 Task: Explore the Amazon website and browse through different categories and products.
Action: Mouse moved to (393, 651)
Screenshot: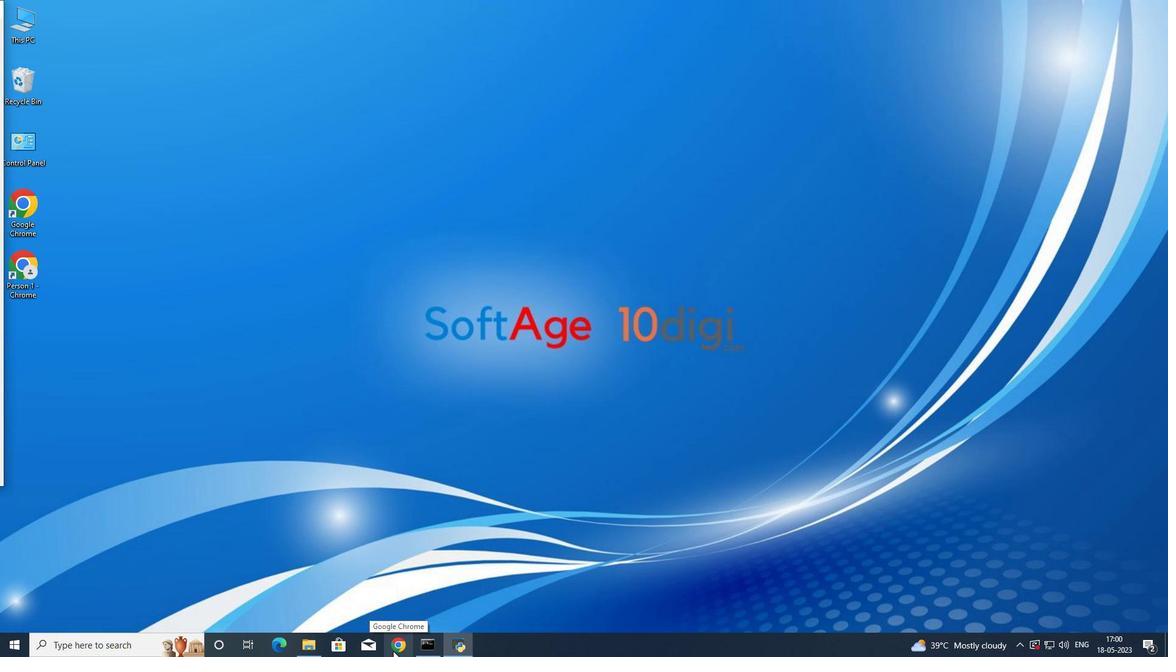 
Action: Mouse pressed left at (393, 651)
Screenshot: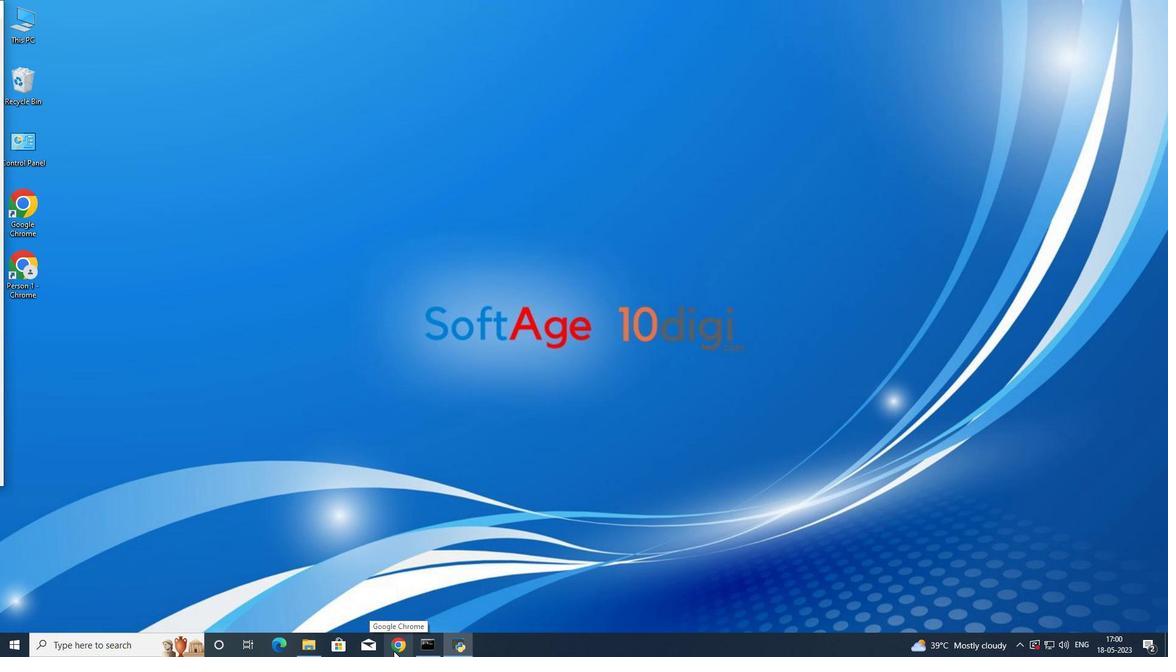 
Action: Mouse moved to (589, 373)
Screenshot: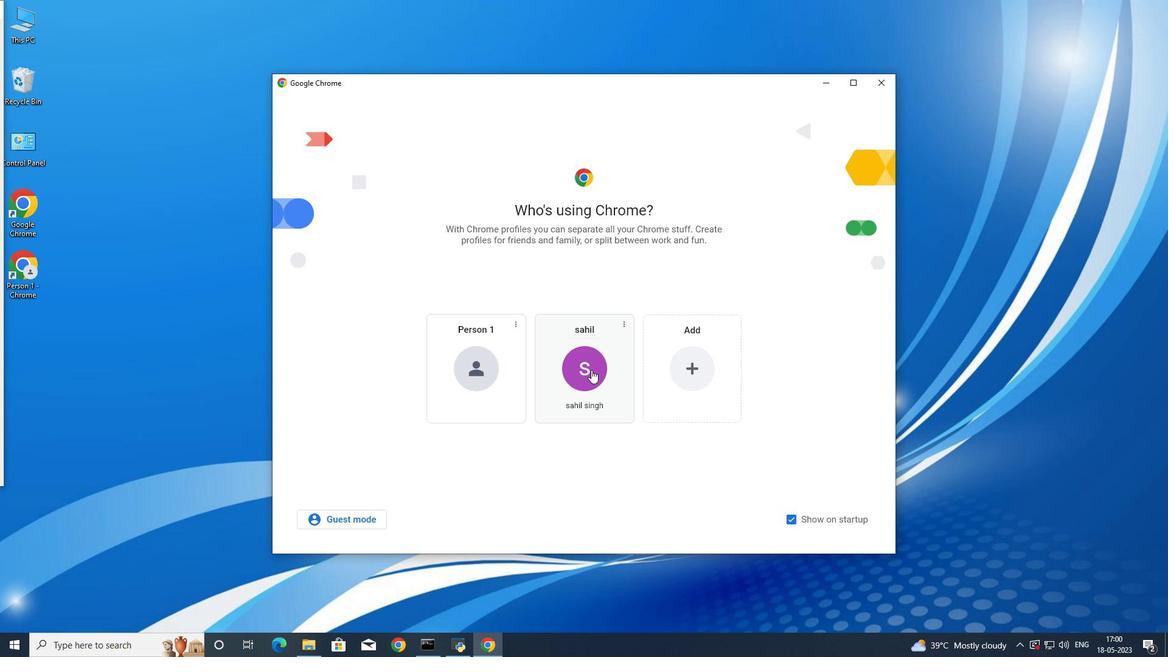 
Action: Mouse pressed left at (589, 373)
Screenshot: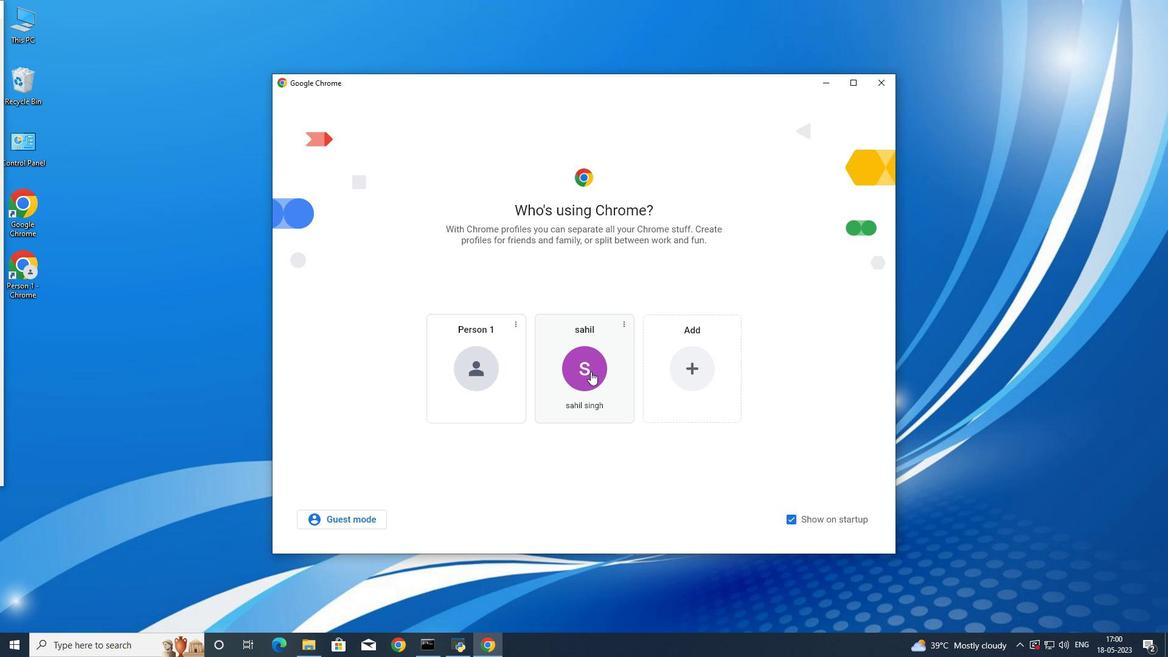 
Action: Mouse moved to (515, 233)
Screenshot: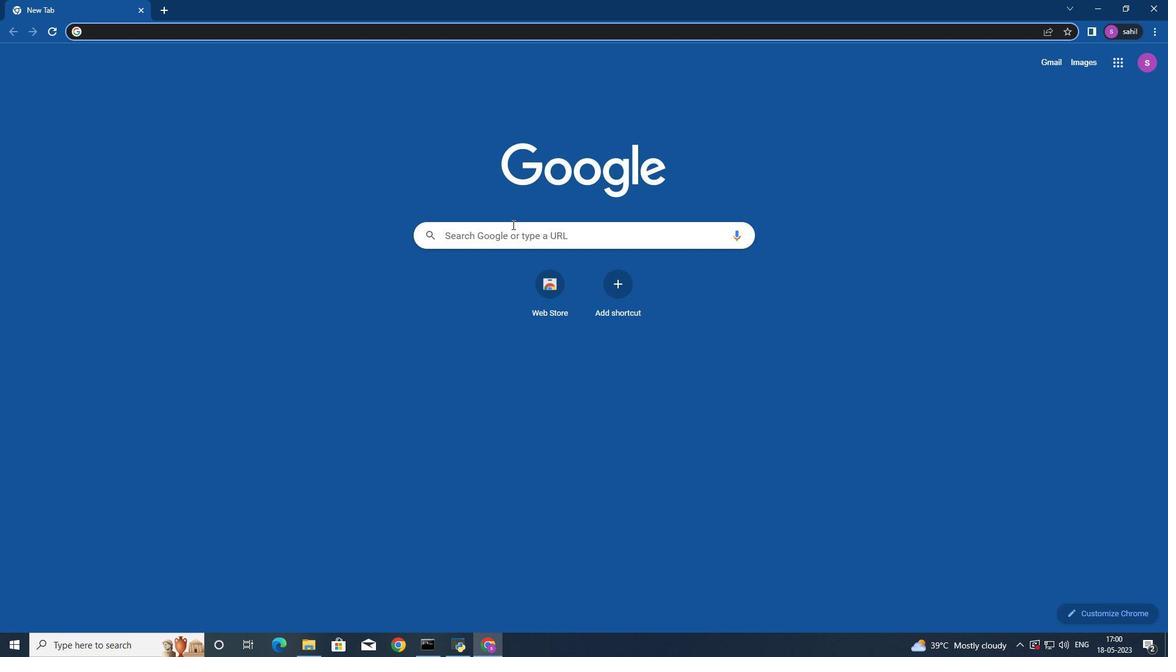 
Action: Mouse pressed left at (515, 233)
Screenshot: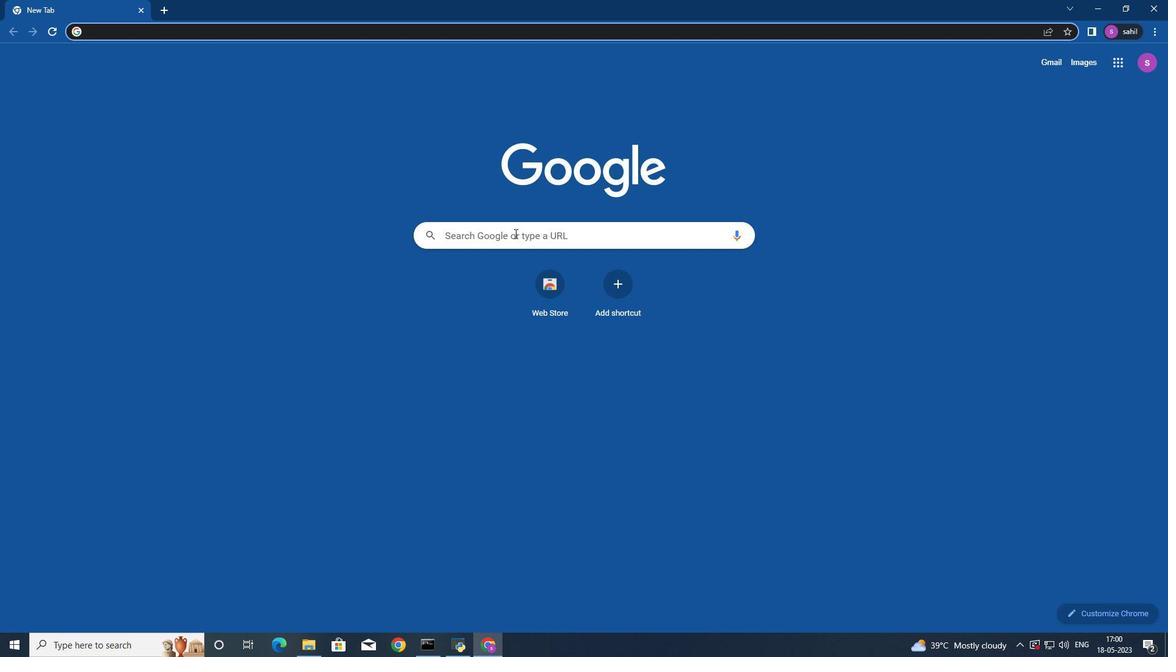 
Action: Mouse moved to (508, 259)
Screenshot: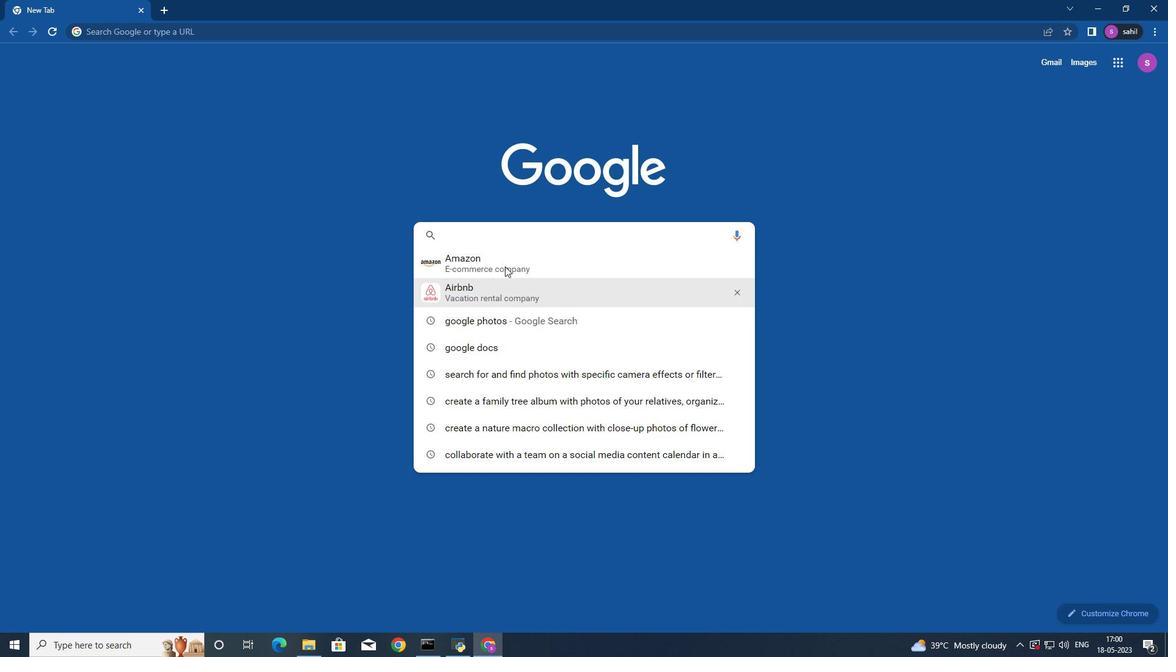 
Action: Mouse pressed left at (508, 259)
Screenshot: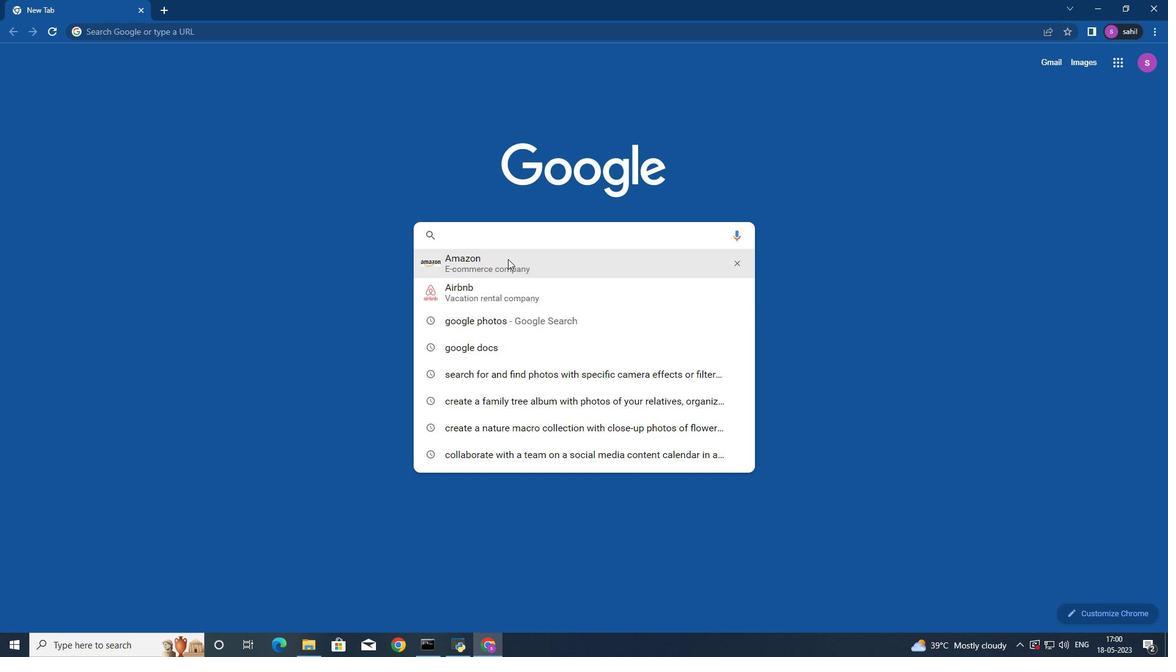 
Action: Mouse moved to (184, 195)
Screenshot: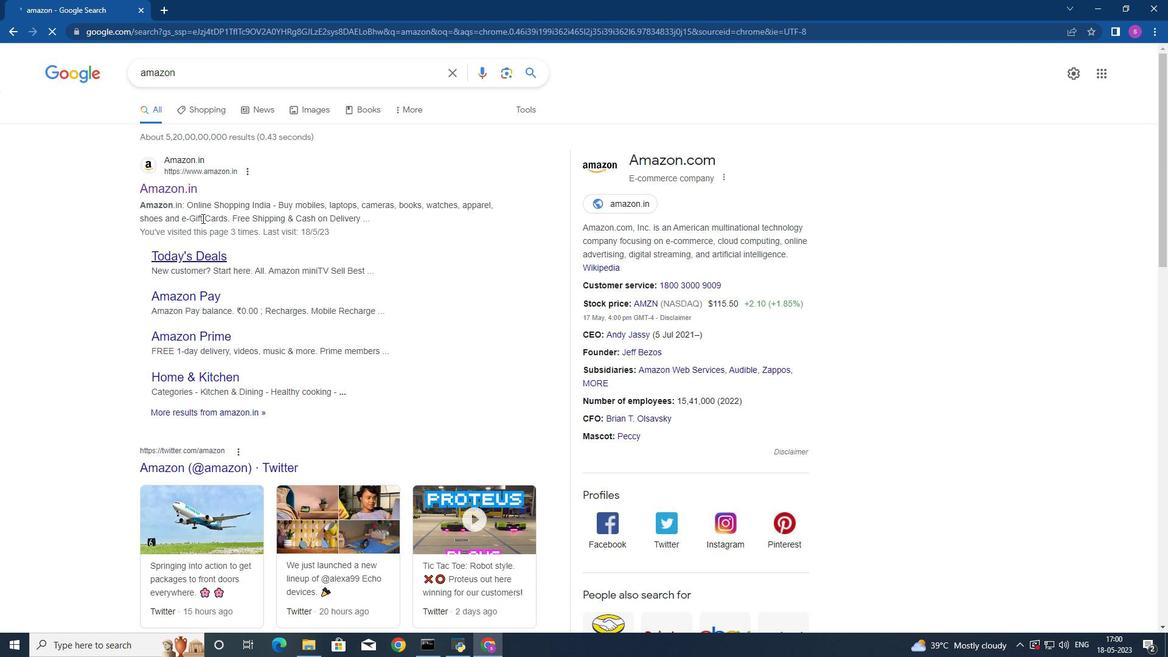 
Action: Mouse pressed left at (184, 195)
Screenshot: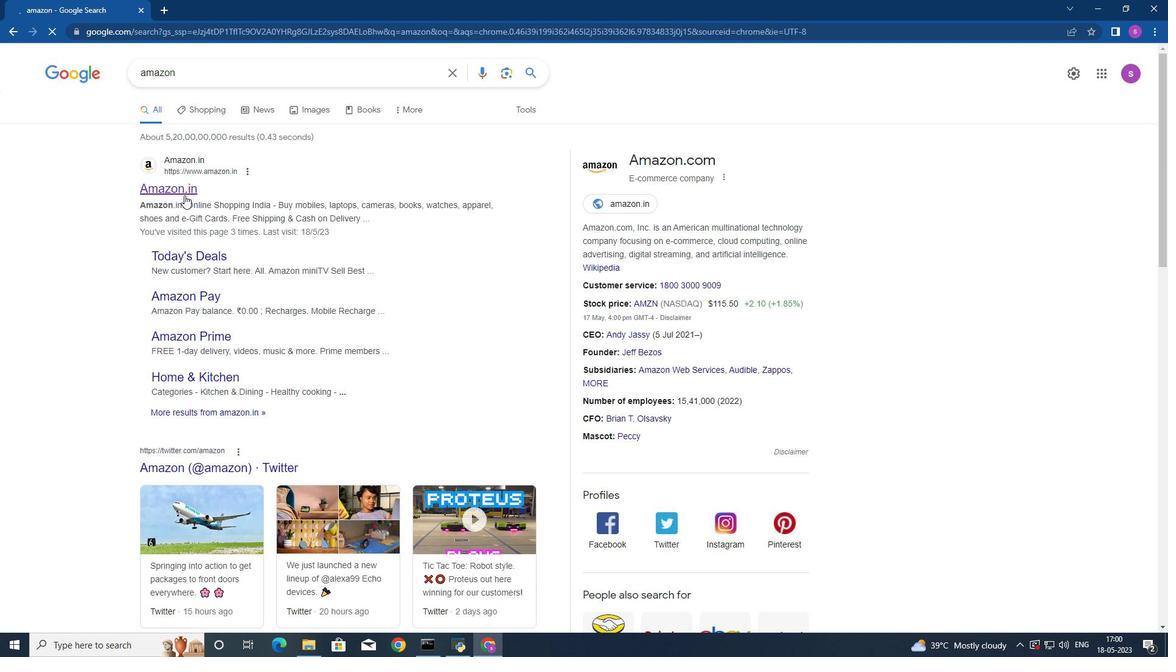 
Action: Mouse moved to (592, 413)
Screenshot: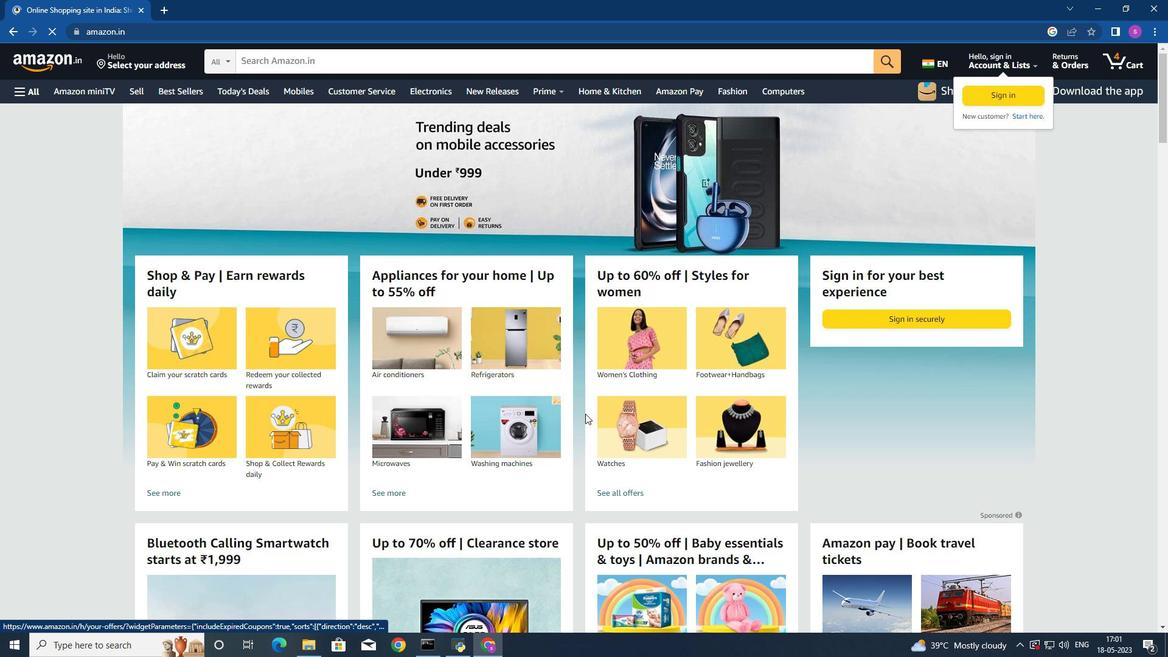 
Action: Mouse scrolled (592, 413) with delta (0, 0)
Screenshot: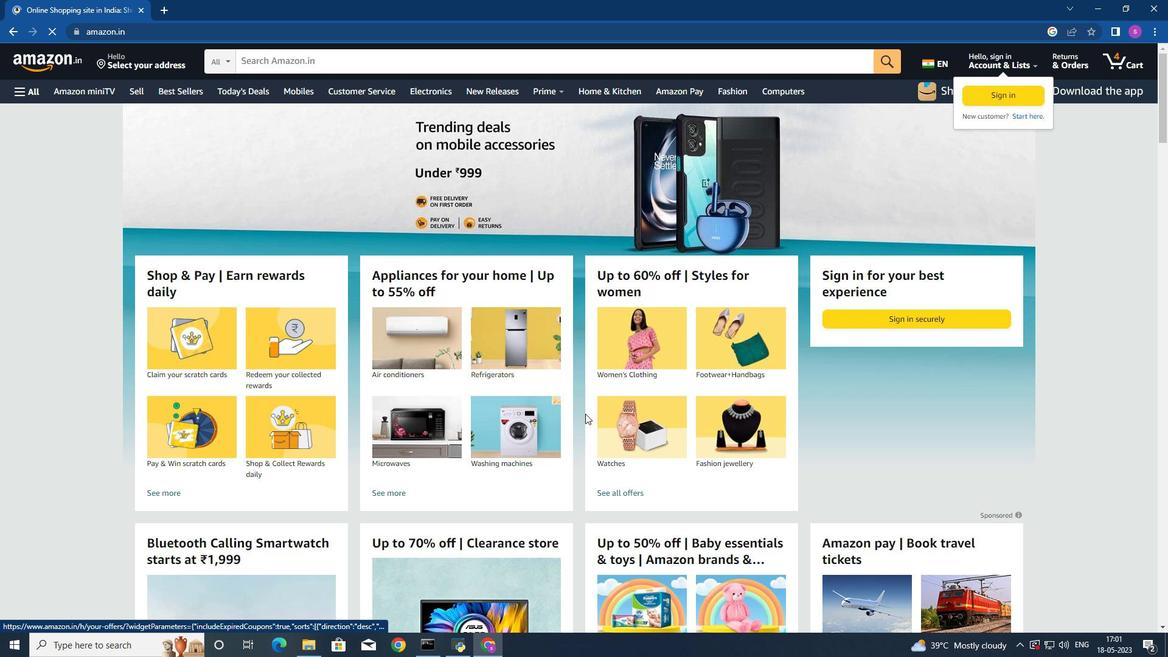 
Action: Mouse moved to (594, 413)
Screenshot: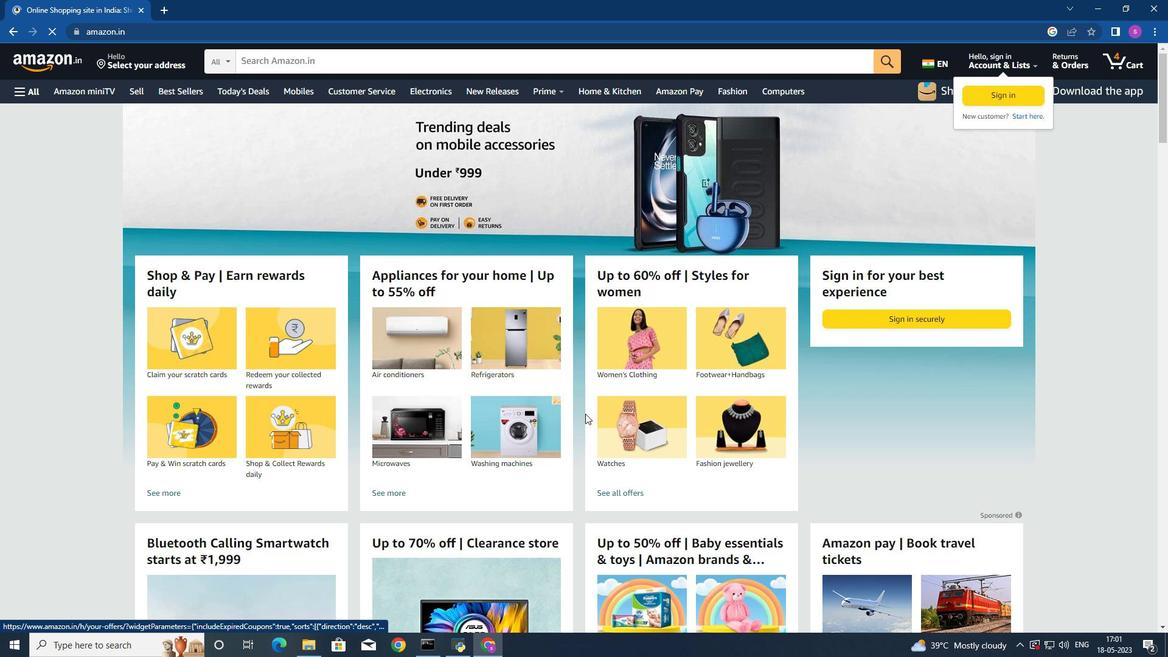 
Action: Mouse scrolled (594, 412) with delta (0, 0)
Screenshot: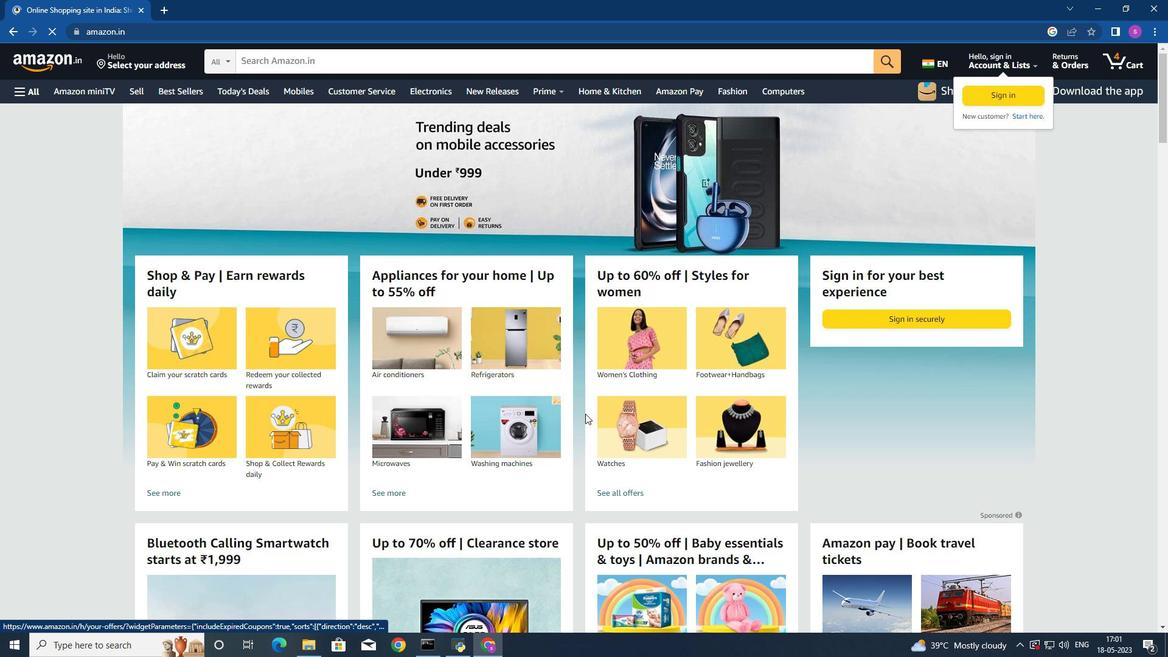 
Action: Mouse moved to (594, 412)
Screenshot: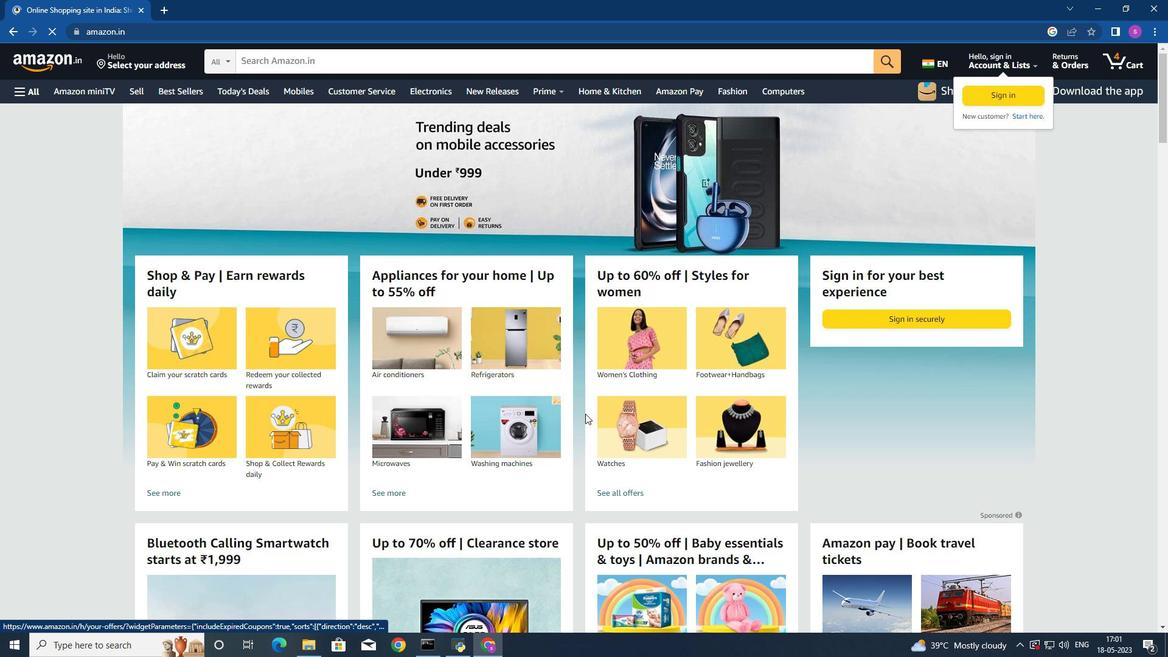 
Action: Mouse scrolled (594, 412) with delta (0, 0)
Screenshot: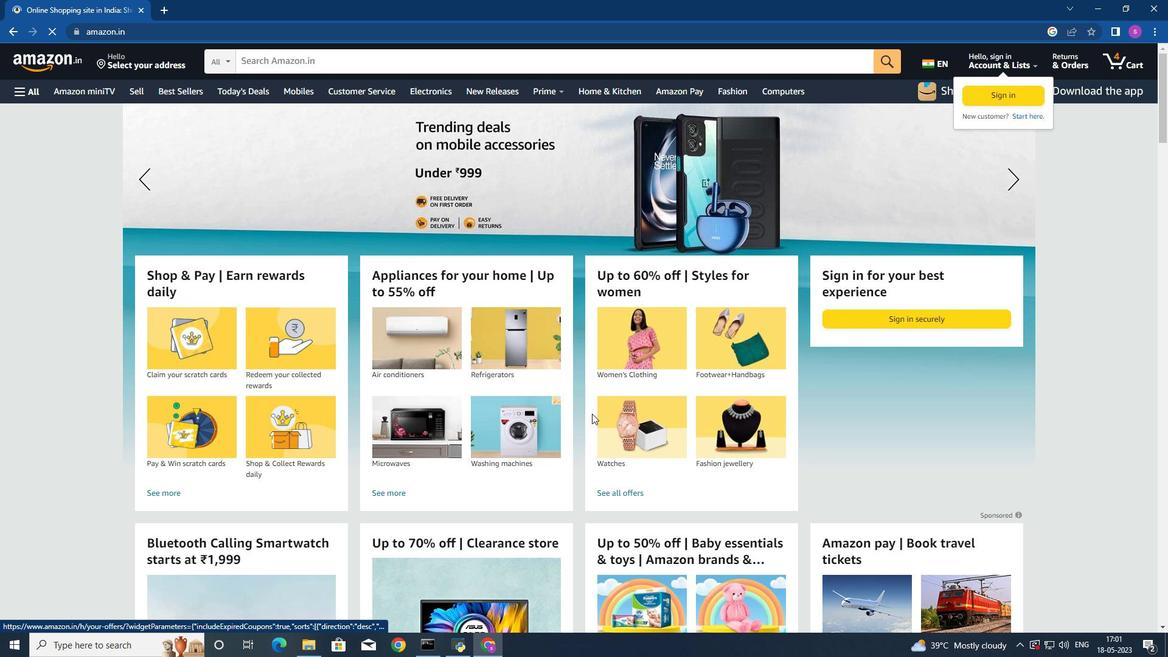 
Action: Mouse moved to (592, 406)
Screenshot: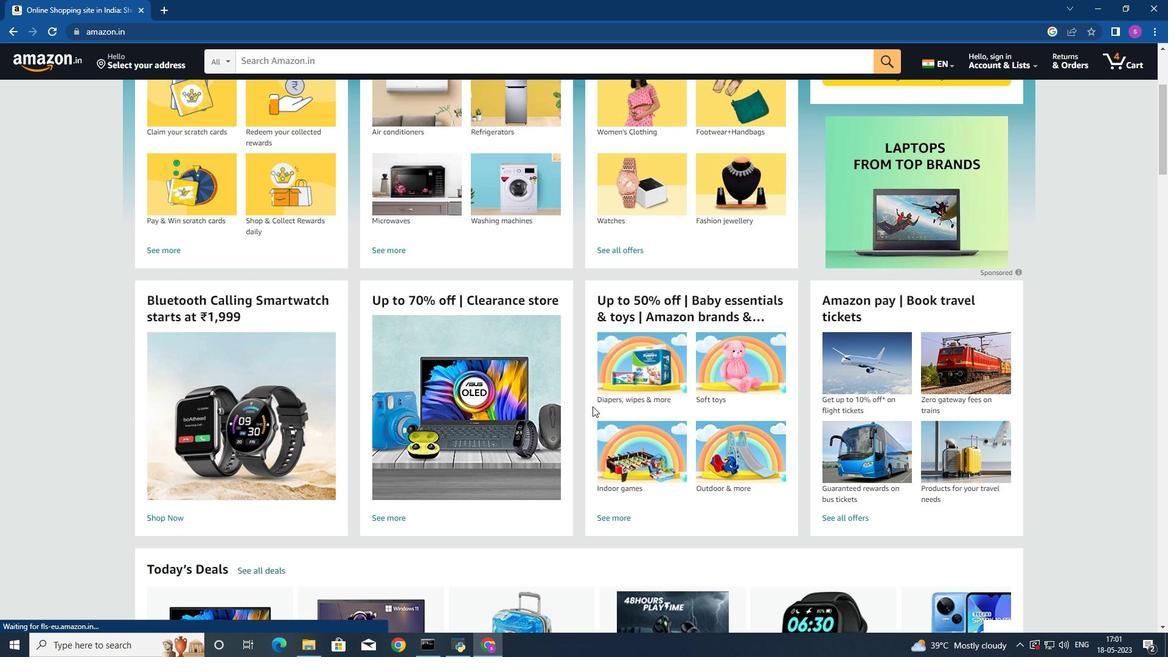
Action: Mouse scrolled (592, 406) with delta (0, 0)
Screenshot: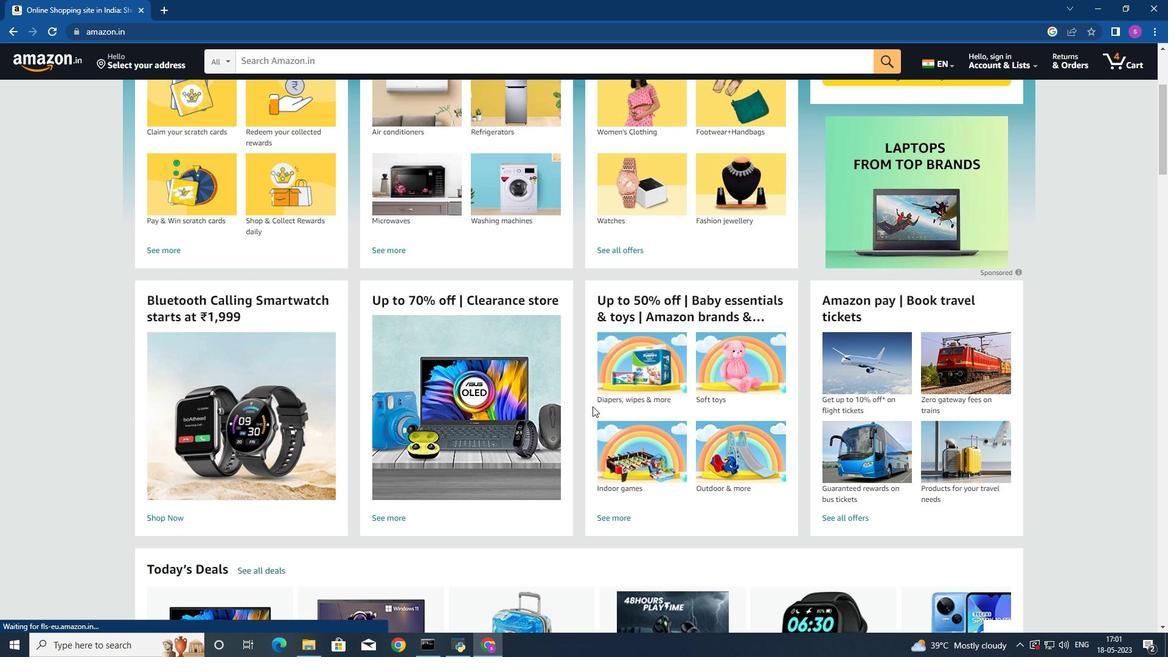 
Action: Mouse scrolled (592, 406) with delta (0, 0)
Screenshot: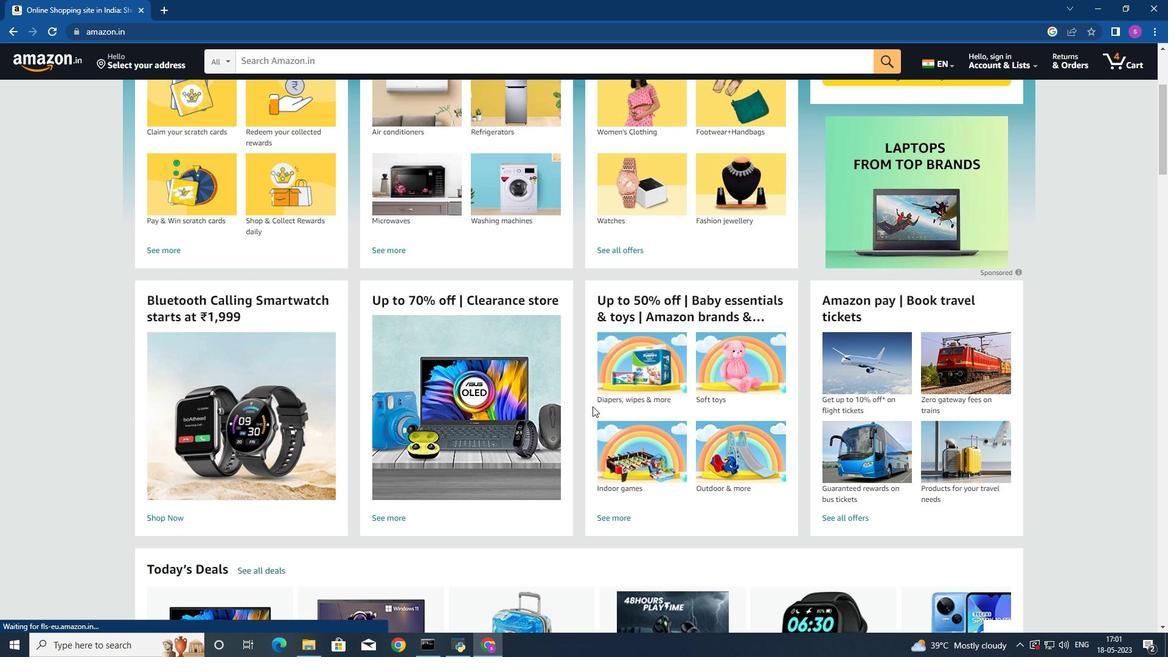 
Action: Mouse scrolled (592, 406) with delta (0, 0)
Screenshot: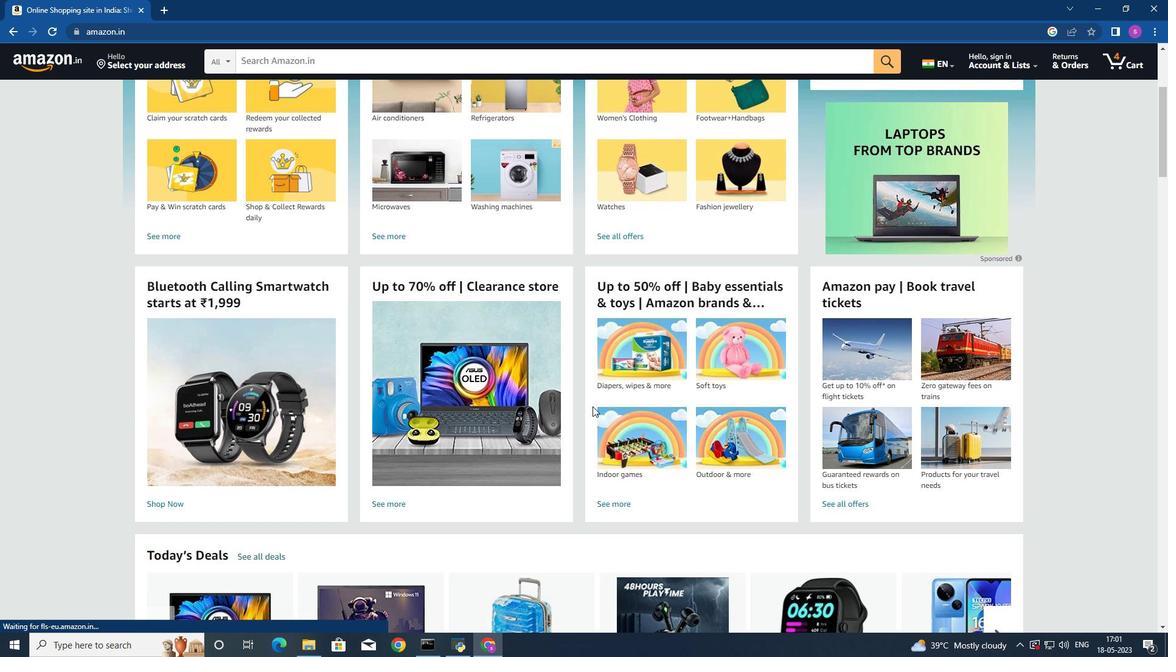 
Action: Mouse moved to (538, 381)
Screenshot: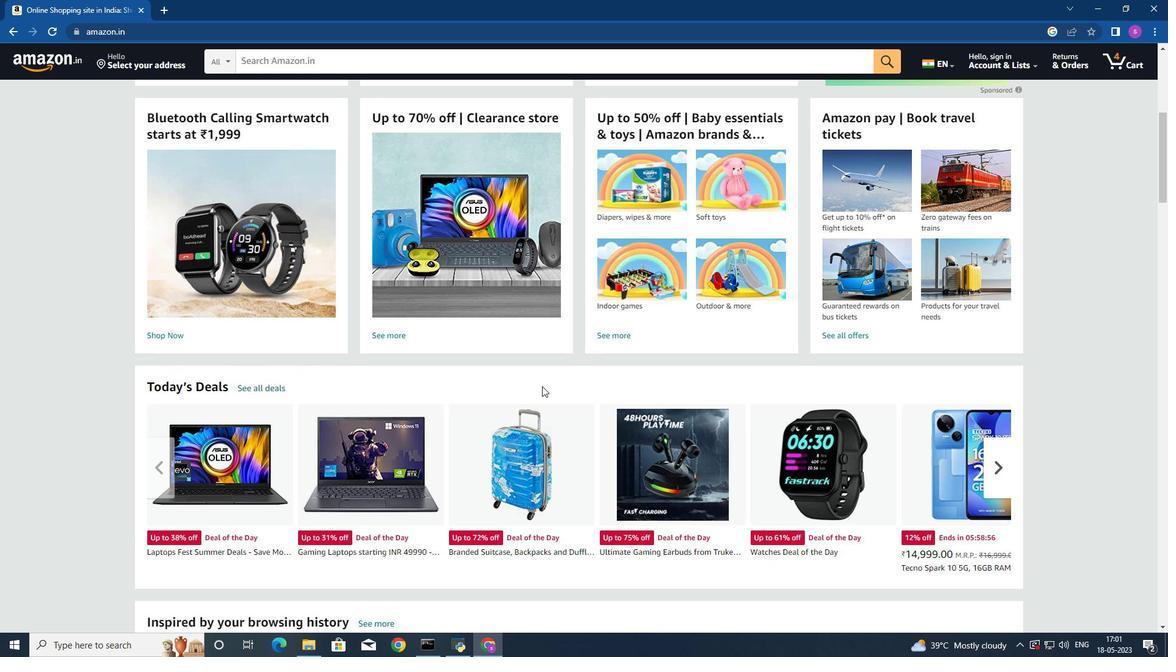 
Action: Mouse scrolled (538, 382) with delta (0, 0)
Screenshot: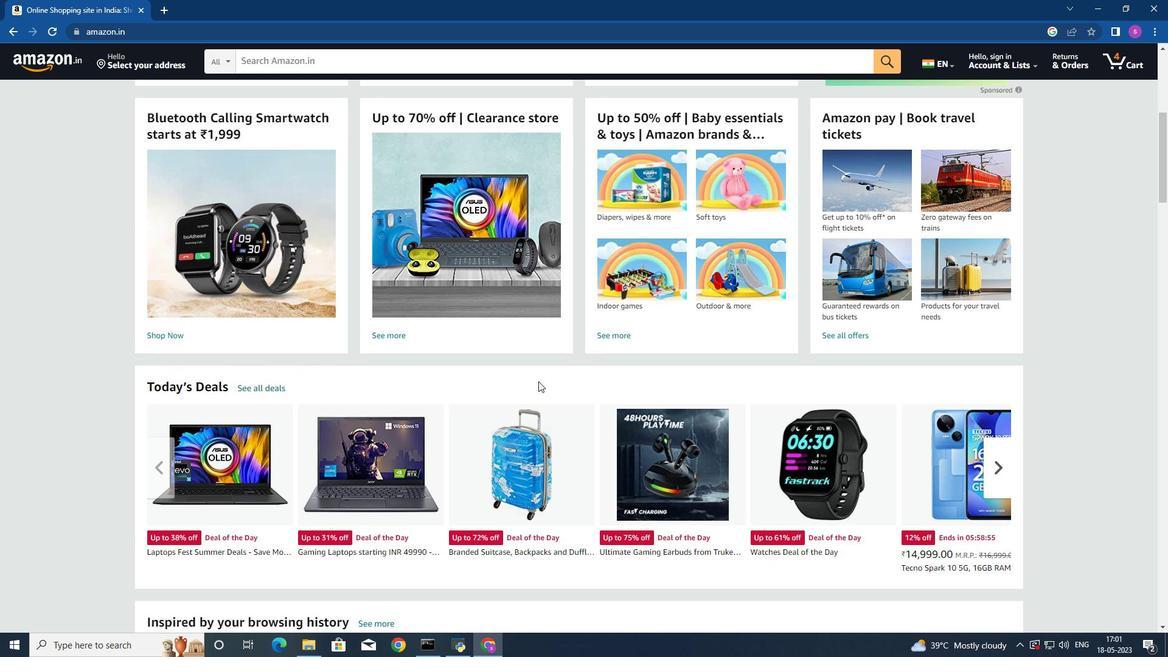 
Action: Mouse moved to (538, 379)
Screenshot: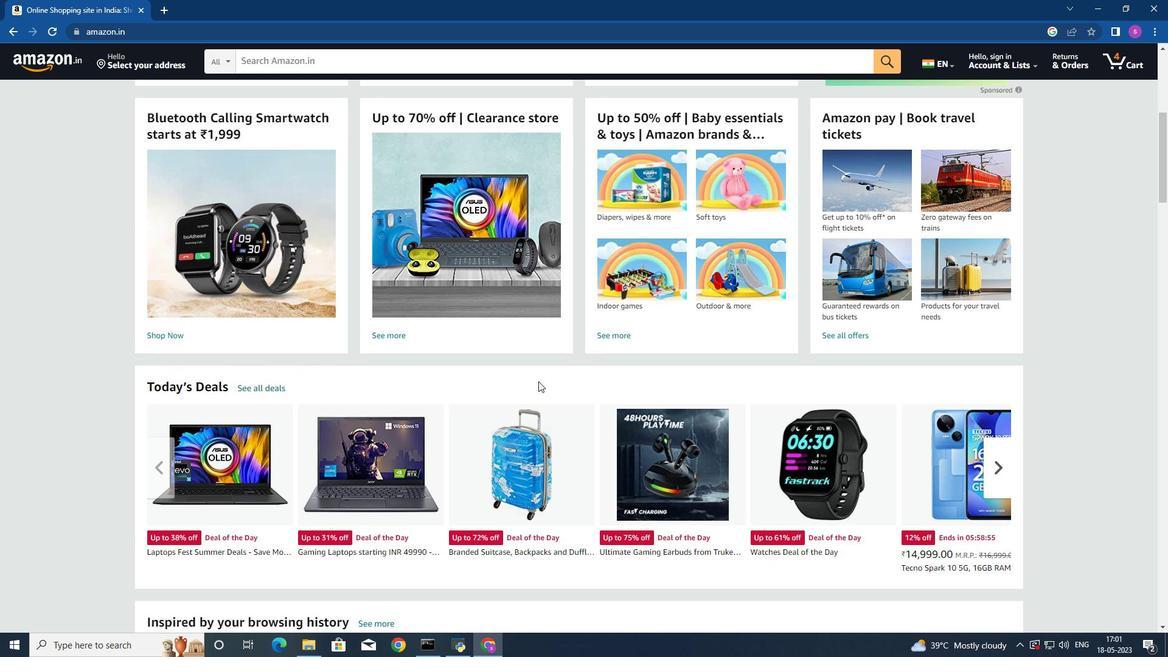 
Action: Mouse scrolled (538, 380) with delta (0, 0)
Screenshot: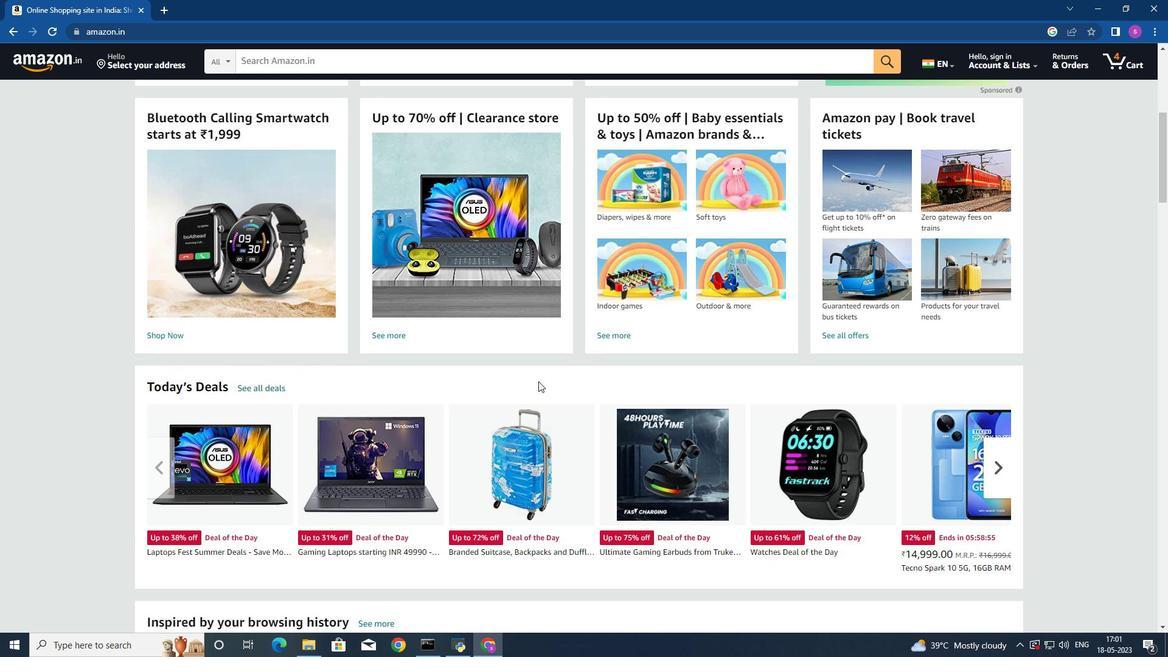 
Action: Mouse moved to (508, 354)
Screenshot: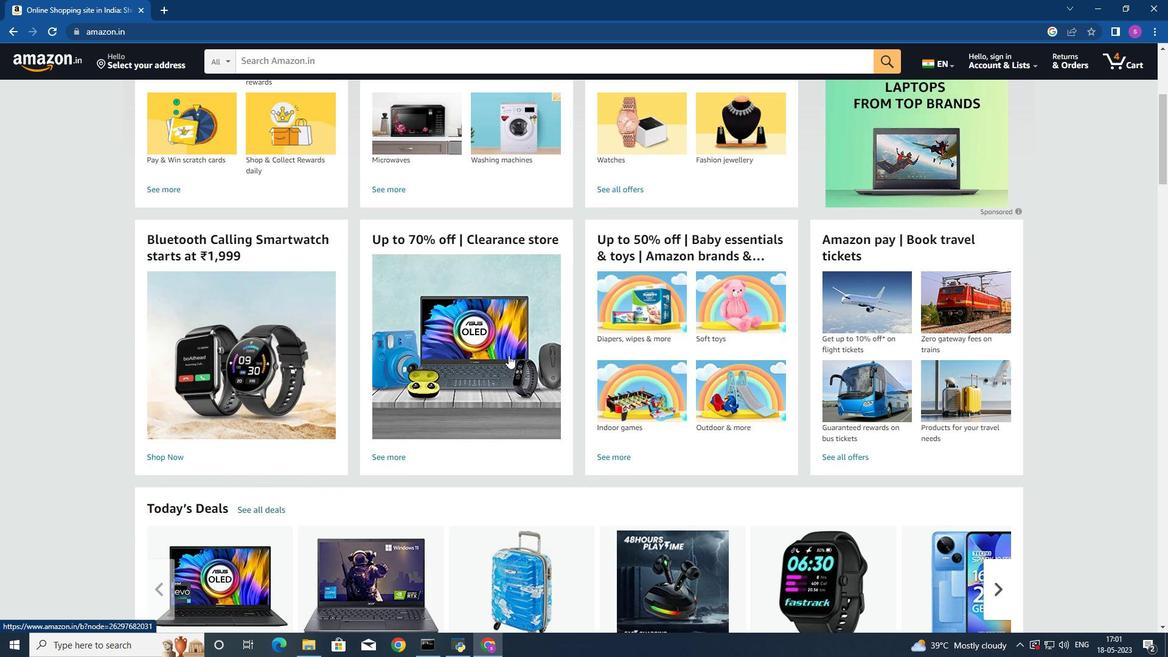 
Action: Mouse pressed left at (508, 354)
Screenshot: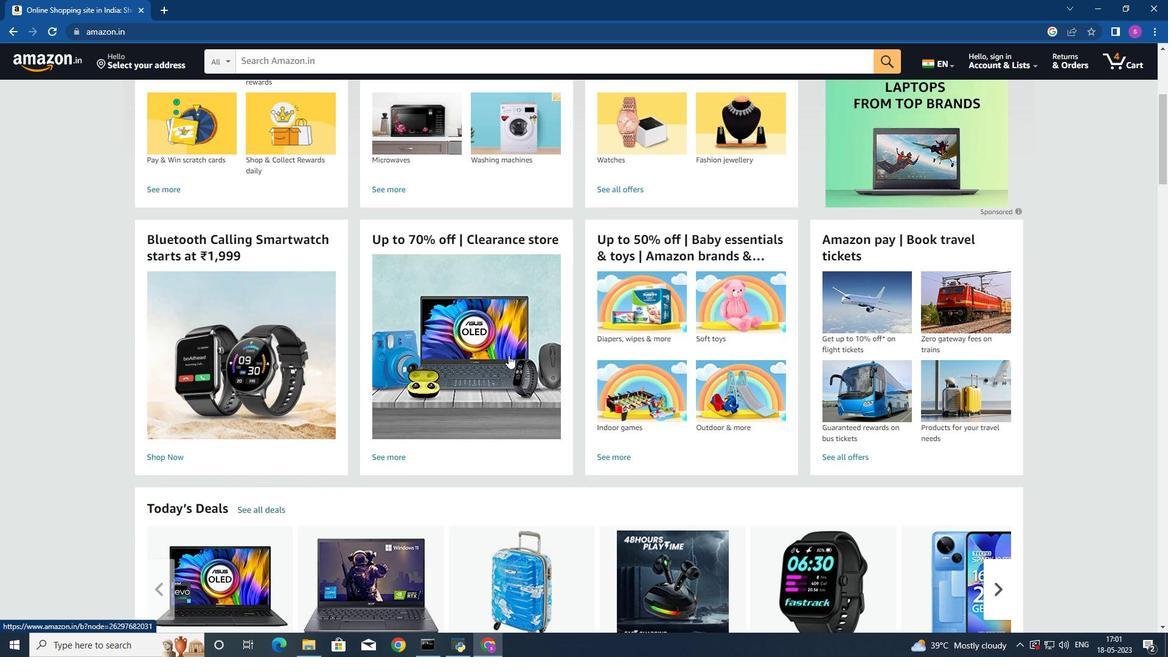 
Action: Mouse moved to (653, 446)
Screenshot: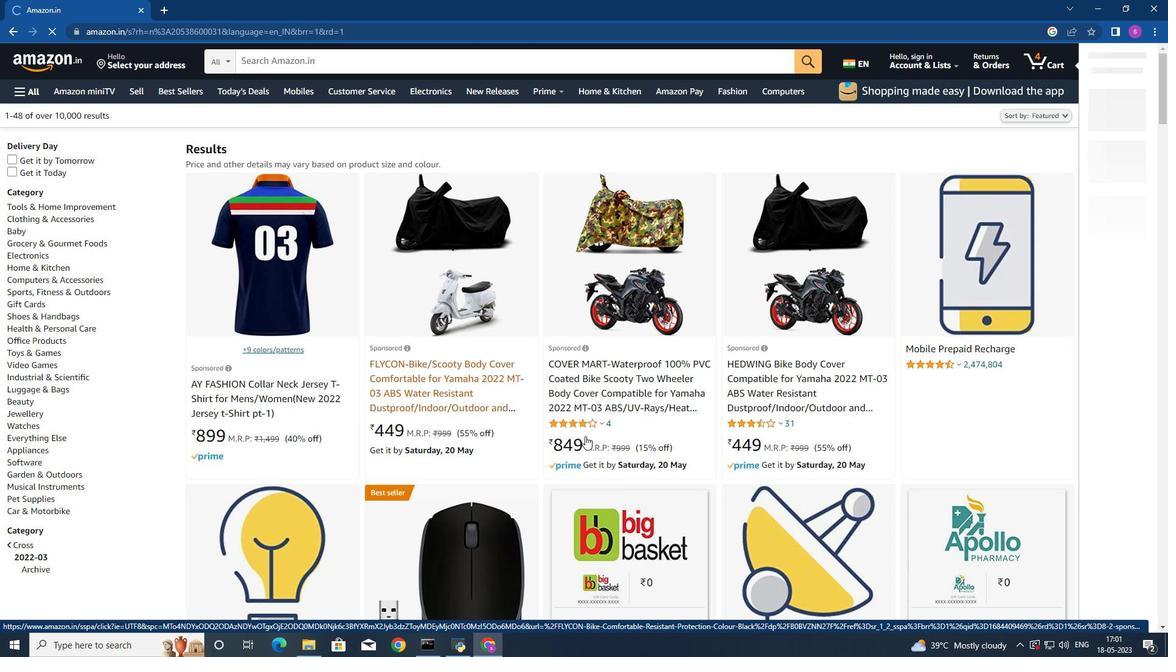 
Action: Mouse scrolled (653, 446) with delta (0, 0)
Screenshot: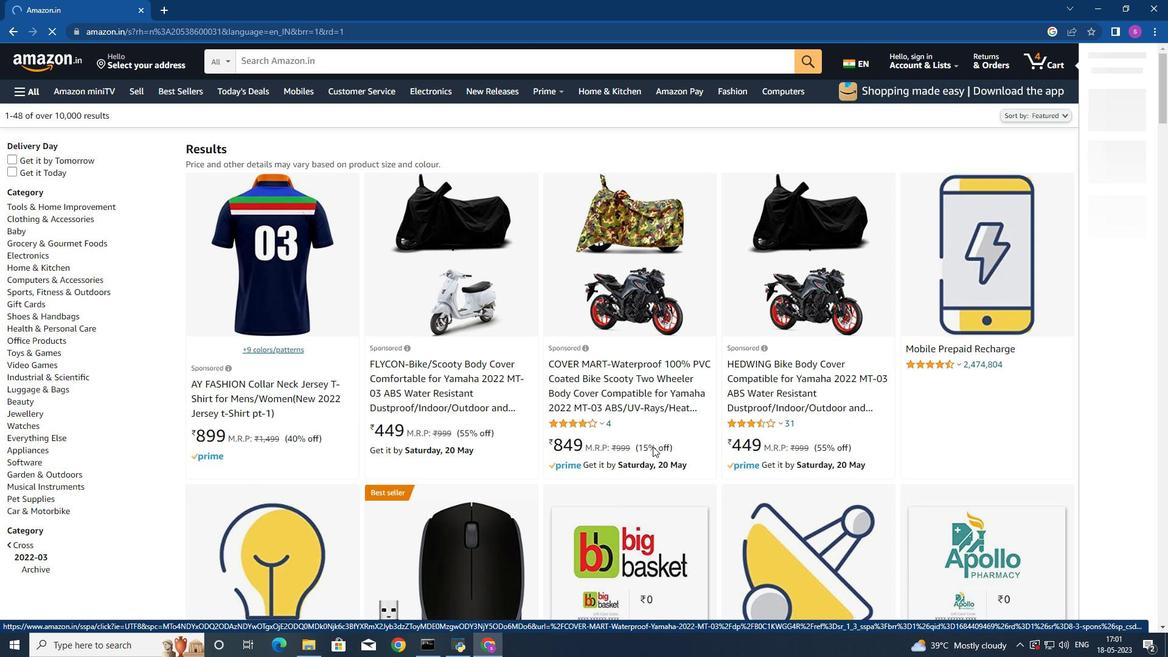 
Action: Mouse scrolled (653, 446) with delta (0, 0)
Screenshot: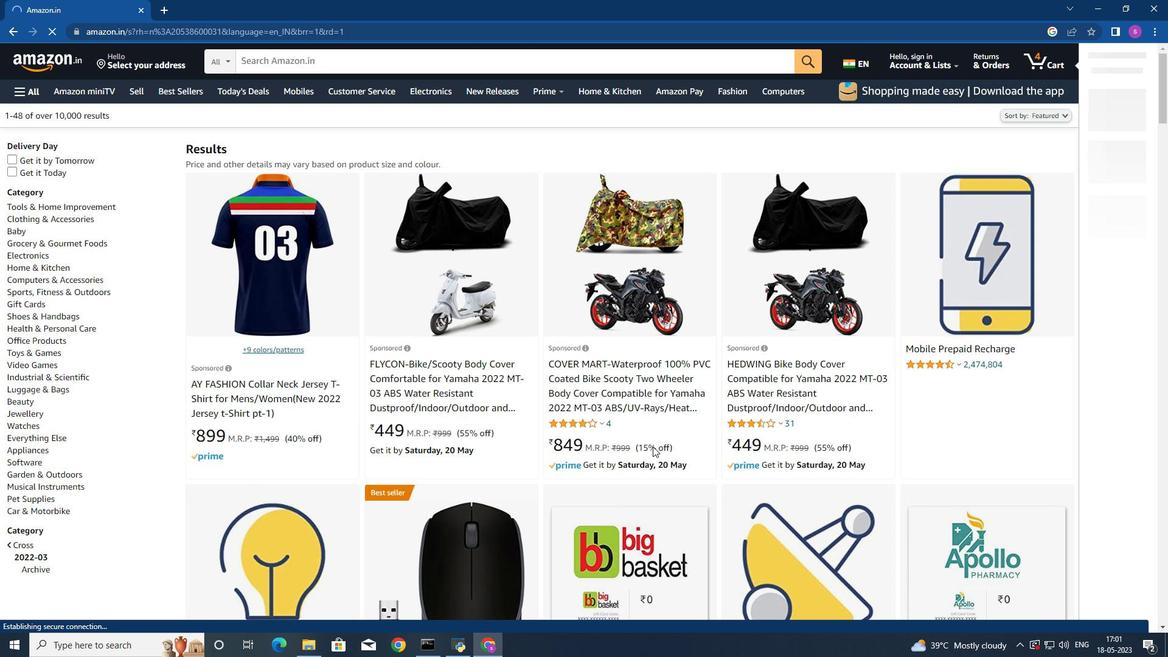 
Action: Mouse scrolled (653, 446) with delta (0, 0)
Screenshot: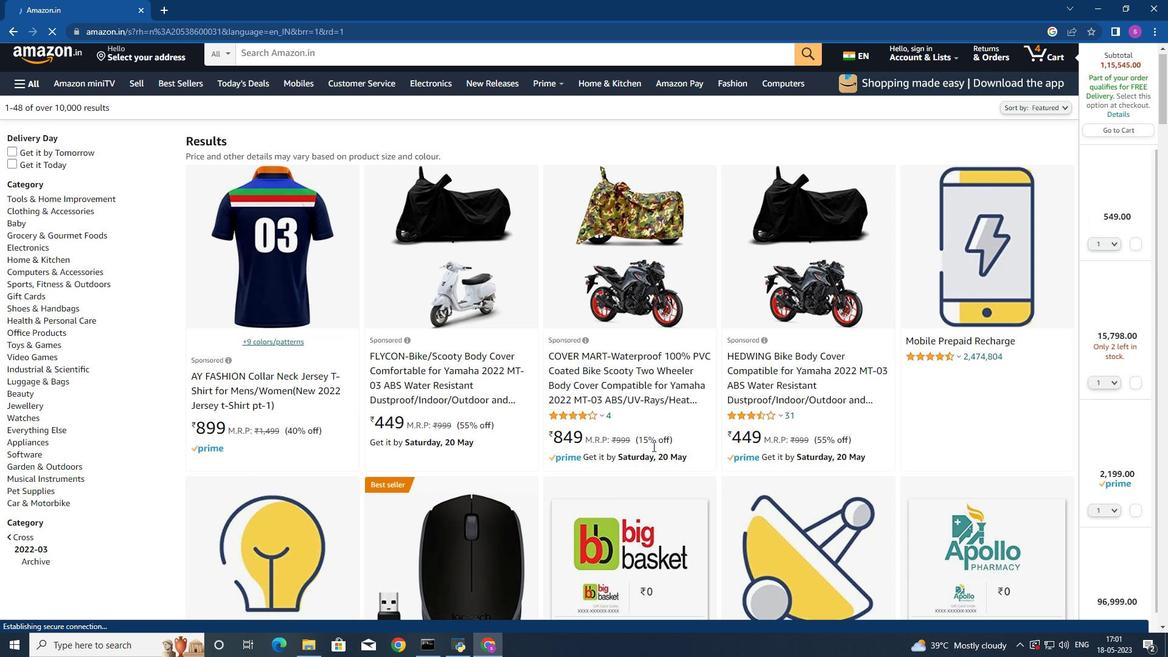 
Action: Mouse scrolled (653, 446) with delta (0, 0)
Screenshot: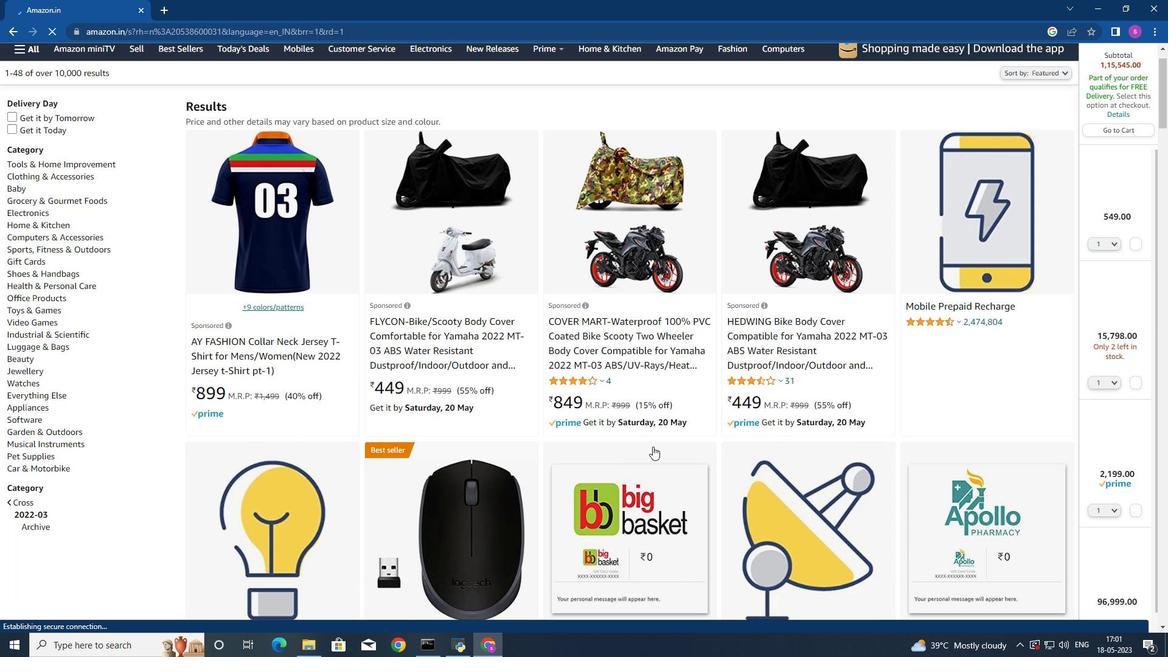 
Action: Mouse moved to (653, 446)
Screenshot: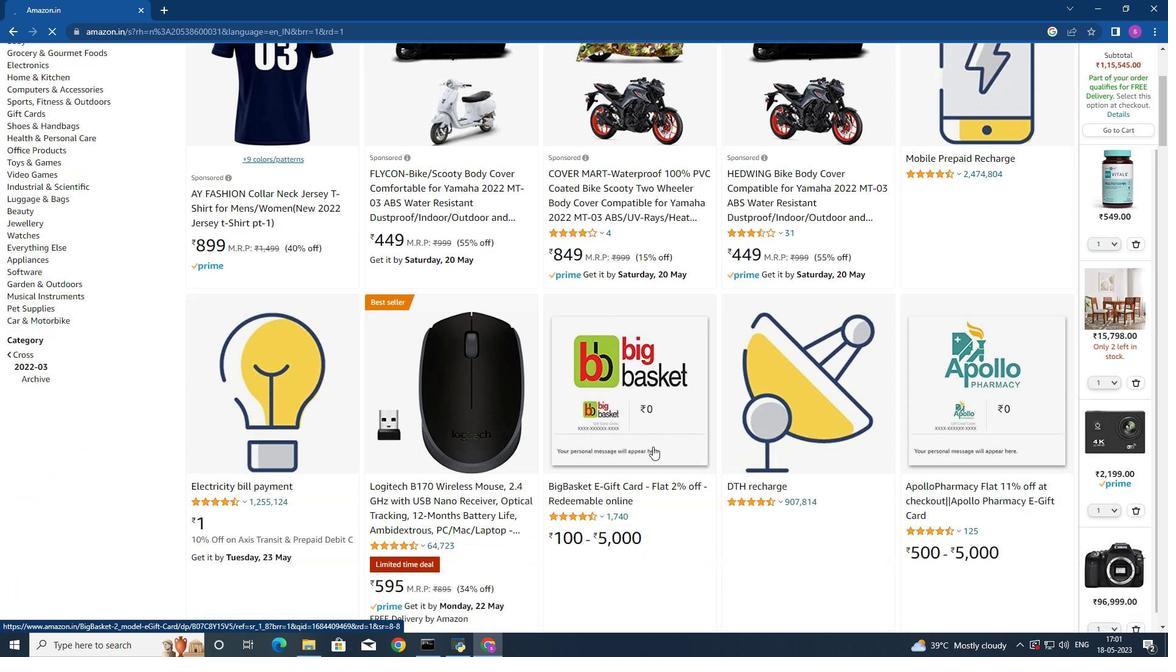 
Action: Mouse scrolled (653, 445) with delta (0, 0)
Screenshot: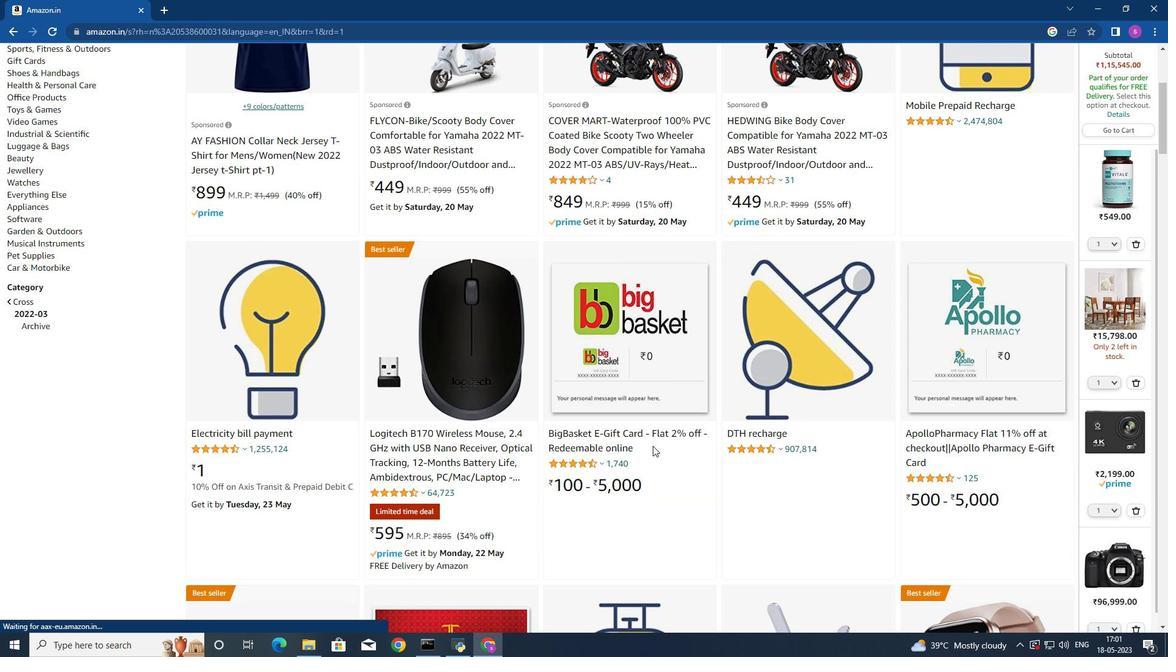 
Action: Mouse scrolled (653, 445) with delta (0, 0)
Screenshot: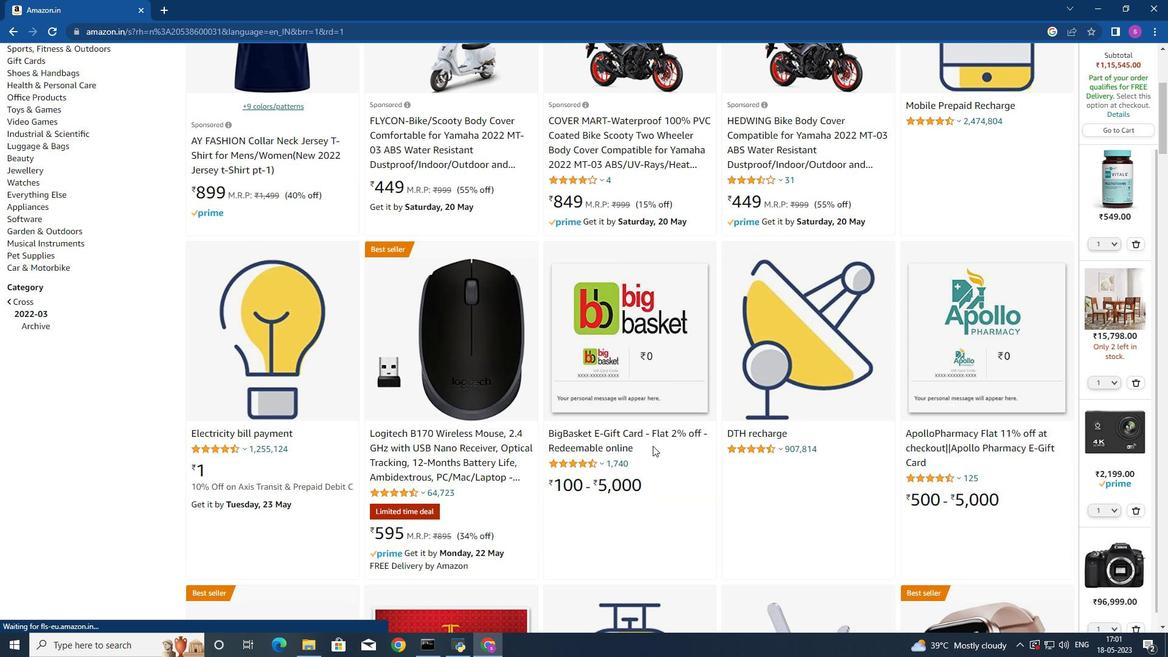 
Action: Mouse scrolled (653, 445) with delta (0, 0)
Screenshot: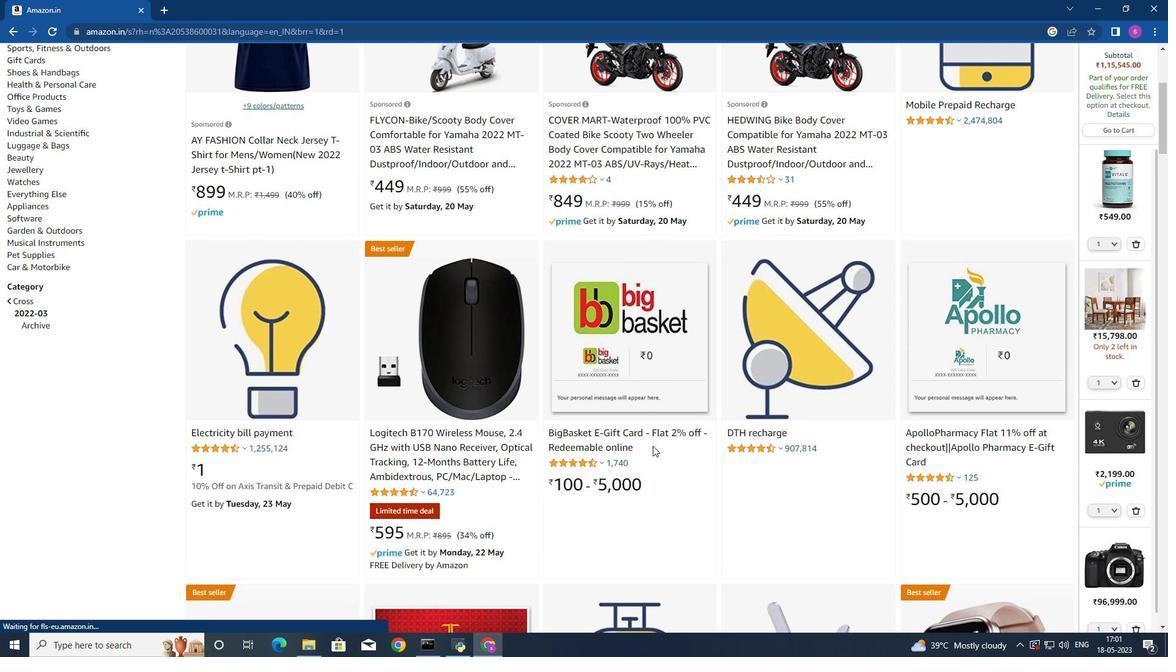 
Action: Mouse moved to (654, 446)
Screenshot: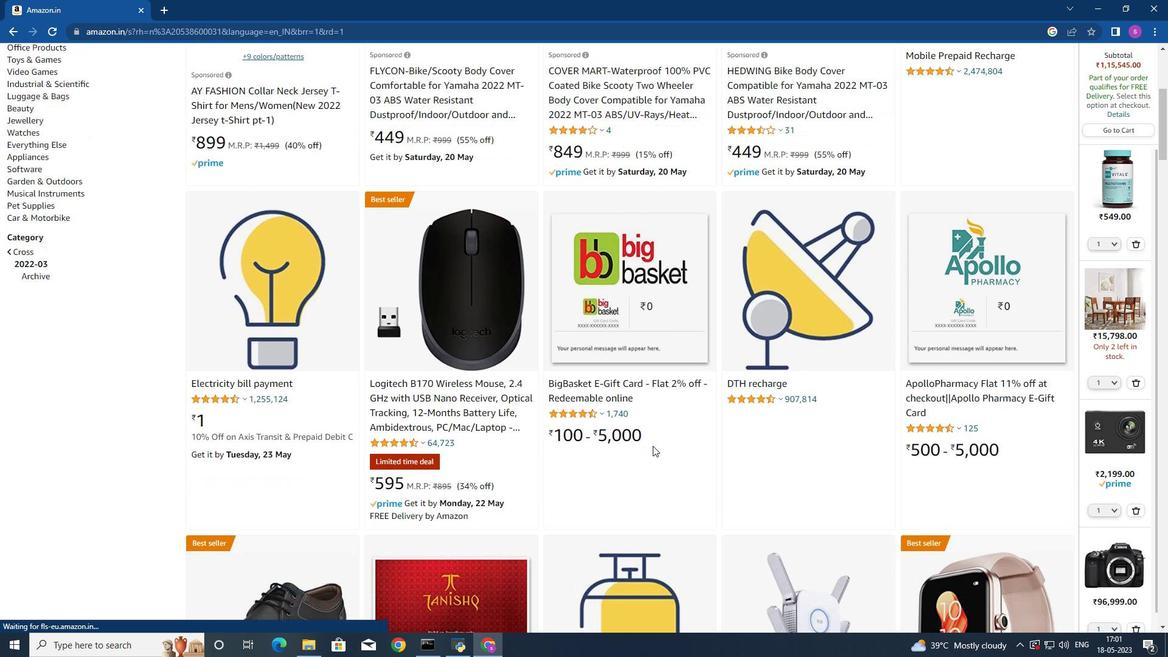 
Action: Mouse scrolled (654, 445) with delta (0, 0)
Screenshot: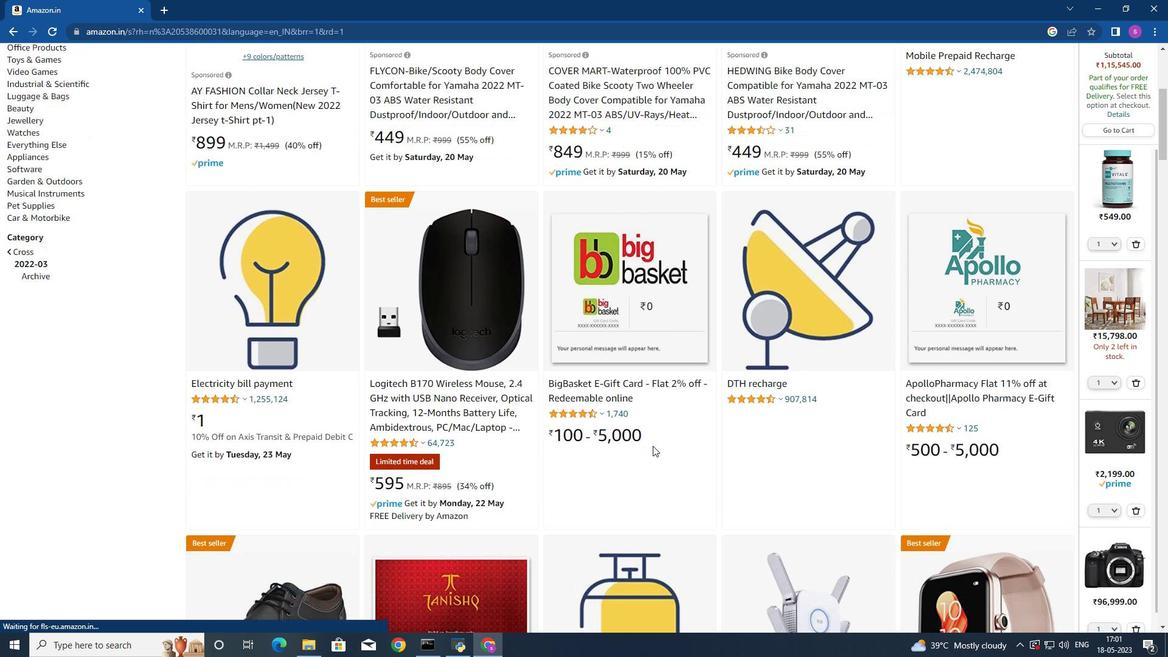 
Action: Mouse moved to (656, 445)
Screenshot: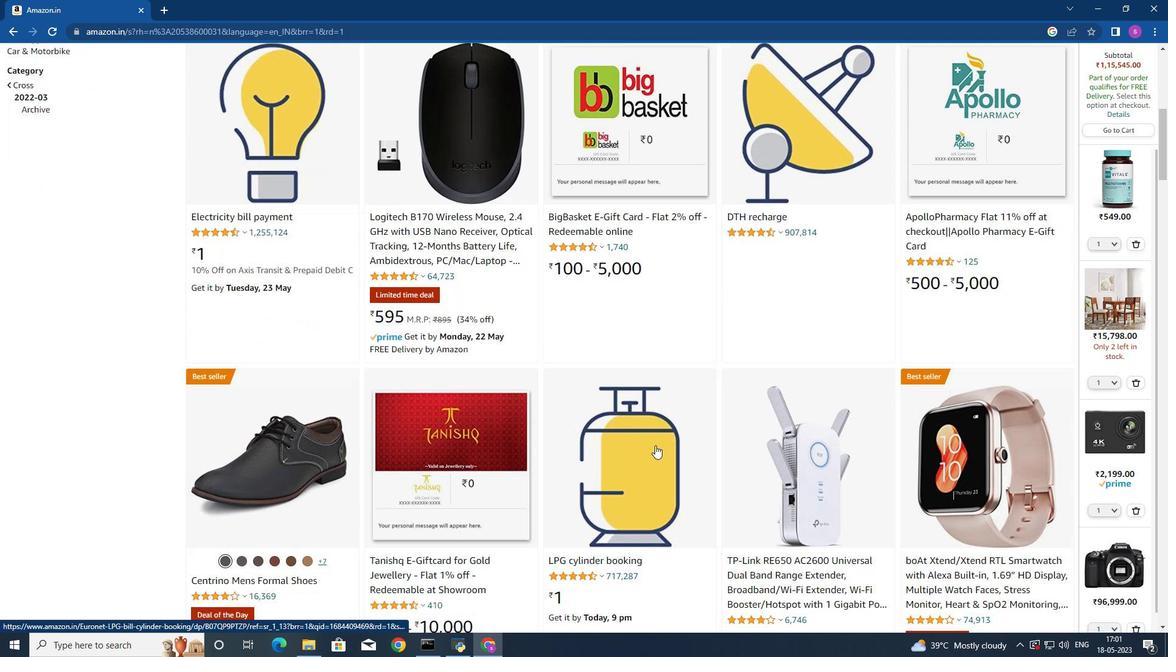 
Action: Mouse scrolled (656, 445) with delta (0, 0)
Screenshot: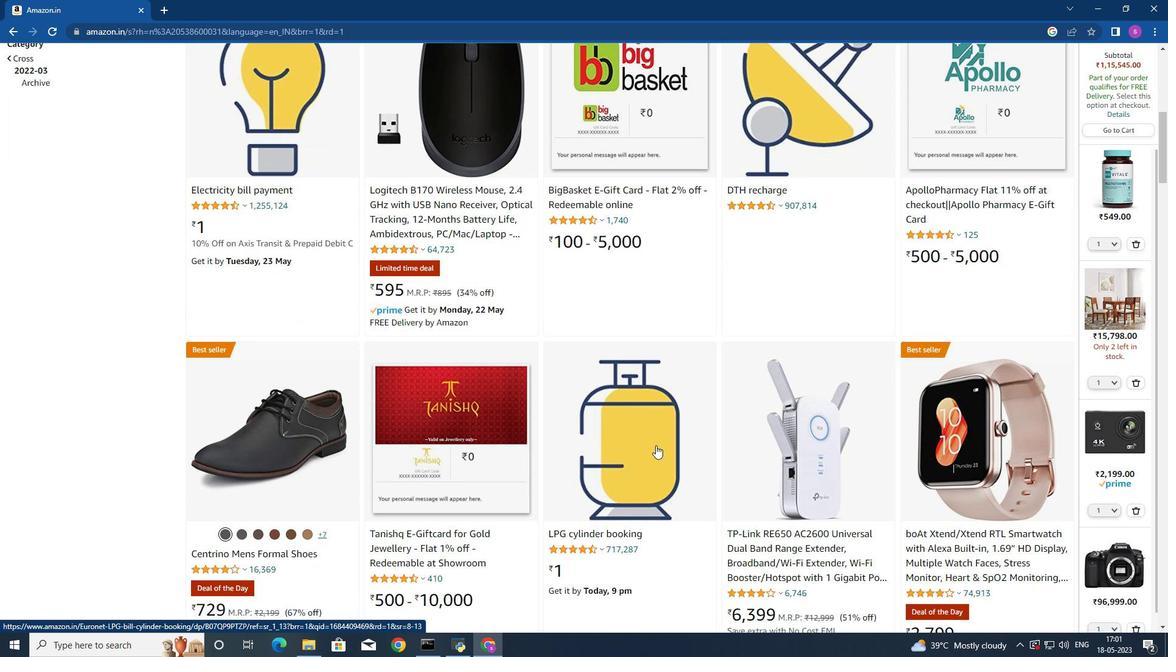 
Action: Mouse scrolled (656, 445) with delta (0, 0)
Screenshot: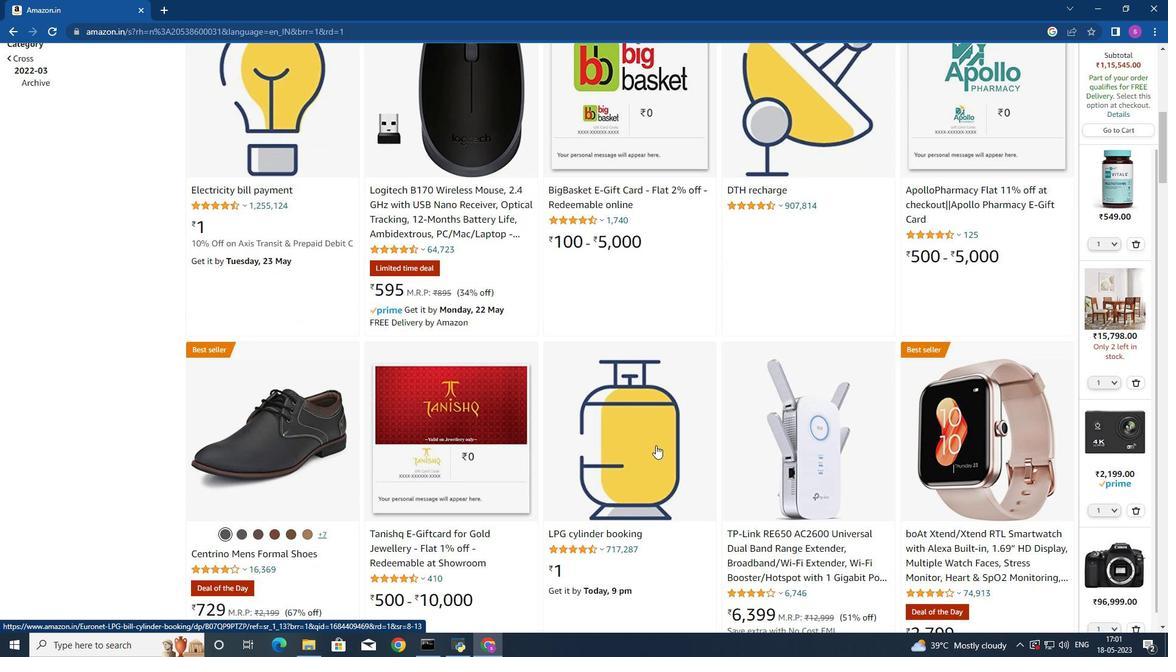 
Action: Mouse scrolled (656, 445) with delta (0, 0)
Screenshot: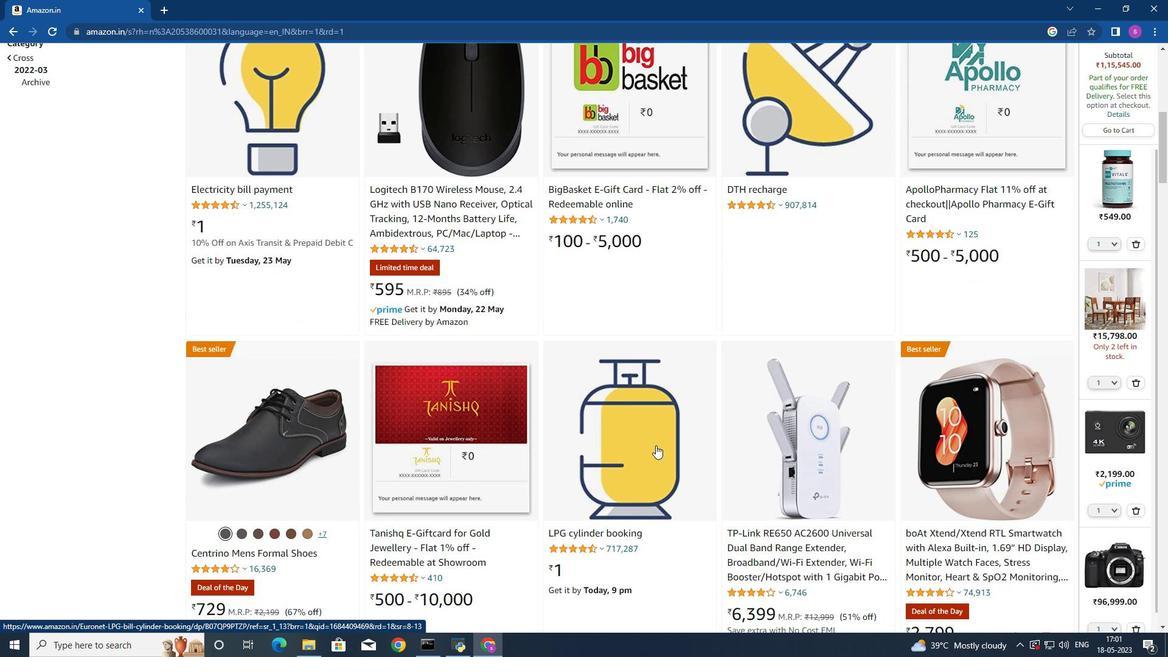 
Action: Mouse scrolled (656, 445) with delta (0, 0)
Screenshot: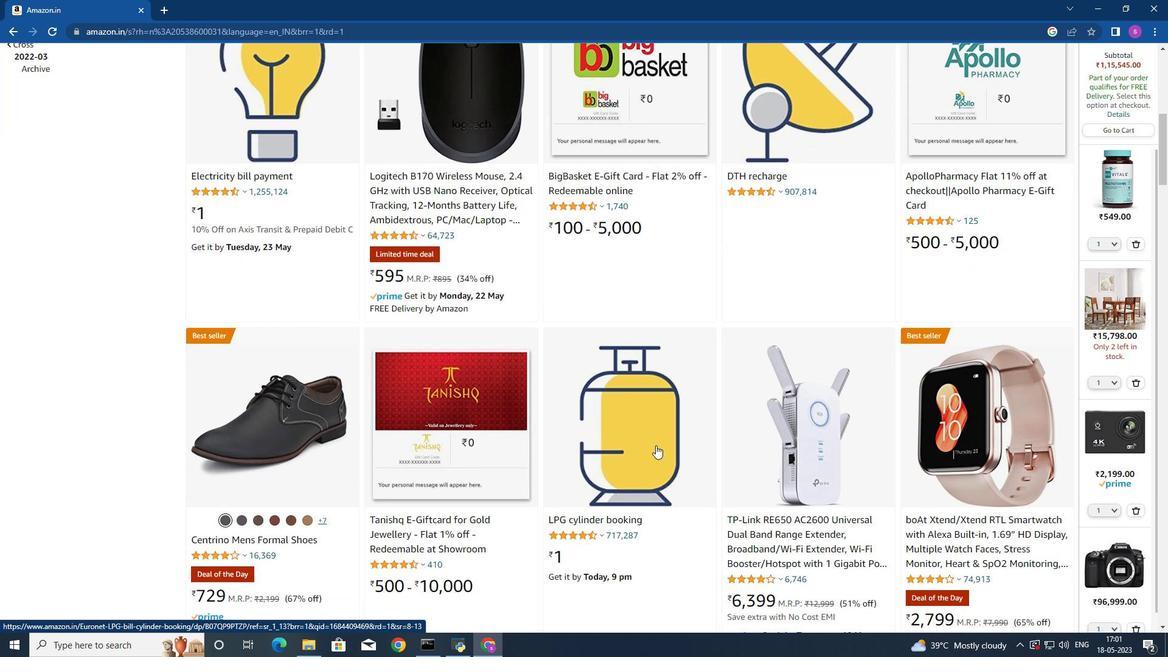 
Action: Mouse scrolled (656, 445) with delta (0, 0)
Screenshot: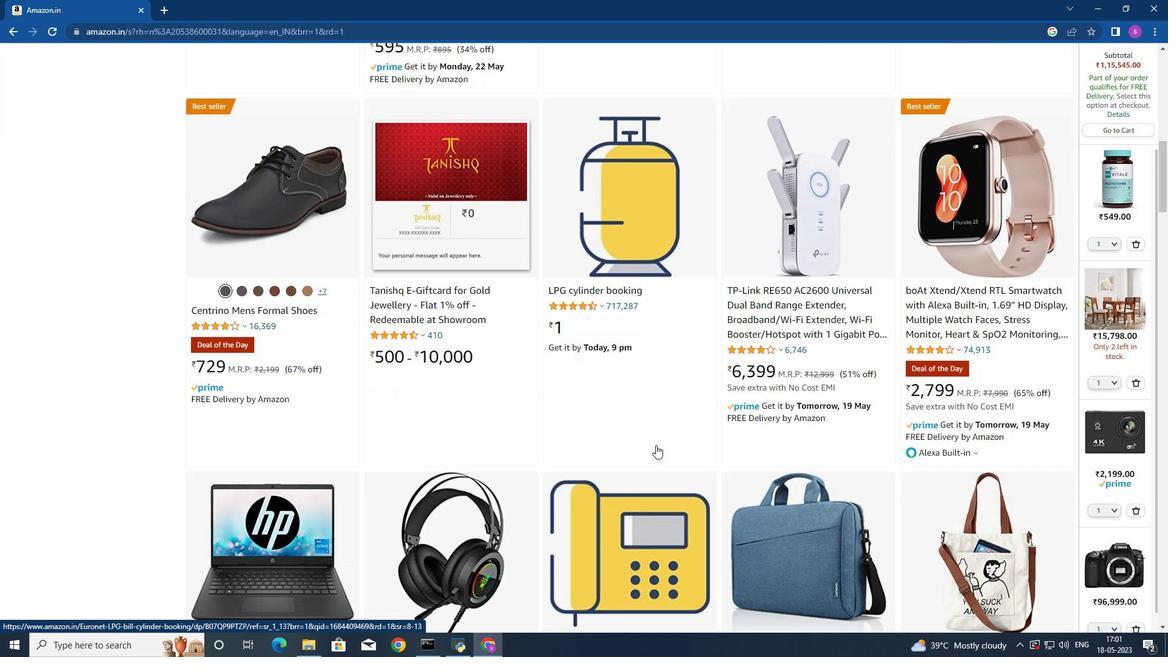 
Action: Mouse scrolled (656, 445) with delta (0, 0)
Screenshot: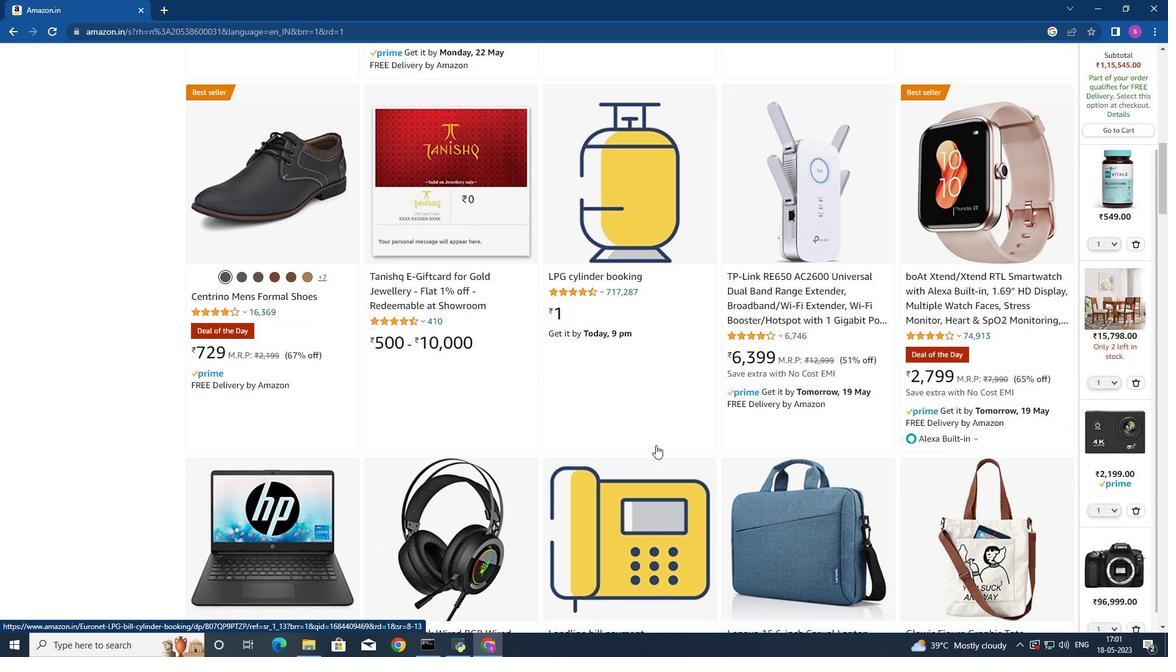 
Action: Mouse scrolled (656, 445) with delta (0, 0)
Screenshot: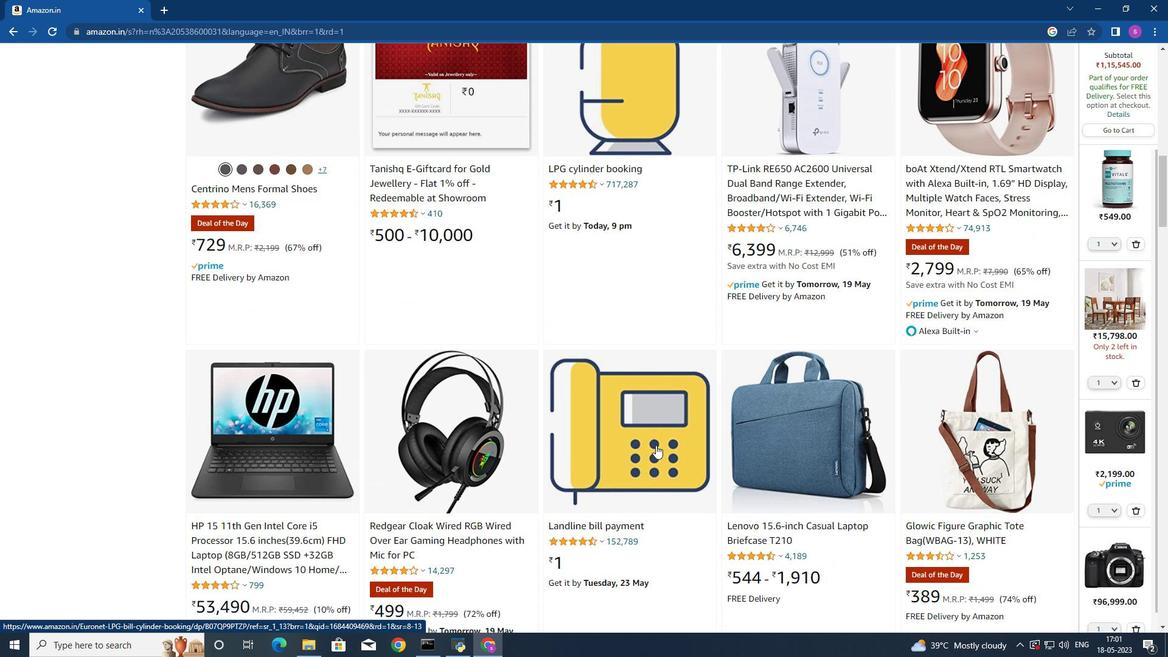 
Action: Mouse scrolled (656, 445) with delta (0, 0)
Screenshot: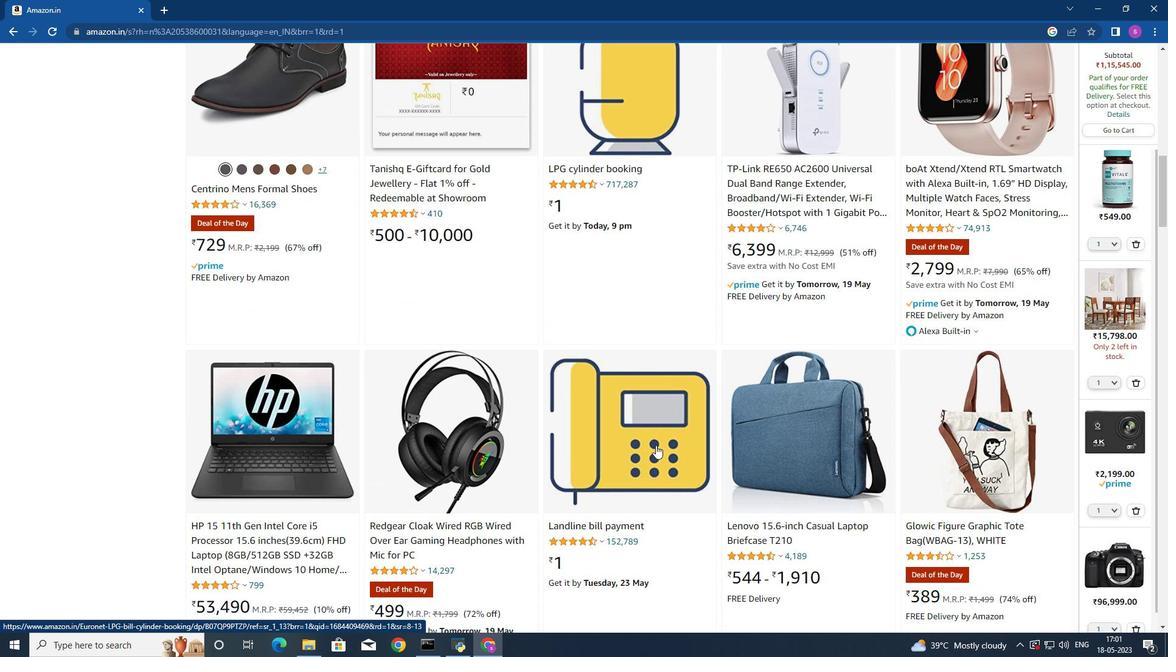 
Action: Mouse scrolled (656, 445) with delta (0, 0)
Screenshot: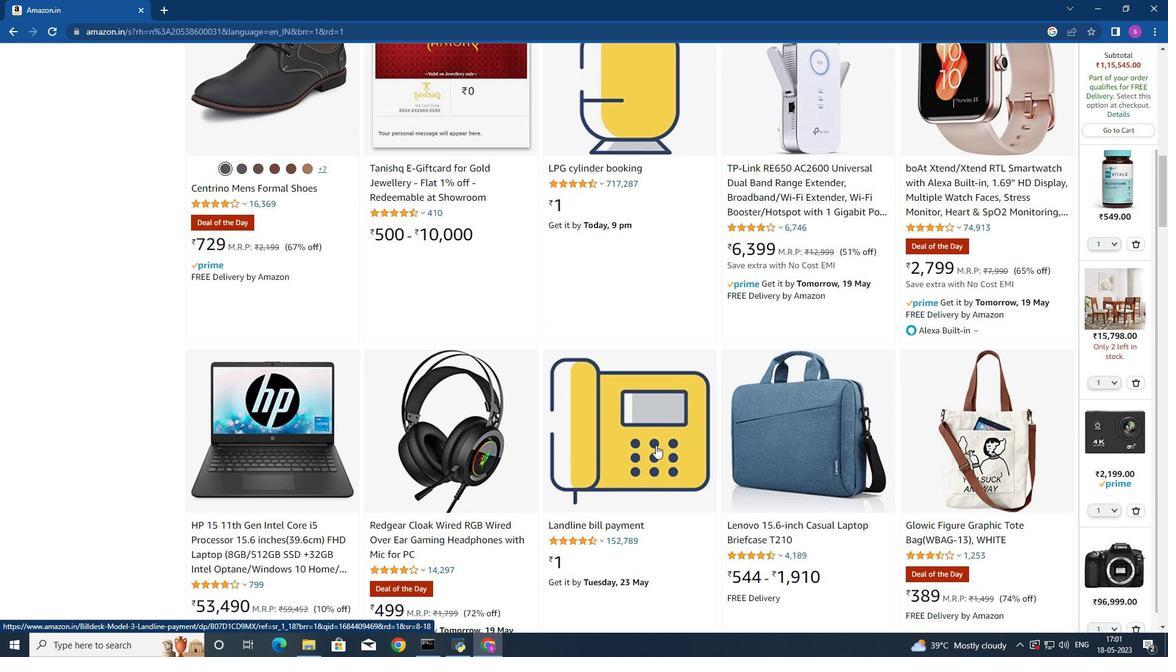 
Action: Mouse scrolled (656, 445) with delta (0, 0)
Screenshot: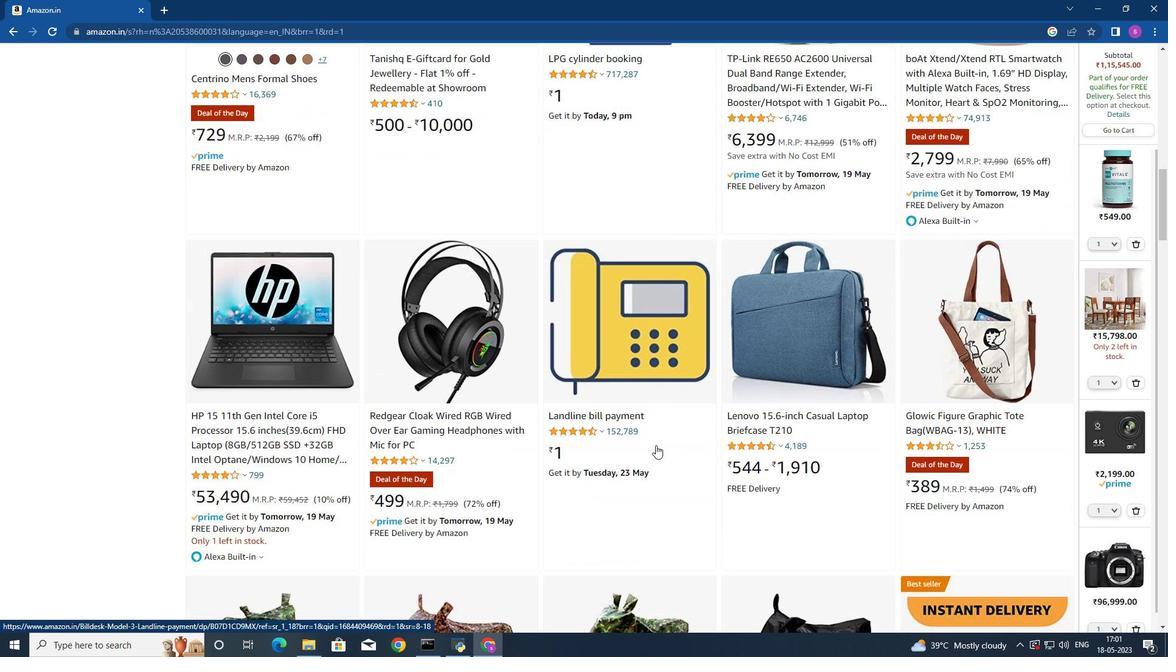 
Action: Mouse scrolled (656, 445) with delta (0, 0)
Screenshot: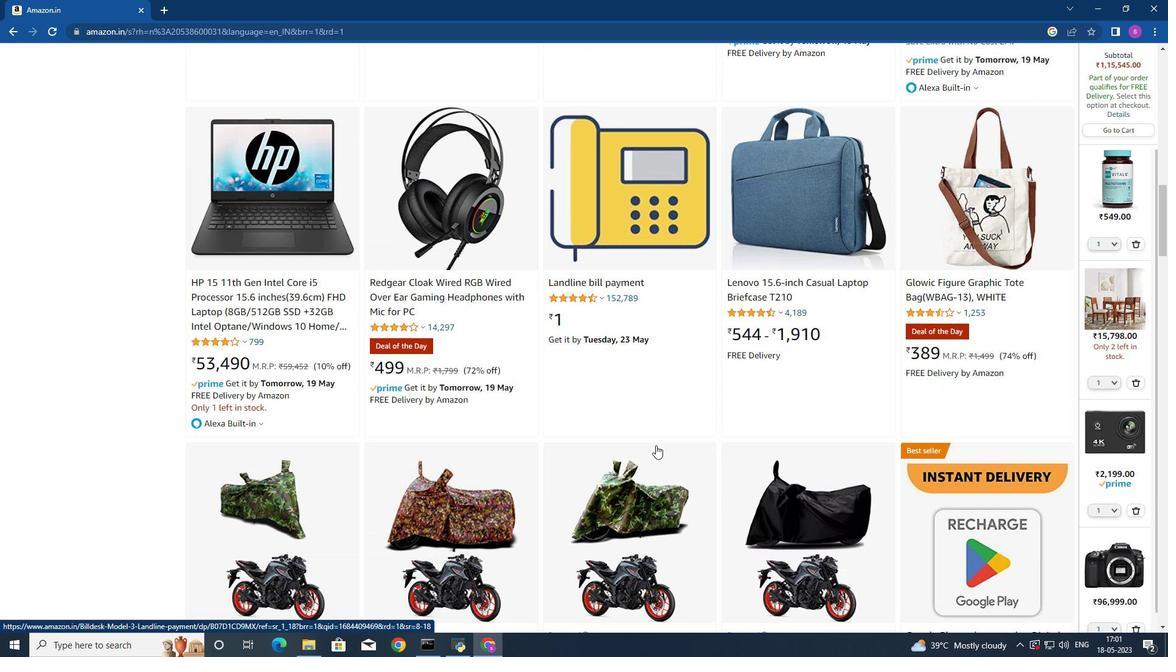 
Action: Mouse moved to (657, 447)
Screenshot: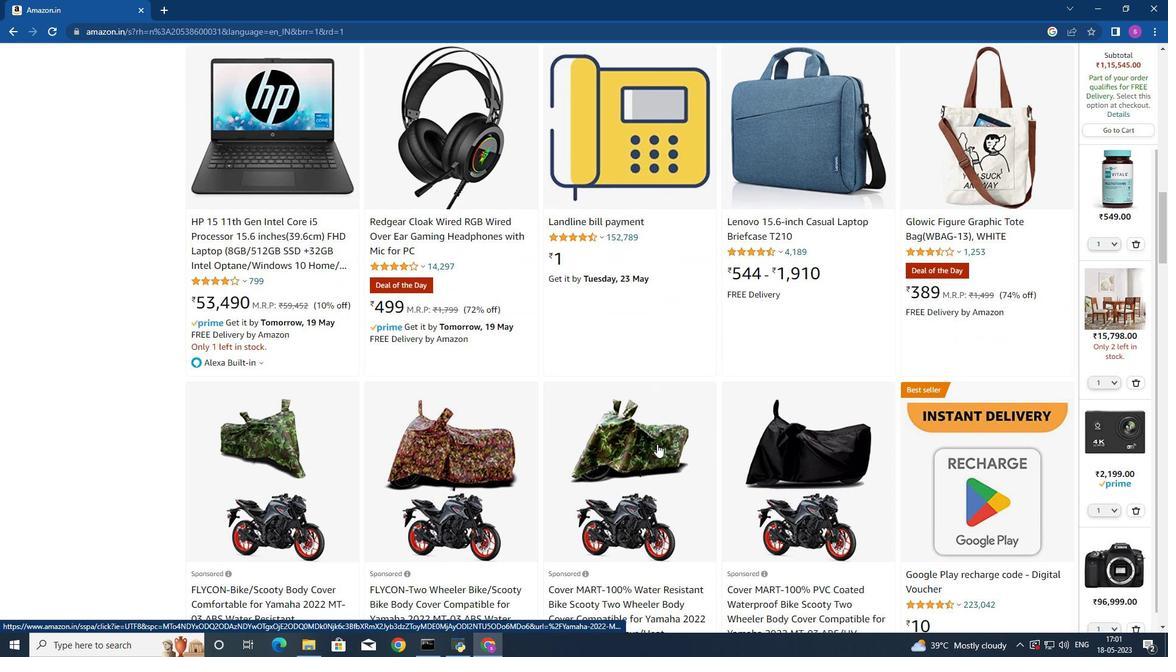 
Action: Mouse scrolled (657, 446) with delta (0, 0)
Screenshot: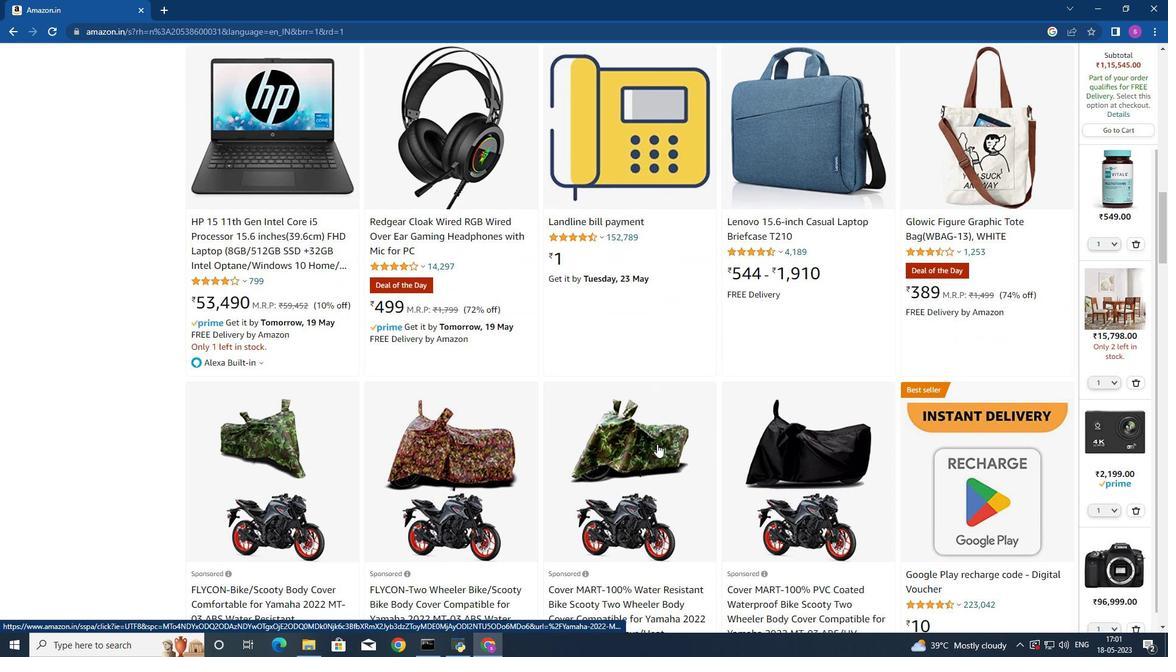 
Action: Mouse moved to (657, 449)
Screenshot: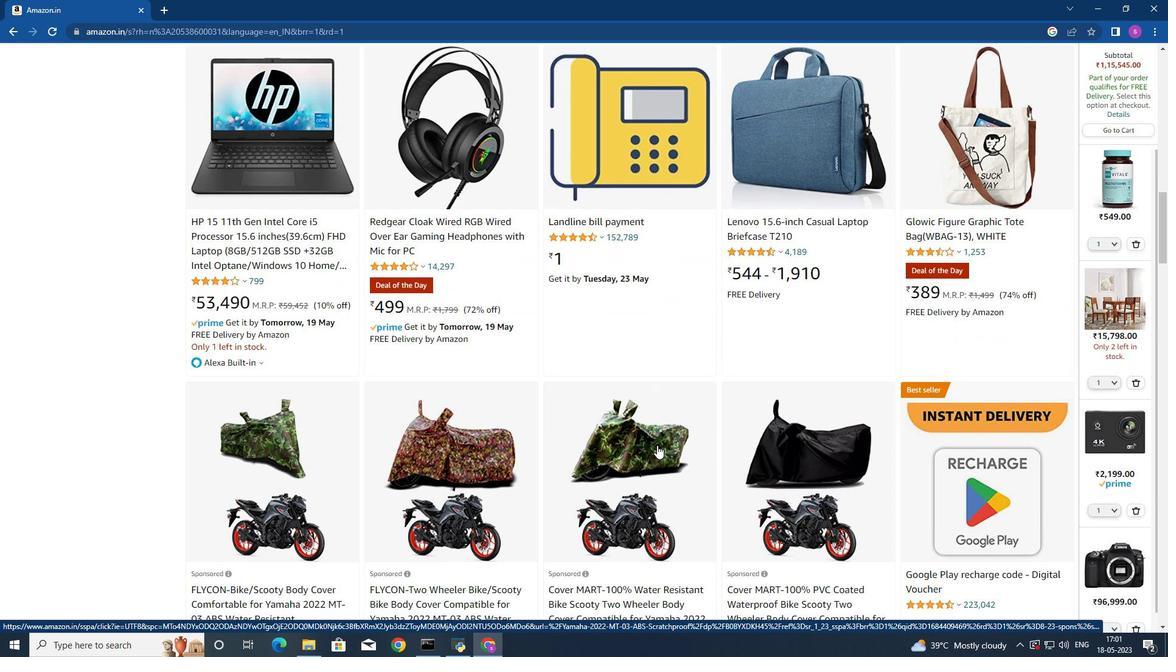 
Action: Mouse scrolled (657, 448) with delta (0, 0)
Screenshot: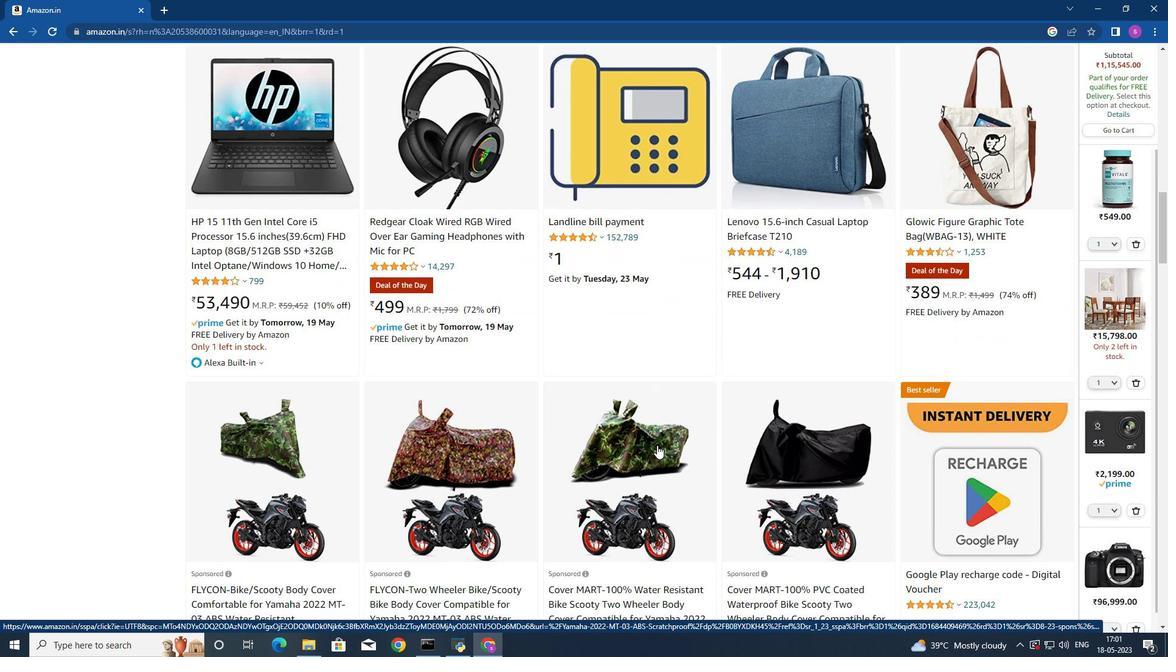 
Action: Mouse moved to (657, 449)
Screenshot: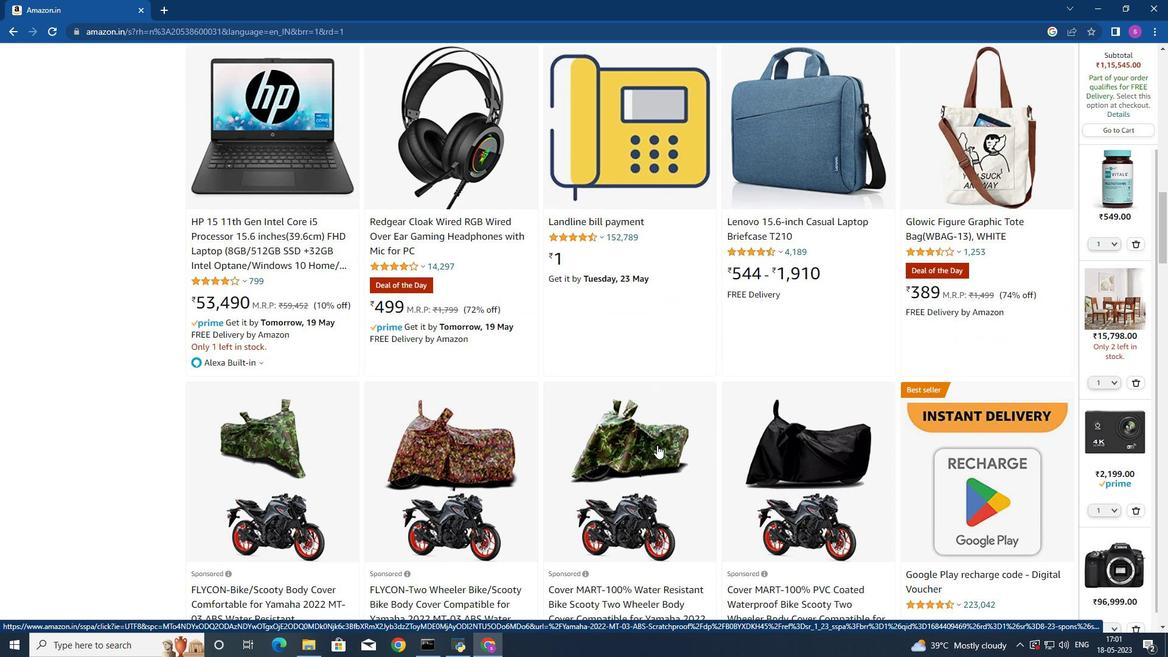 
Action: Mouse scrolled (657, 448) with delta (0, 0)
Screenshot: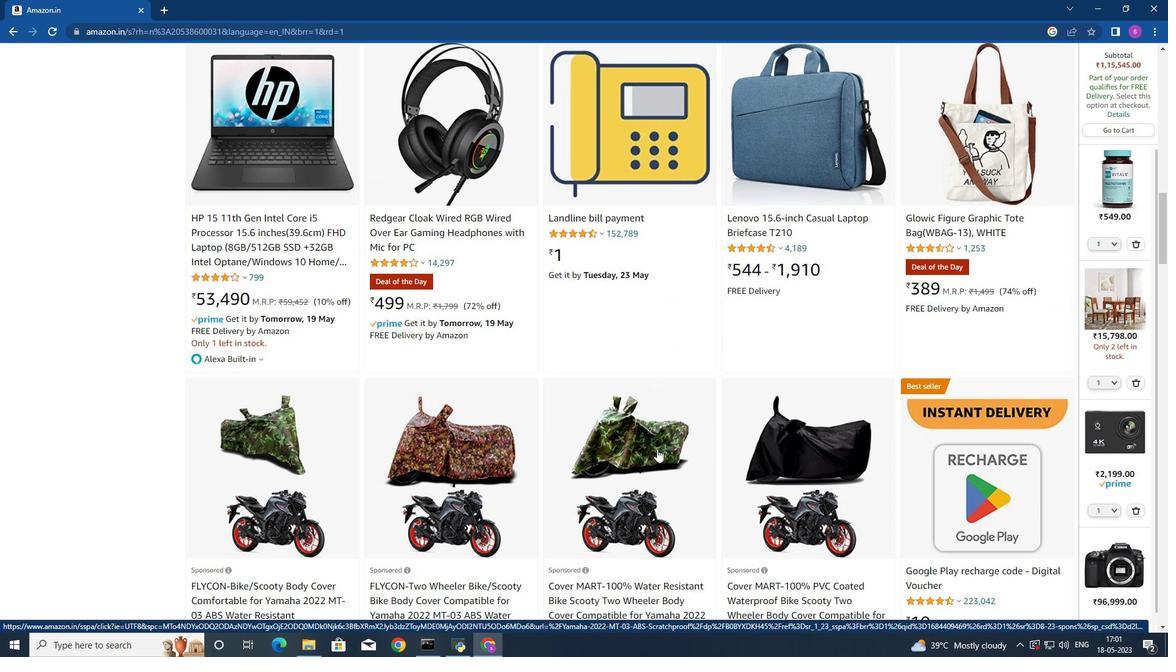 
Action: Mouse scrolled (657, 448) with delta (0, 0)
Screenshot: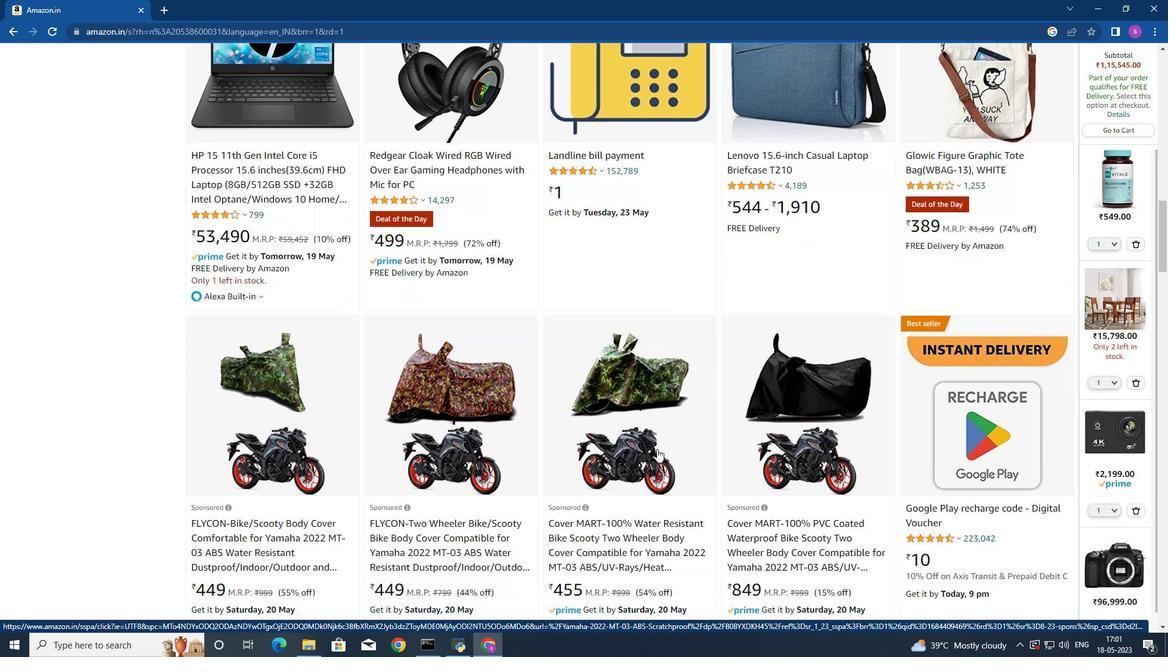
Action: Mouse scrolled (657, 448) with delta (0, 0)
Screenshot: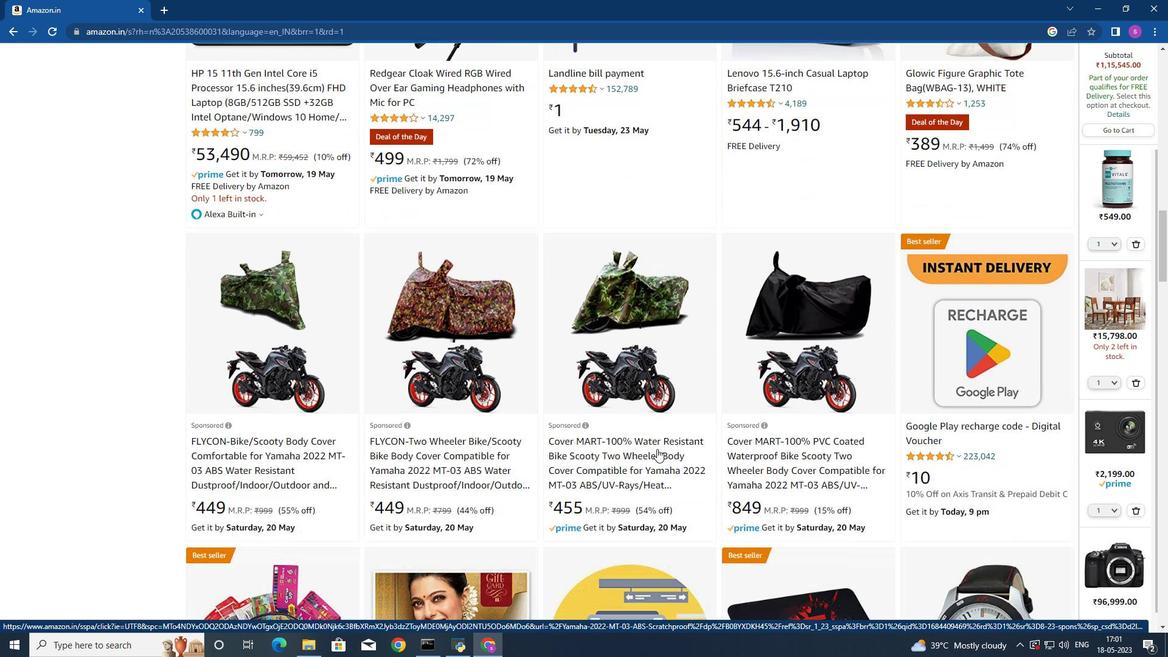 
Action: Mouse moved to (657, 449)
Screenshot: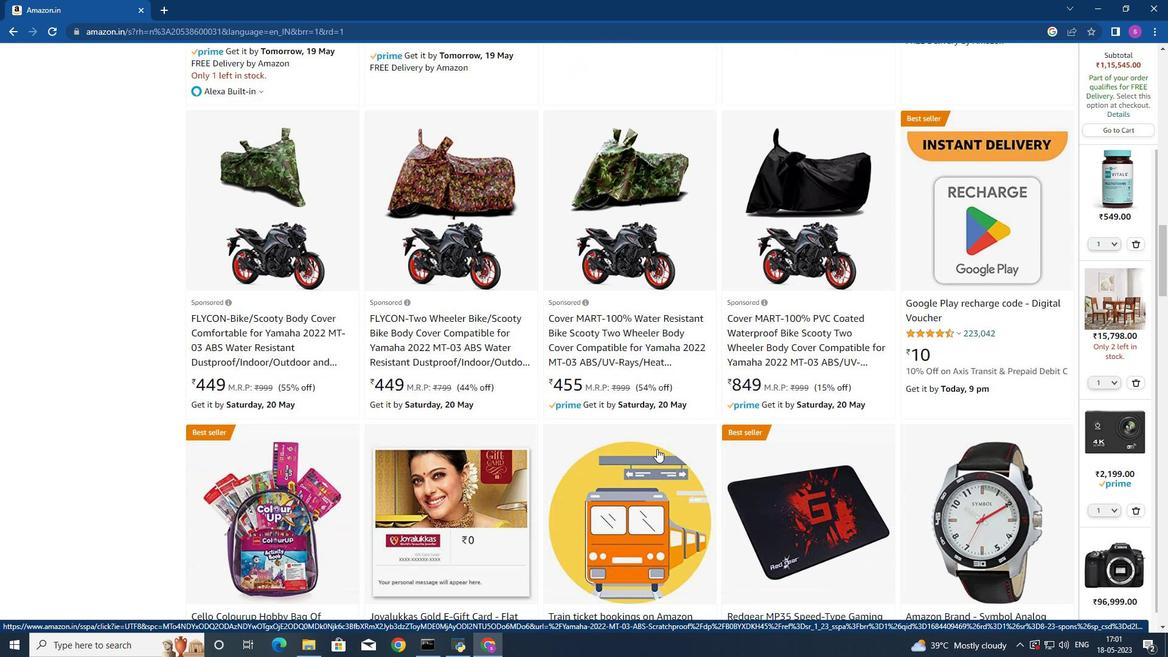 
Action: Mouse scrolled (657, 448) with delta (0, 0)
Screenshot: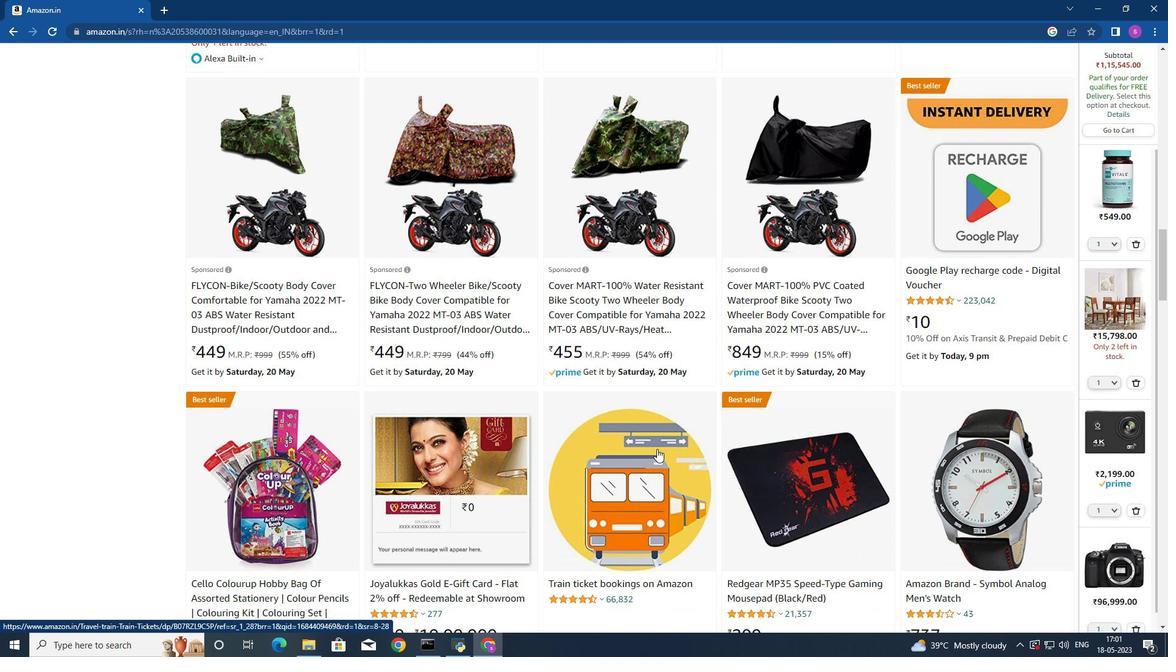 
Action: Mouse scrolled (657, 448) with delta (0, 0)
Screenshot: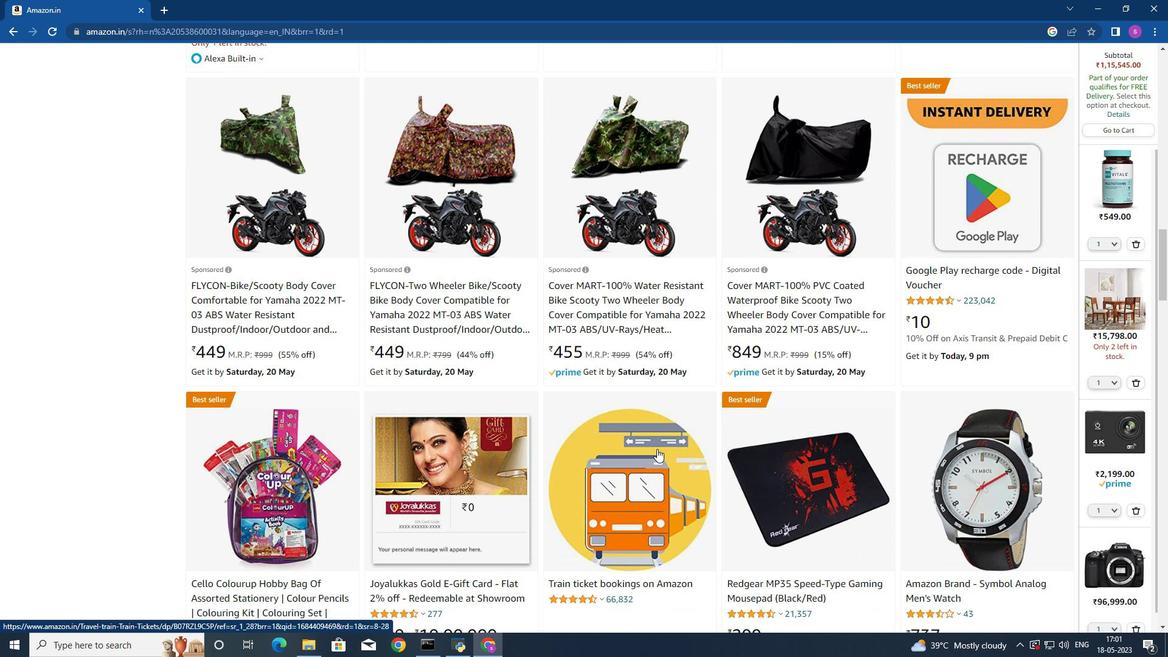 
Action: Mouse scrolled (657, 448) with delta (0, 0)
Screenshot: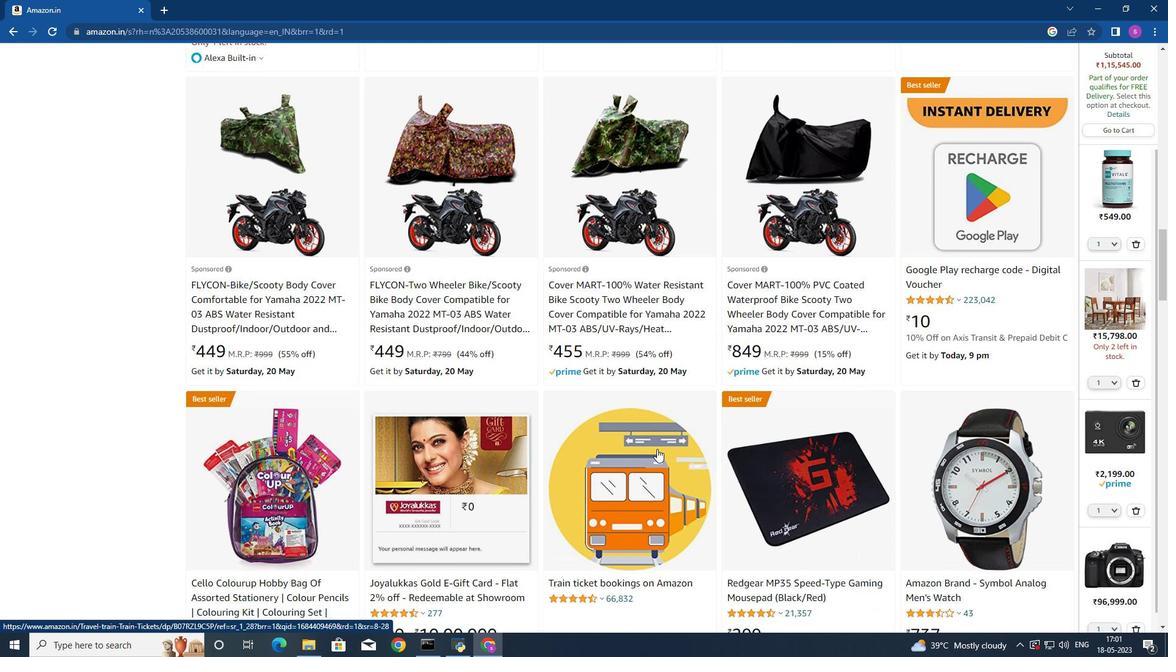 
Action: Mouse scrolled (657, 448) with delta (0, 0)
Screenshot: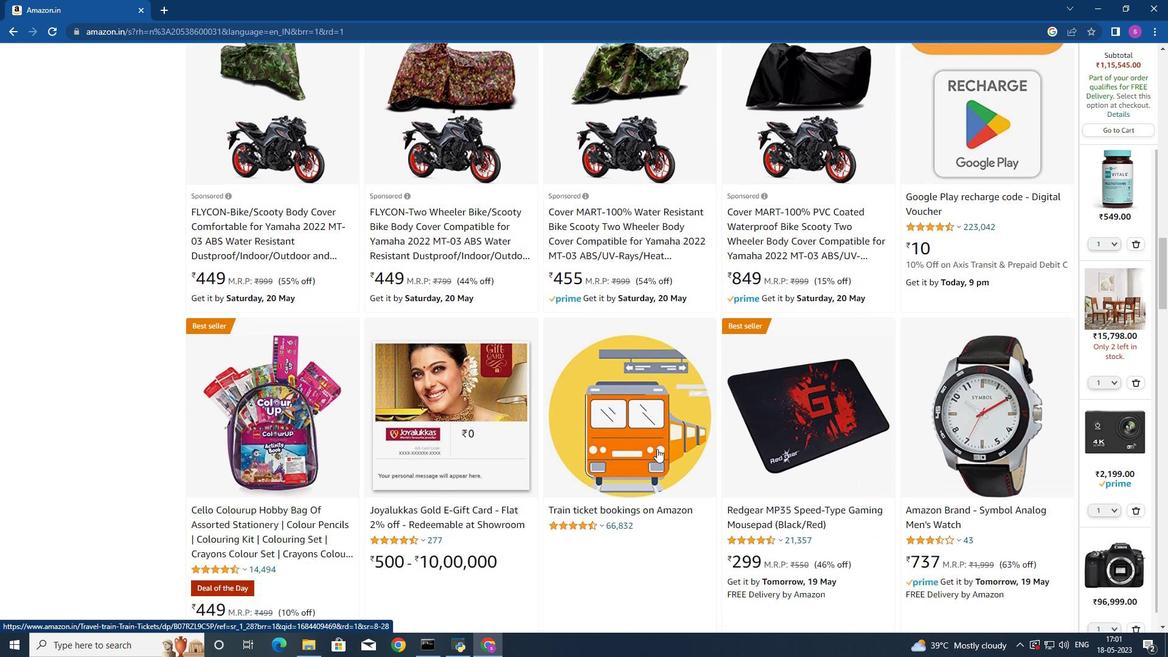 
Action: Mouse scrolled (657, 448) with delta (0, 0)
Screenshot: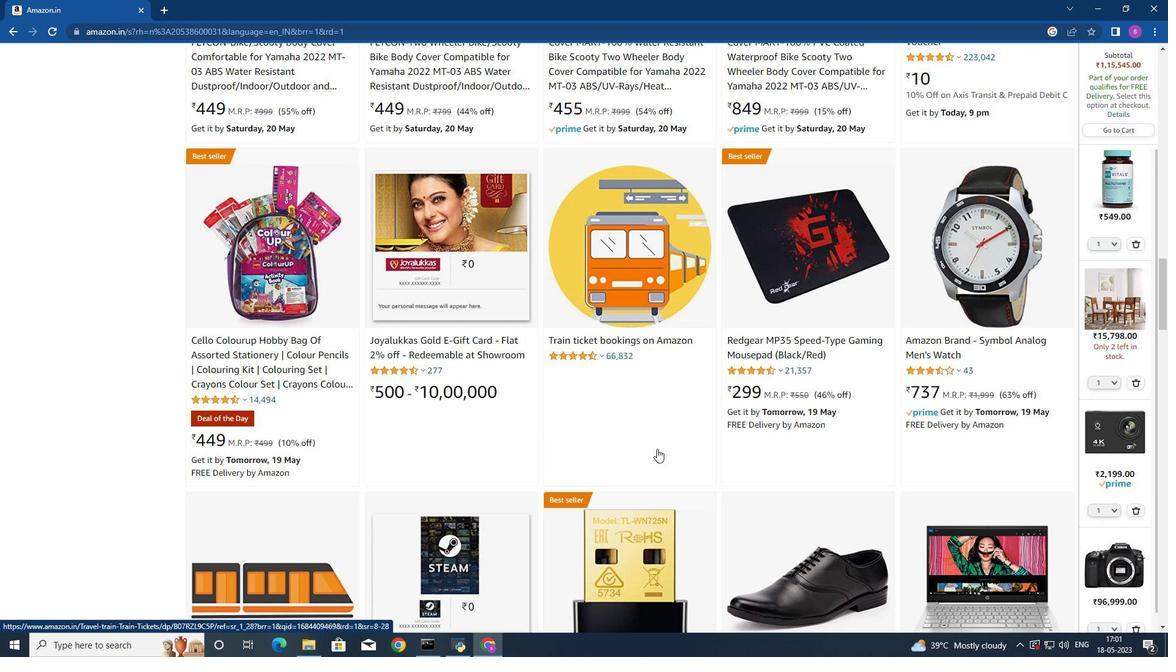 
Action: Mouse scrolled (657, 448) with delta (0, 0)
Screenshot: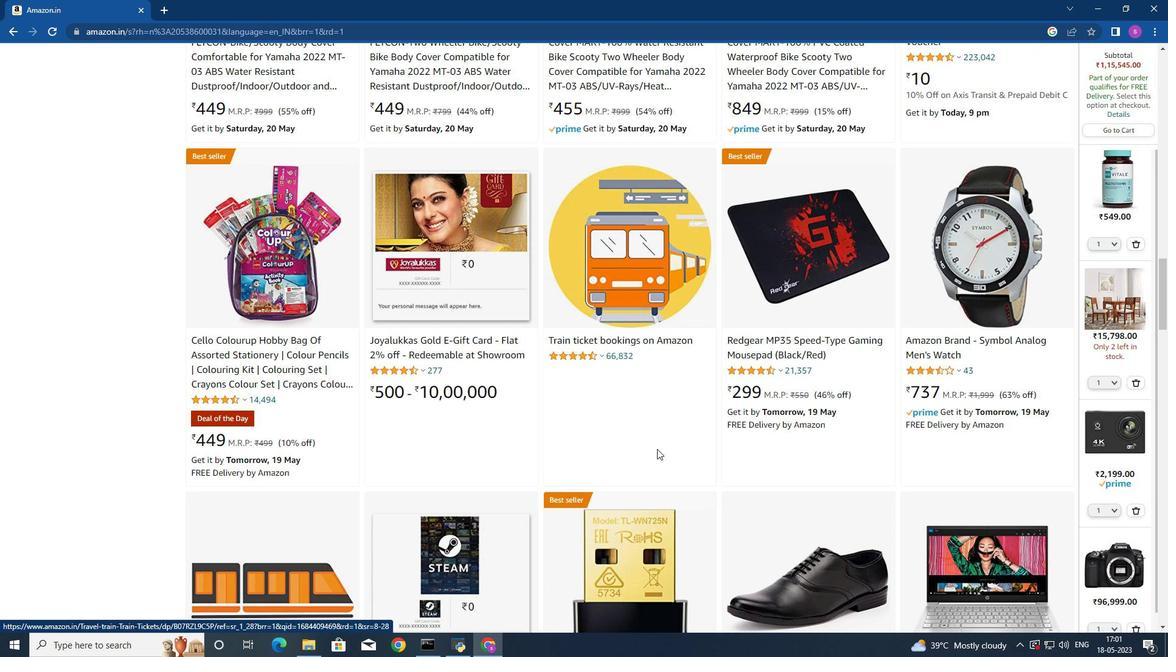 
Action: Mouse scrolled (657, 448) with delta (0, 0)
Screenshot: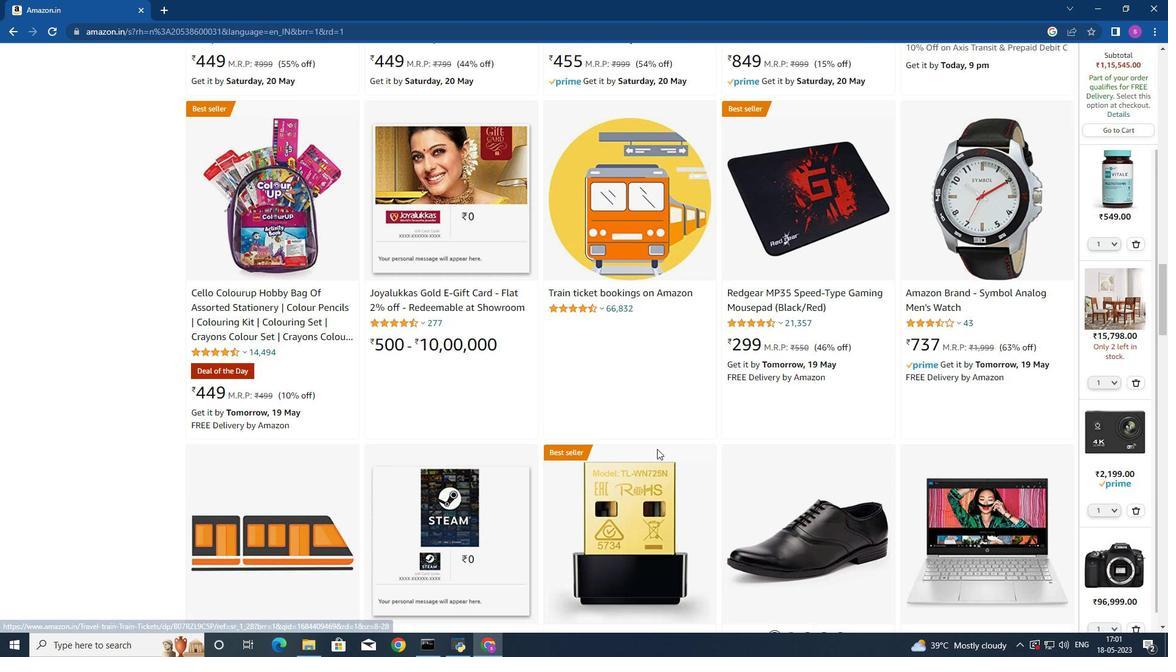 
Action: Mouse scrolled (657, 448) with delta (0, 0)
Screenshot: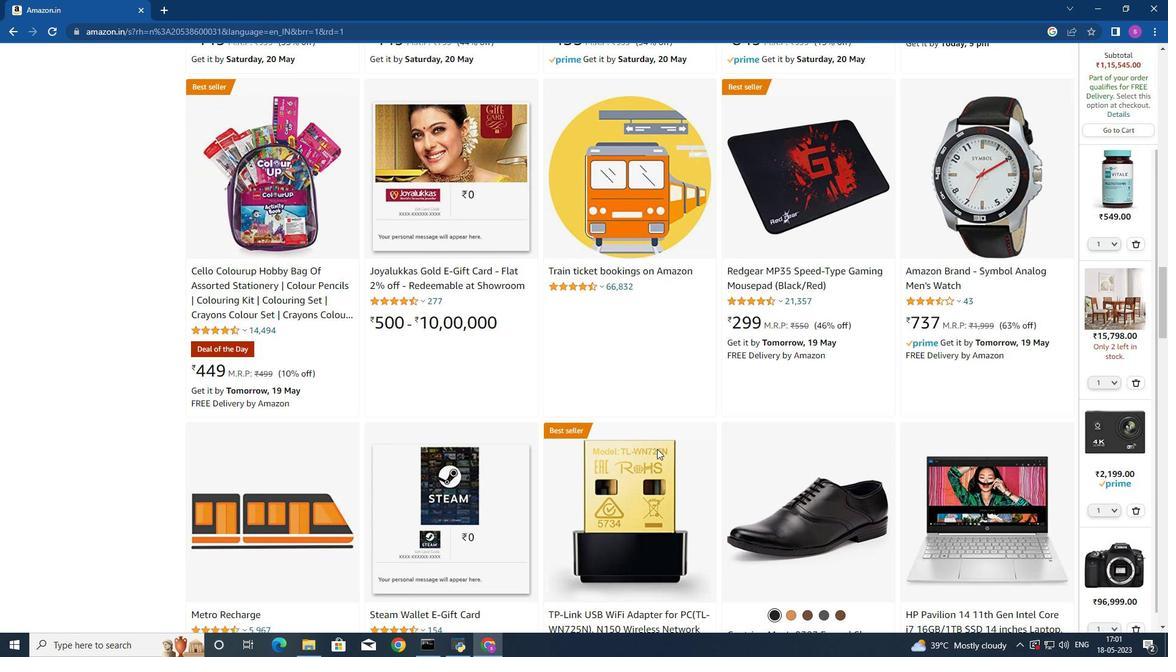 
Action: Mouse scrolled (657, 448) with delta (0, 0)
Screenshot: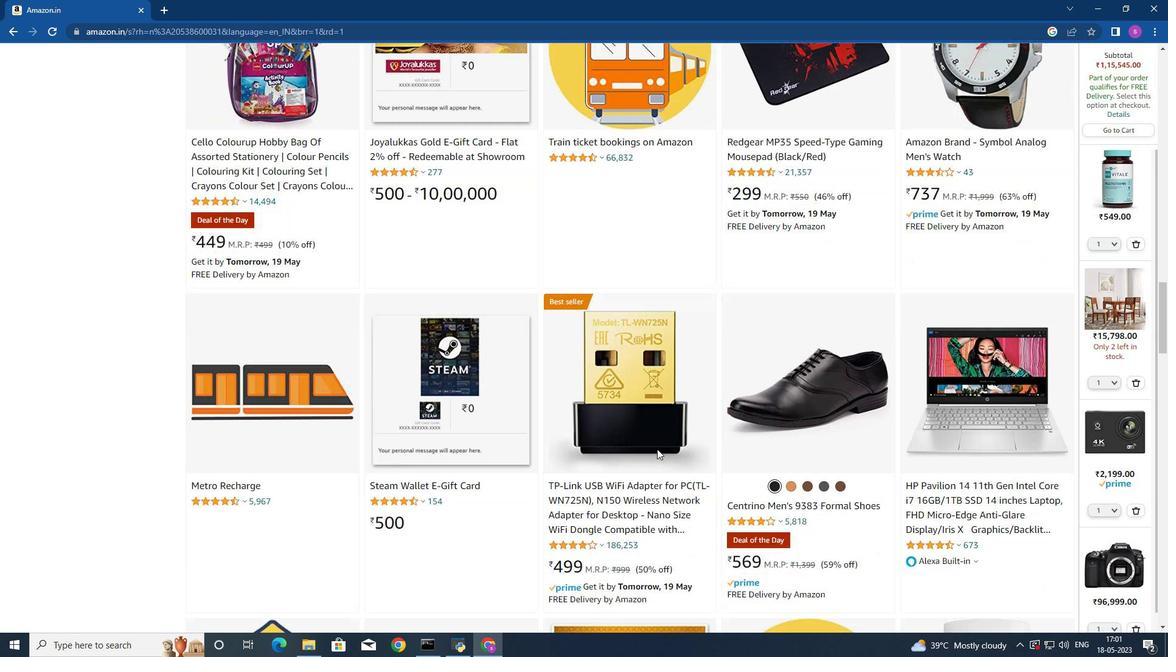 
Action: Mouse scrolled (657, 448) with delta (0, 0)
Screenshot: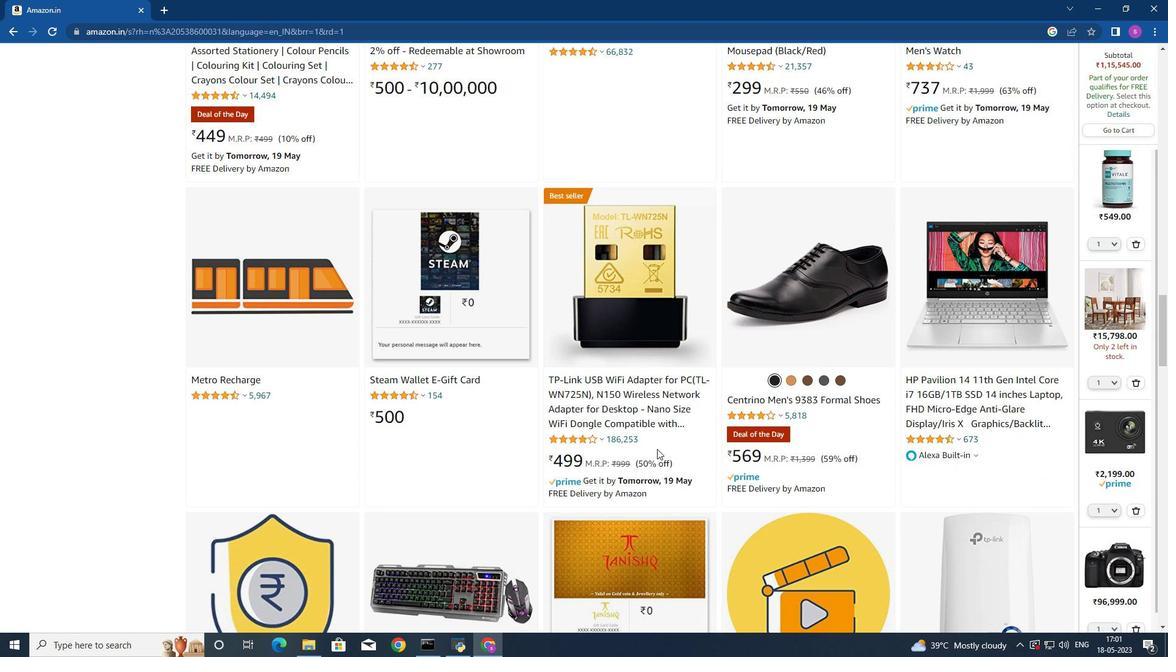 
Action: Mouse scrolled (657, 448) with delta (0, 0)
Screenshot: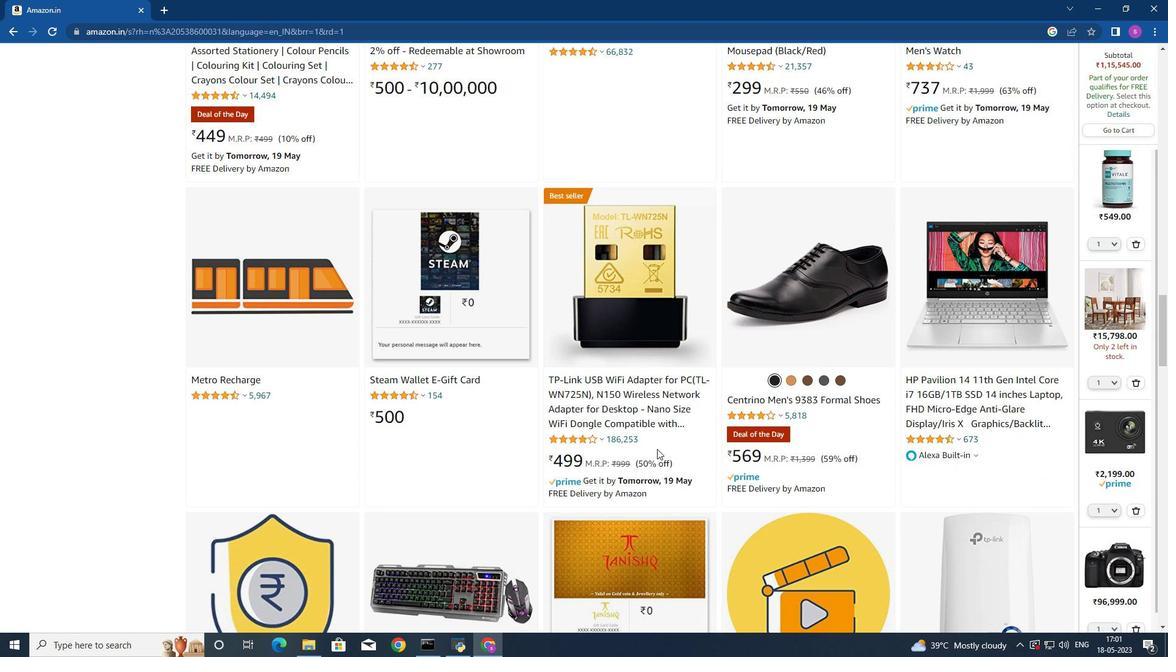 
Action: Mouse scrolled (657, 448) with delta (0, 0)
Screenshot: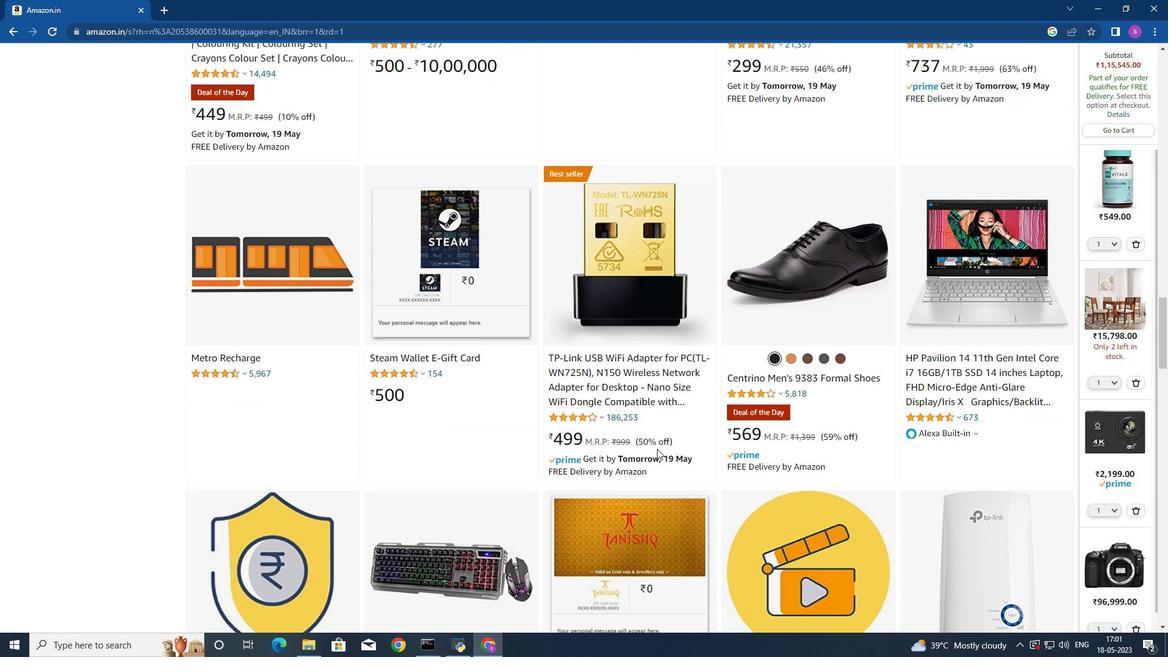 
Action: Mouse scrolled (657, 448) with delta (0, 0)
Screenshot: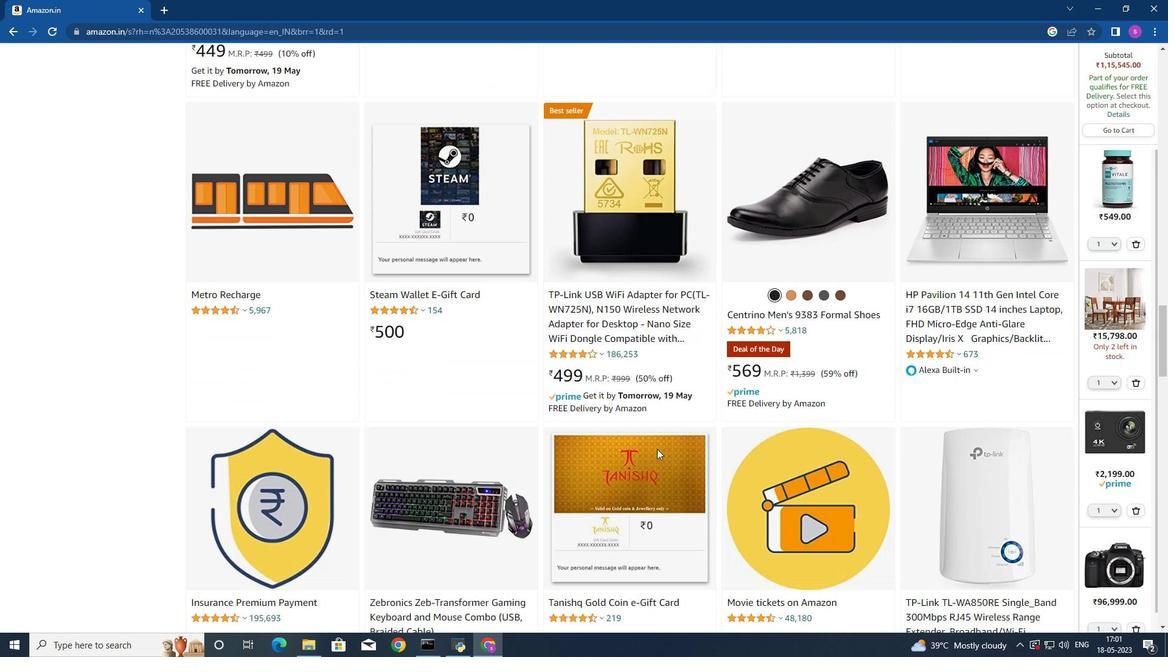 
Action: Mouse scrolled (657, 448) with delta (0, 0)
Screenshot: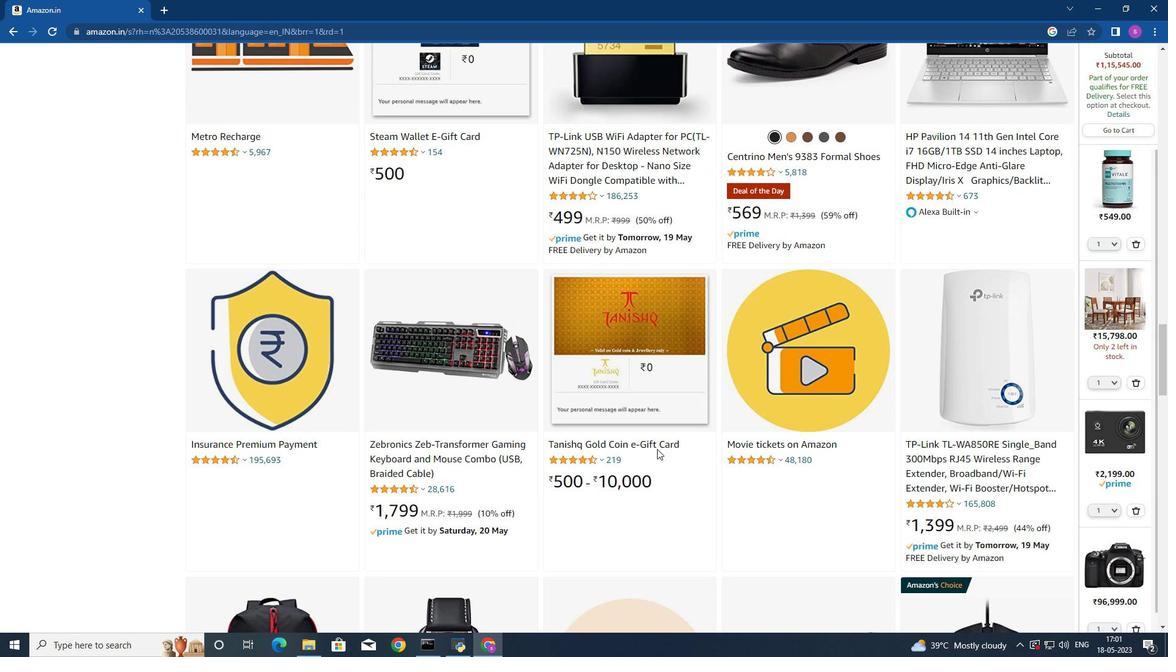 
Action: Mouse scrolled (657, 448) with delta (0, 0)
Screenshot: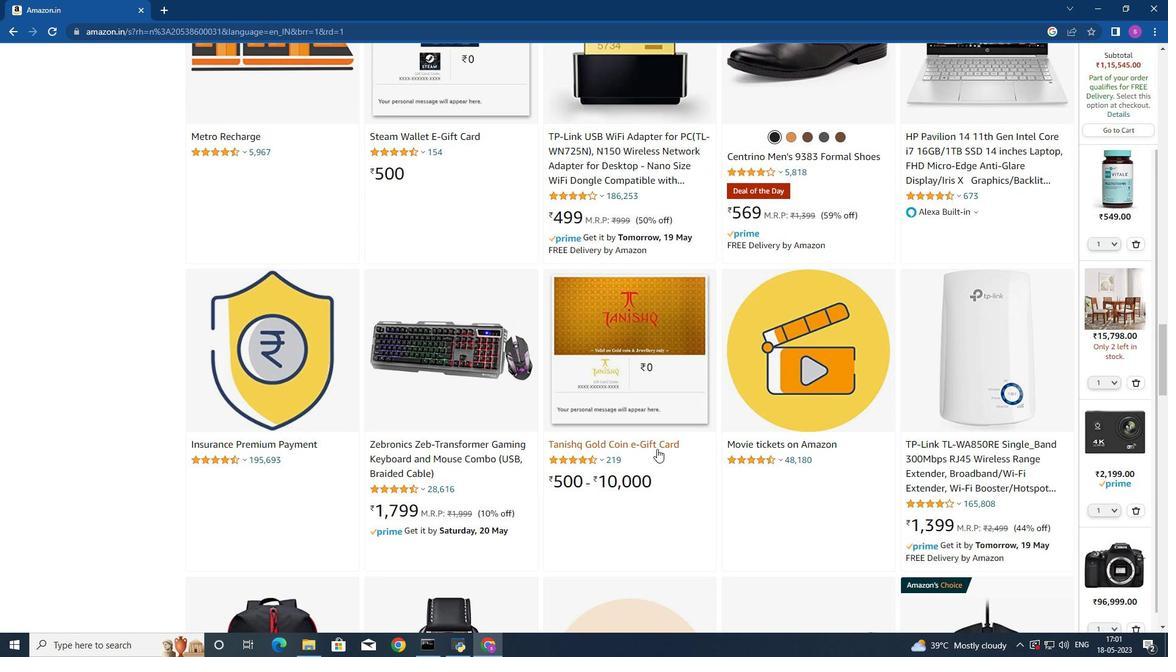 
Action: Mouse scrolled (657, 448) with delta (0, 0)
Screenshot: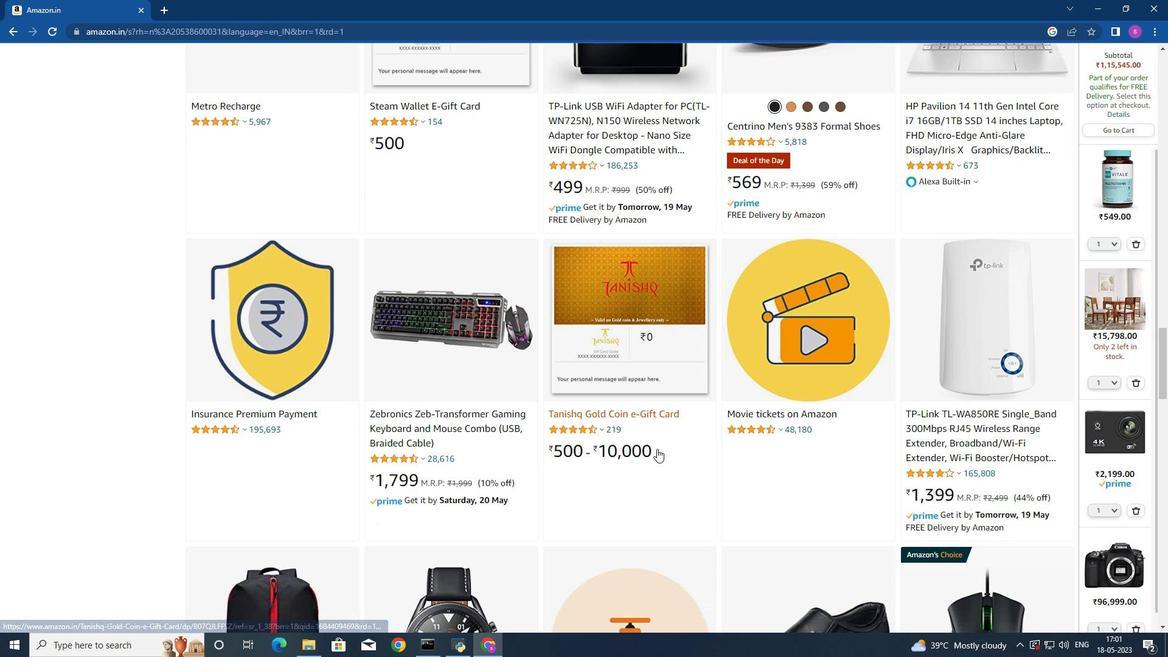 
Action: Mouse scrolled (657, 448) with delta (0, 0)
Screenshot: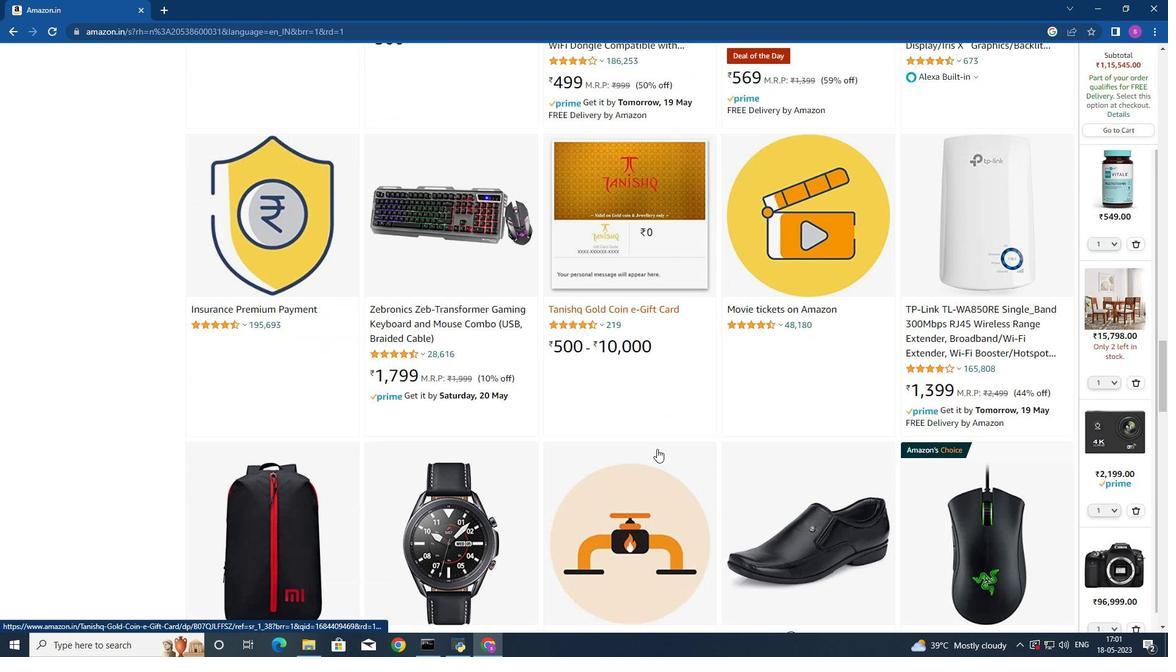 
Action: Mouse scrolled (657, 448) with delta (0, 0)
Screenshot: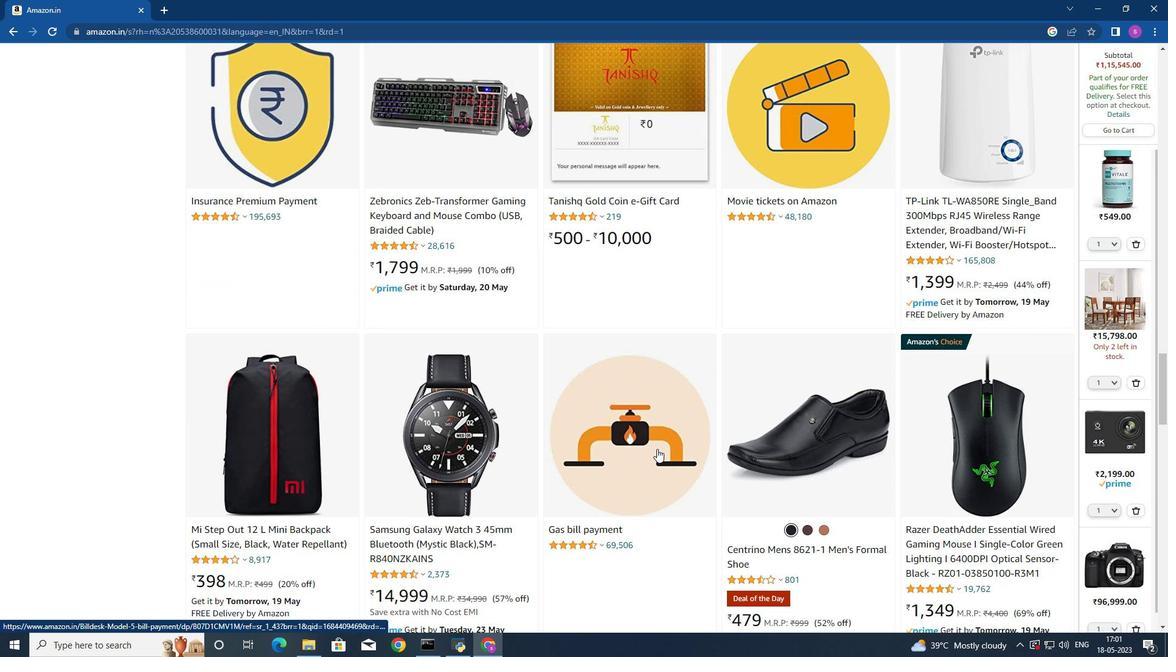 
Action: Mouse scrolled (657, 448) with delta (0, 0)
Screenshot: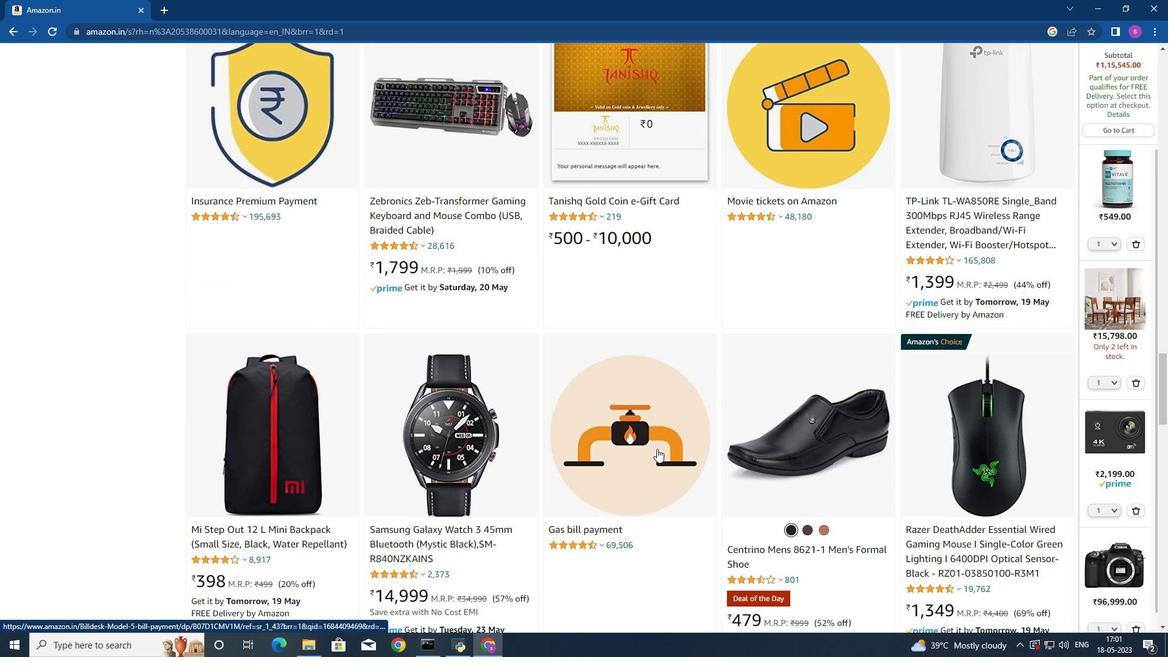 
Action: Mouse moved to (656, 452)
Screenshot: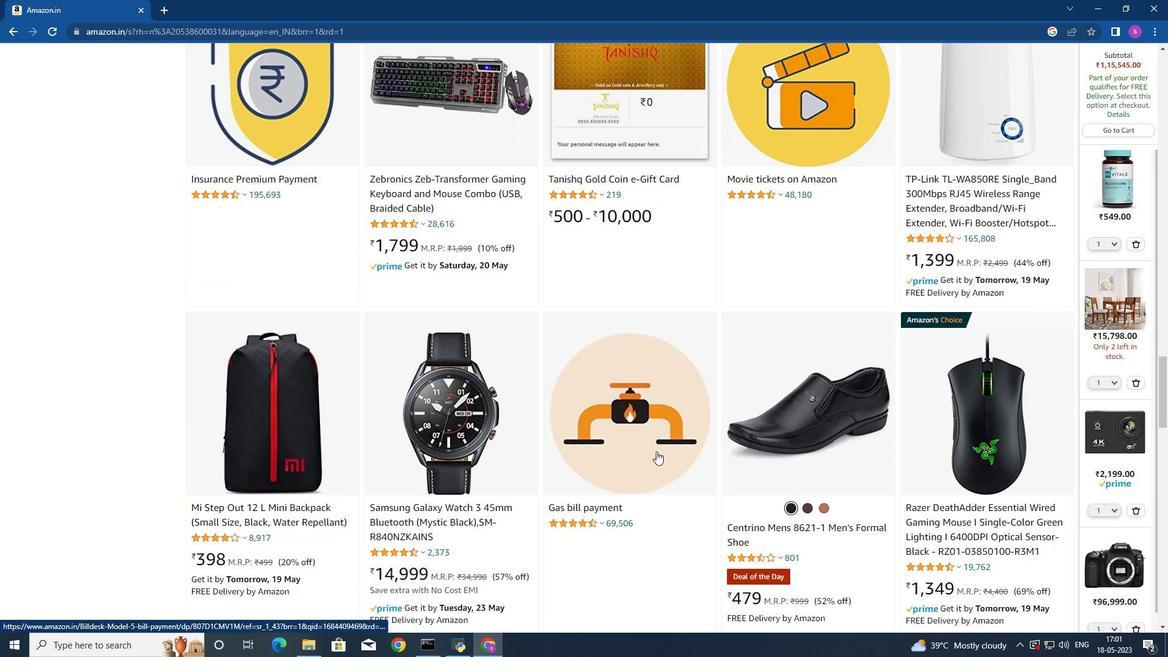 
Action: Mouse scrolled (656, 451) with delta (0, 0)
Screenshot: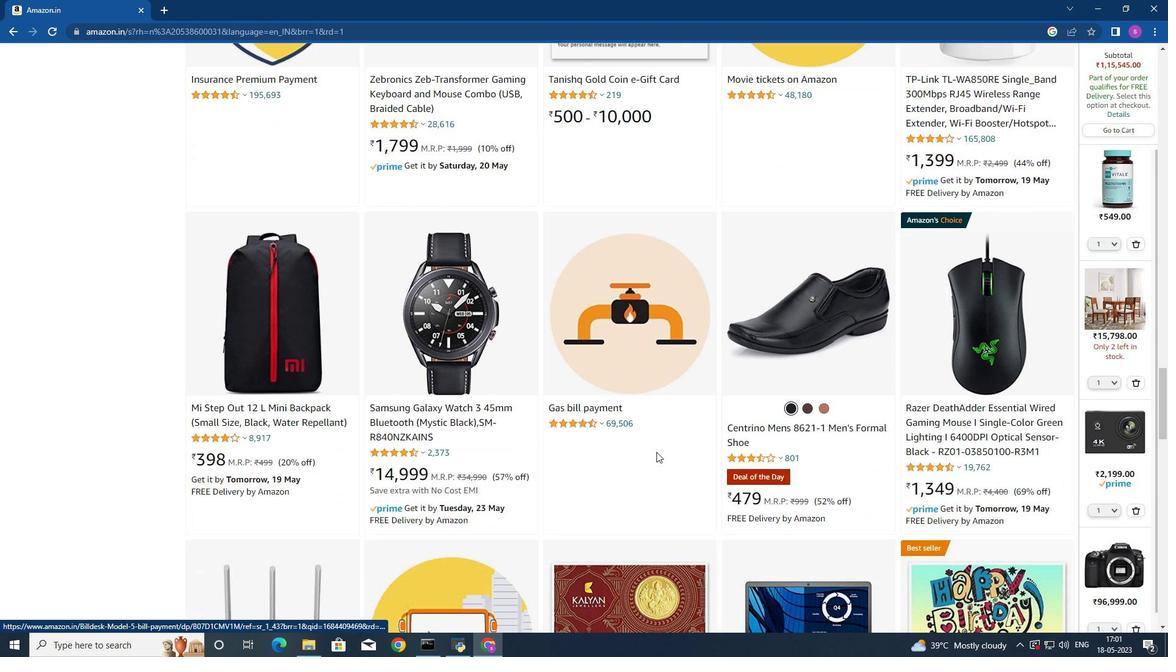 
Action: Mouse moved to (656, 451)
Screenshot: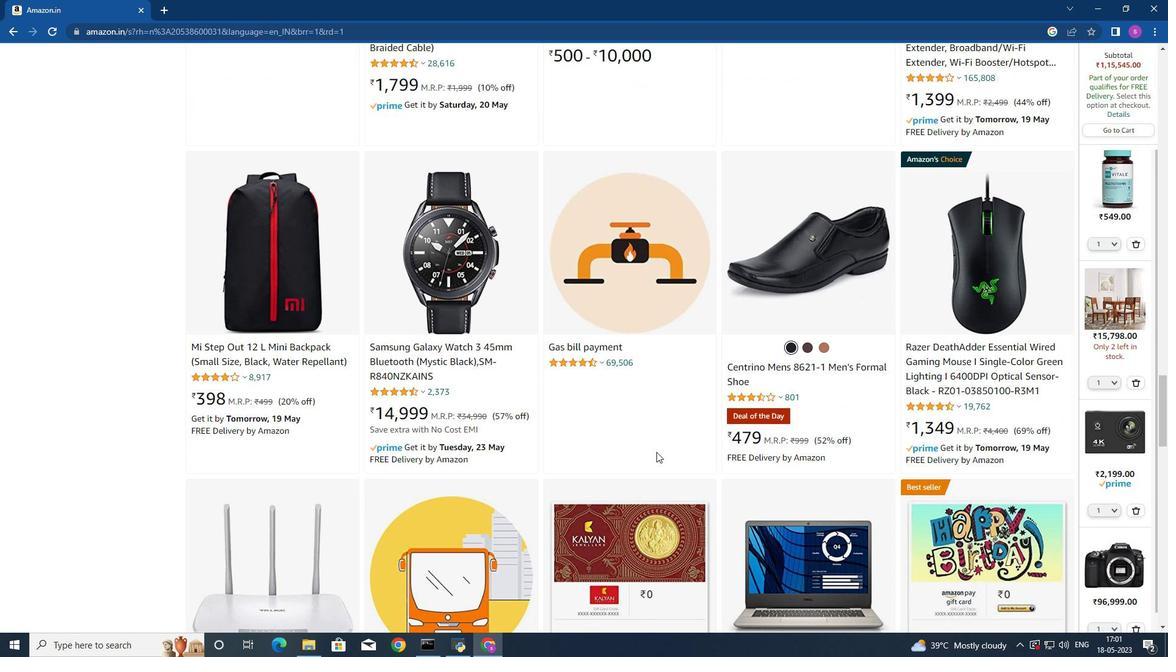 
Action: Mouse scrolled (656, 451) with delta (0, 0)
Screenshot: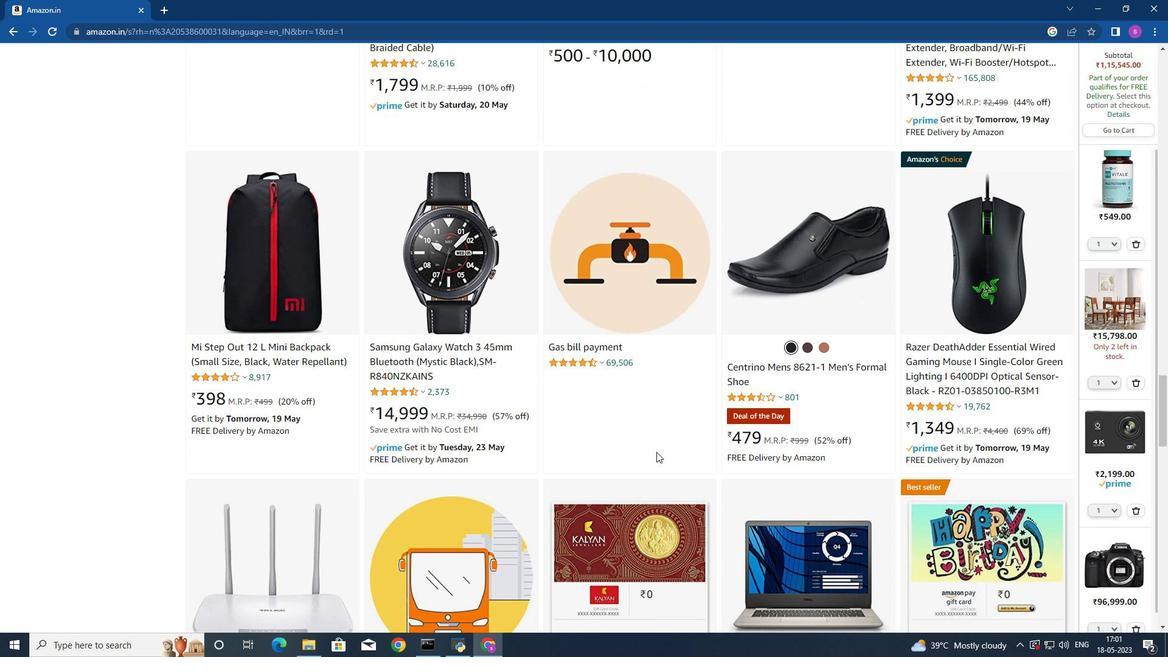 
Action: Mouse scrolled (656, 451) with delta (0, 0)
Screenshot: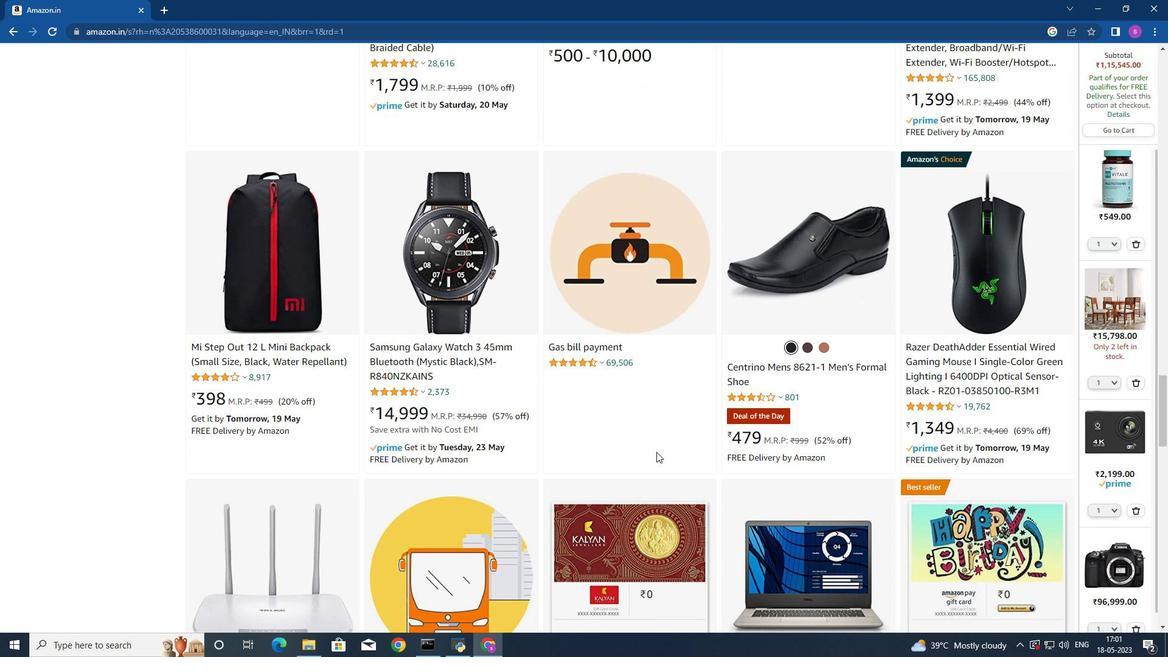 
Action: Mouse scrolled (656, 451) with delta (0, 0)
Screenshot: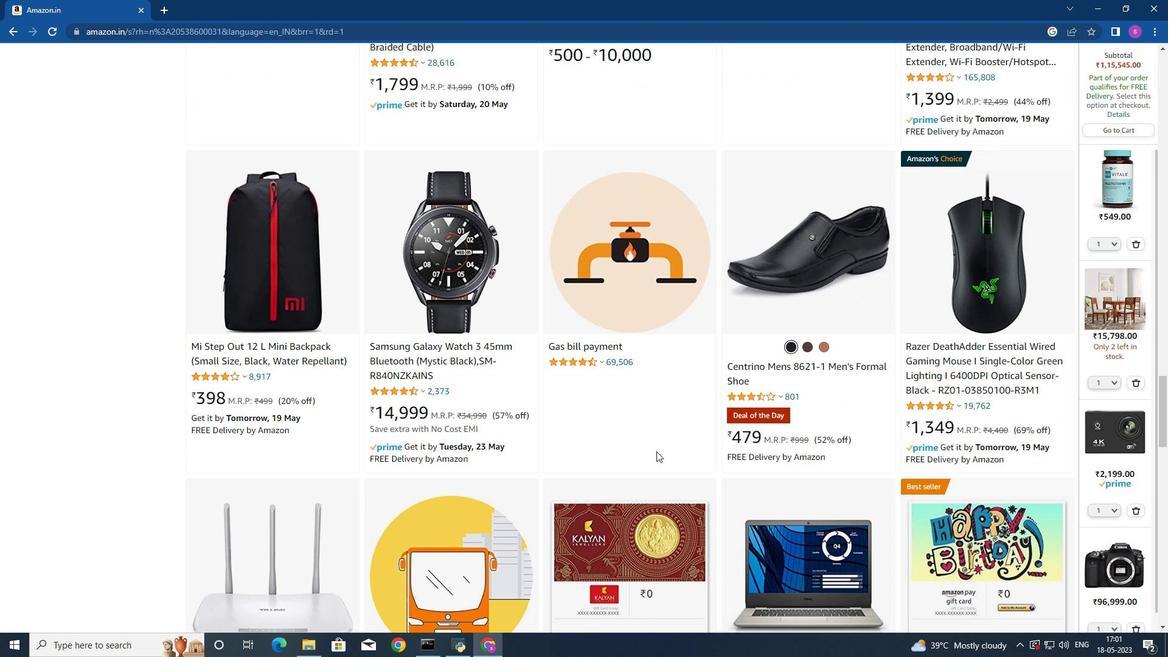 
Action: Mouse scrolled (656, 451) with delta (0, 0)
Screenshot: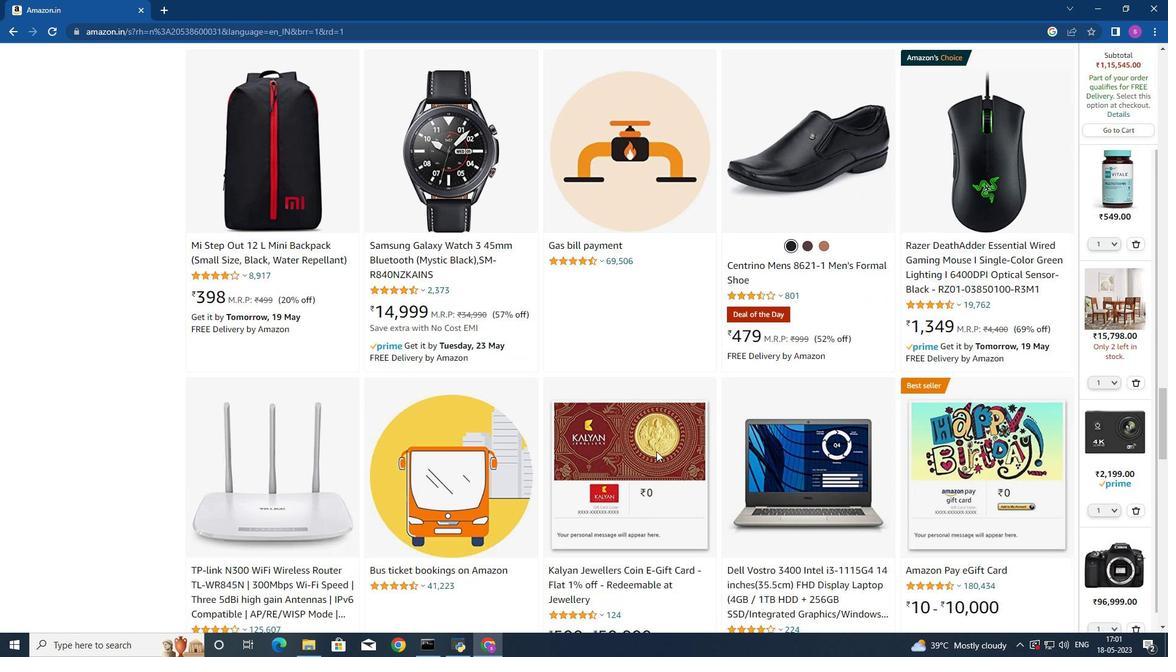 
Action: Mouse moved to (656, 450)
Screenshot: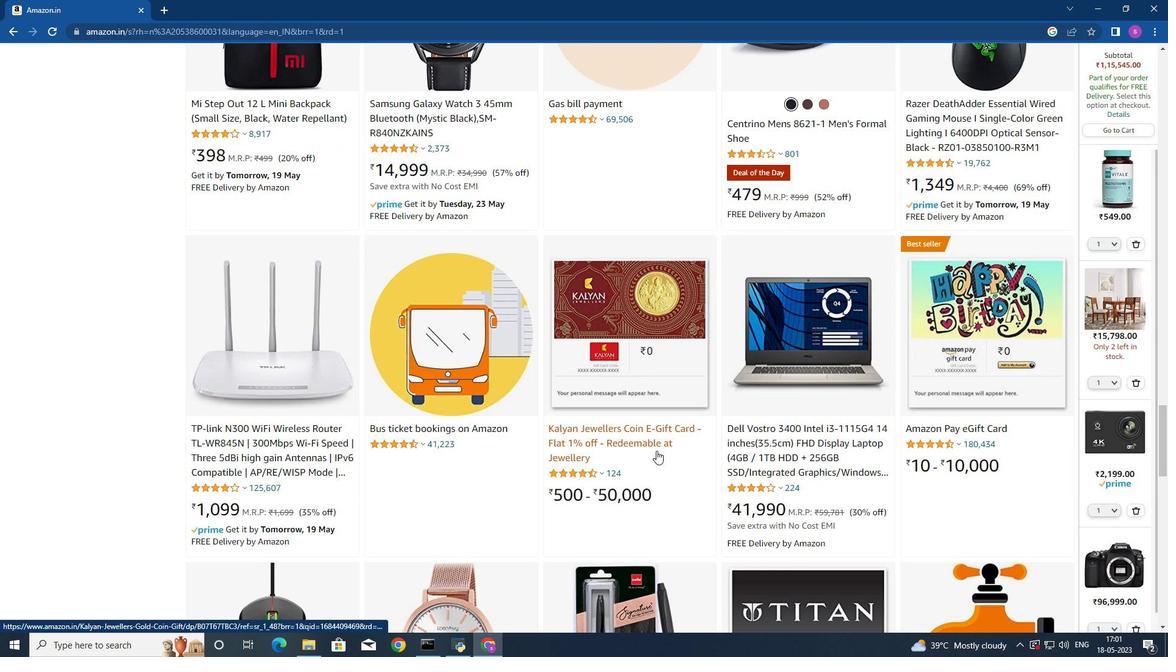 
Action: Mouse scrolled (656, 449) with delta (0, 0)
Screenshot: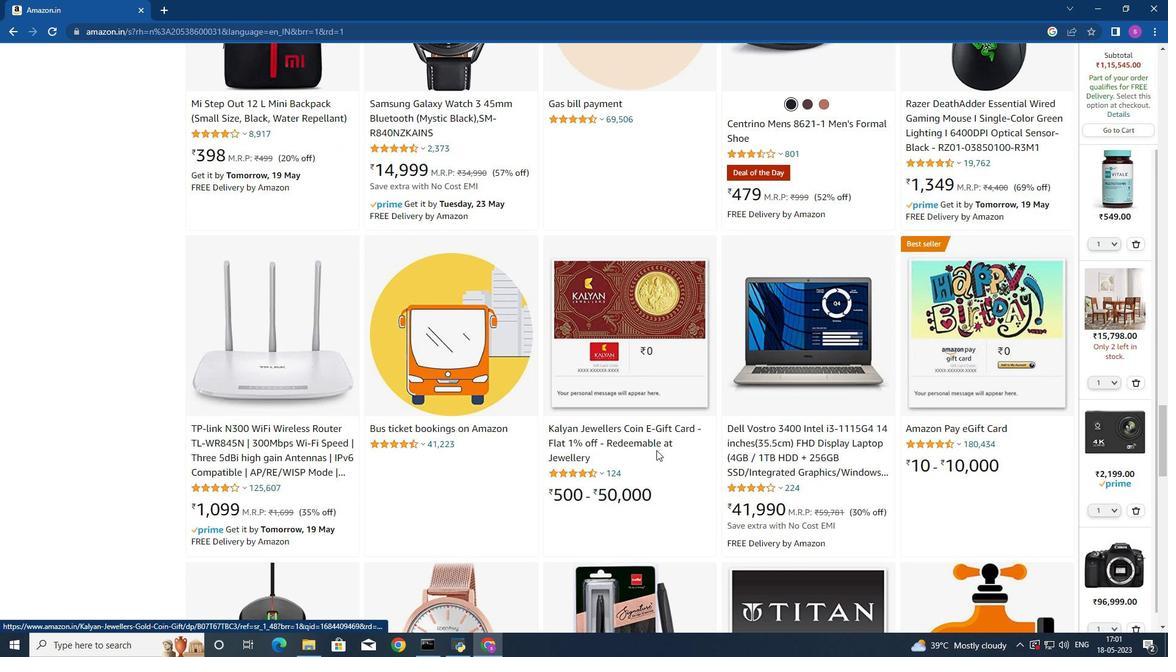 
Action: Mouse scrolled (656, 449) with delta (0, 0)
Screenshot: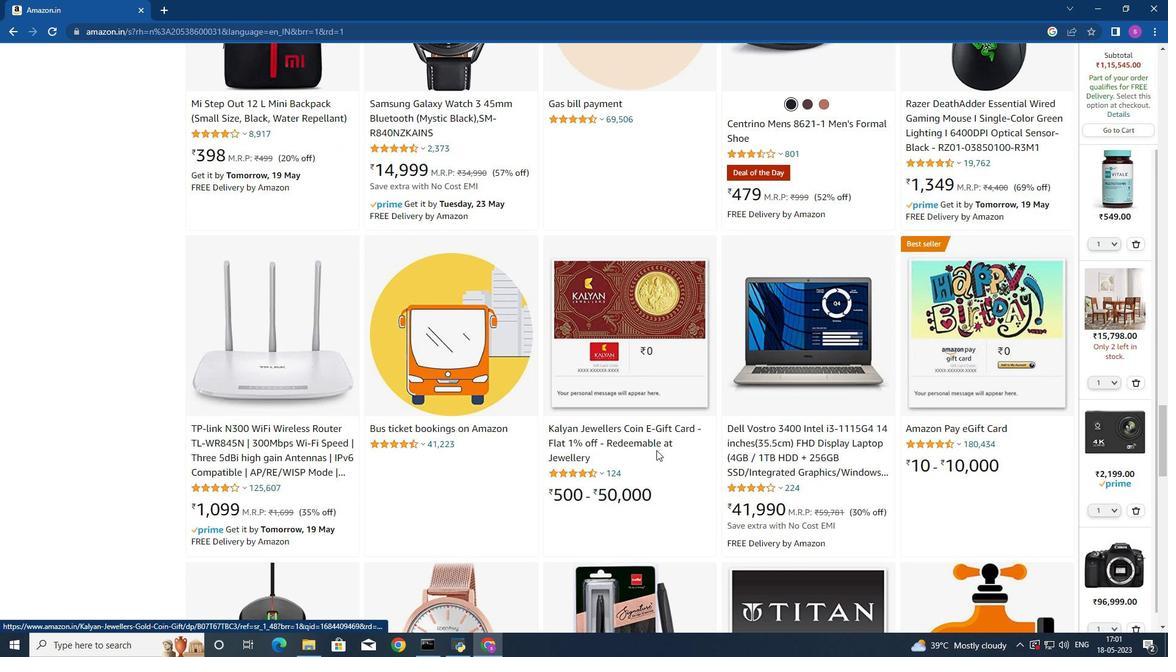 
Action: Mouse scrolled (656, 449) with delta (0, 0)
Screenshot: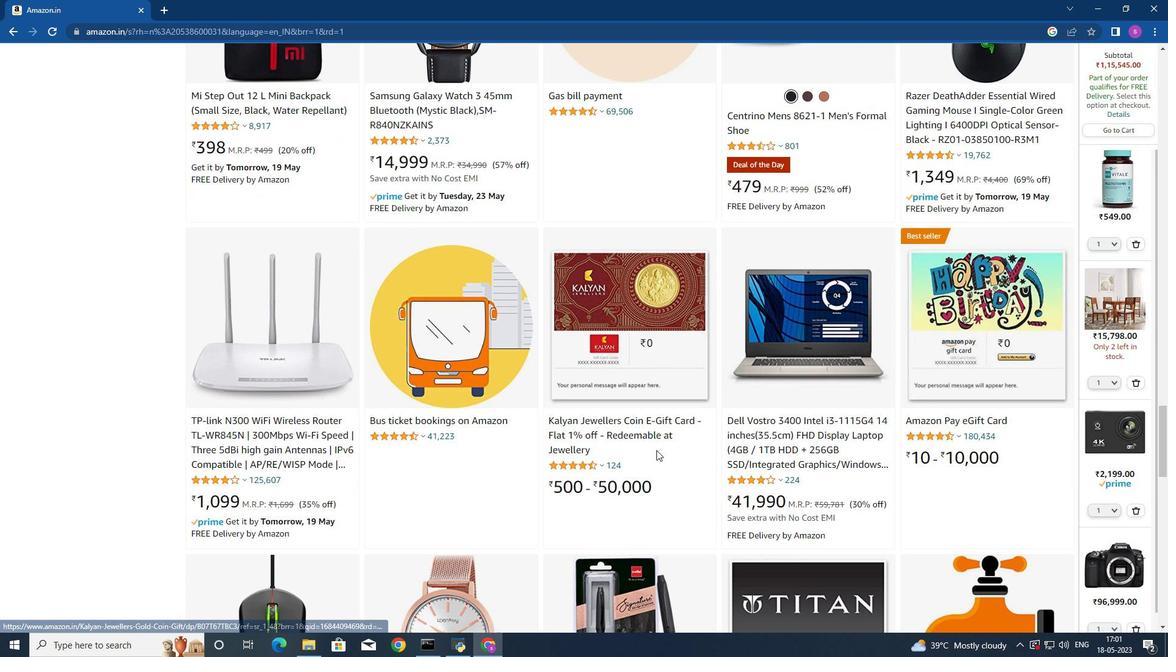 
Action: Mouse scrolled (656, 449) with delta (0, 0)
Screenshot: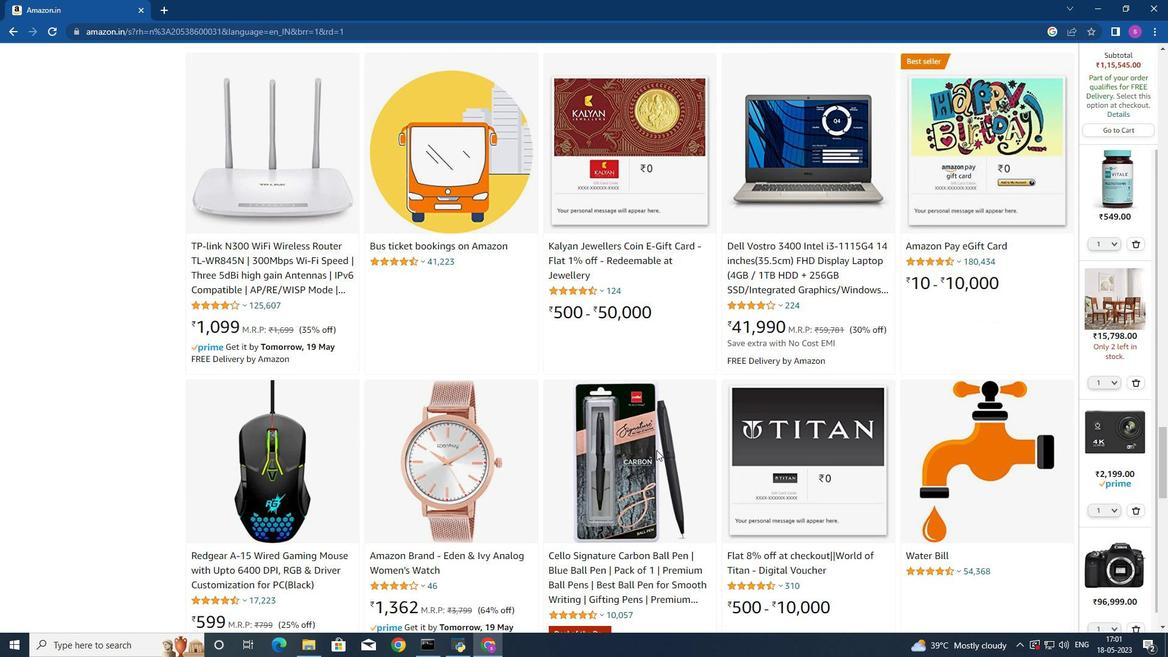 
Action: Mouse scrolled (656, 449) with delta (0, 0)
Screenshot: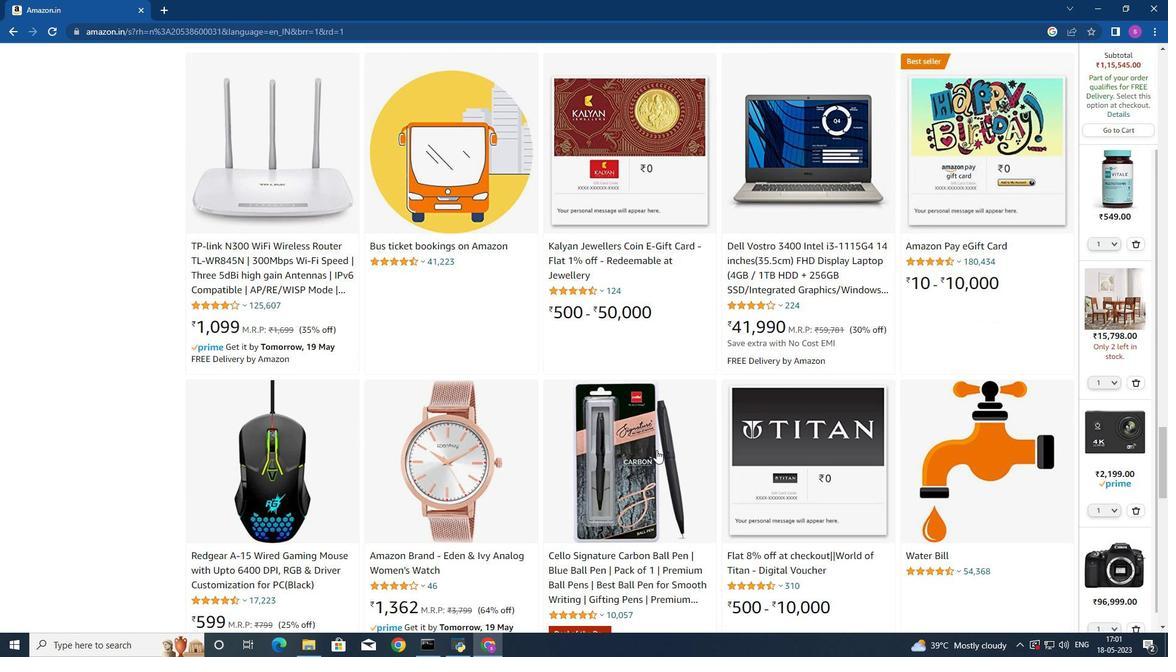 
Action: Mouse scrolled (656, 449) with delta (0, 0)
Screenshot: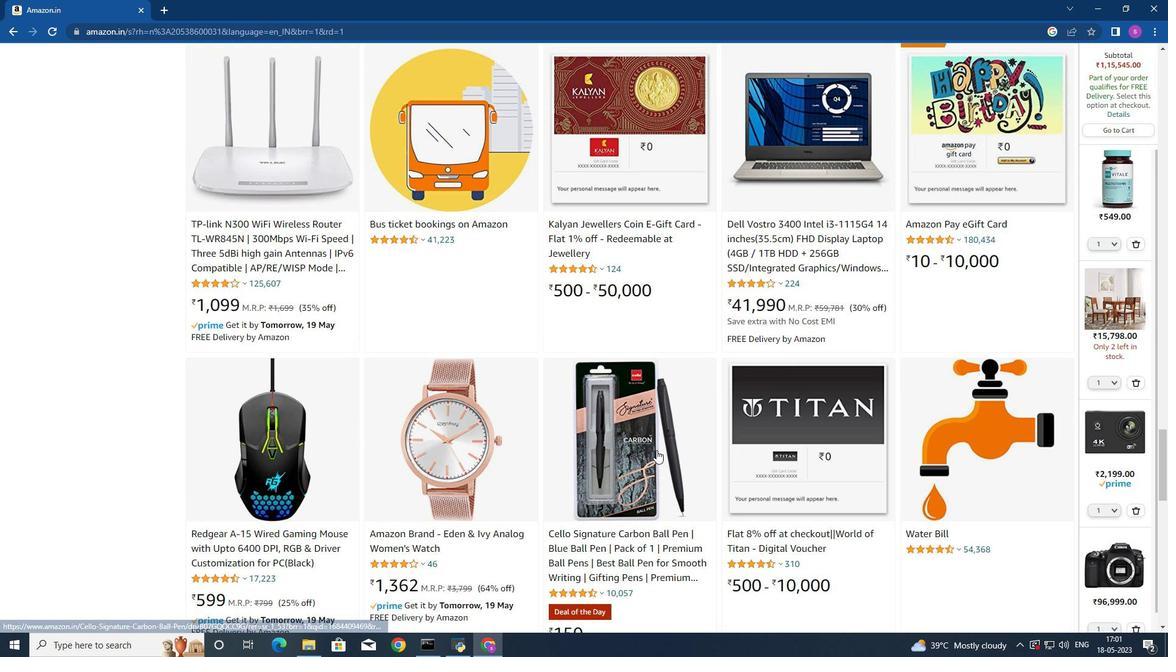 
Action: Mouse scrolled (656, 449) with delta (0, 0)
Screenshot: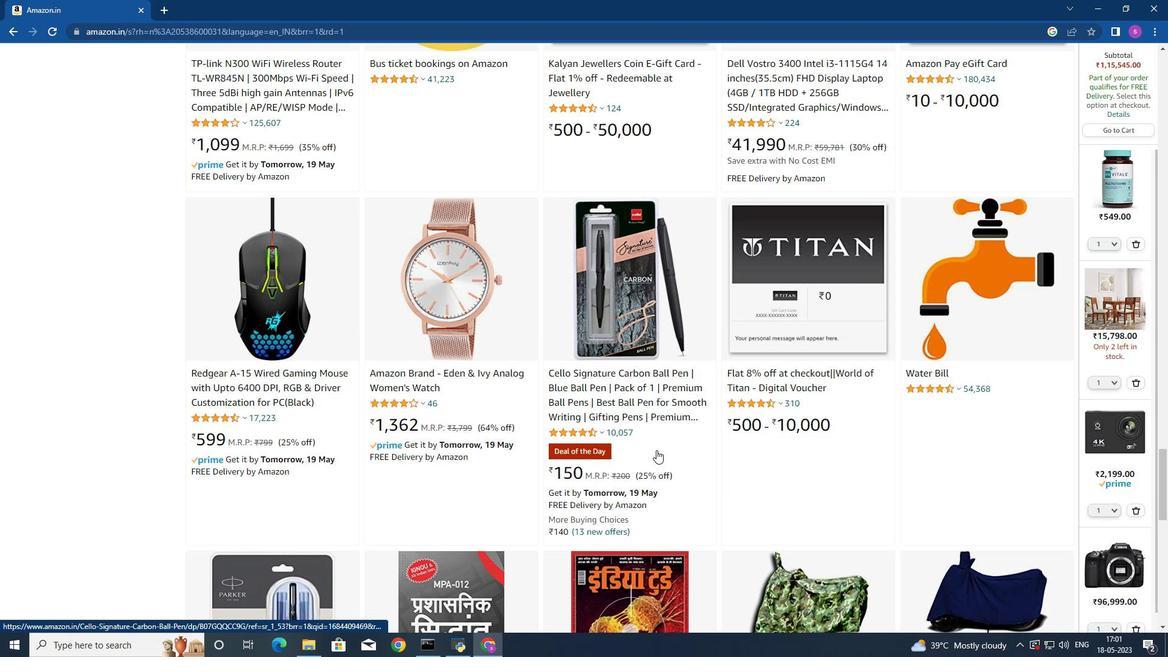 
Action: Mouse scrolled (656, 449) with delta (0, 0)
Screenshot: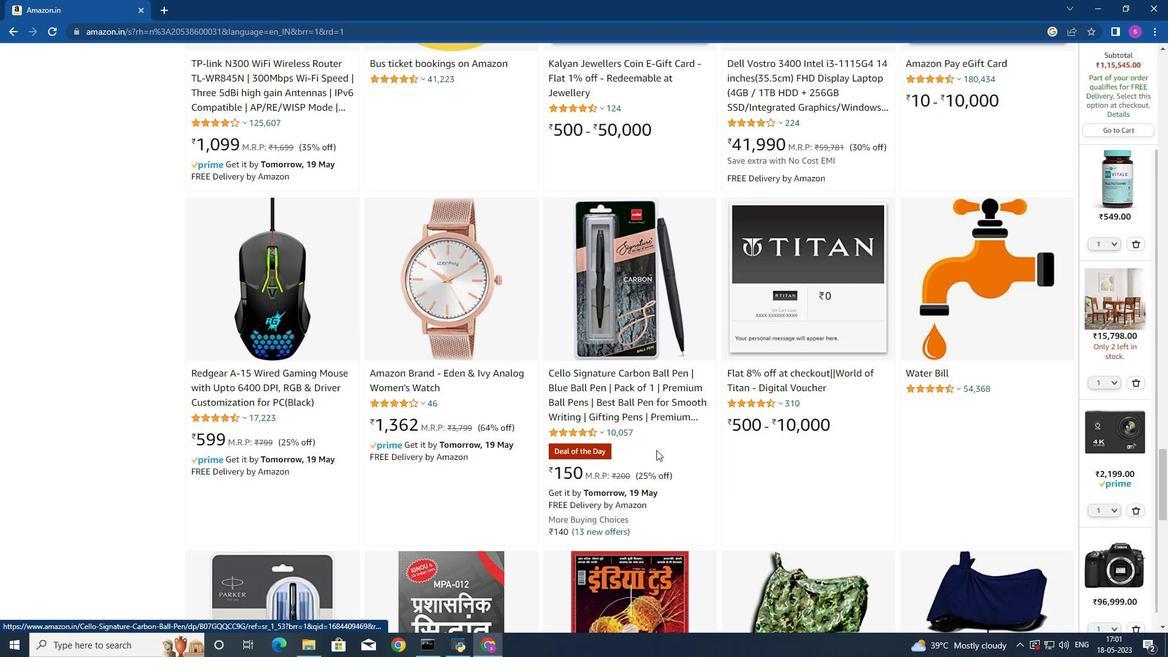 
Action: Mouse scrolled (656, 449) with delta (0, 0)
Screenshot: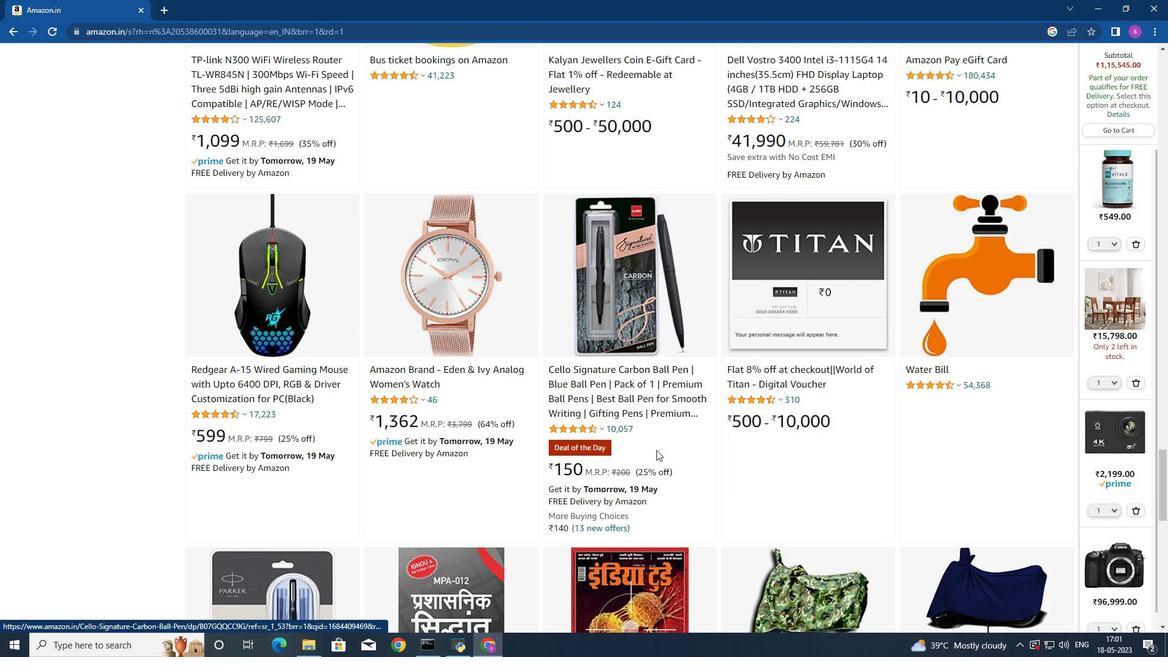 
Action: Mouse moved to (655, 452)
Screenshot: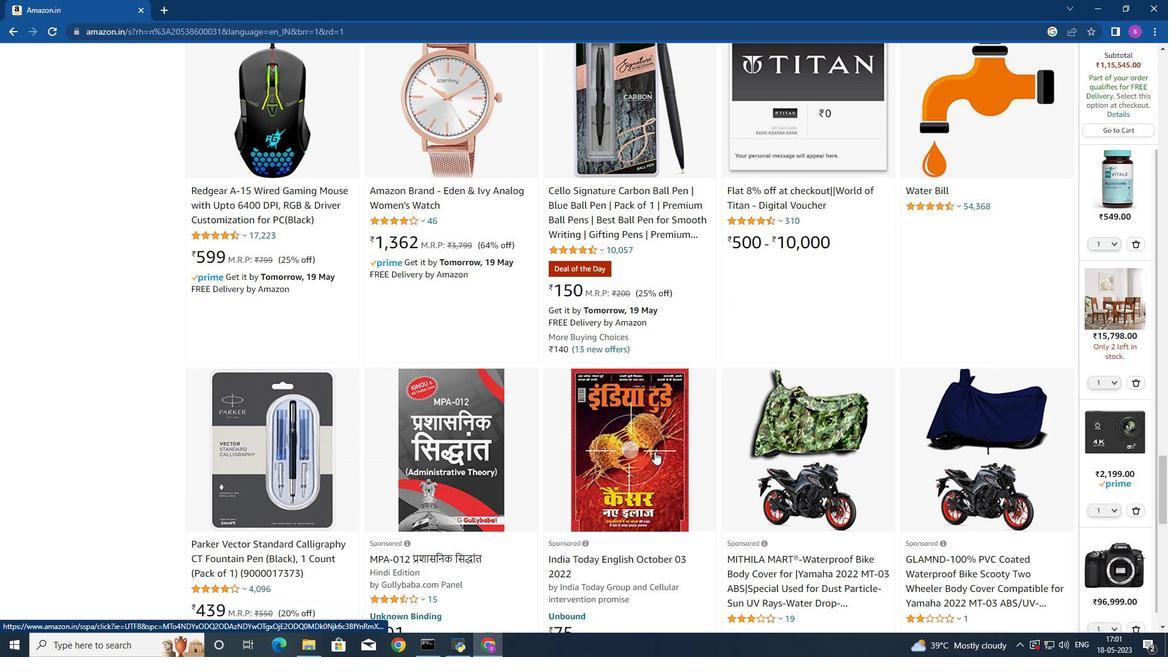 
Action: Mouse scrolled (655, 451) with delta (0, 0)
Screenshot: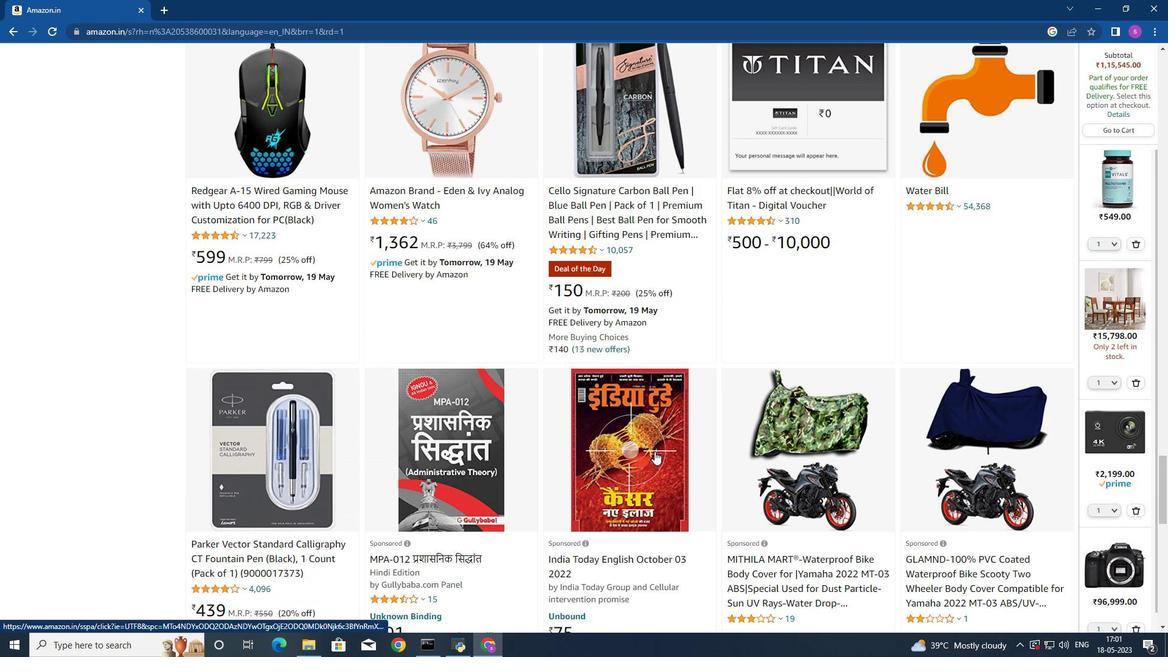 
Action: Mouse moved to (655, 450)
Screenshot: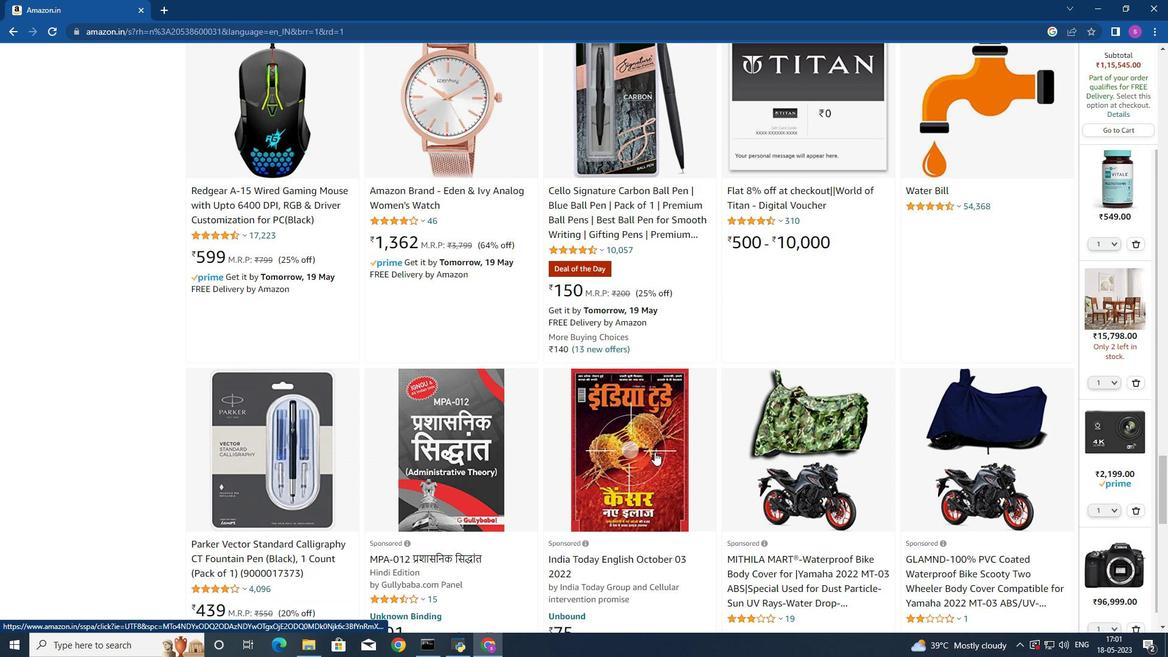 
Action: Mouse scrolled (655, 449) with delta (0, 0)
Screenshot: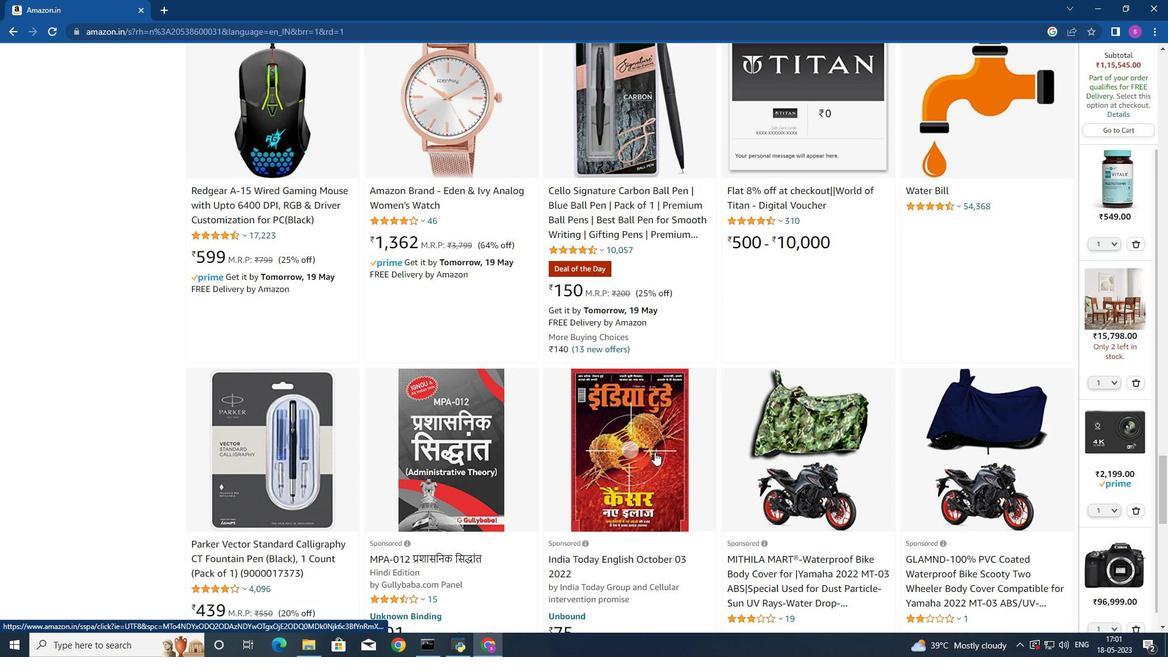 
Action: Mouse moved to (655, 448)
Screenshot: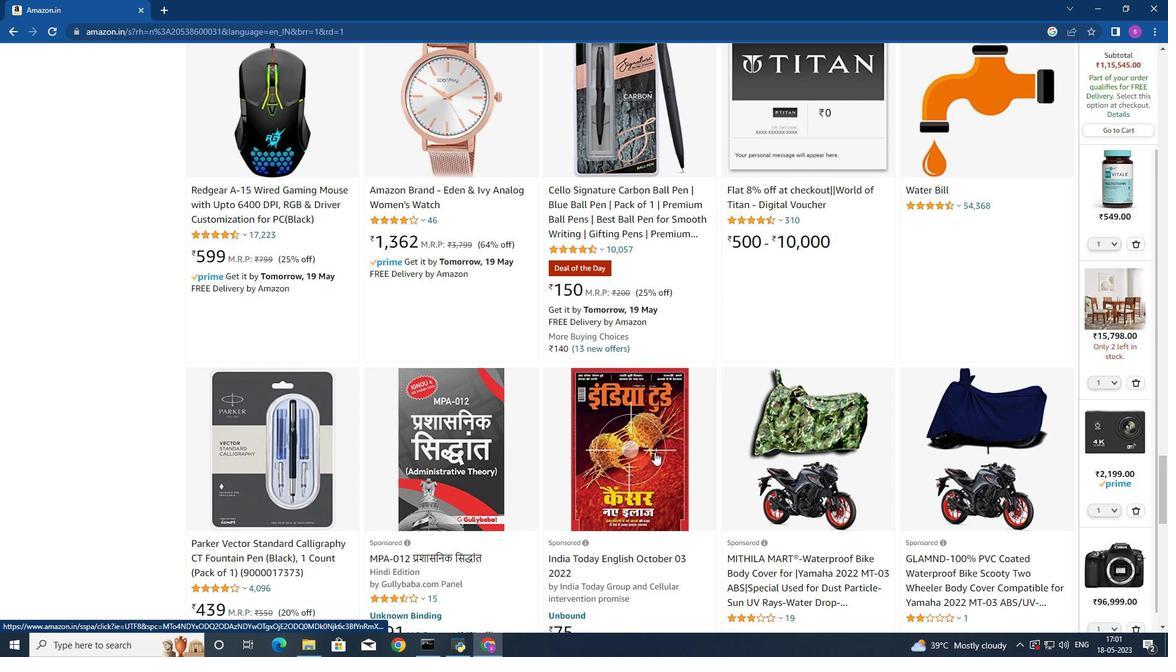 
Action: Mouse scrolled (655, 447) with delta (0, 0)
Screenshot: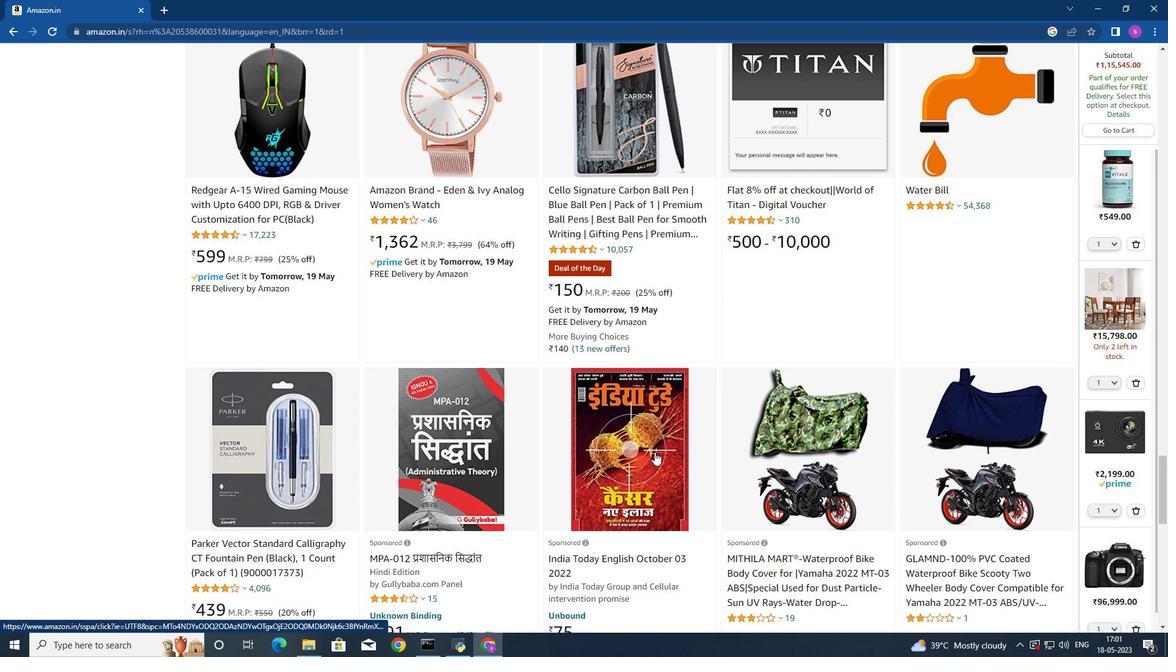 
Action: Mouse moved to (660, 442)
Screenshot: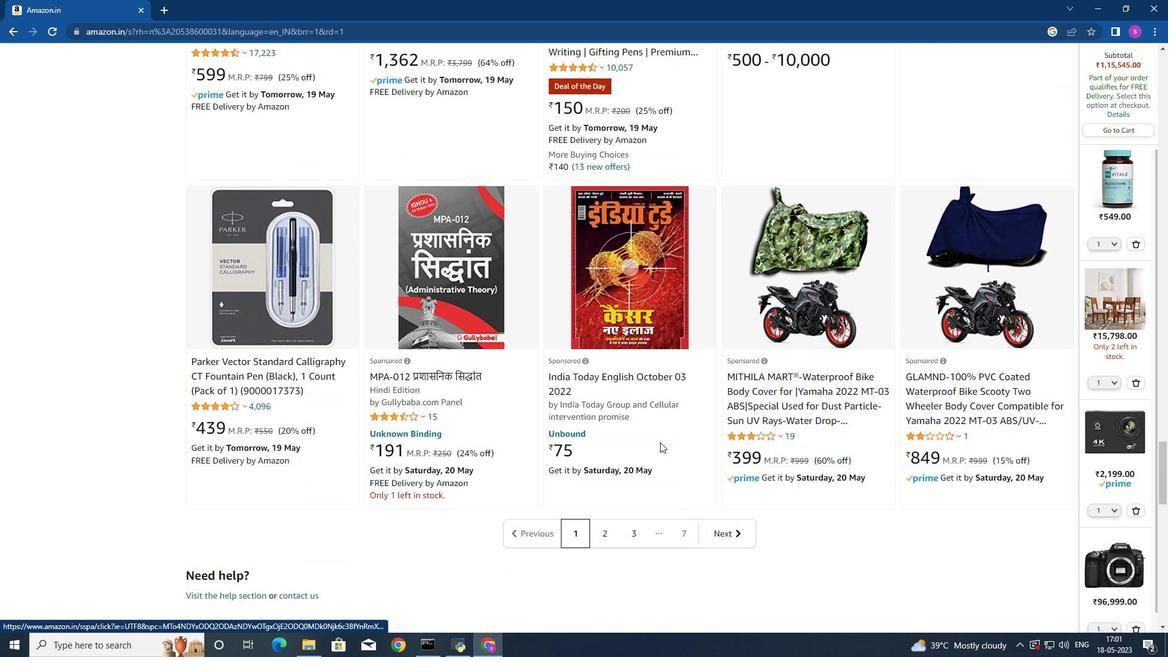 
Action: Mouse scrolled (660, 441) with delta (0, 0)
Screenshot: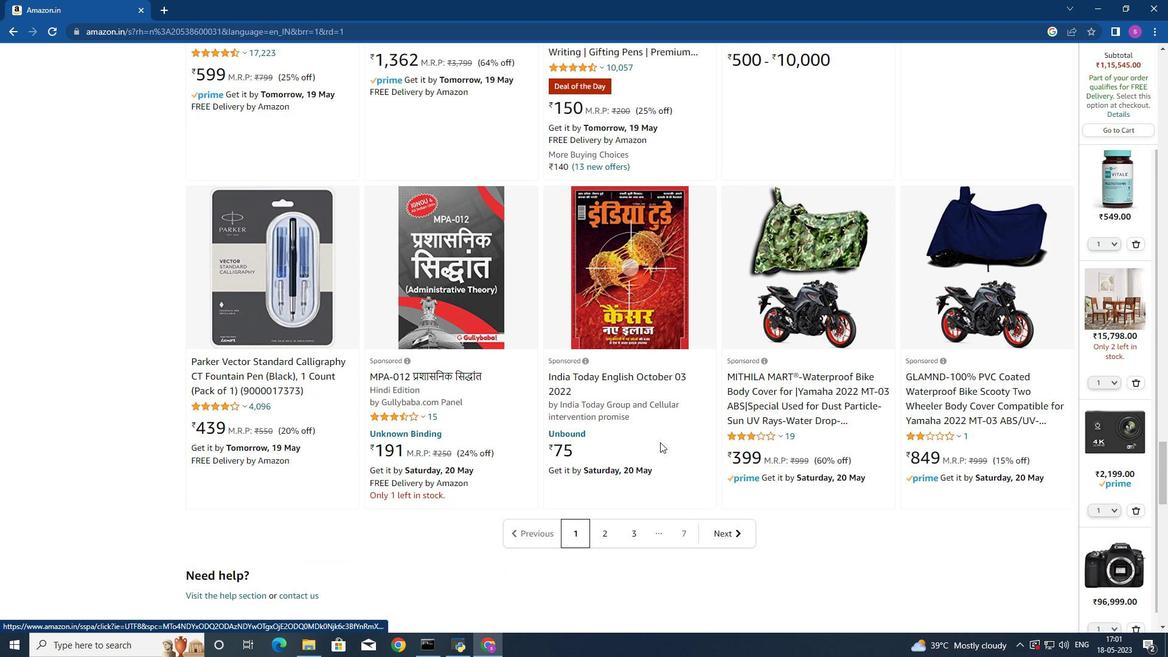 
Action: Mouse scrolled (660, 441) with delta (0, 0)
Screenshot: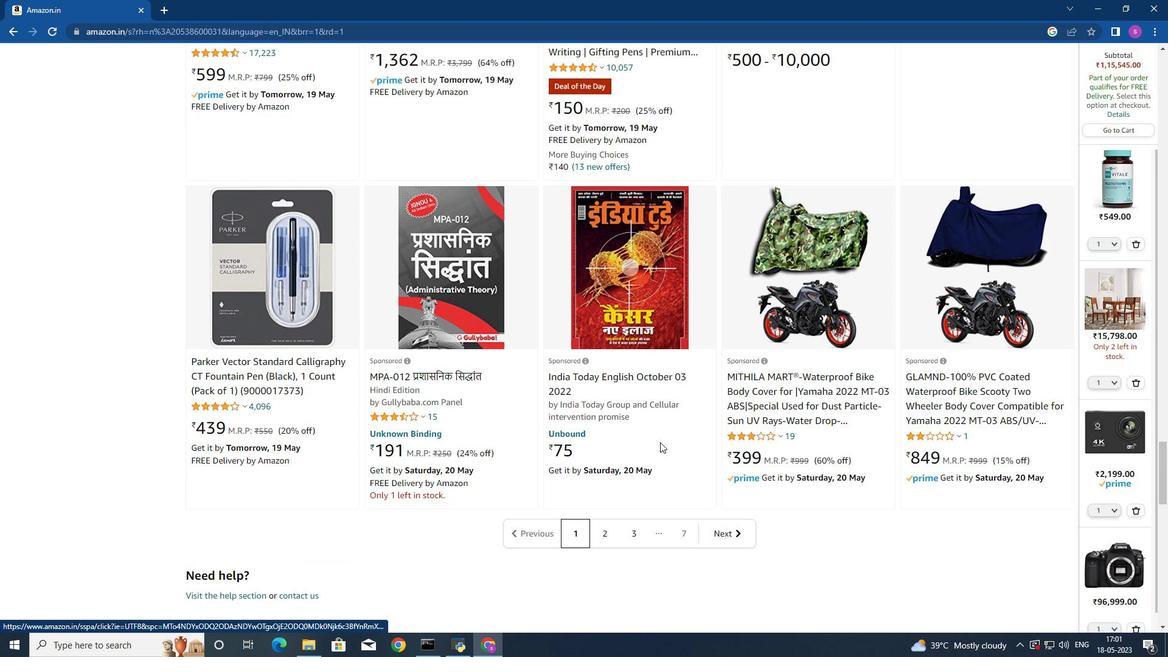 
Action: Mouse moved to (659, 448)
Screenshot: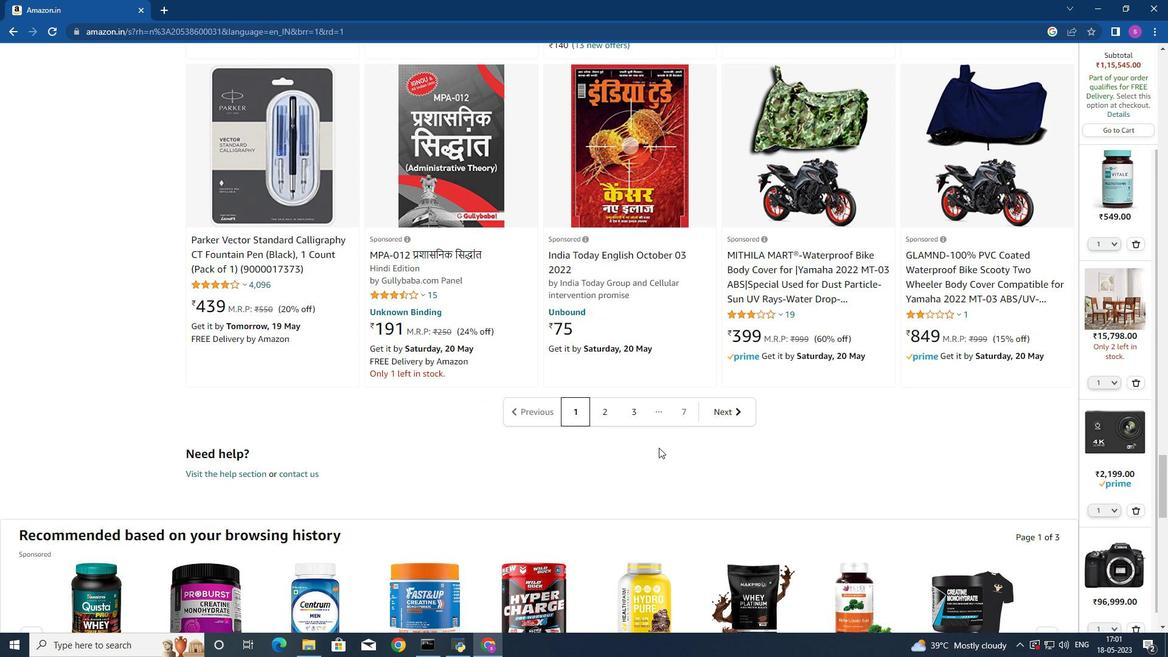 
Action: Mouse scrolled (659, 447) with delta (0, 0)
Screenshot: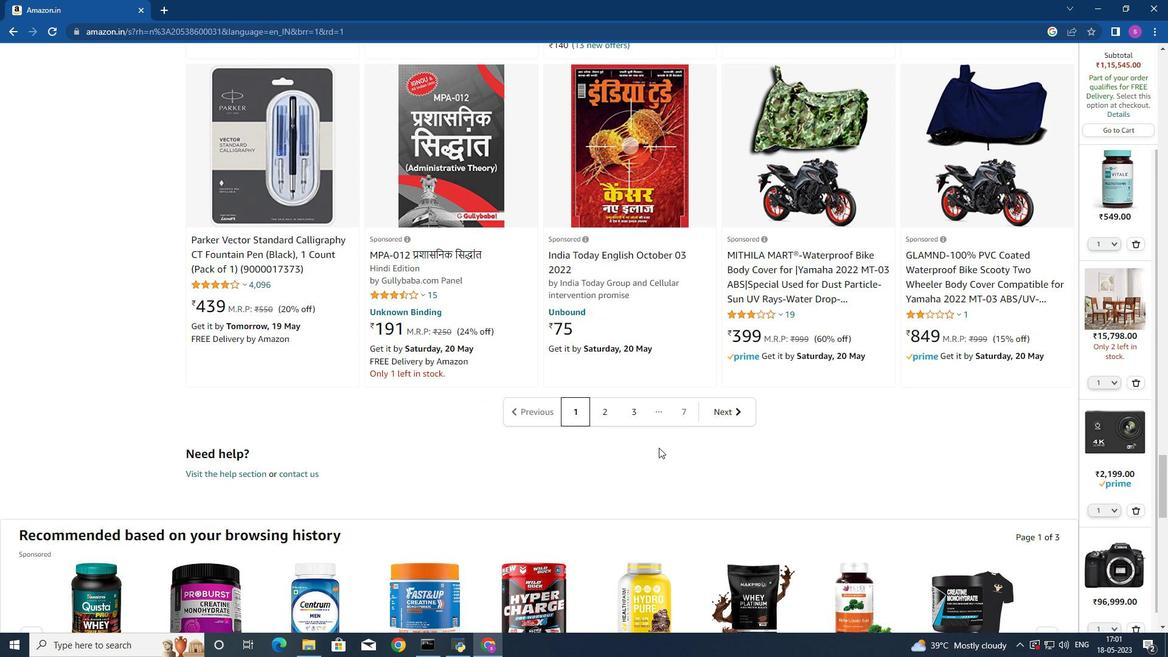 
Action: Mouse moved to (659, 448)
Screenshot: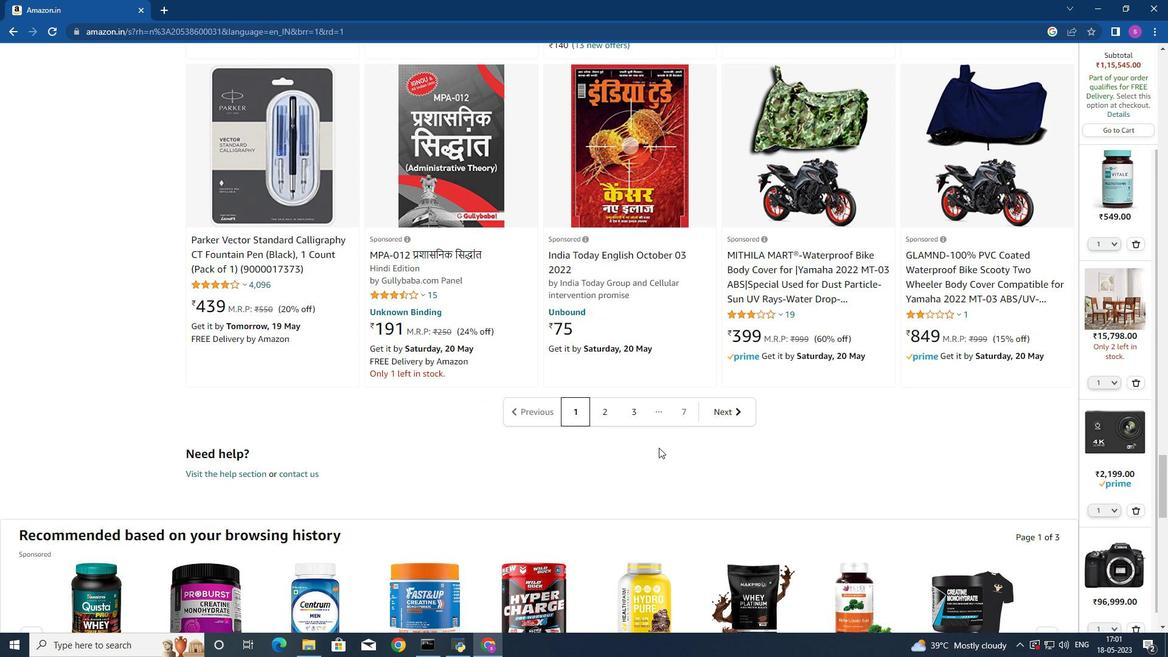 
Action: Mouse scrolled (659, 448) with delta (0, 0)
Screenshot: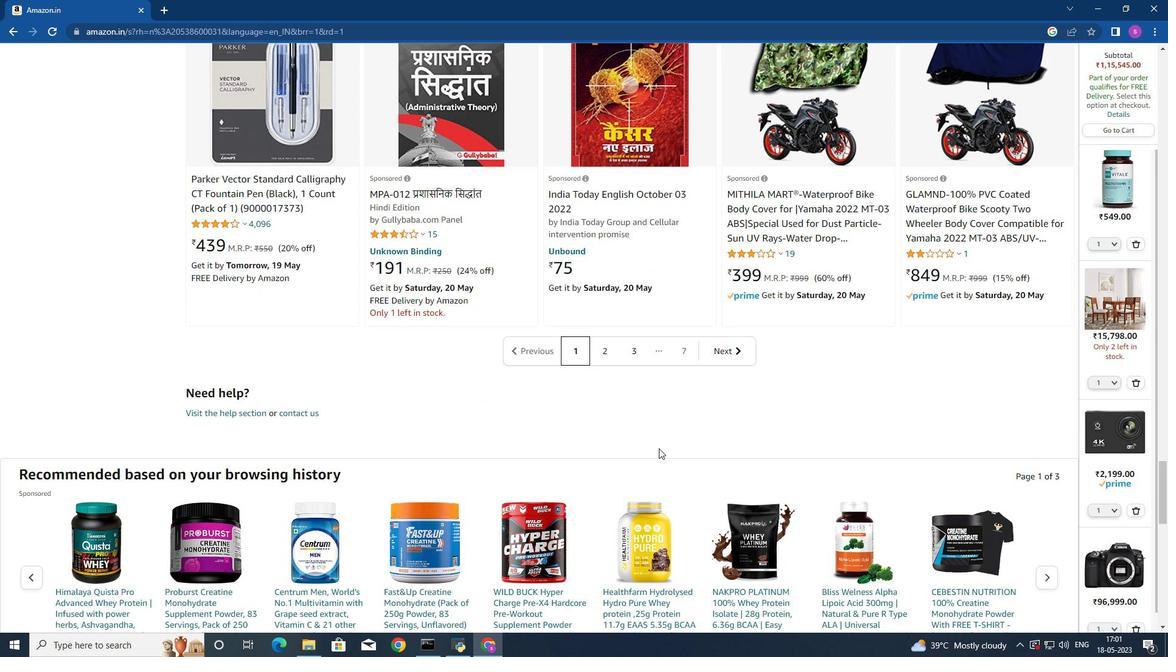 
Action: Mouse scrolled (659, 448) with delta (0, 0)
Screenshot: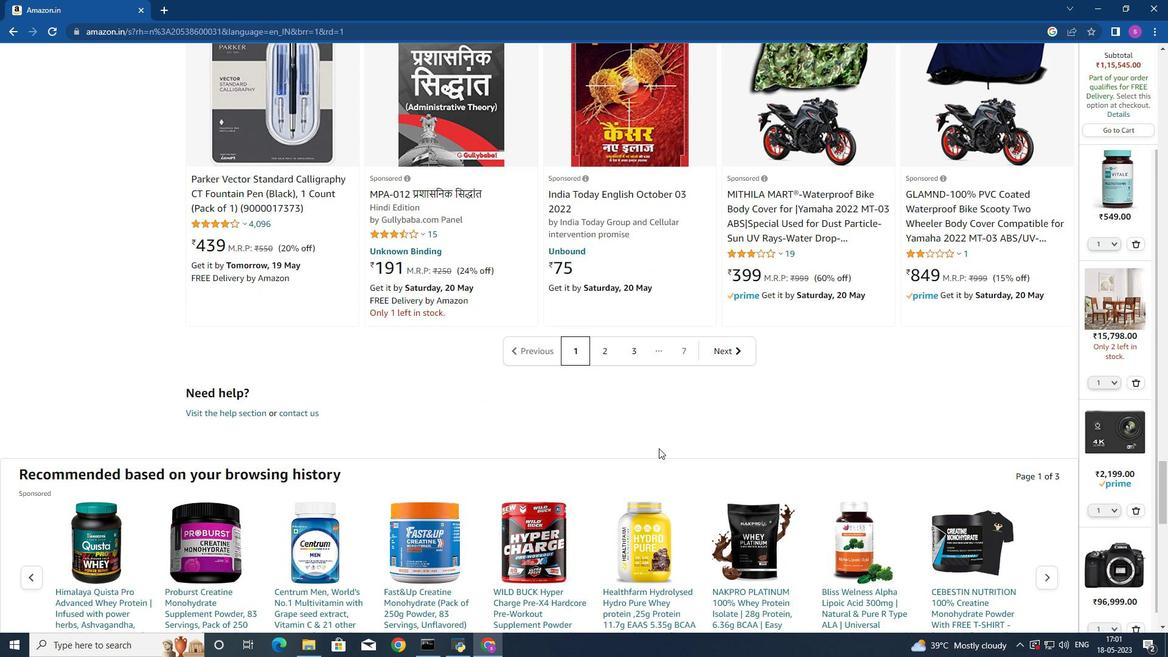 
Action: Mouse scrolled (659, 448) with delta (0, 0)
Screenshot: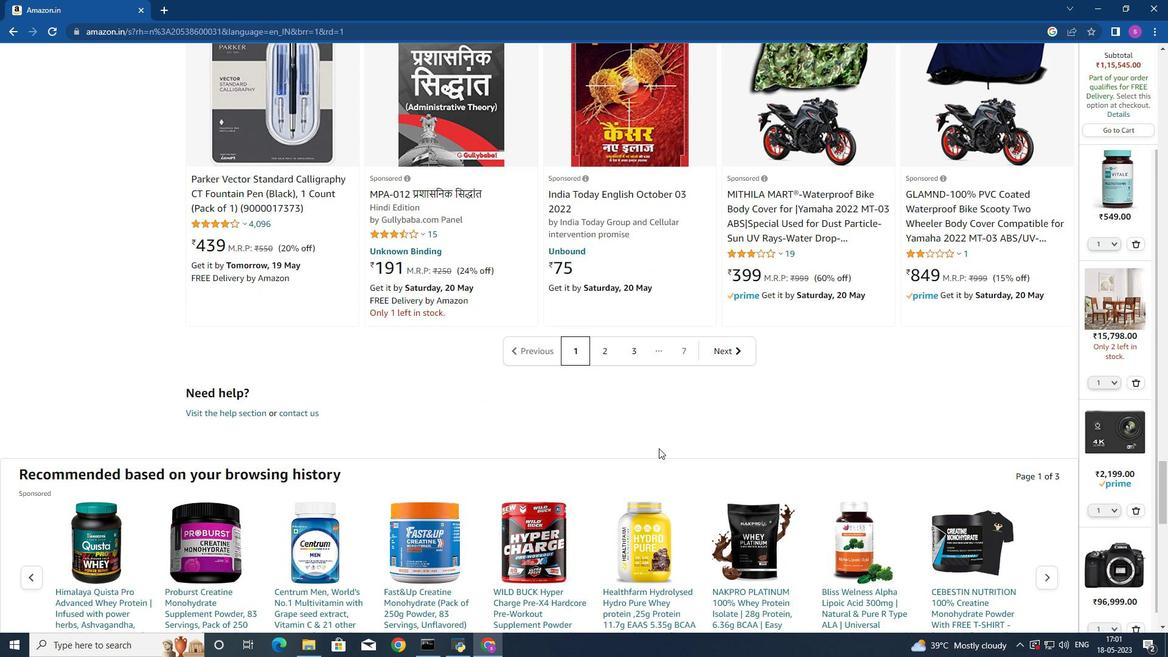 
Action: Mouse scrolled (659, 448) with delta (0, 0)
Screenshot: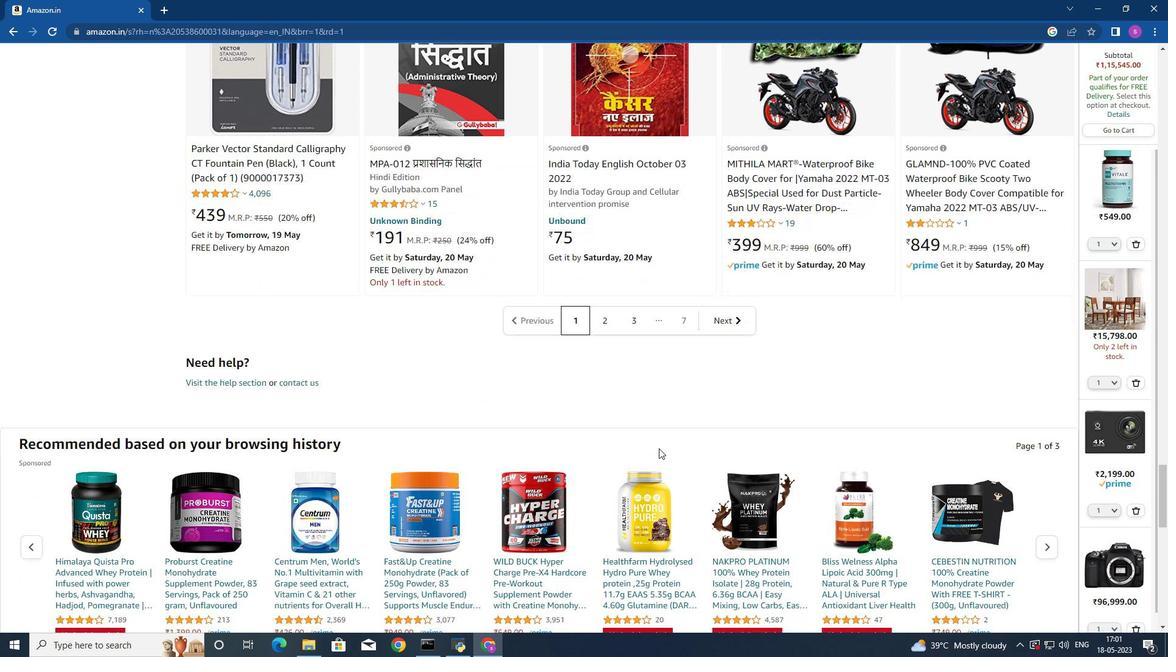 
Action: Mouse moved to (706, 269)
Screenshot: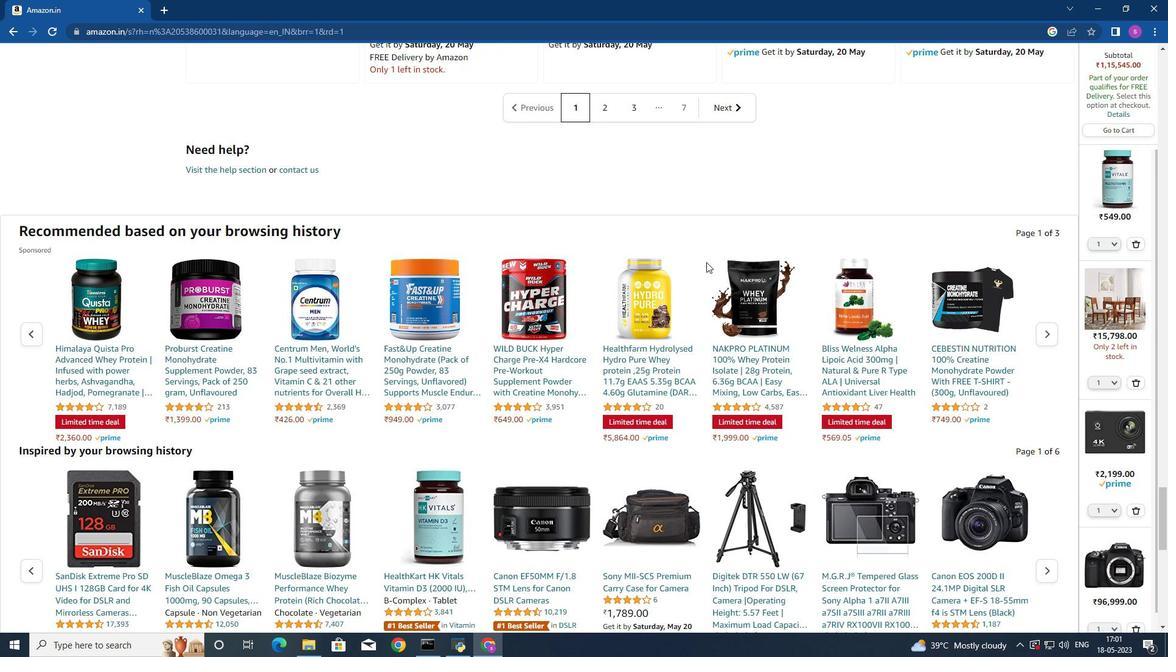 
Action: Mouse scrolled (706, 269) with delta (0, 0)
Screenshot: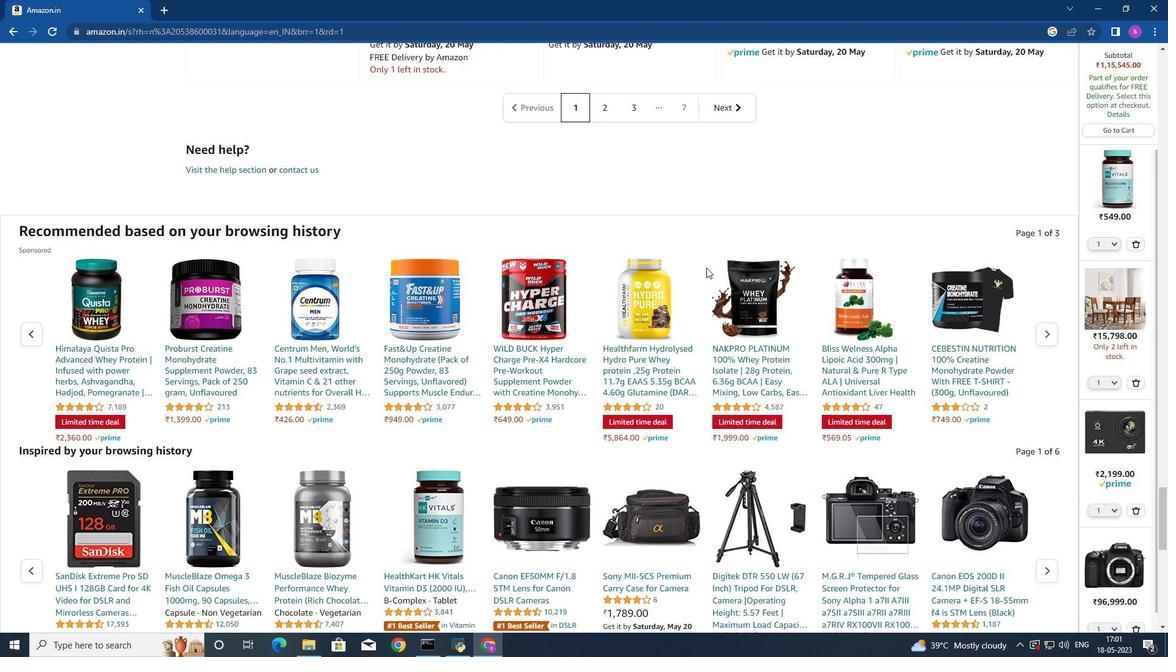 
Action: Mouse moved to (707, 269)
Screenshot: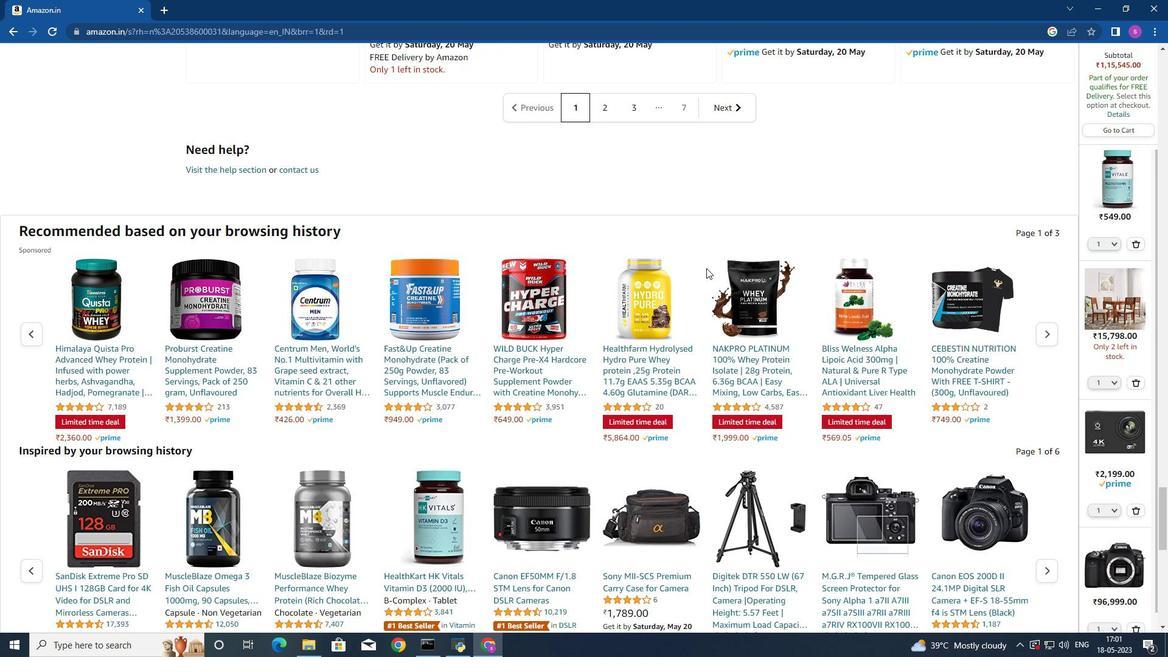 
Action: Mouse scrolled (707, 269) with delta (0, 0)
Screenshot: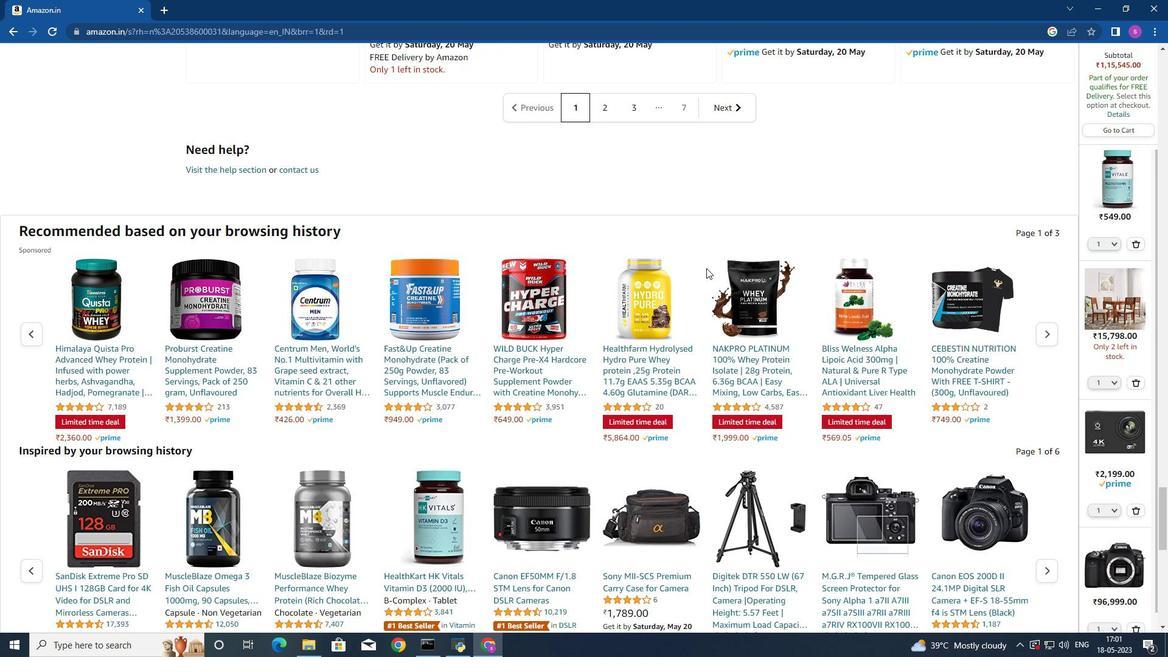 
Action: Mouse scrolled (707, 269) with delta (0, 0)
Screenshot: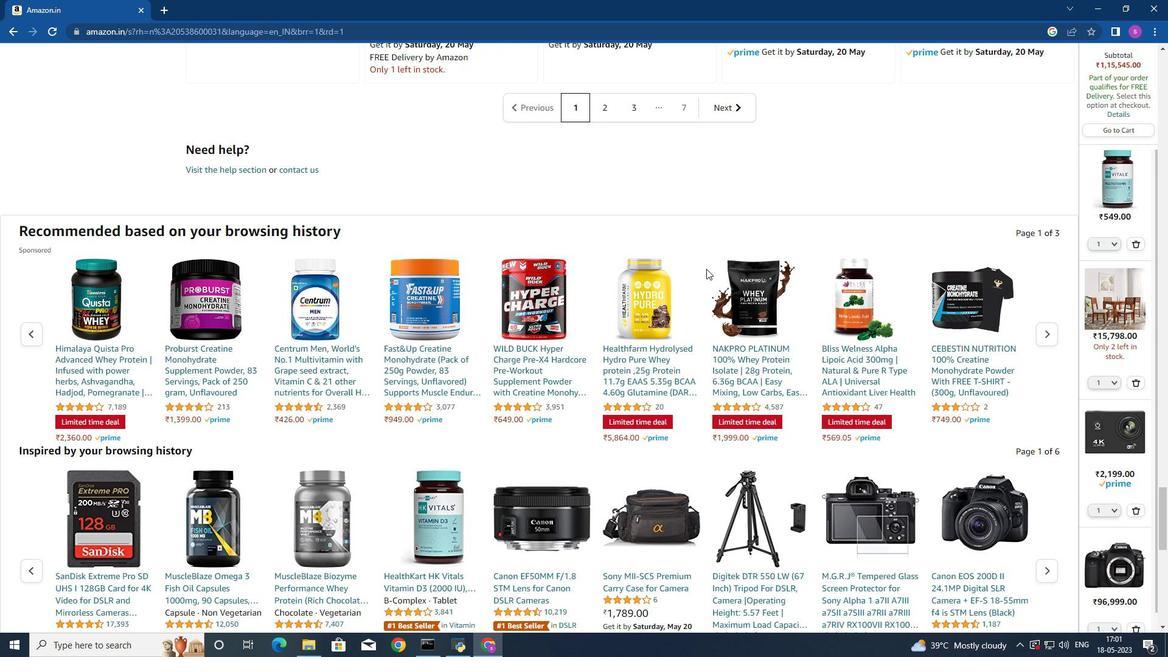 
Action: Mouse moved to (707, 269)
Screenshot: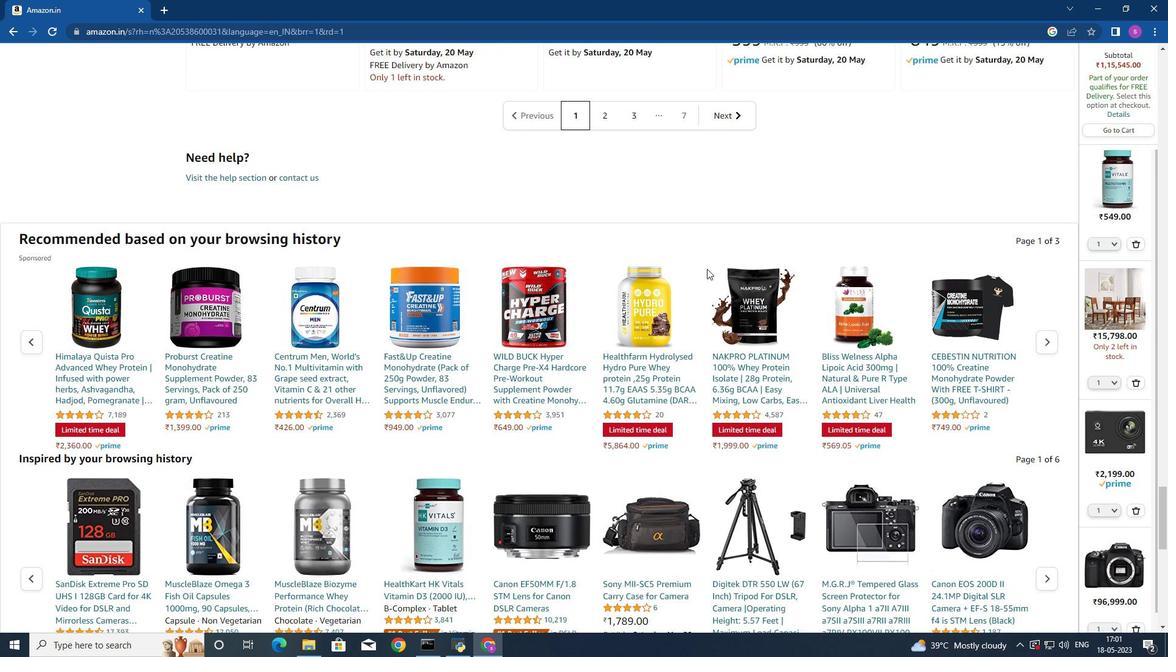 
Action: Mouse scrolled (707, 269) with delta (0, 0)
Screenshot: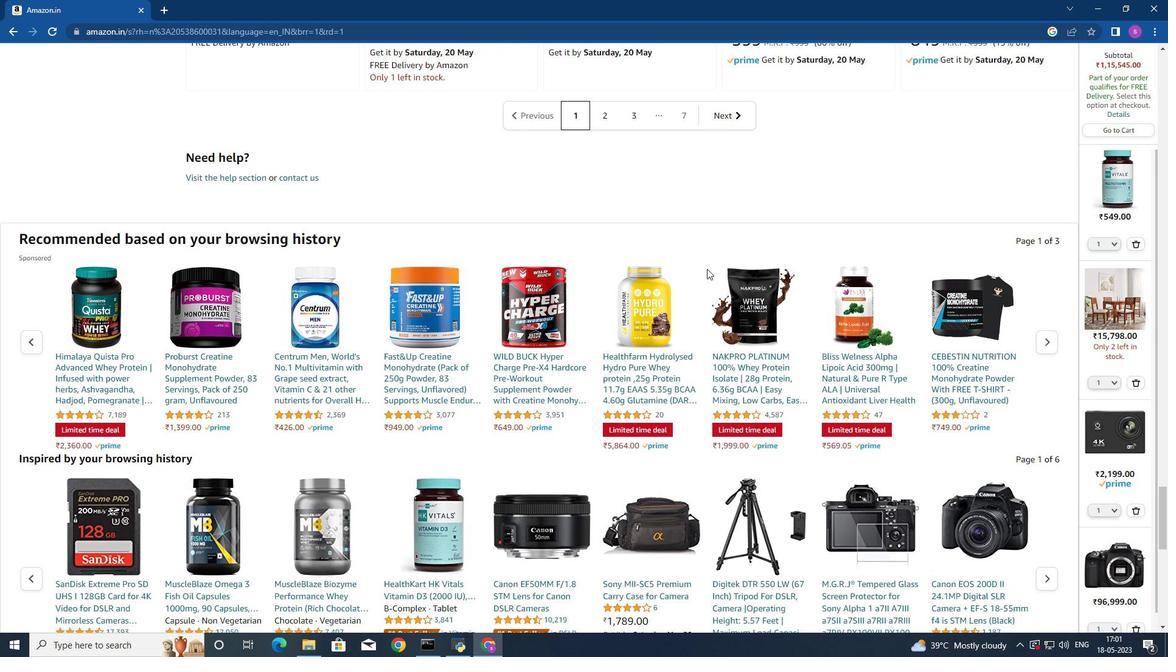 
Action: Mouse moved to (731, 349)
Screenshot: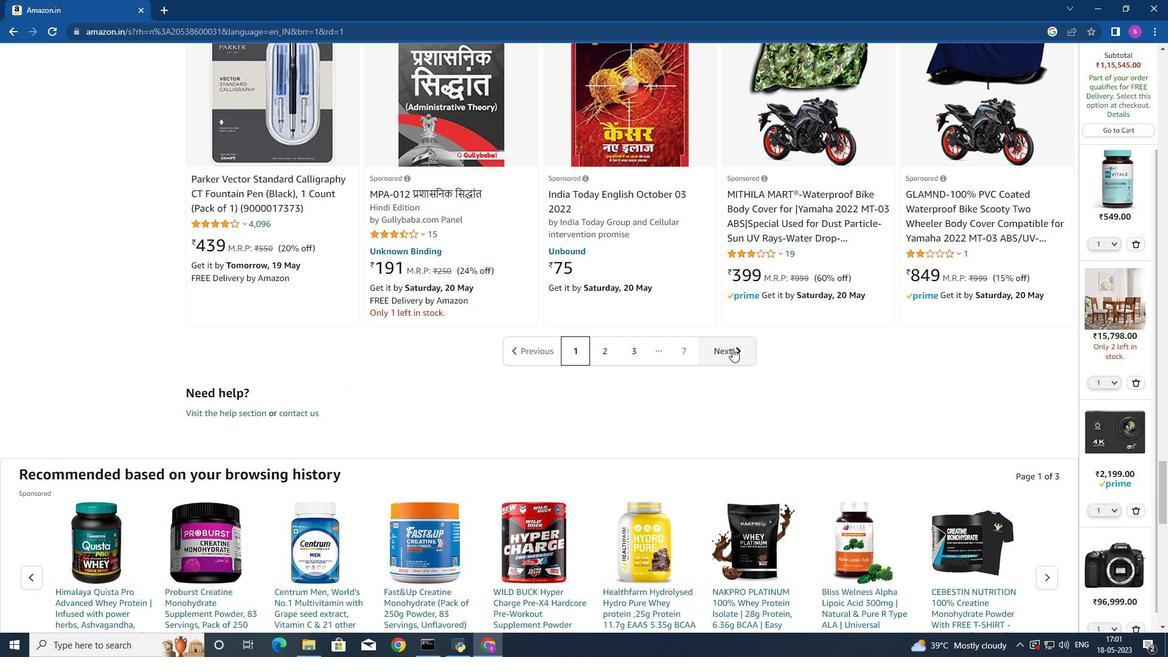 
Action: Mouse pressed left at (731, 349)
Screenshot: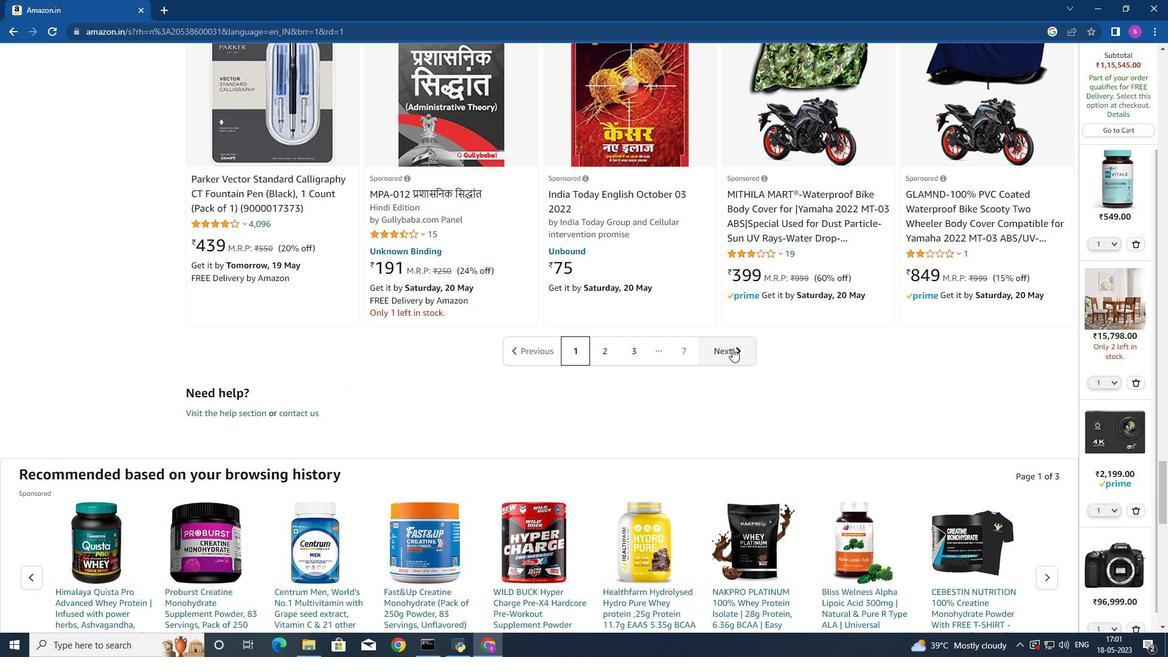 
Action: Mouse moved to (731, 349)
Screenshot: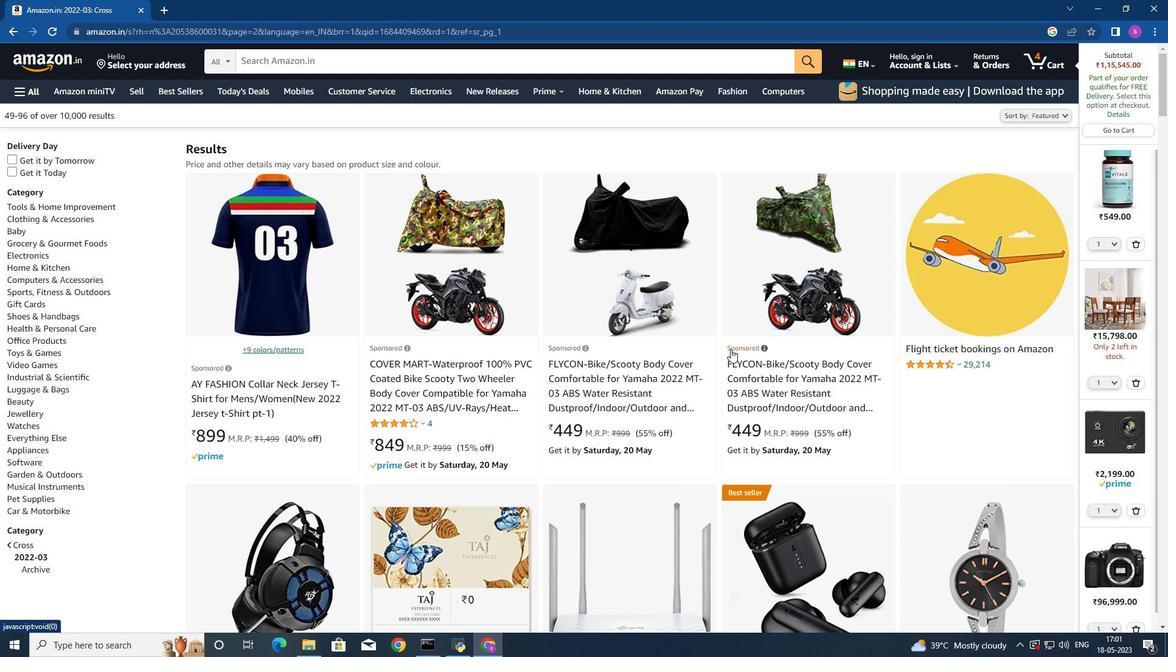 
Action: Mouse scrolled (731, 348) with delta (0, 0)
Screenshot: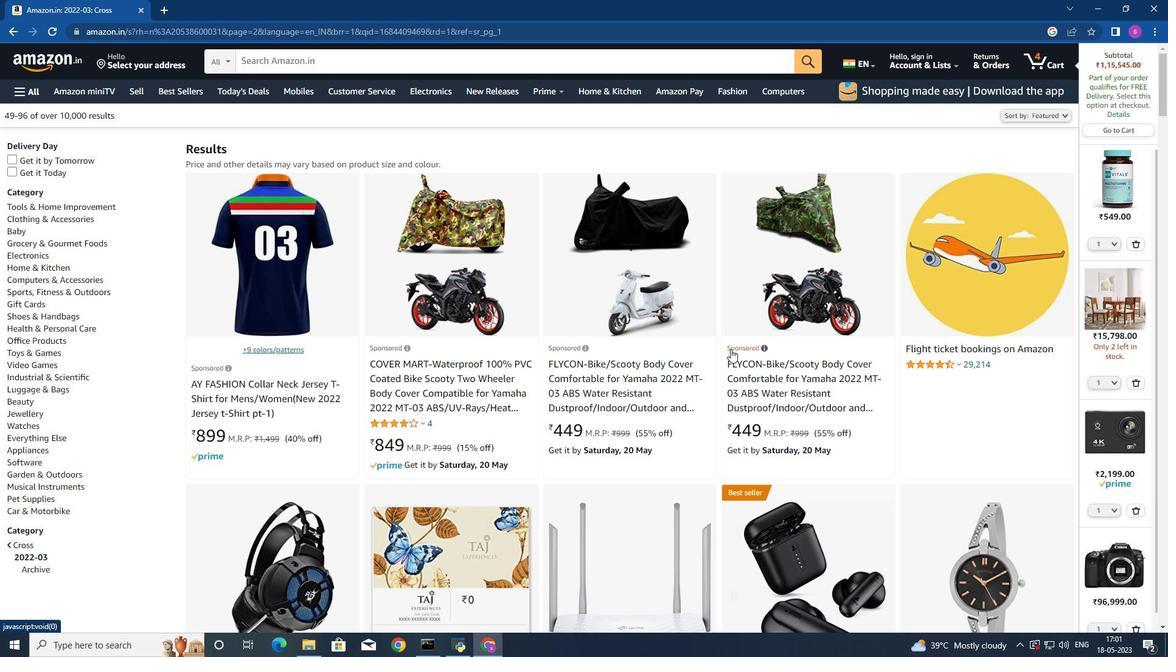 
Action: Mouse scrolled (731, 348) with delta (0, 0)
Screenshot: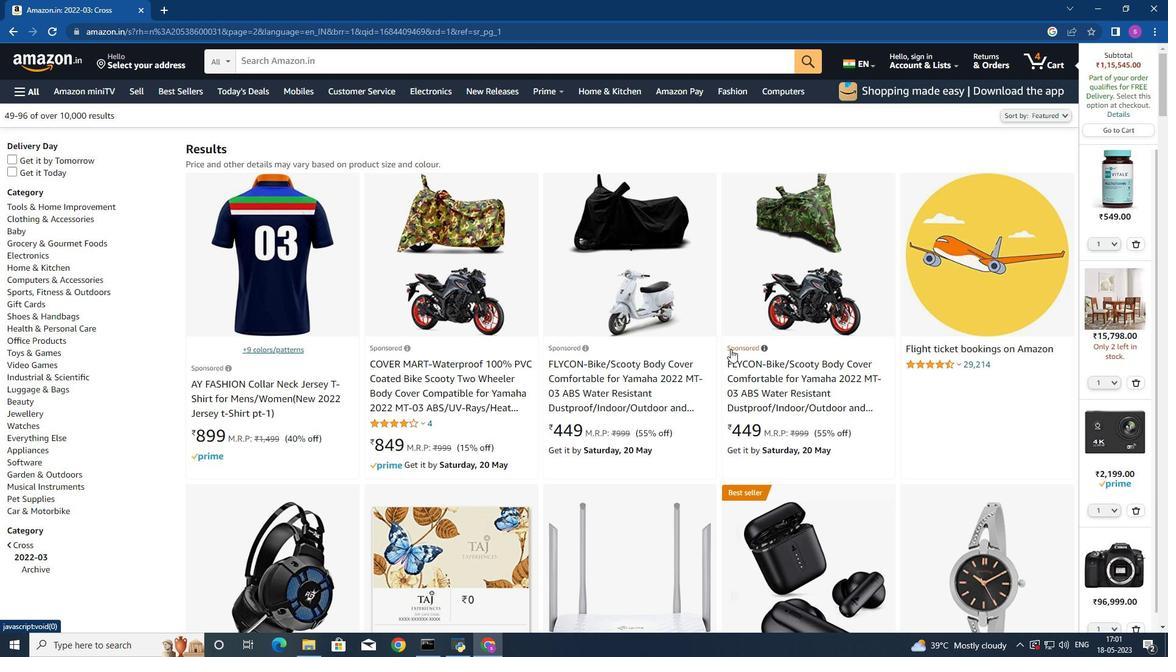 
Action: Mouse scrolled (731, 348) with delta (0, 0)
Screenshot: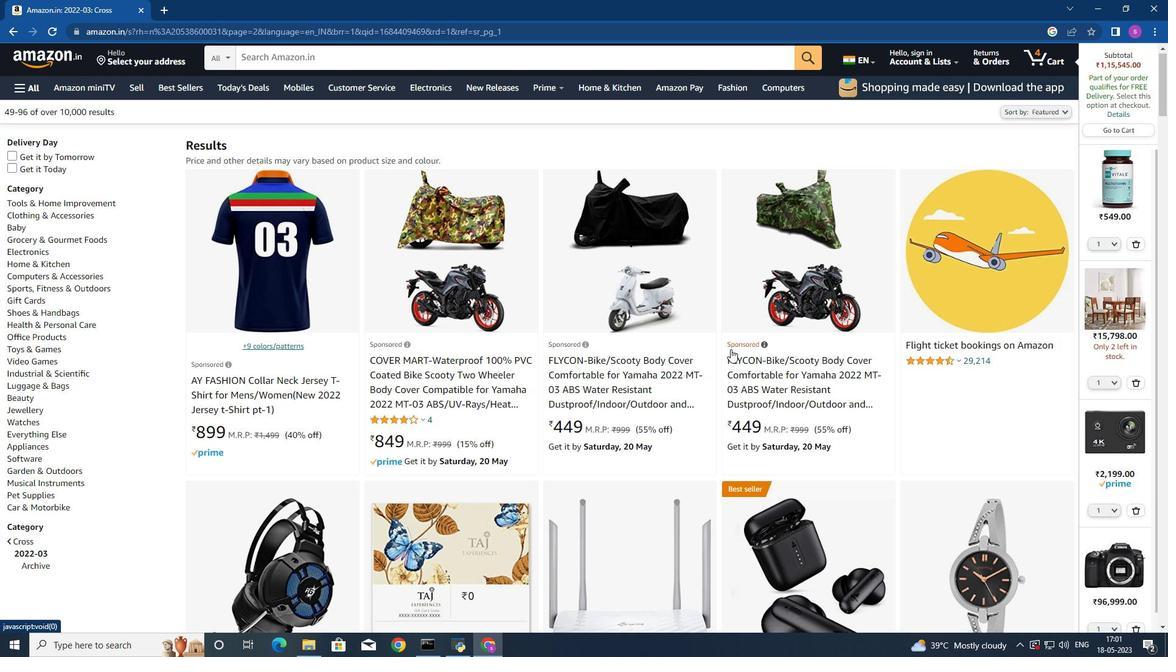 
Action: Mouse scrolled (731, 348) with delta (0, 0)
Screenshot: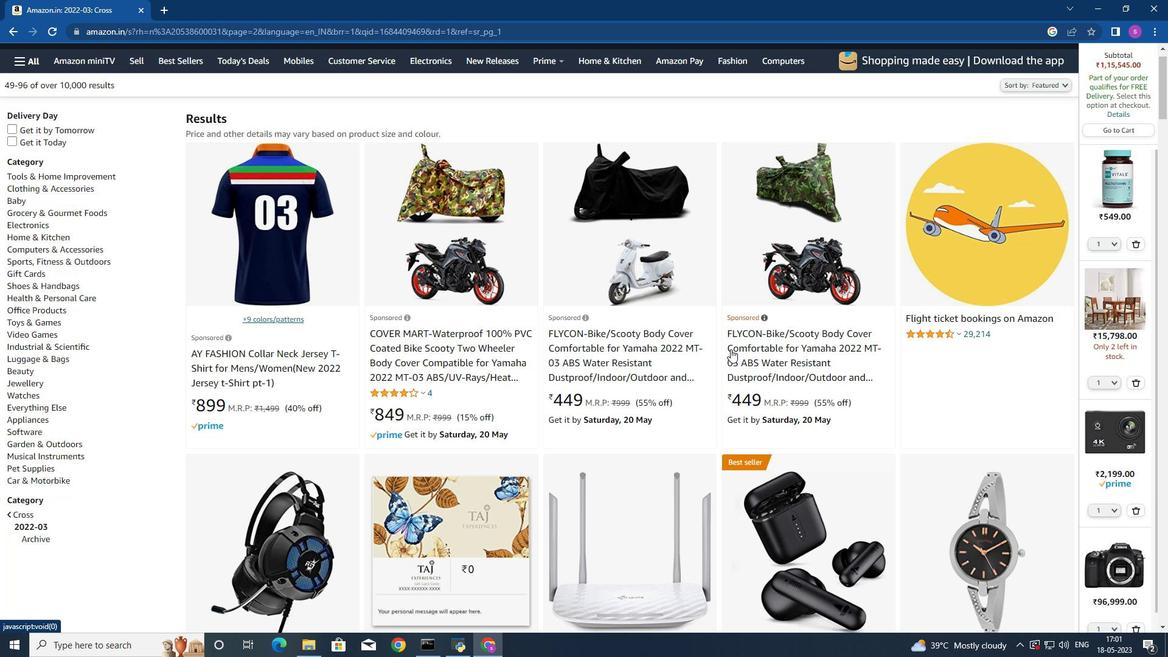 
Action: Mouse scrolled (731, 348) with delta (0, 0)
Screenshot: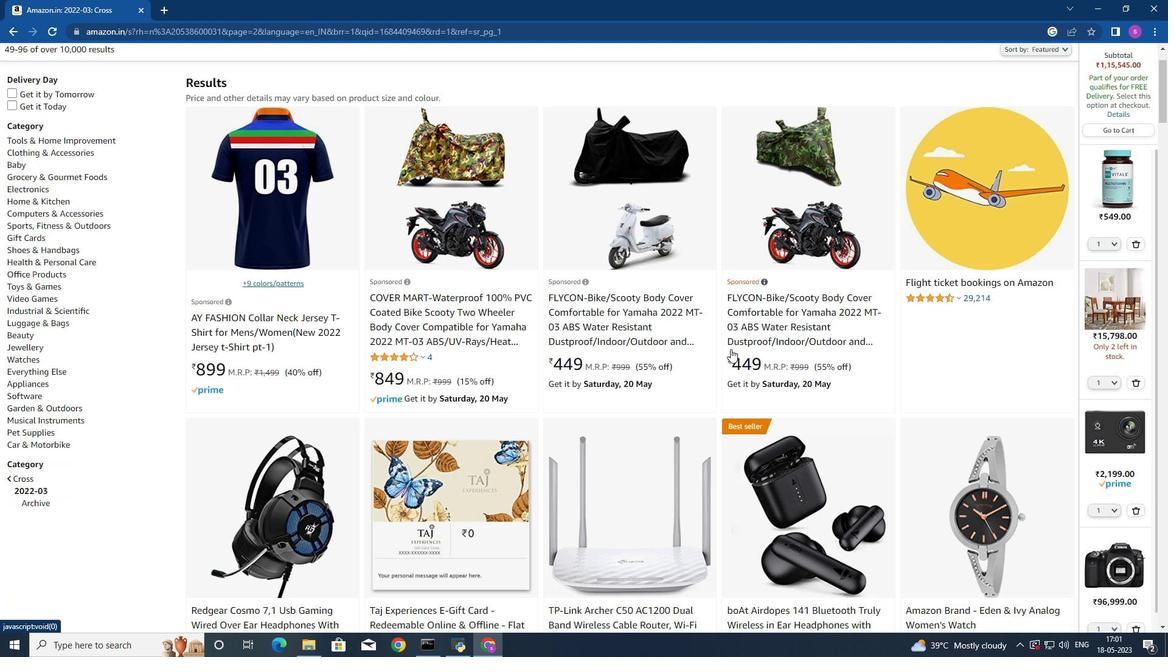 
Action: Mouse moved to (731, 349)
Screenshot: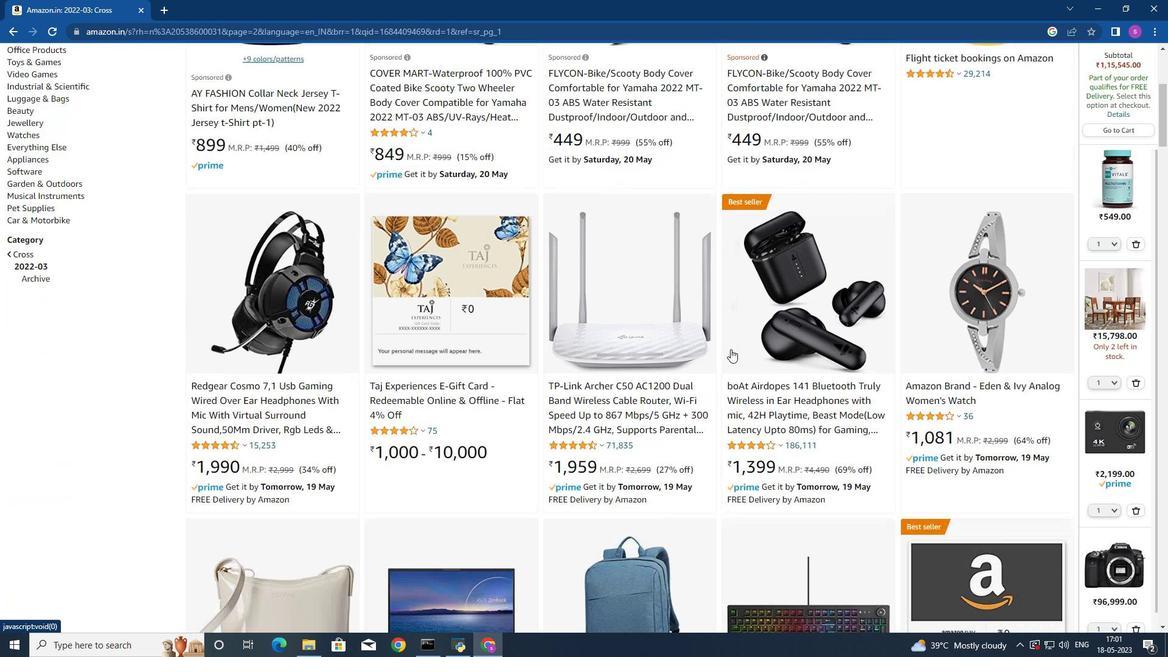 
Action: Mouse scrolled (731, 348) with delta (0, 0)
Screenshot: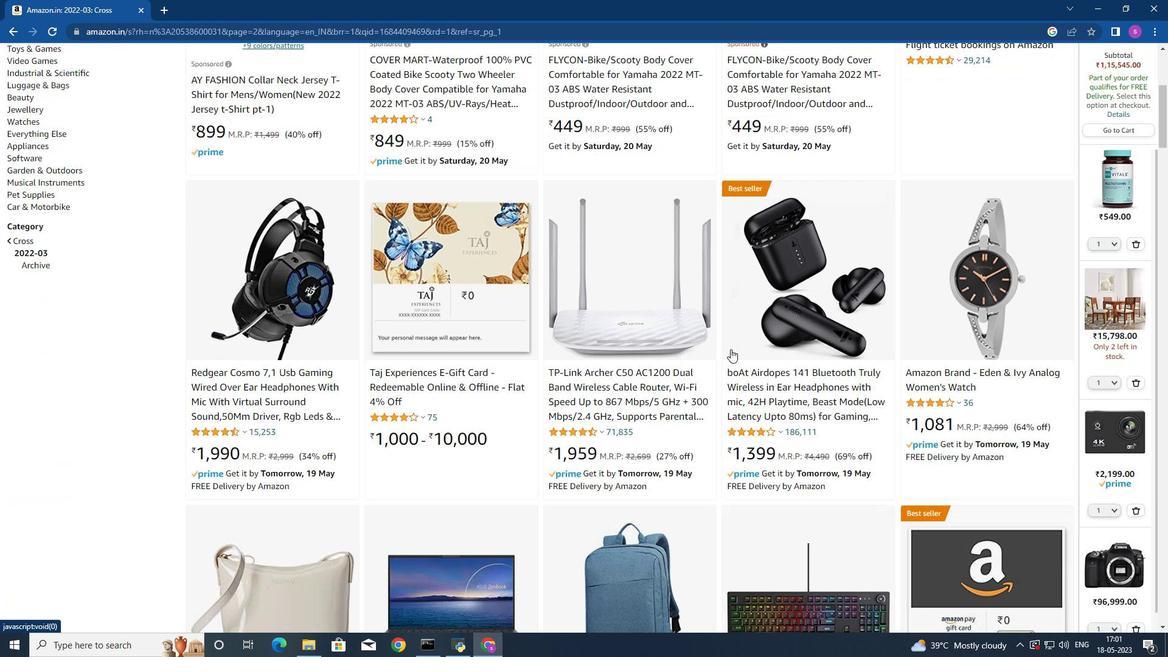
Action: Mouse scrolled (731, 348) with delta (0, 0)
Screenshot: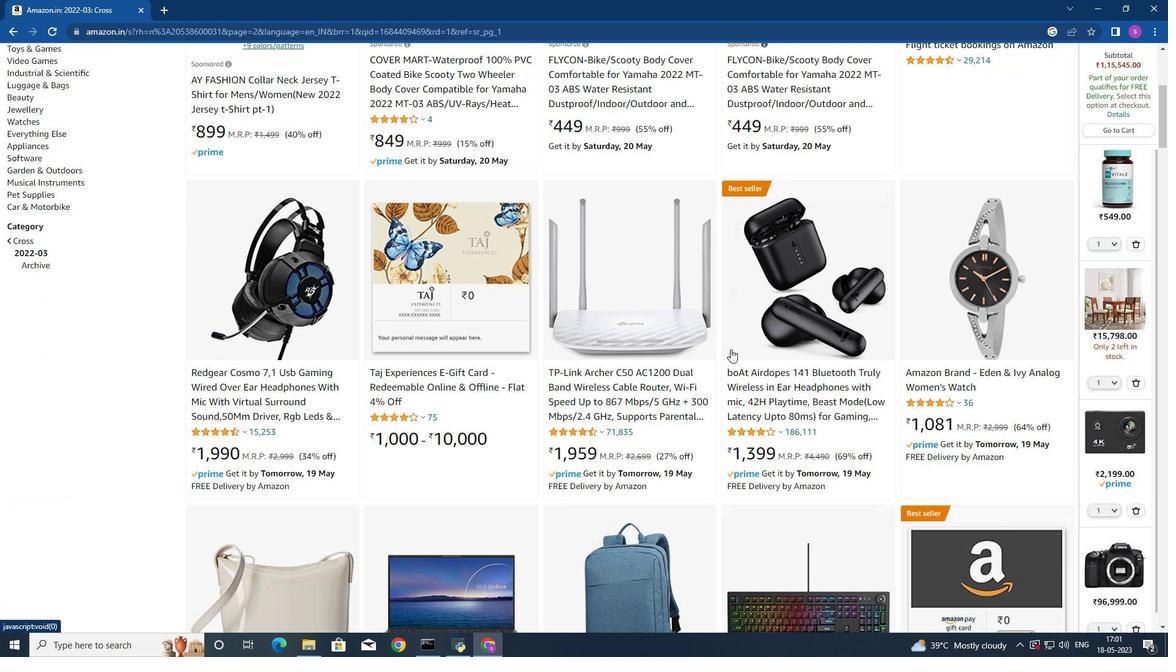 
Action: Mouse scrolled (731, 348) with delta (0, 0)
Screenshot: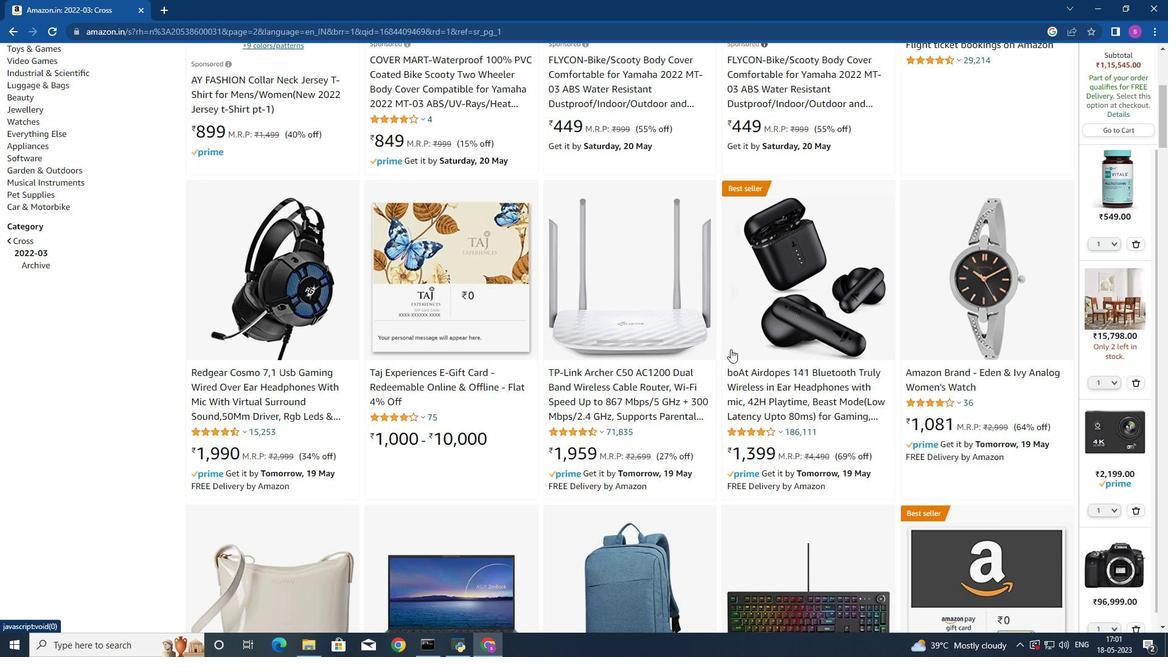 
Action: Mouse moved to (730, 350)
Screenshot: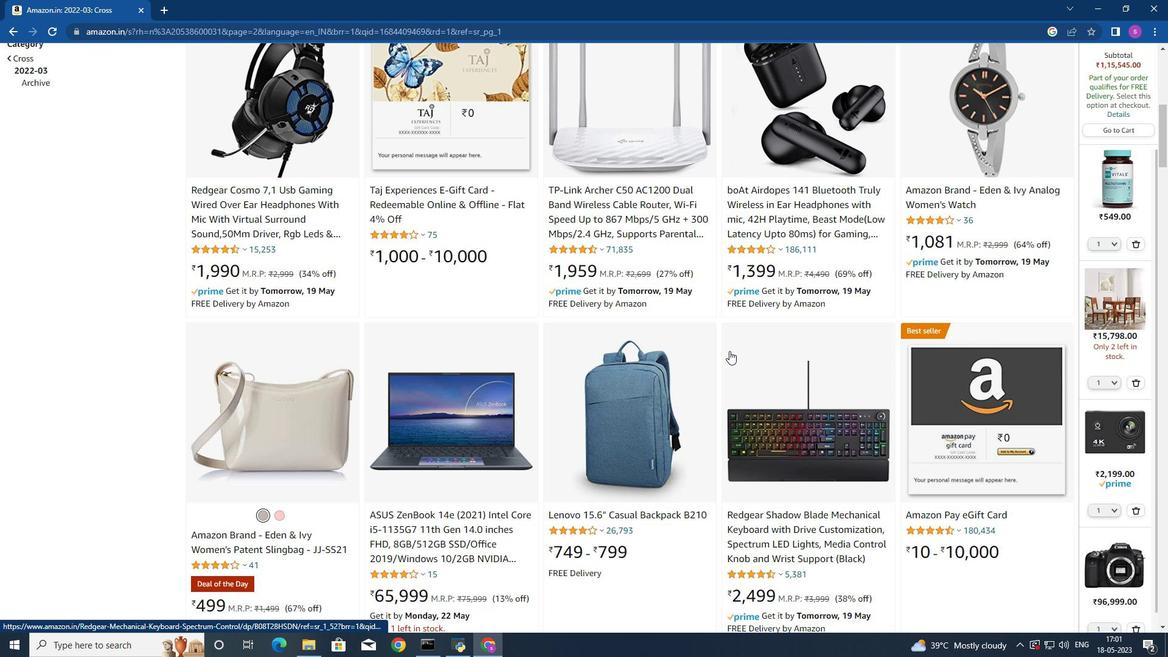 
Action: Mouse scrolled (730, 350) with delta (0, 0)
Screenshot: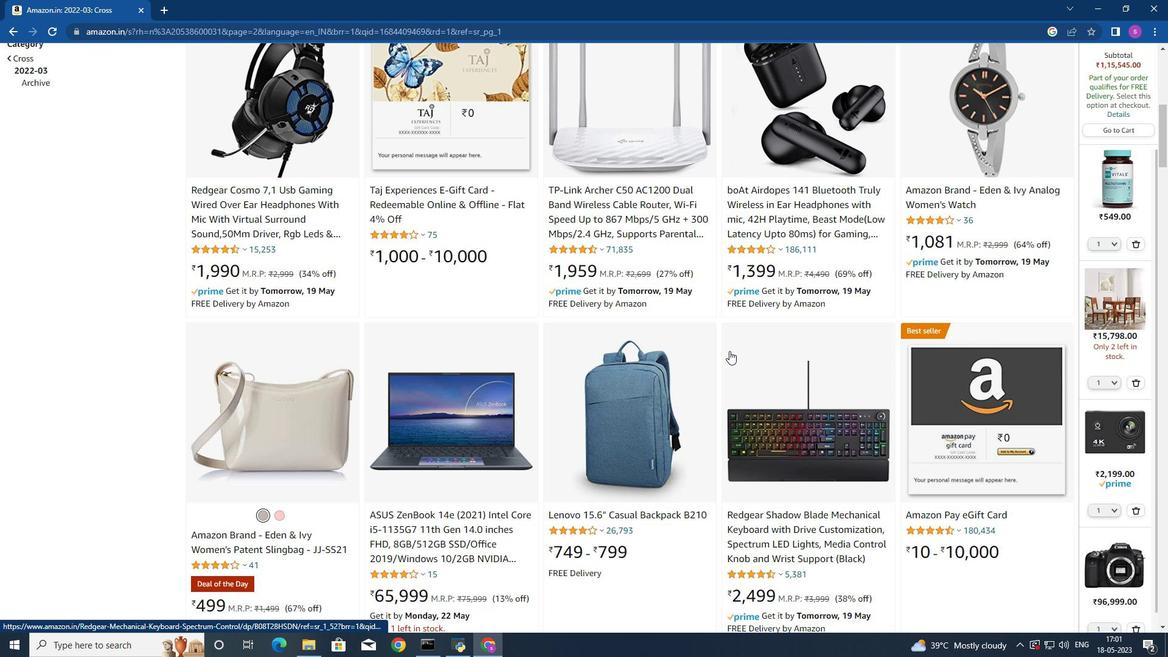 
Action: Mouse scrolled (730, 350) with delta (0, 0)
Screenshot: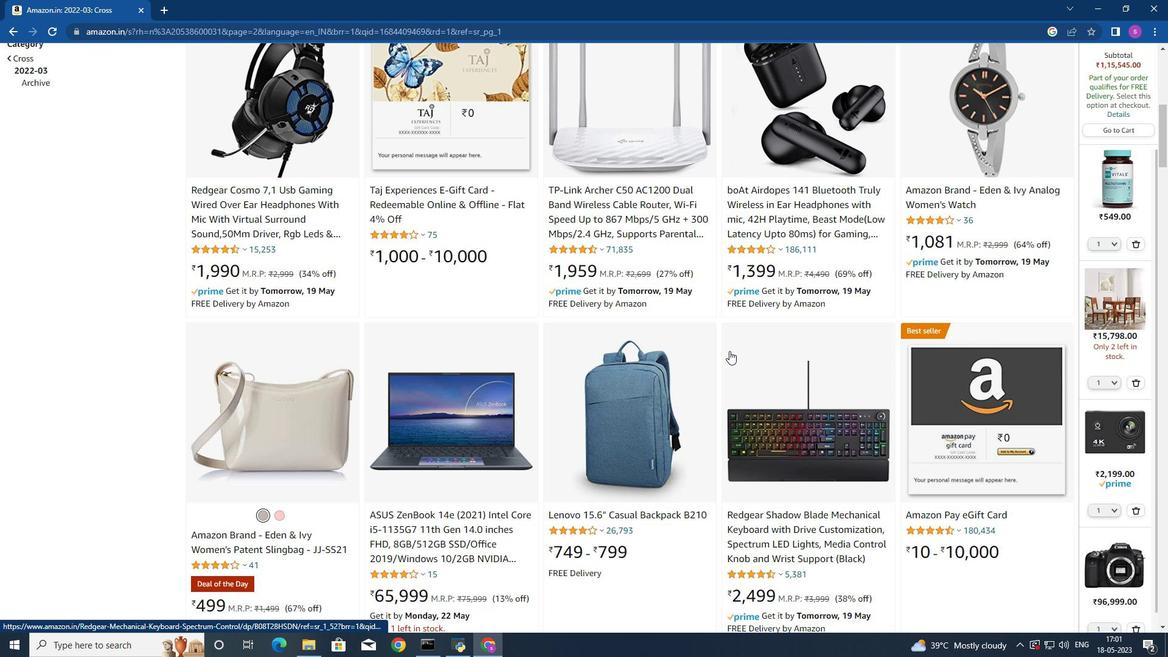
Action: Mouse scrolled (730, 350) with delta (0, 0)
Screenshot: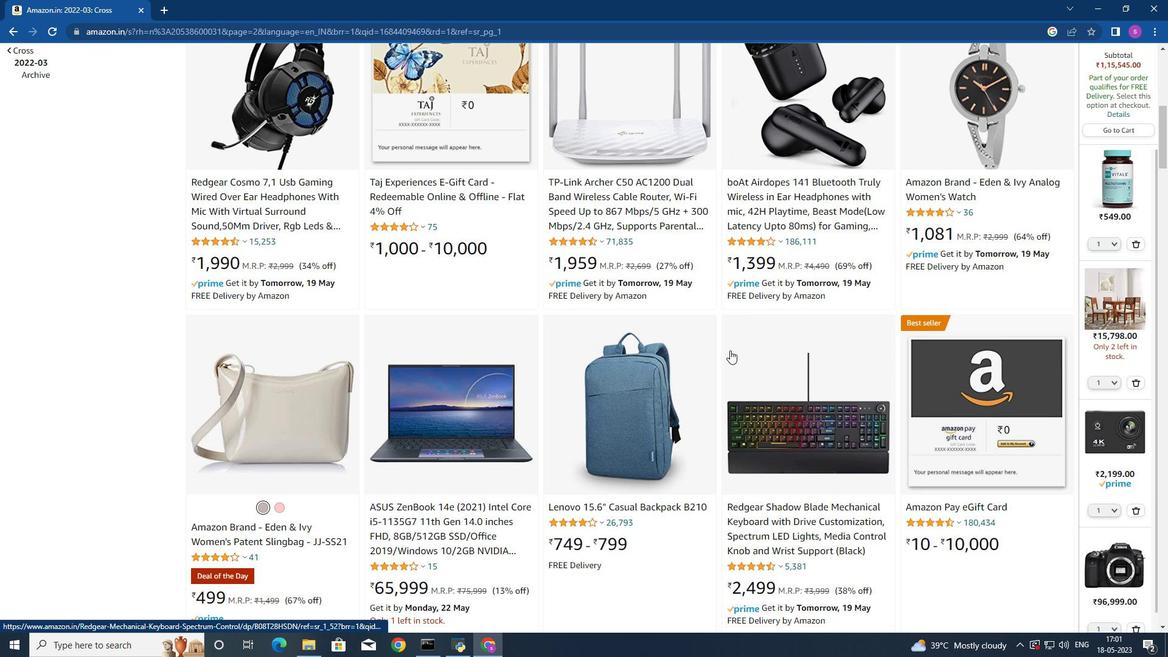 
Action: Mouse scrolled (730, 350) with delta (0, 0)
Screenshot: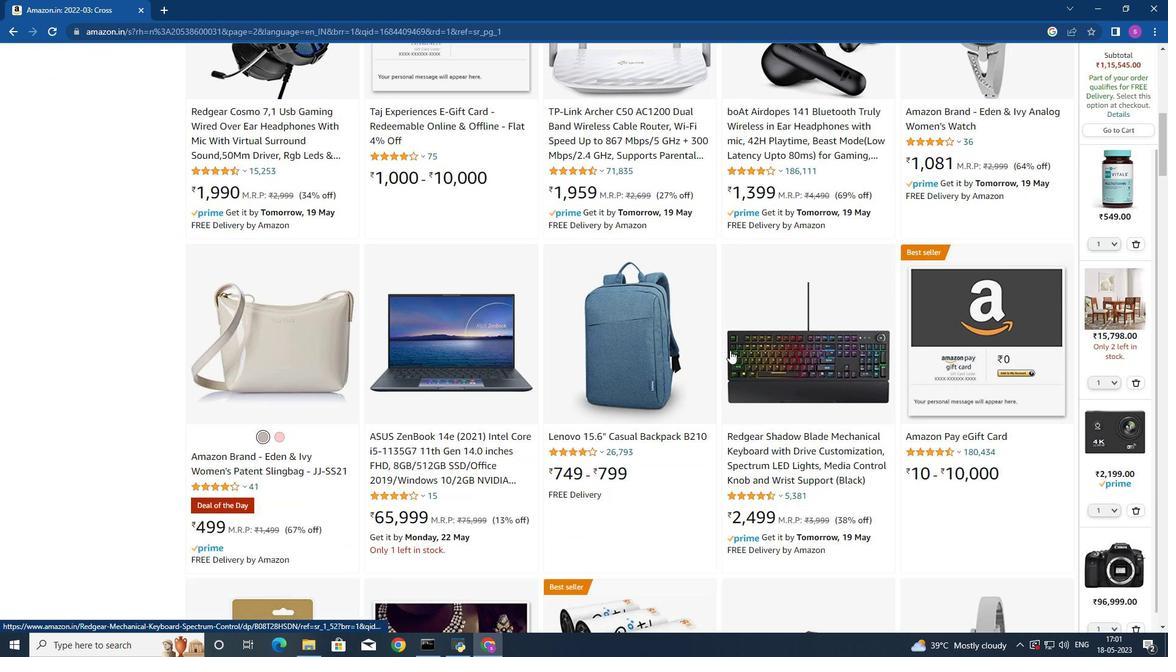 
Action: Mouse moved to (730, 350)
Screenshot: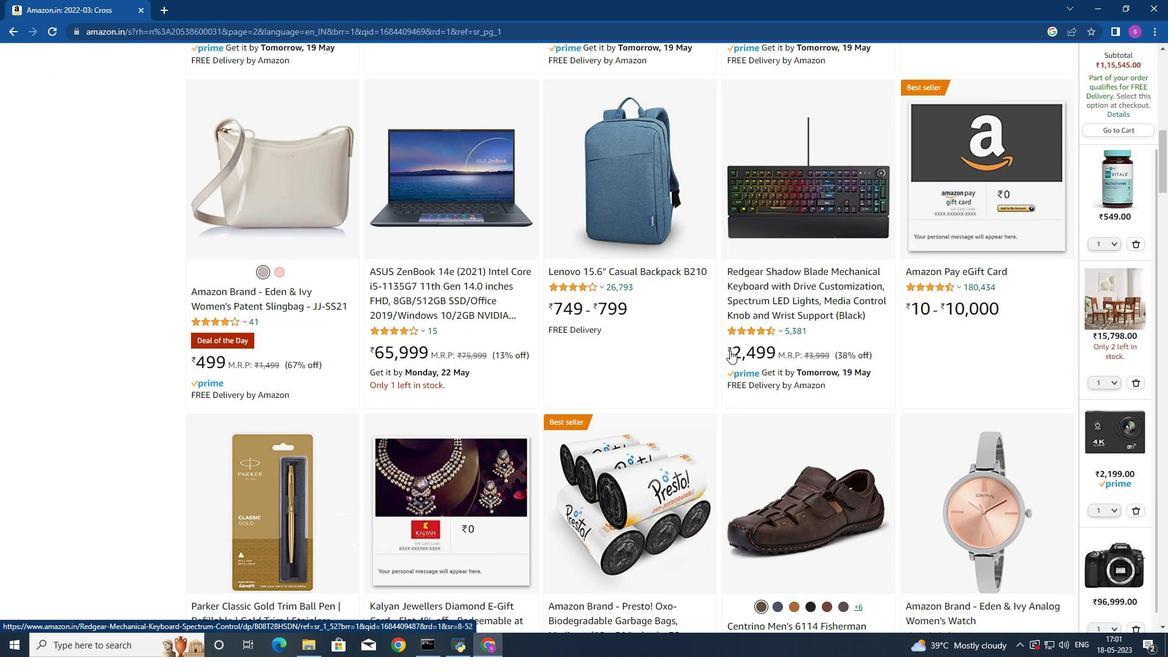 
Action: Mouse scrolled (730, 350) with delta (0, 0)
Screenshot: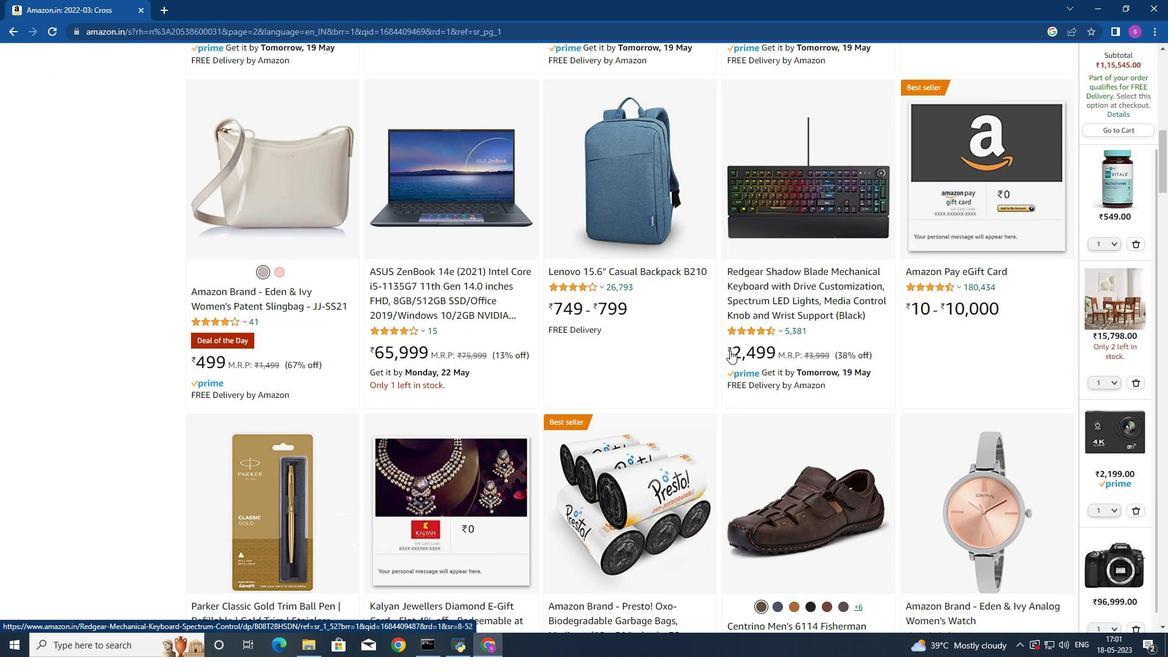 
Action: Mouse scrolled (730, 350) with delta (0, 0)
Screenshot: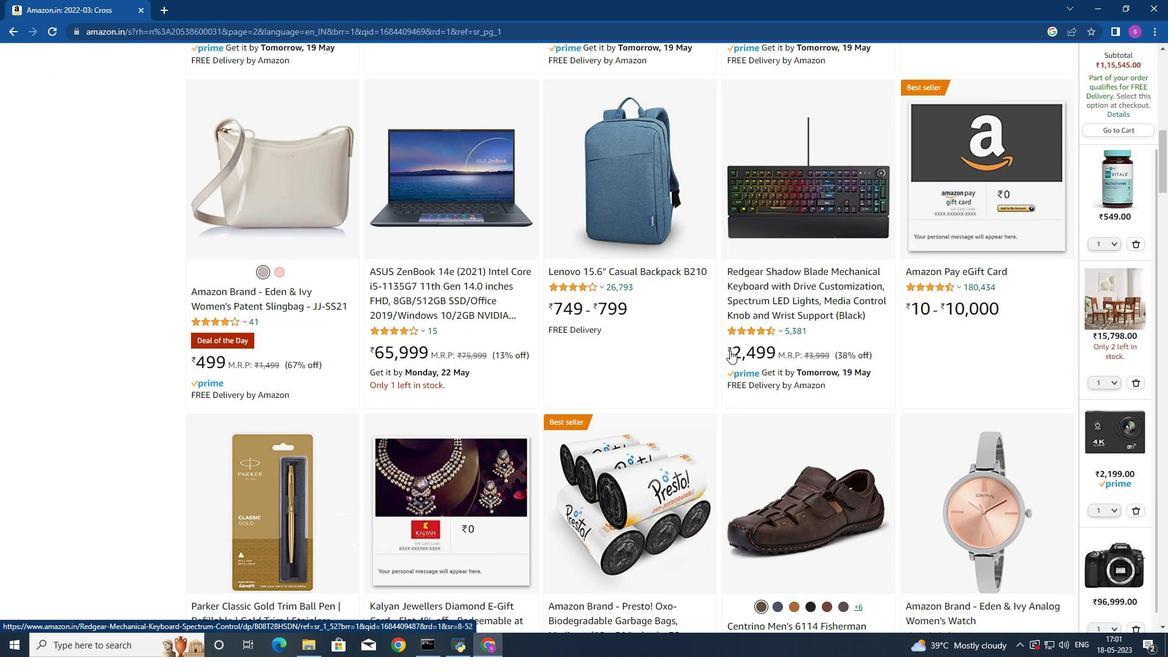 
Action: Mouse scrolled (730, 350) with delta (0, 0)
Screenshot: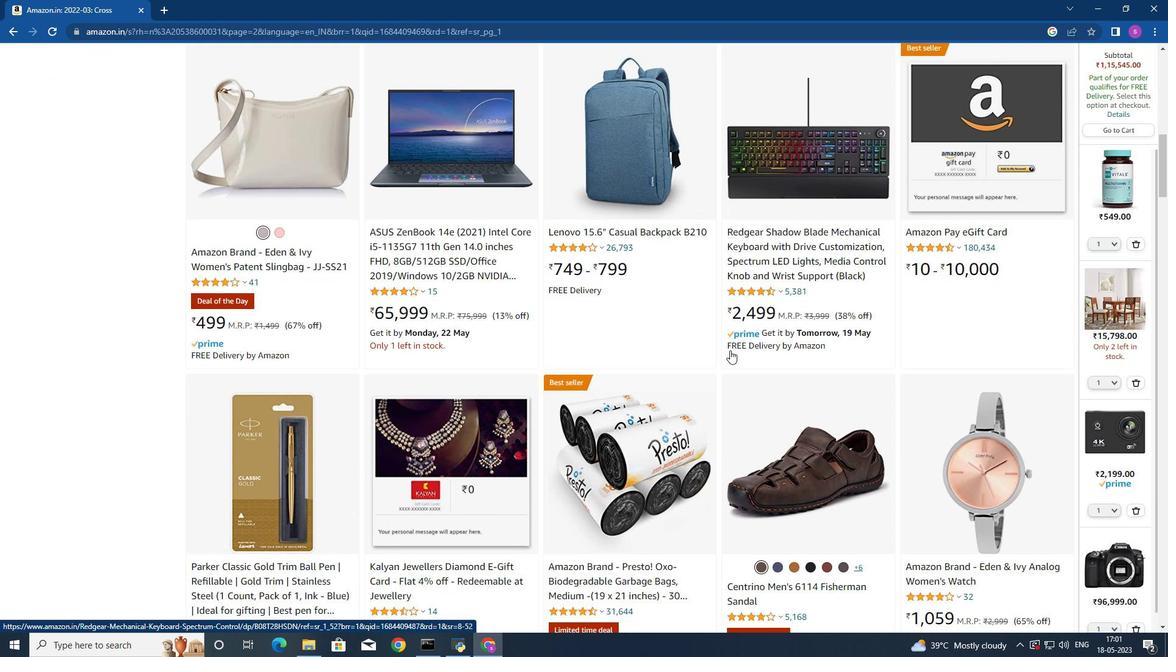 
Action: Mouse scrolled (730, 350) with delta (0, 0)
Screenshot: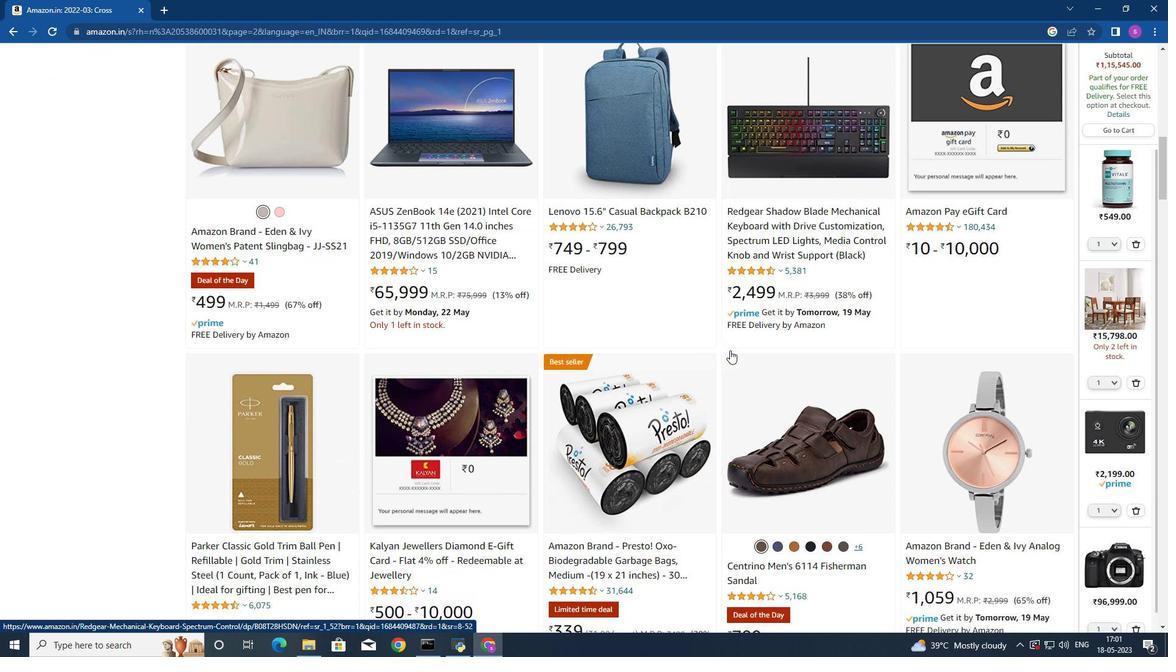 
Action: Mouse scrolled (730, 350) with delta (0, 0)
Screenshot: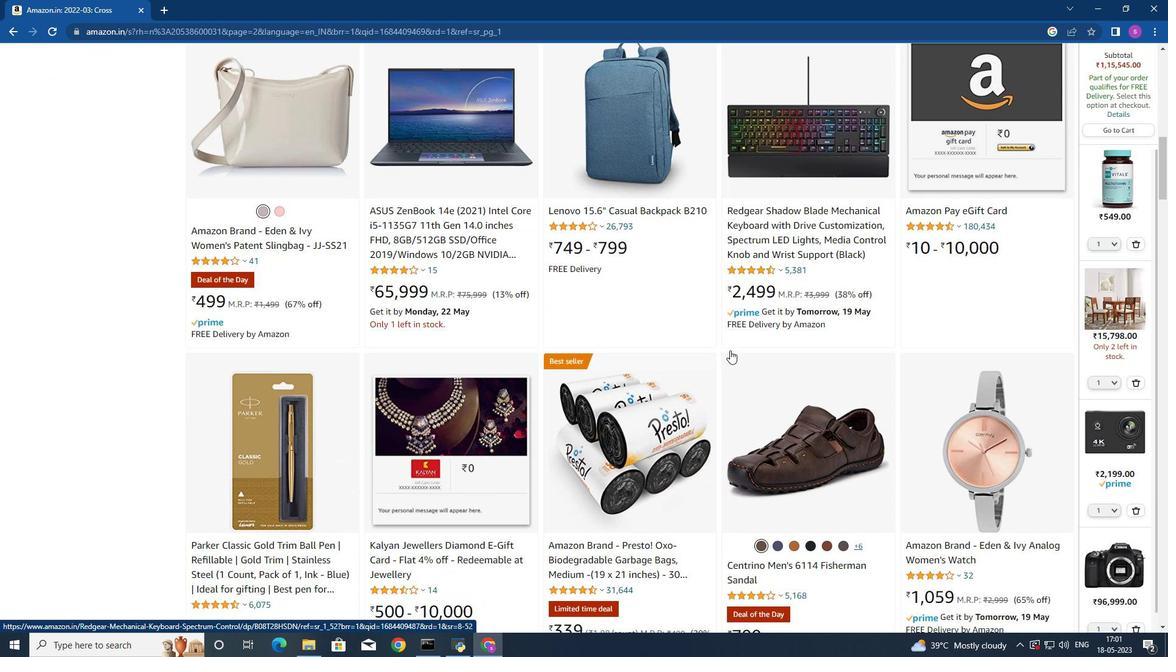 
Action: Mouse scrolled (730, 350) with delta (0, 0)
Screenshot: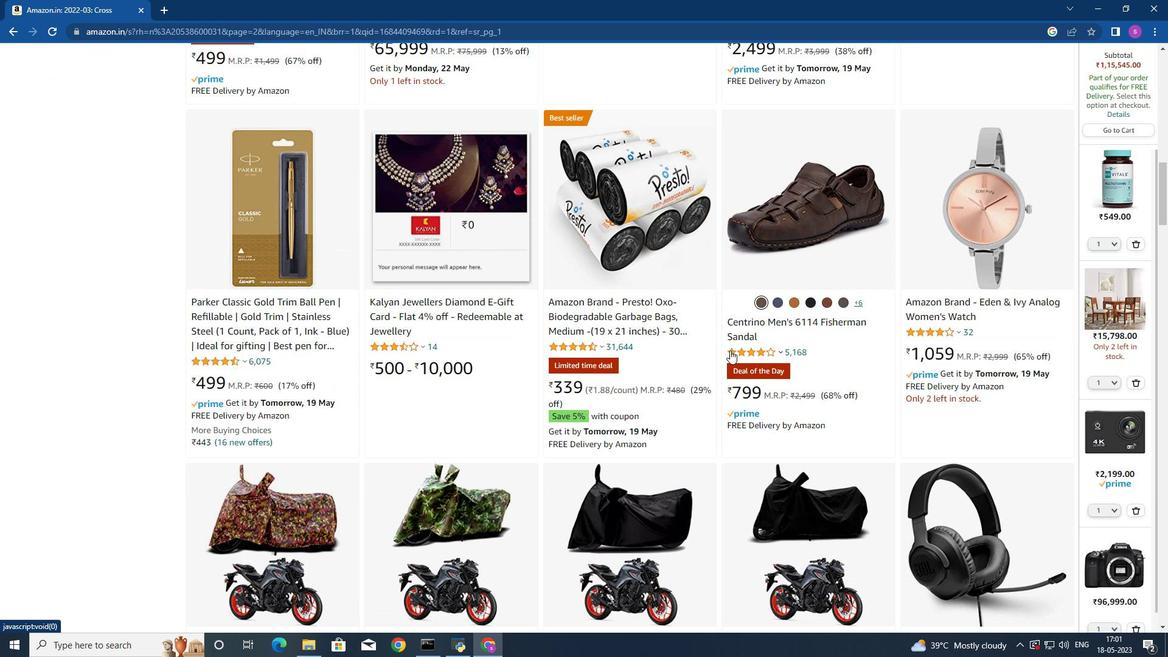 
Action: Mouse scrolled (730, 350) with delta (0, 0)
Screenshot: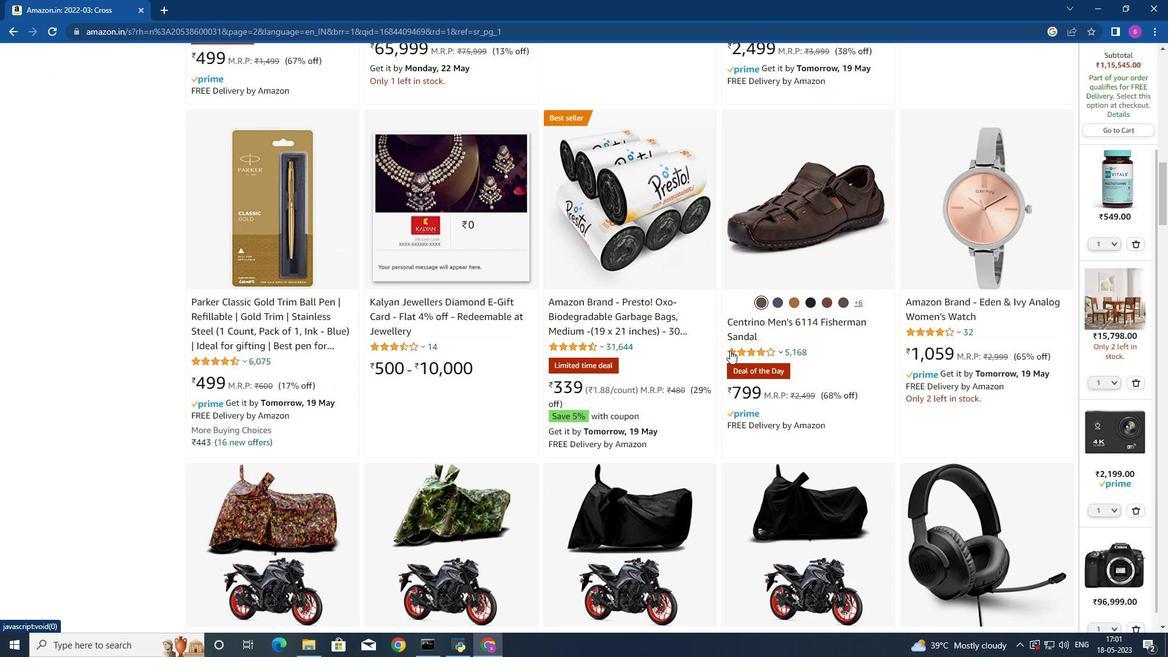 
Action: Mouse scrolled (730, 350) with delta (0, 0)
Screenshot: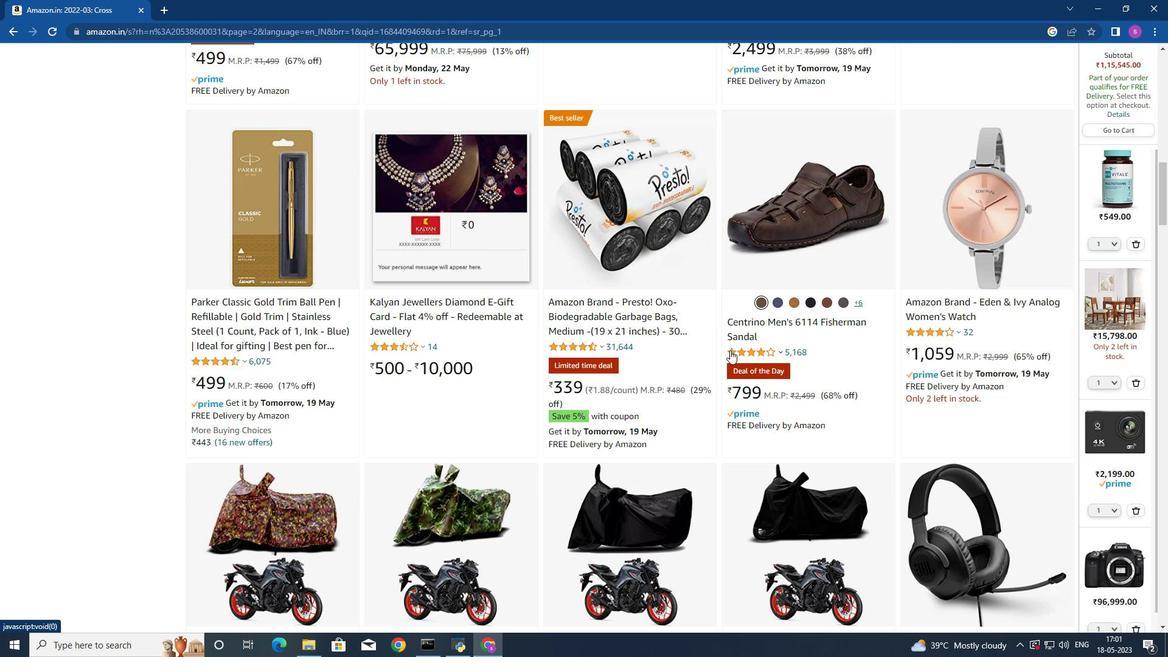 
Action: Mouse scrolled (730, 350) with delta (0, 0)
Screenshot: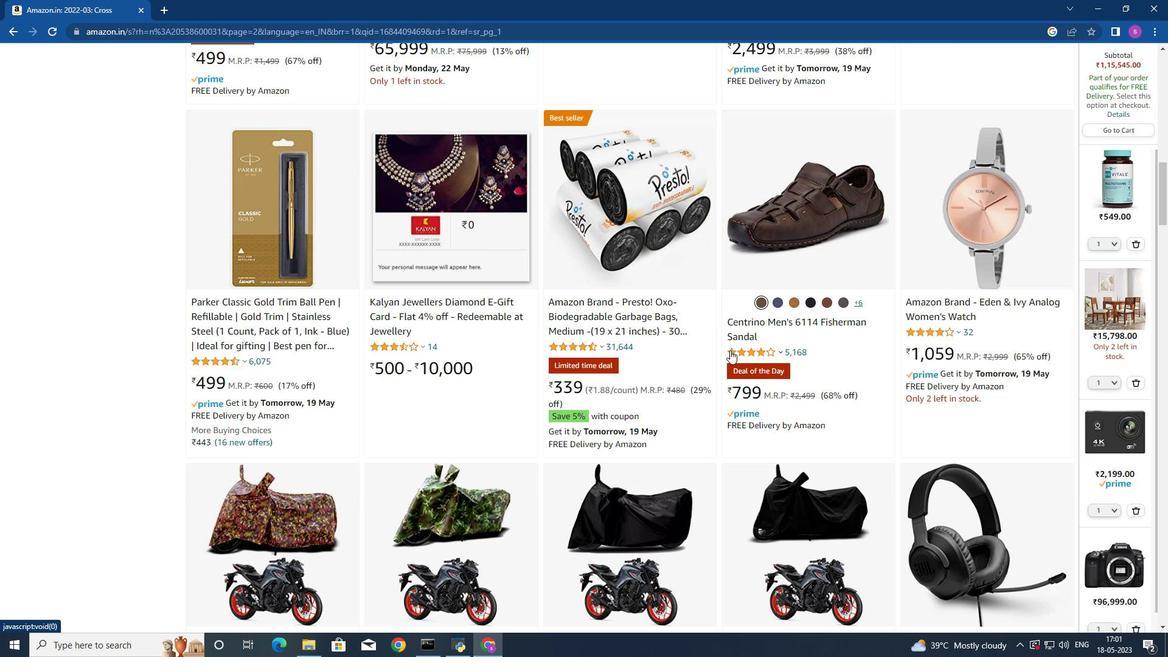
Action: Mouse scrolled (730, 350) with delta (0, 0)
Screenshot: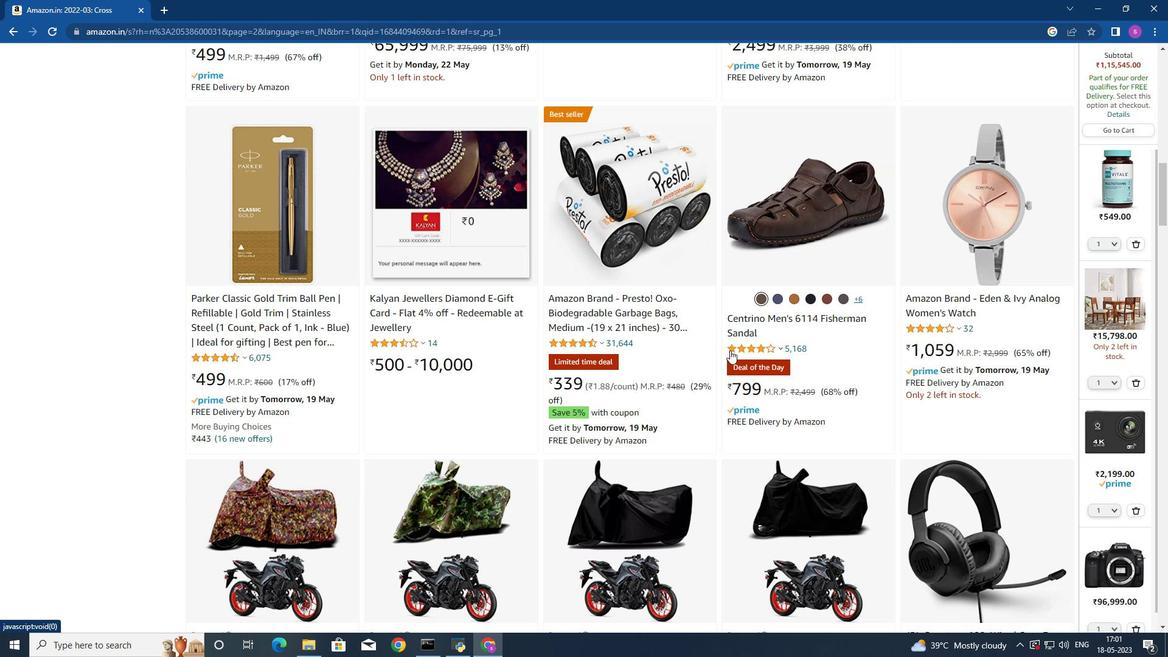 
Action: Mouse moved to (729, 351)
Screenshot: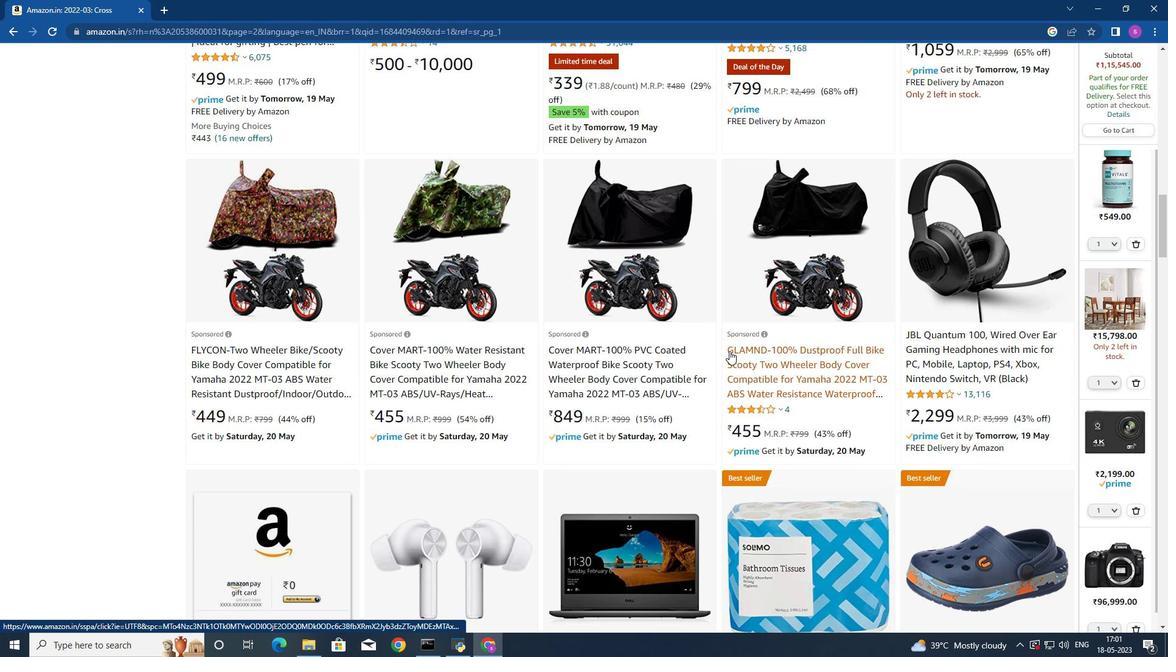 
Action: Mouse scrolled (729, 350) with delta (0, 0)
Screenshot: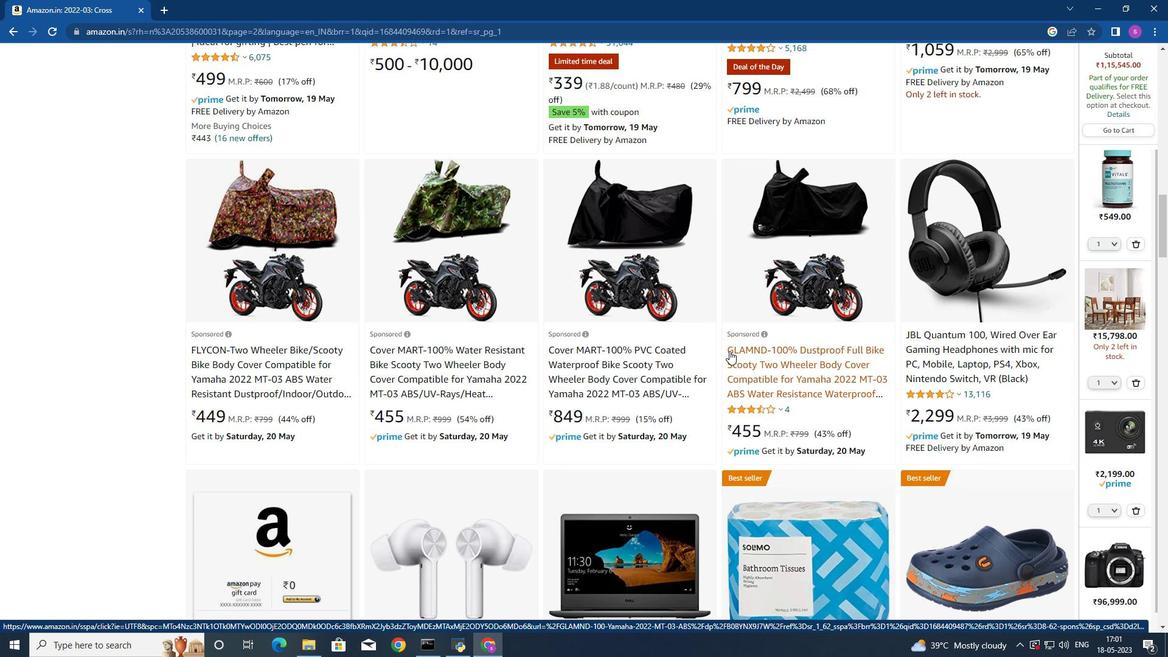 
Action: Mouse scrolled (729, 350) with delta (0, 0)
Screenshot: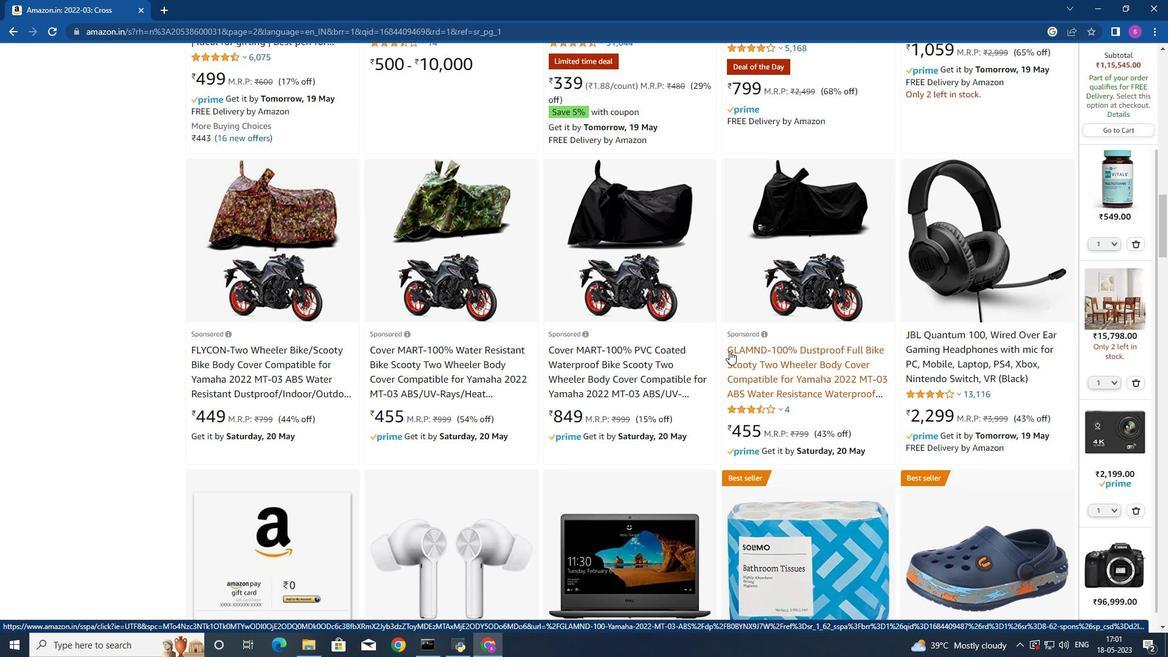 
Action: Mouse scrolled (729, 350) with delta (0, 0)
Screenshot: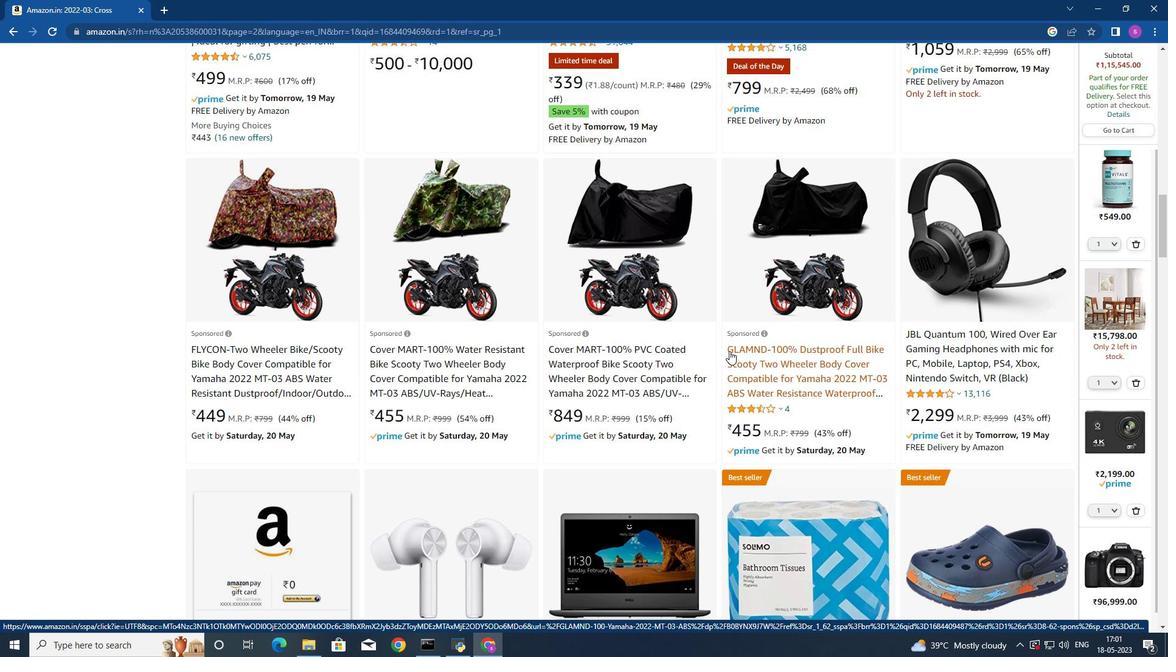 
Action: Mouse scrolled (729, 350) with delta (0, 0)
Screenshot: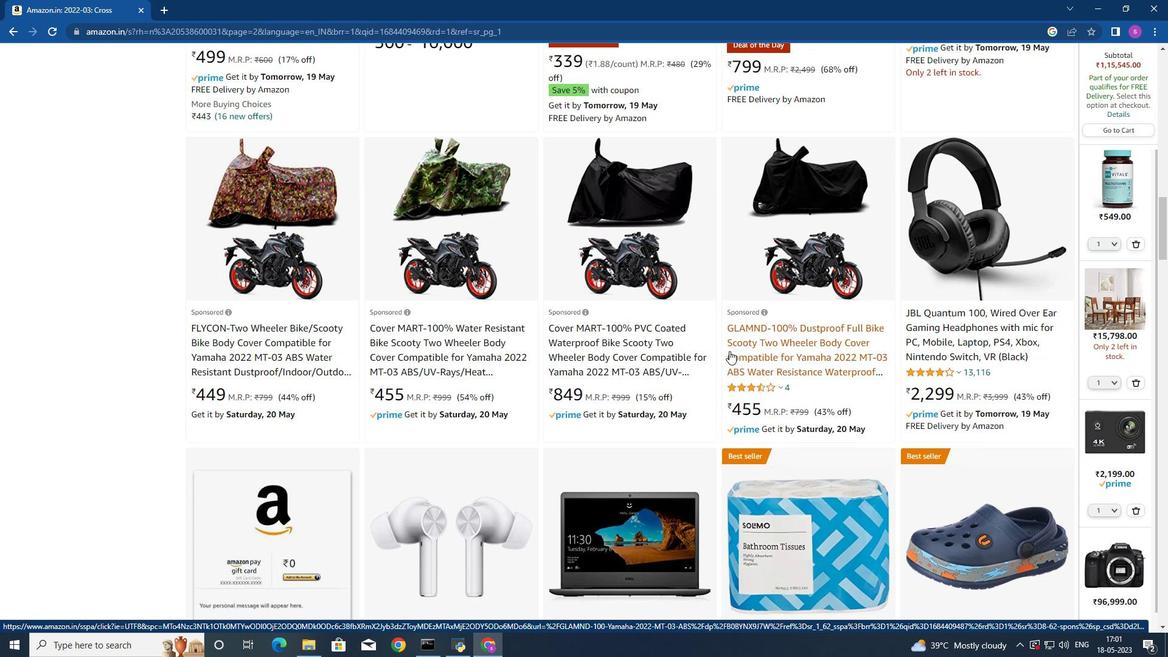 
Action: Mouse scrolled (729, 350) with delta (0, 0)
Screenshot: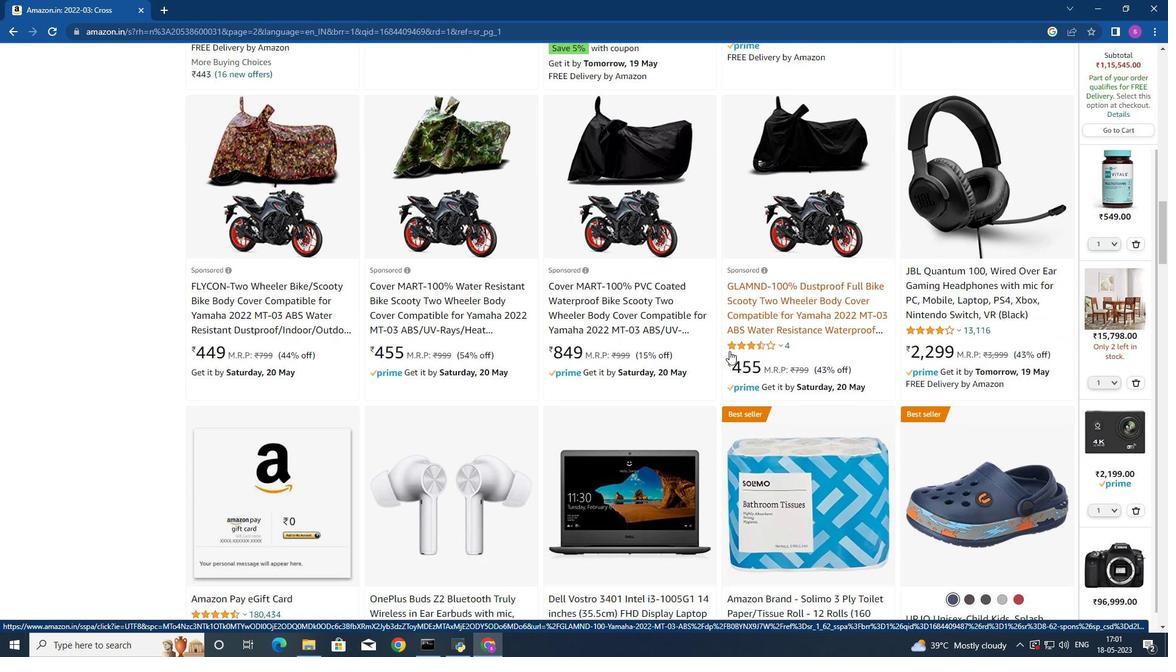 
Action: Mouse scrolled (729, 350) with delta (0, 0)
Screenshot: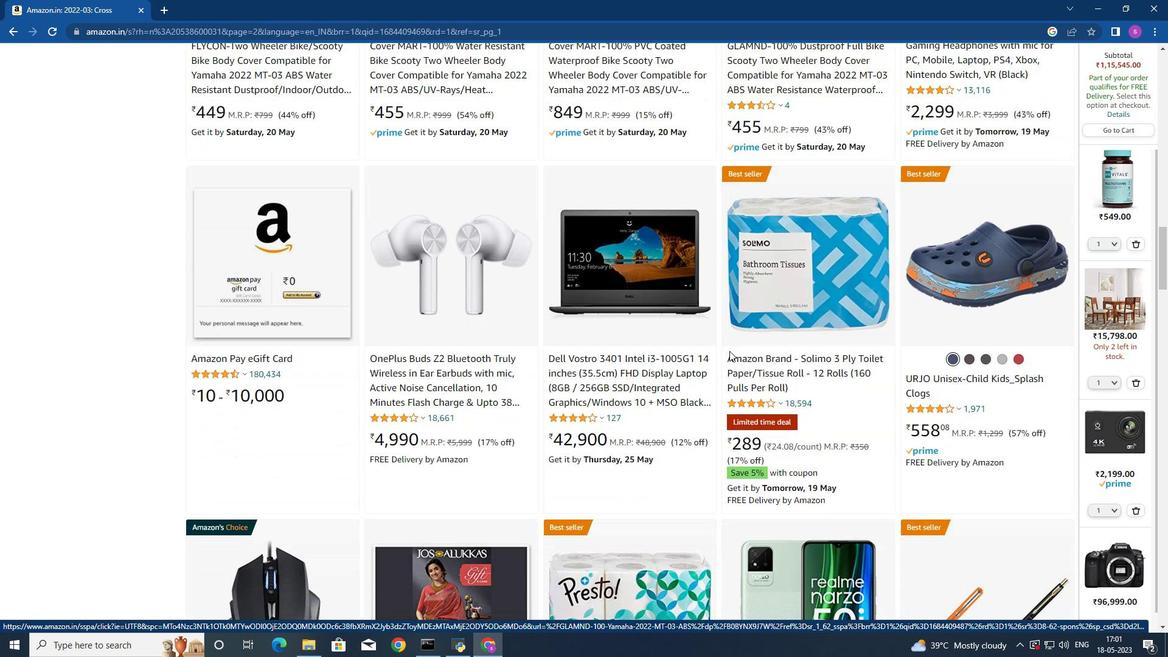 
Action: Mouse scrolled (729, 350) with delta (0, 0)
Screenshot: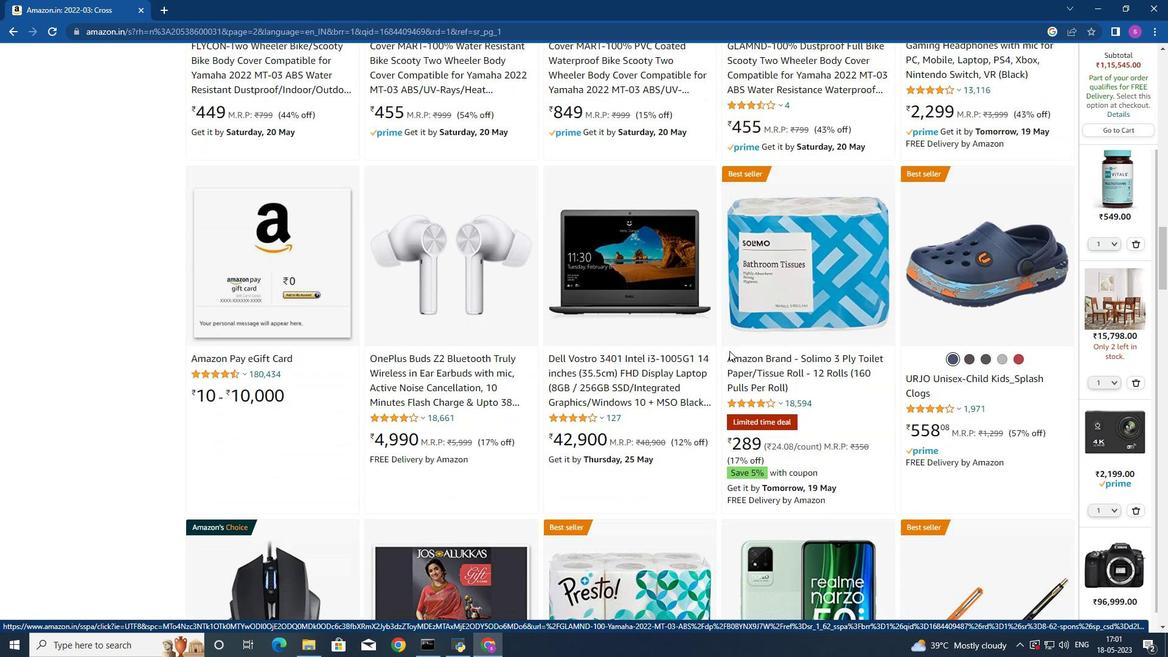 
Action: Mouse scrolled (729, 350) with delta (0, 0)
Screenshot: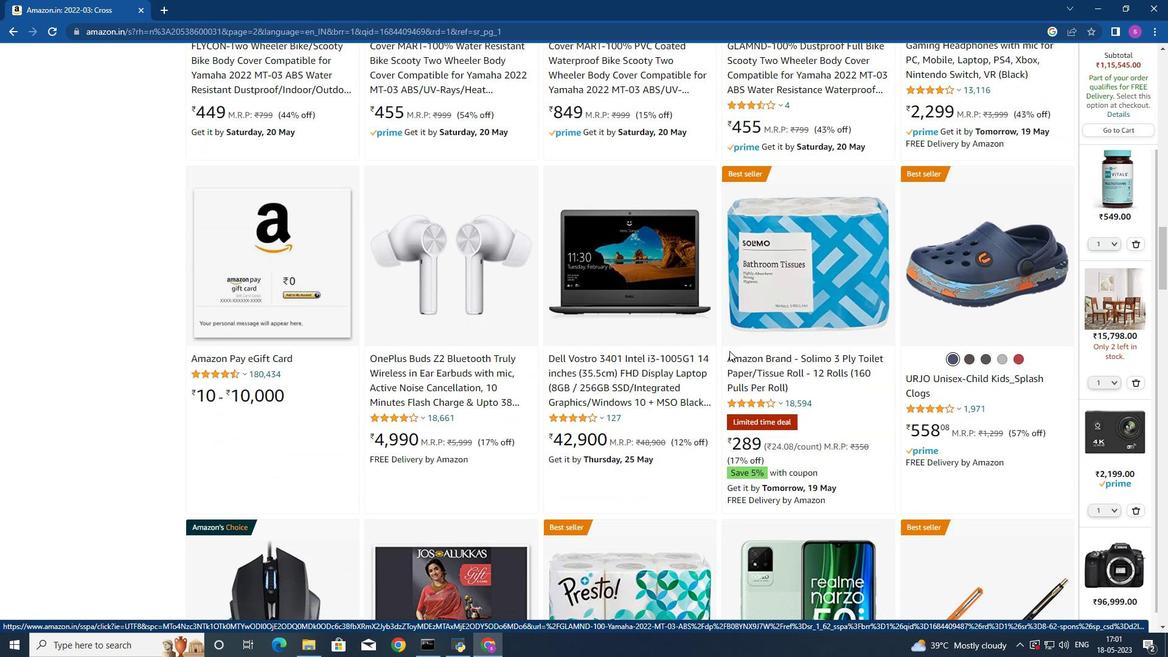 
Action: Mouse scrolled (729, 350) with delta (0, 0)
Screenshot: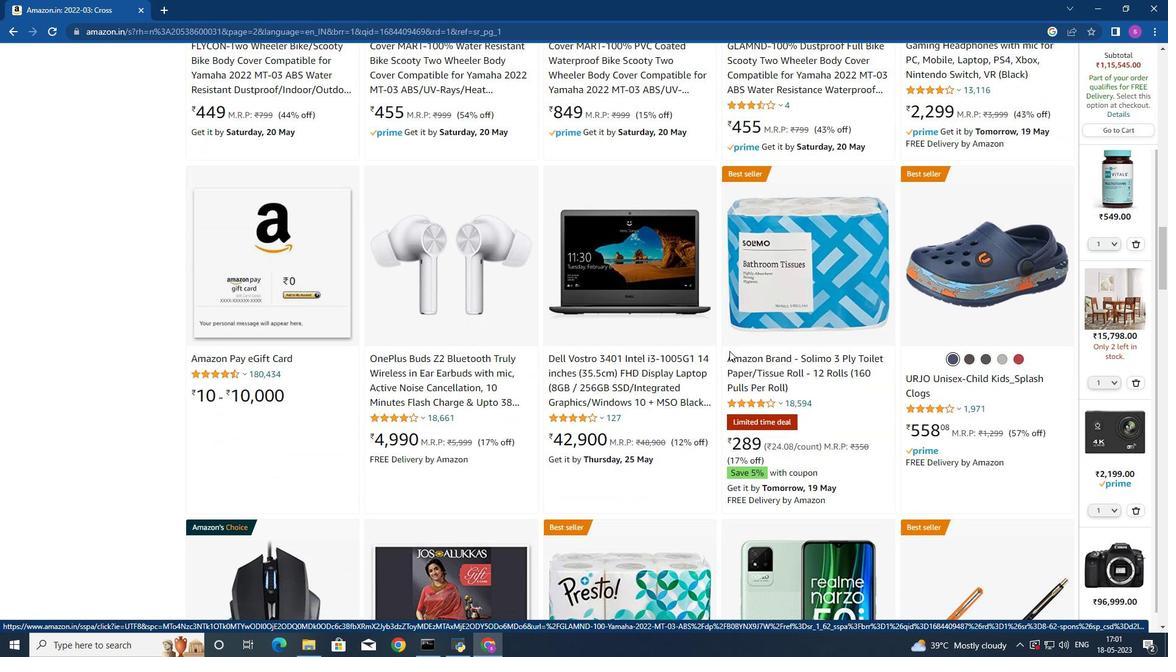 
Action: Mouse scrolled (729, 350) with delta (0, 0)
Screenshot: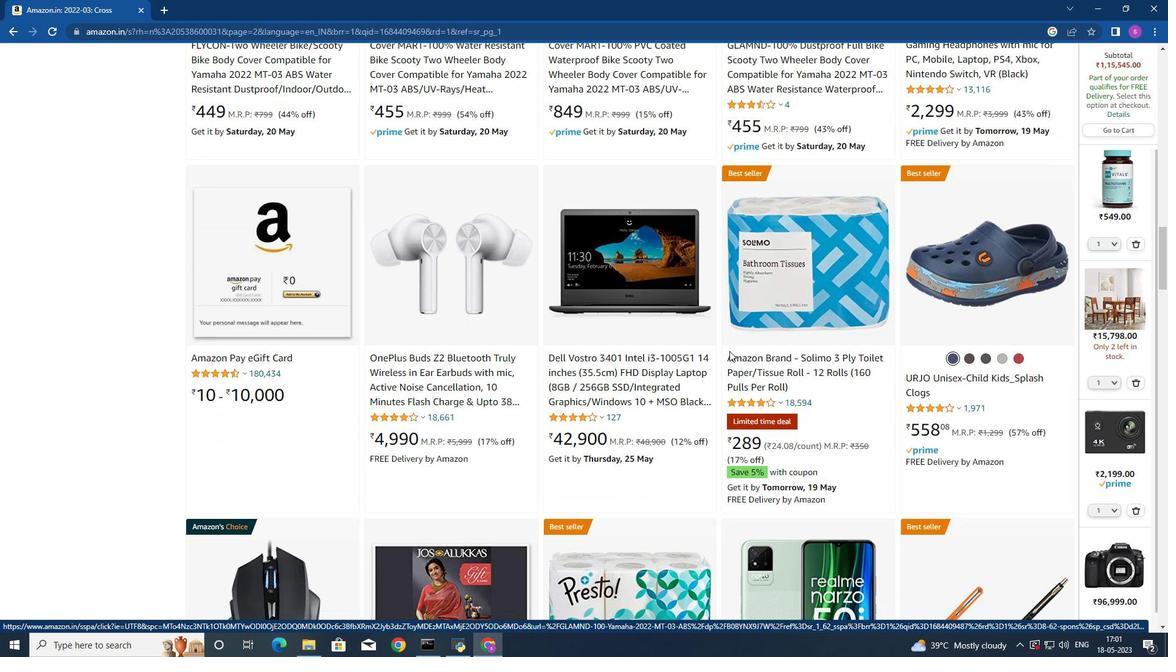 
Action: Mouse scrolled (729, 350) with delta (0, 0)
Screenshot: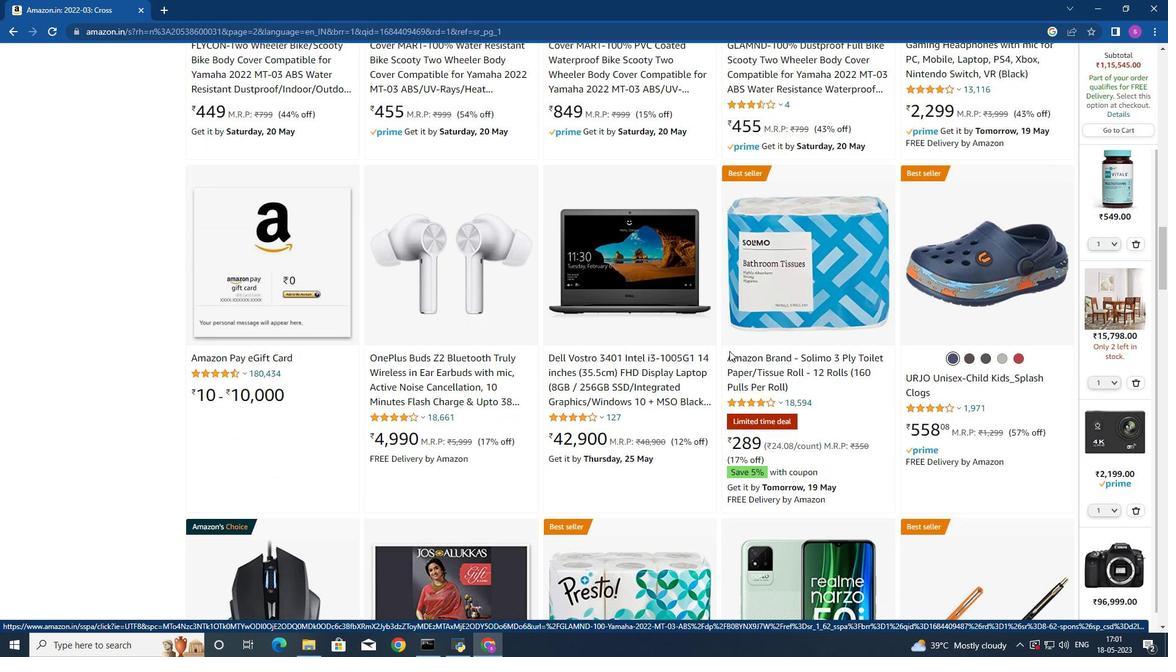 
Action: Mouse scrolled (729, 350) with delta (0, 0)
Screenshot: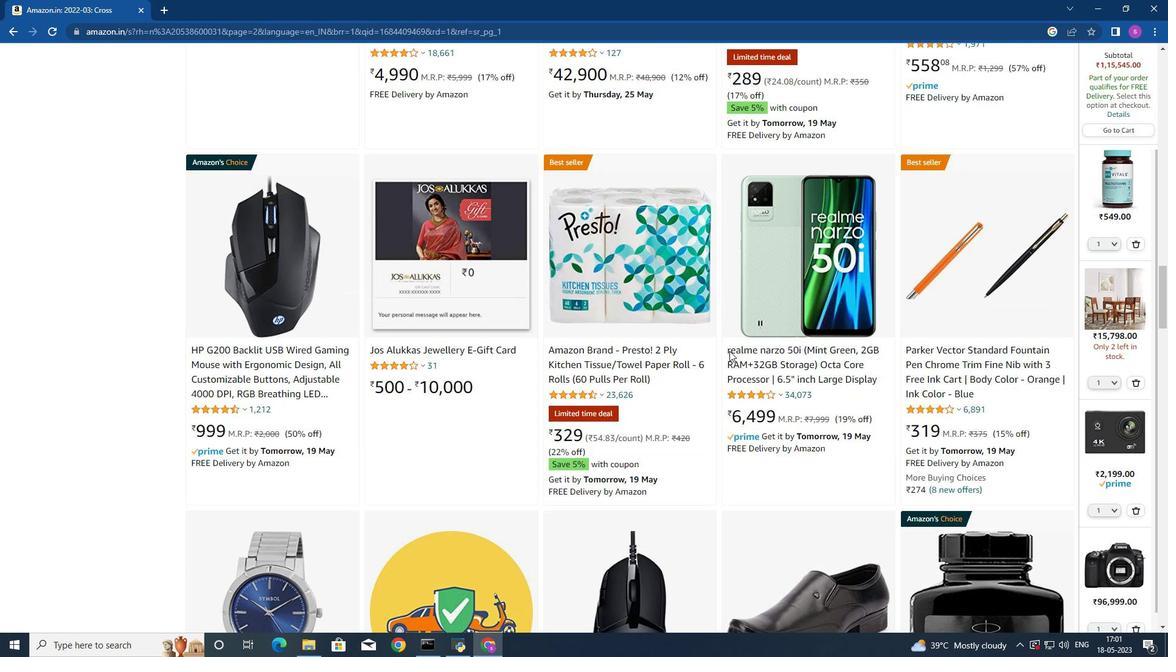 
Action: Mouse scrolled (729, 350) with delta (0, 0)
Screenshot: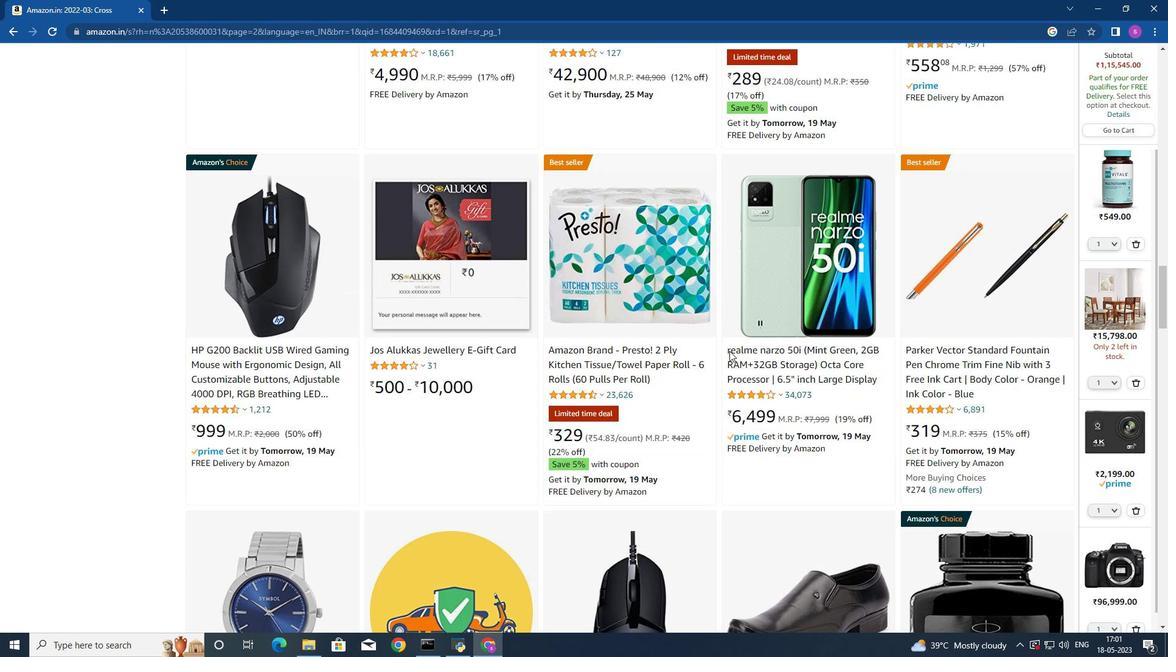 
Action: Mouse scrolled (729, 350) with delta (0, 0)
Screenshot: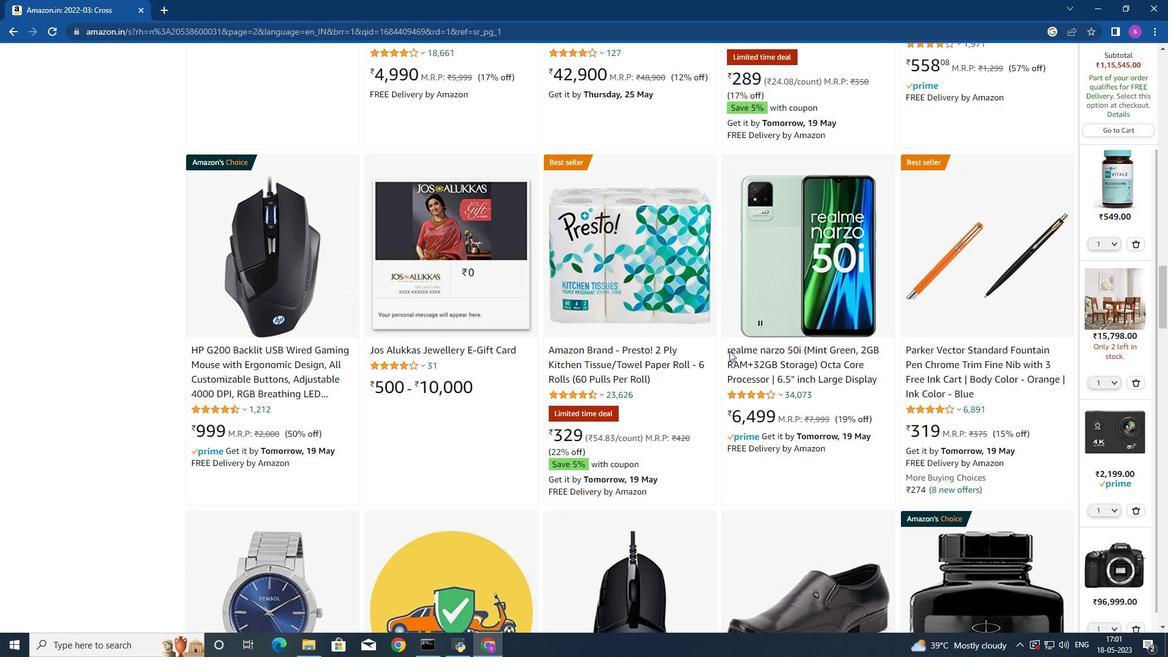 
Action: Mouse scrolled (729, 350) with delta (0, 0)
Screenshot: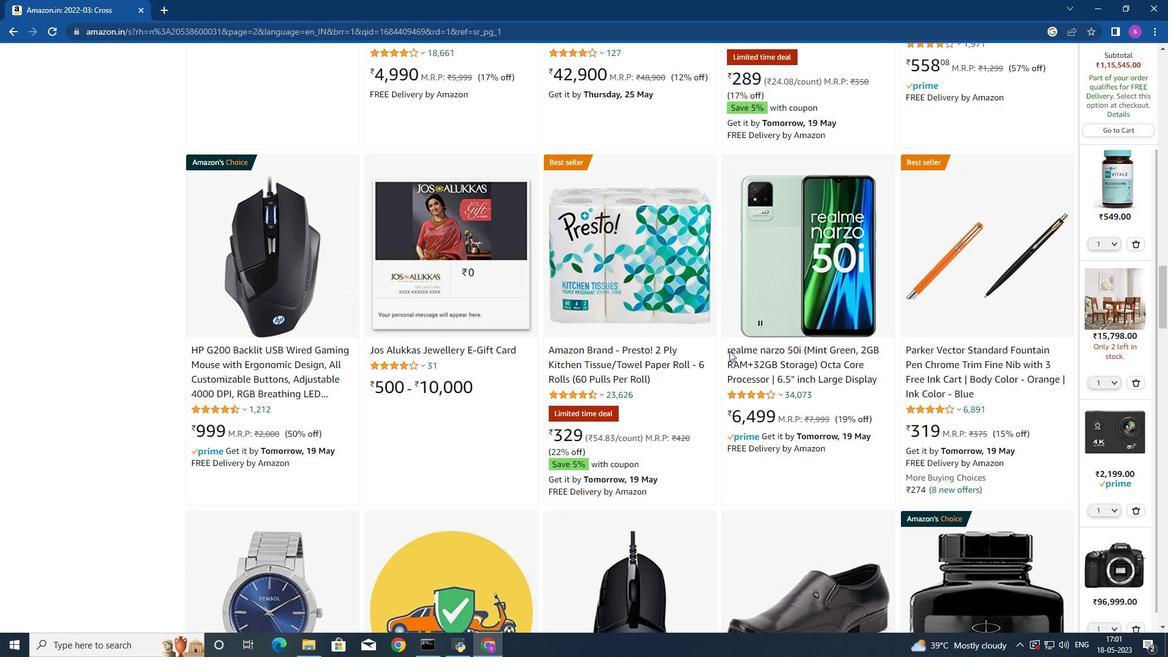 
Action: Mouse scrolled (729, 350) with delta (0, 0)
Screenshot: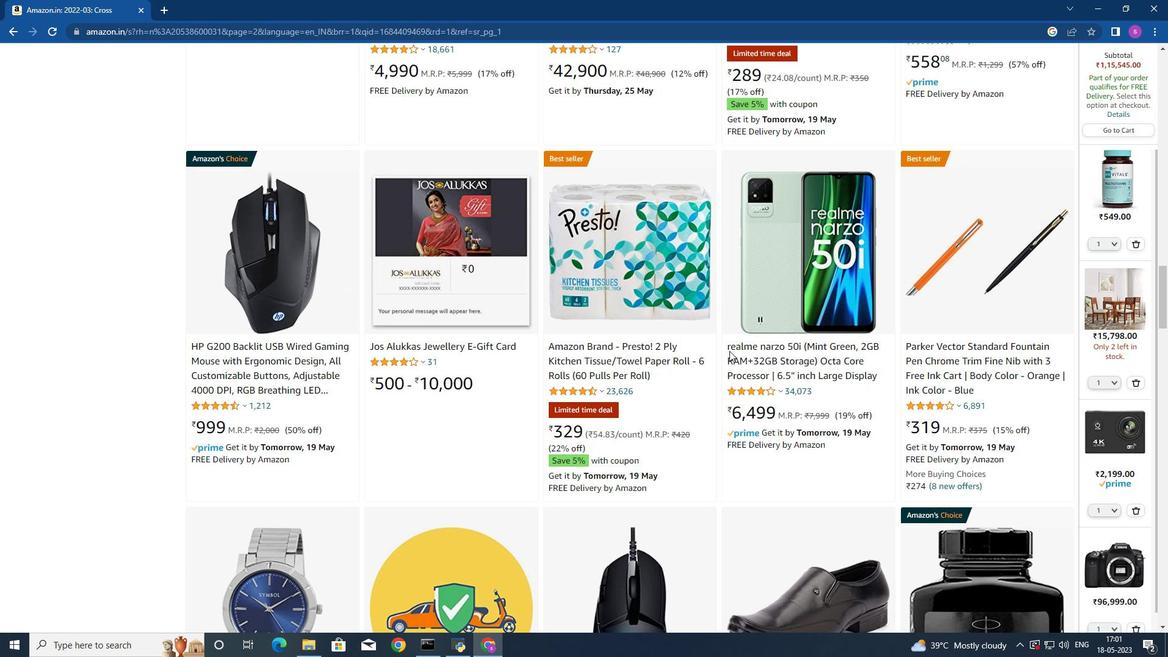 
Action: Mouse scrolled (729, 350) with delta (0, 0)
Screenshot: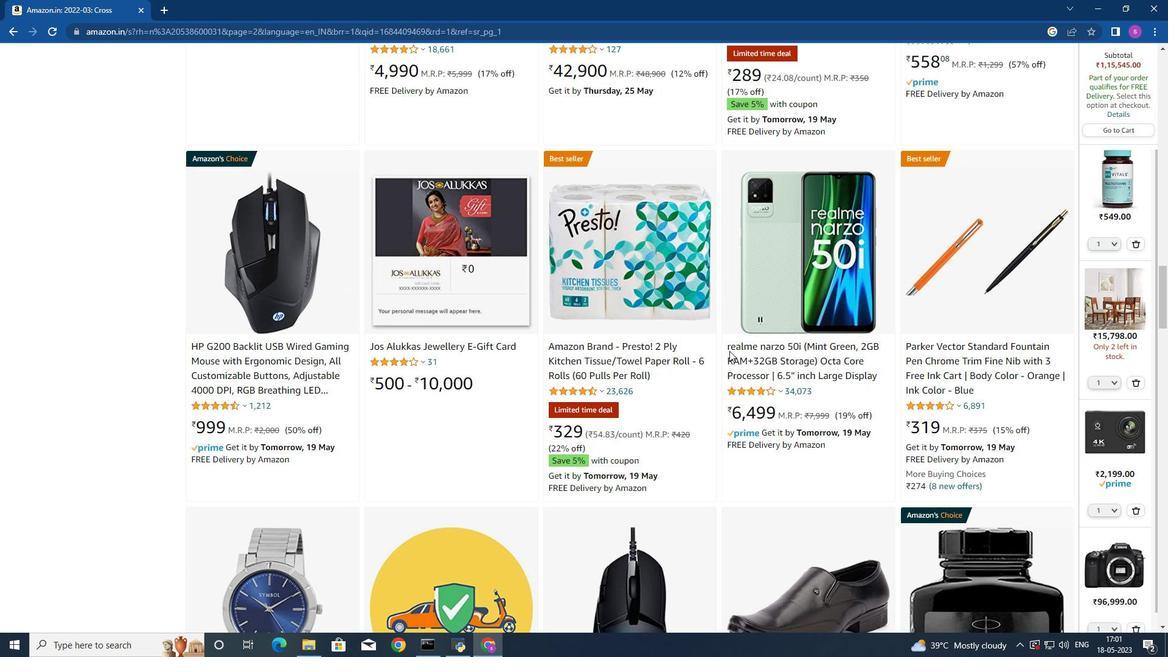 
Action: Mouse scrolled (729, 350) with delta (0, 0)
Screenshot: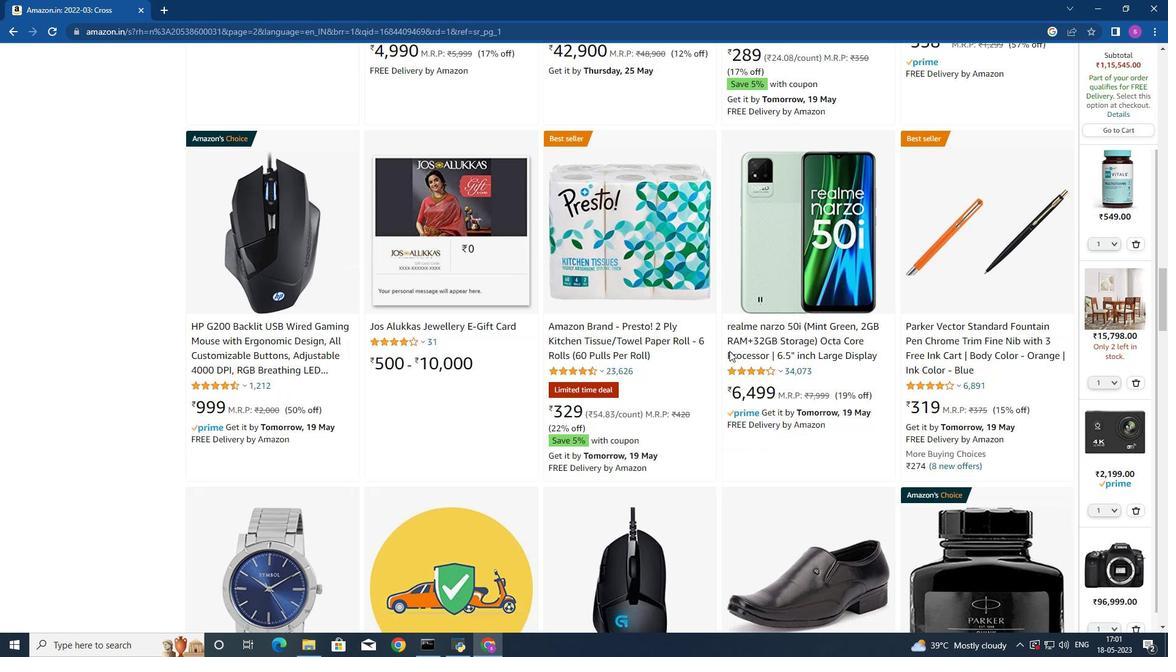 
Action: Mouse scrolled (729, 350) with delta (0, 0)
Screenshot: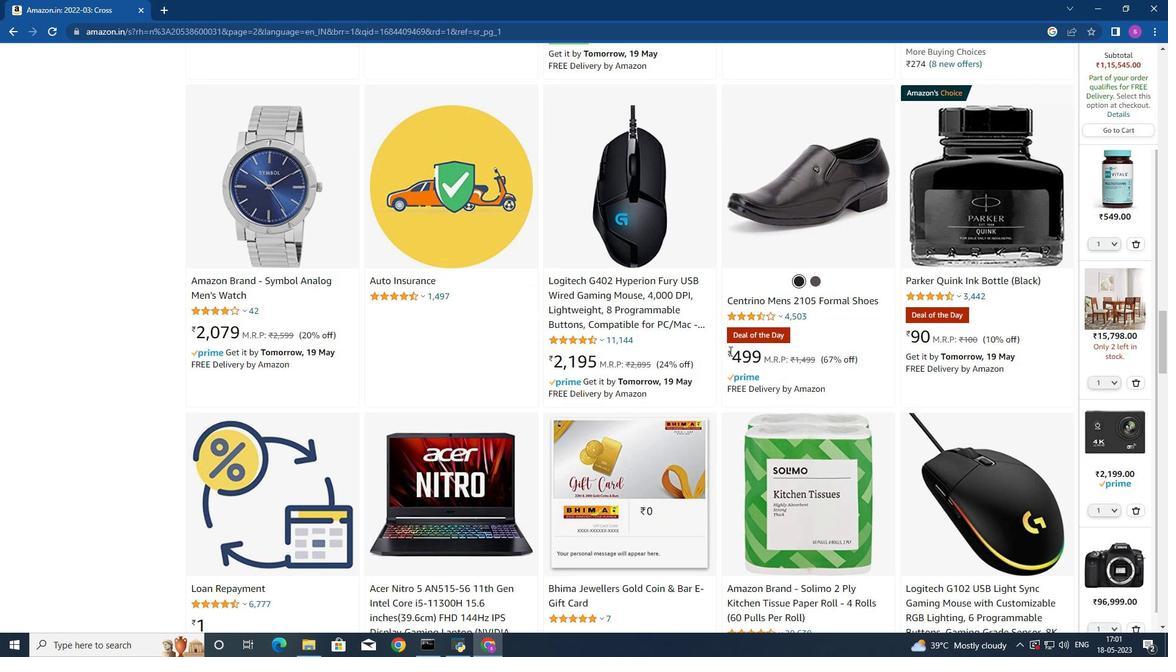 
Action: Mouse scrolled (729, 350) with delta (0, 0)
Screenshot: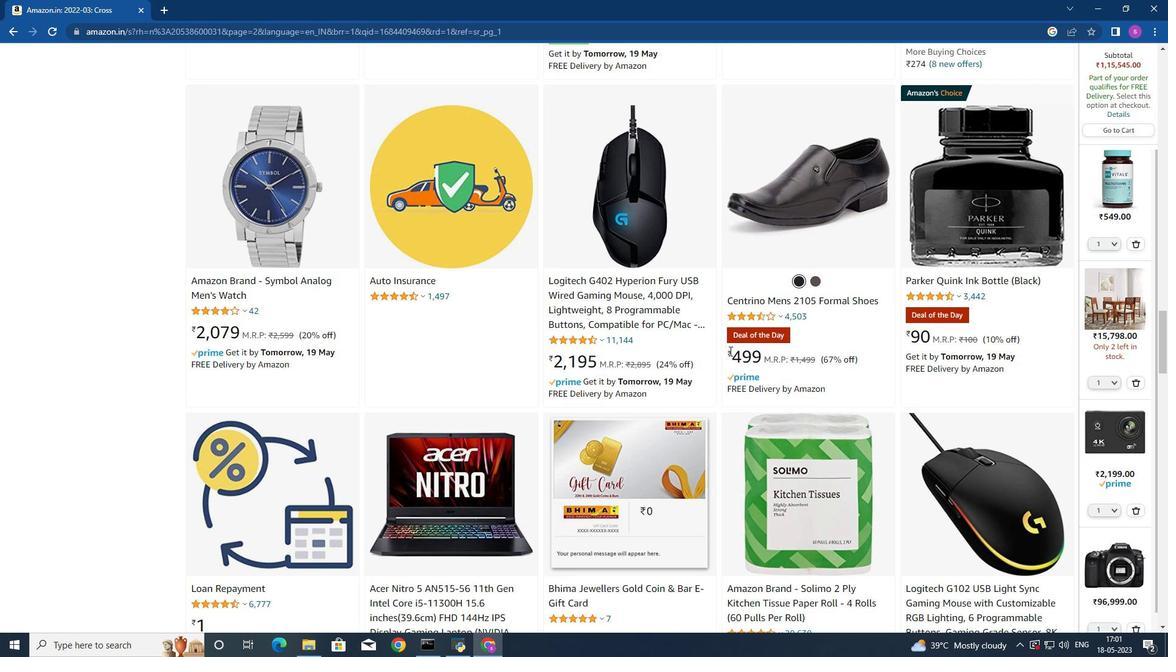 
Action: Mouse scrolled (729, 350) with delta (0, 0)
Screenshot: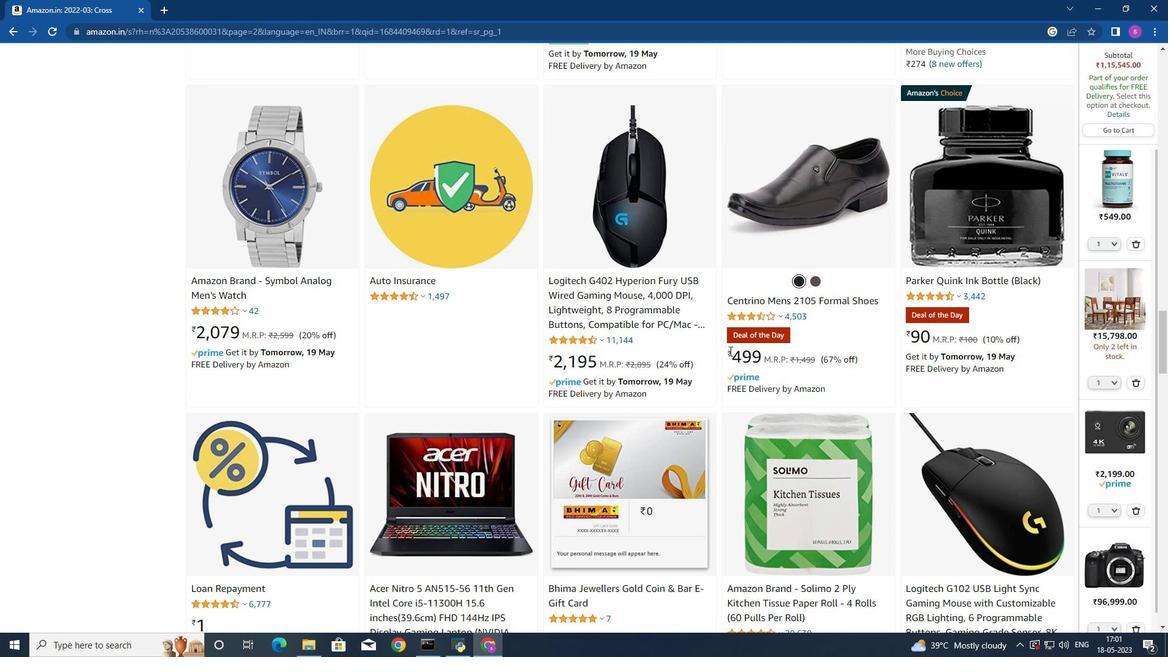 
Action: Mouse scrolled (729, 350) with delta (0, 0)
Screenshot: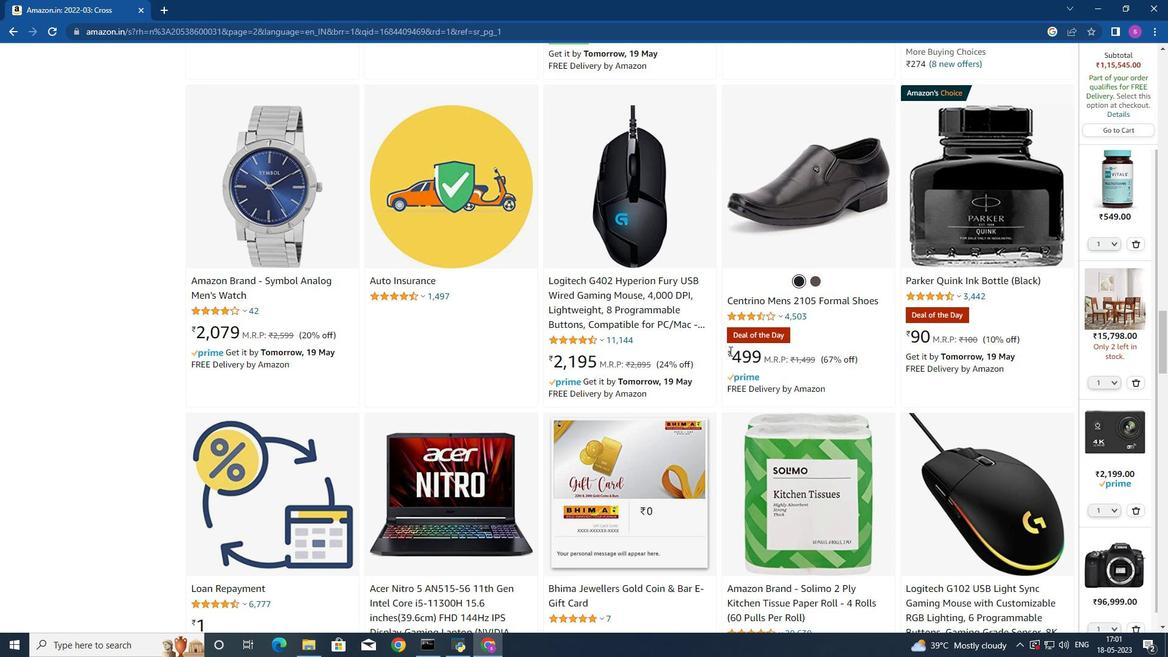 
Action: Mouse scrolled (729, 350) with delta (0, 0)
Screenshot: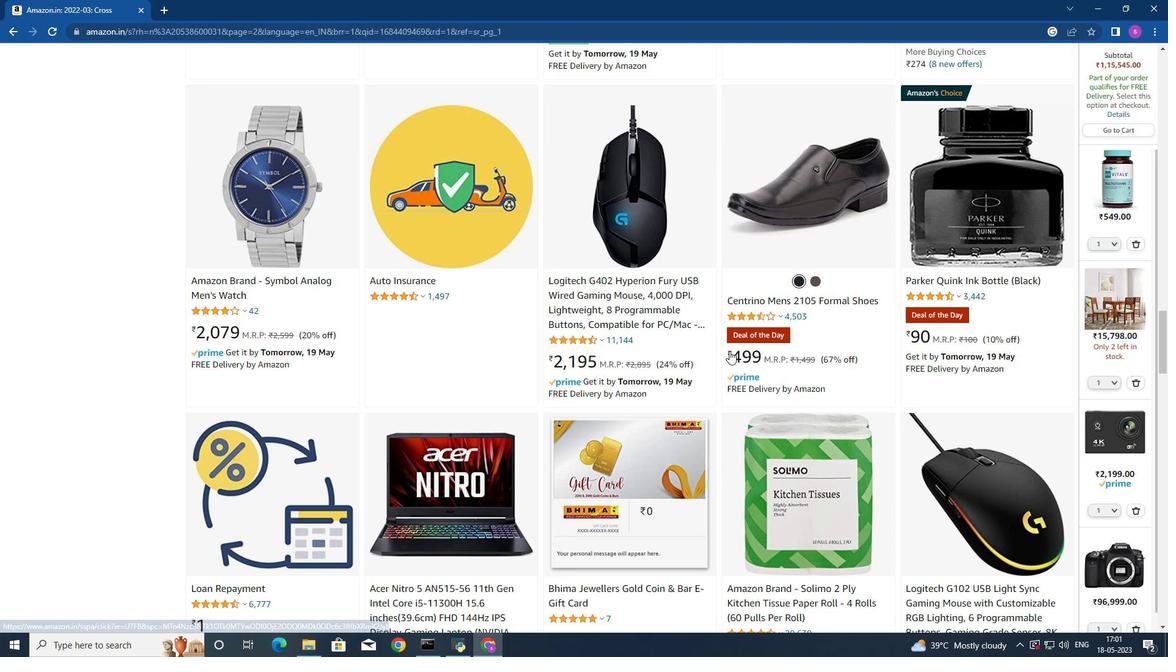 
Action: Mouse scrolled (729, 350) with delta (0, 0)
Screenshot: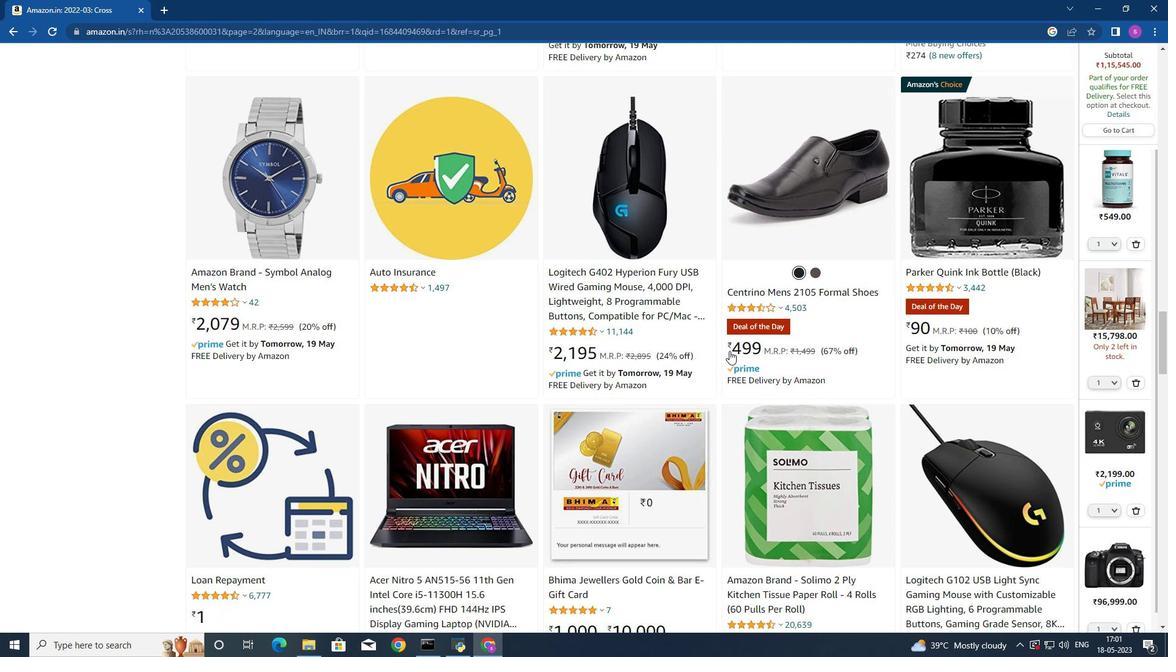 
Action: Mouse scrolled (729, 350) with delta (0, 0)
Screenshot: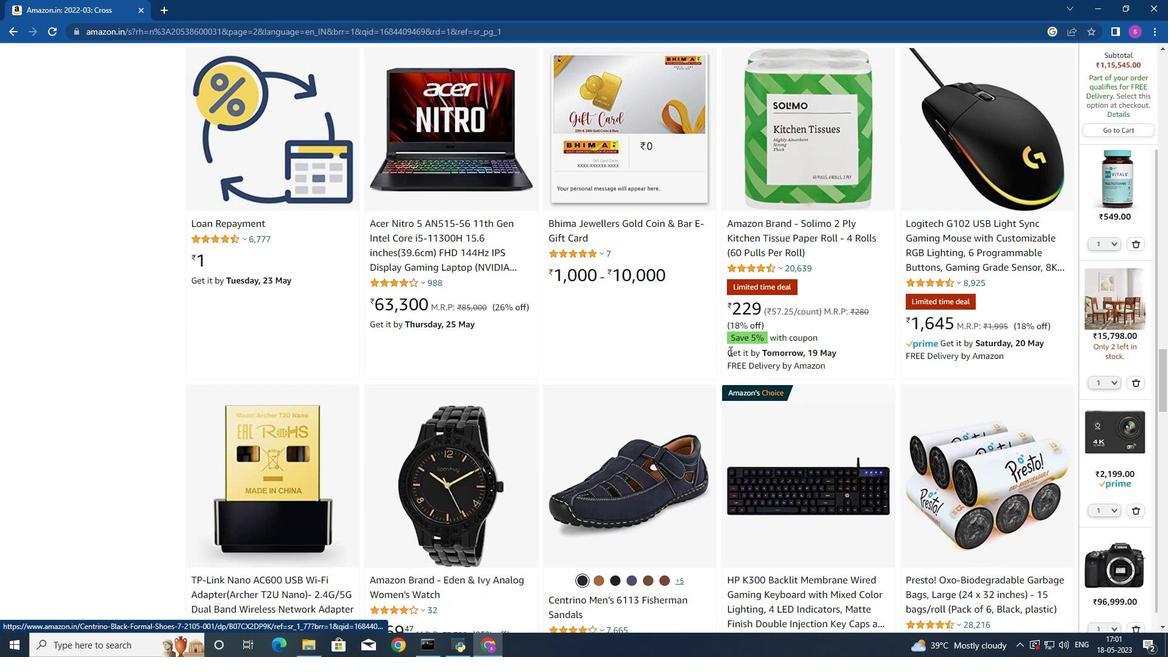 
Action: Mouse scrolled (729, 350) with delta (0, 0)
Screenshot: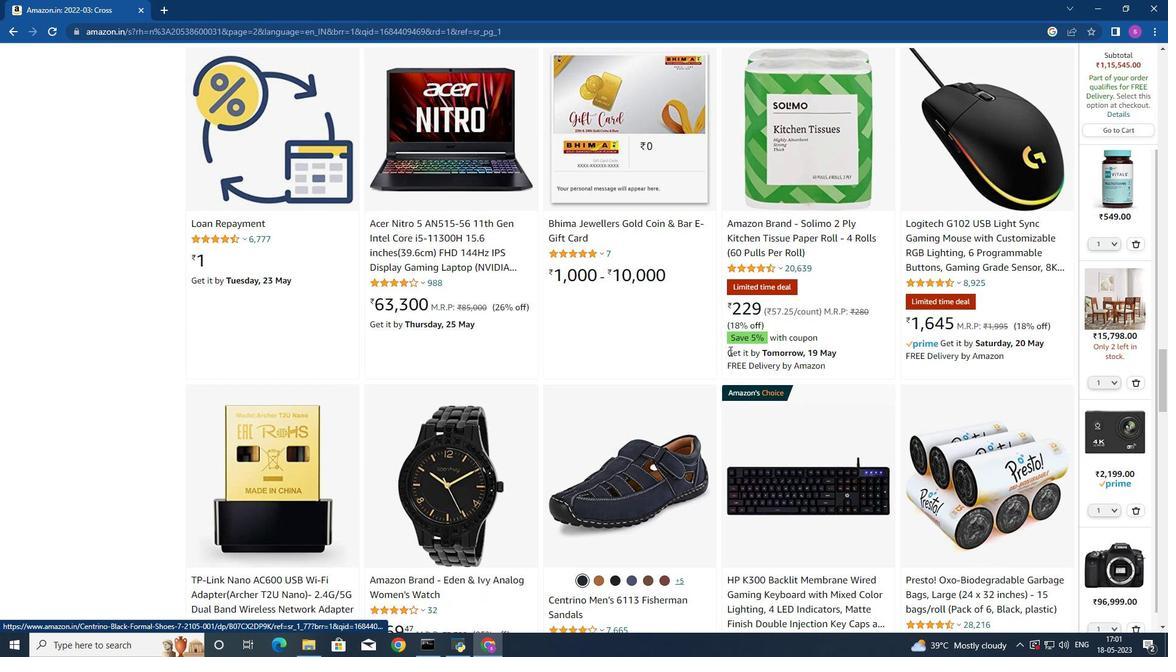 
Action: Mouse scrolled (729, 350) with delta (0, 0)
Screenshot: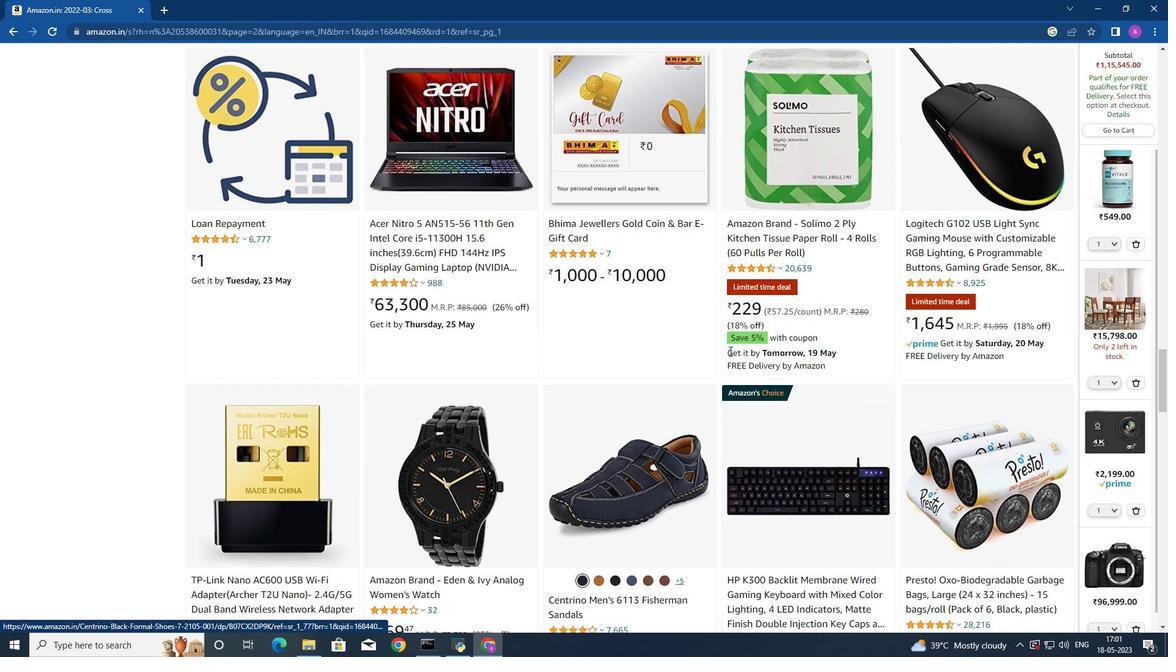 
Action: Mouse scrolled (729, 350) with delta (0, 0)
Screenshot: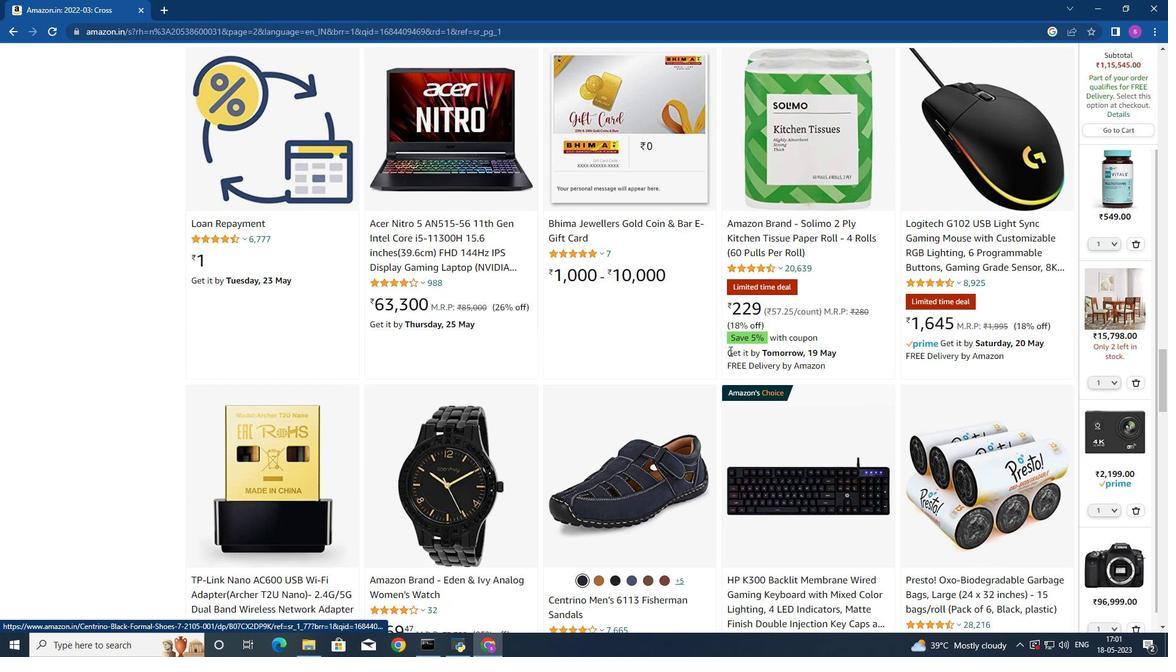 
Action: Mouse scrolled (729, 350) with delta (0, 0)
Screenshot: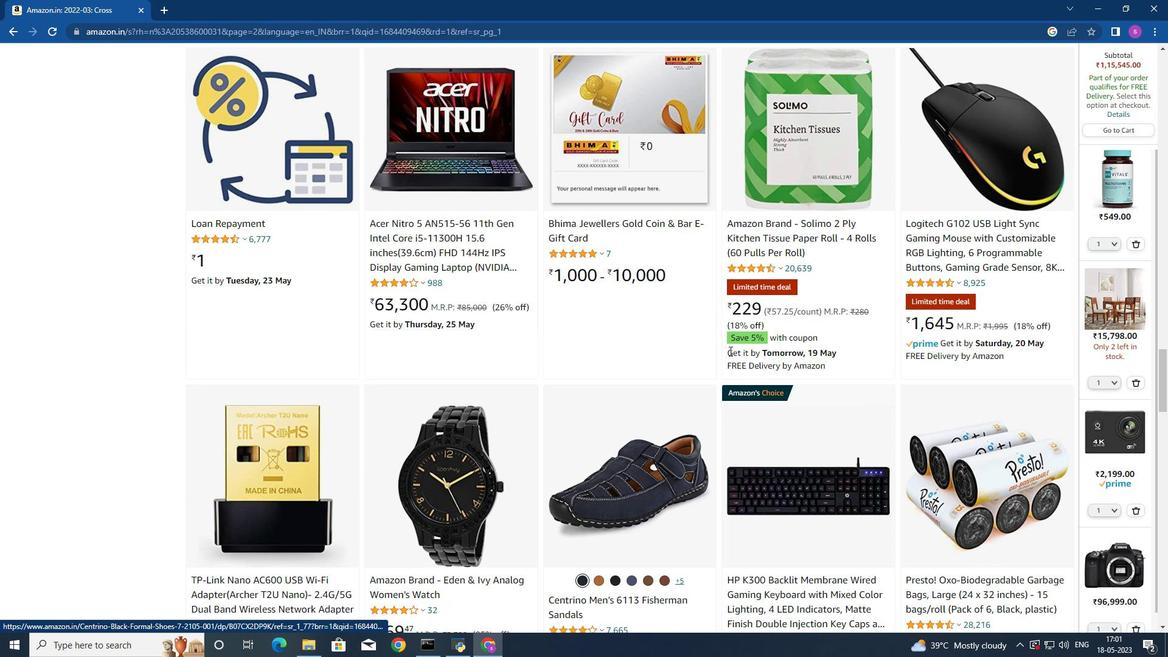 
Action: Mouse scrolled (729, 350) with delta (0, 0)
Screenshot: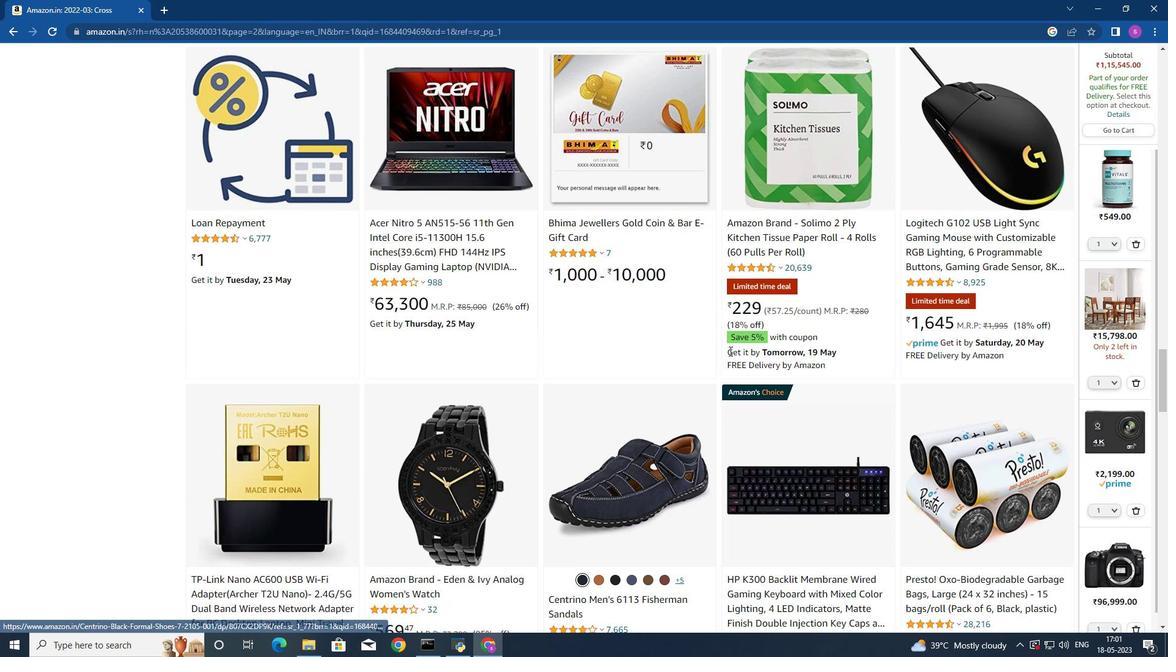 
Action: Mouse scrolled (729, 350) with delta (0, 0)
Screenshot: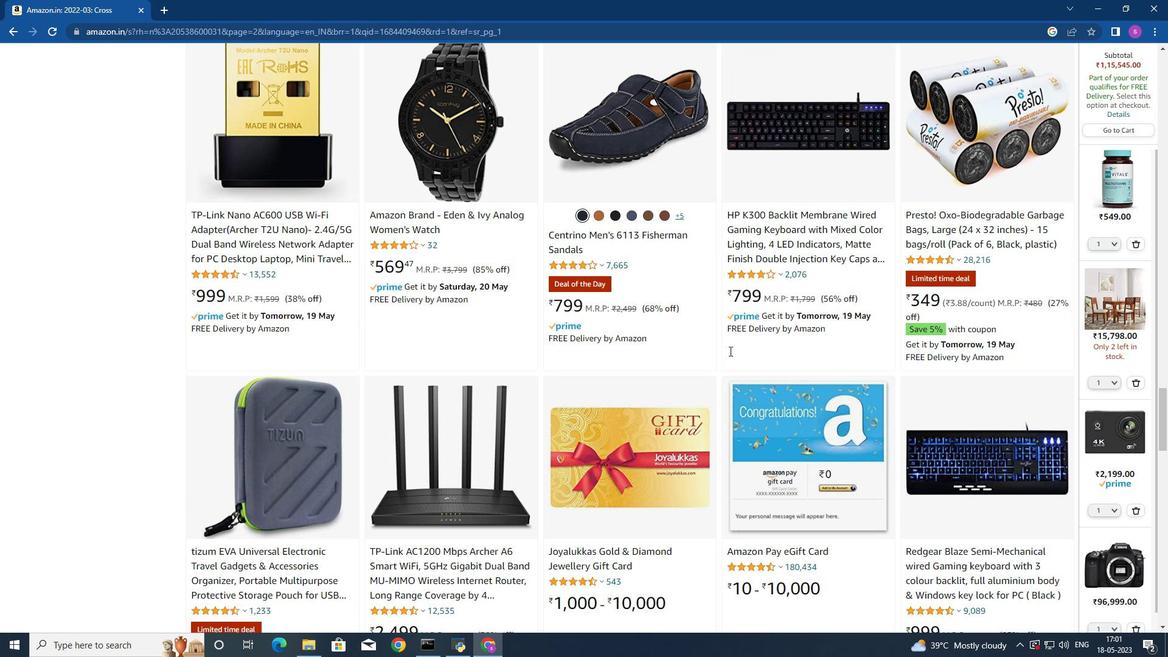 
Action: Mouse scrolled (729, 350) with delta (0, 0)
Screenshot: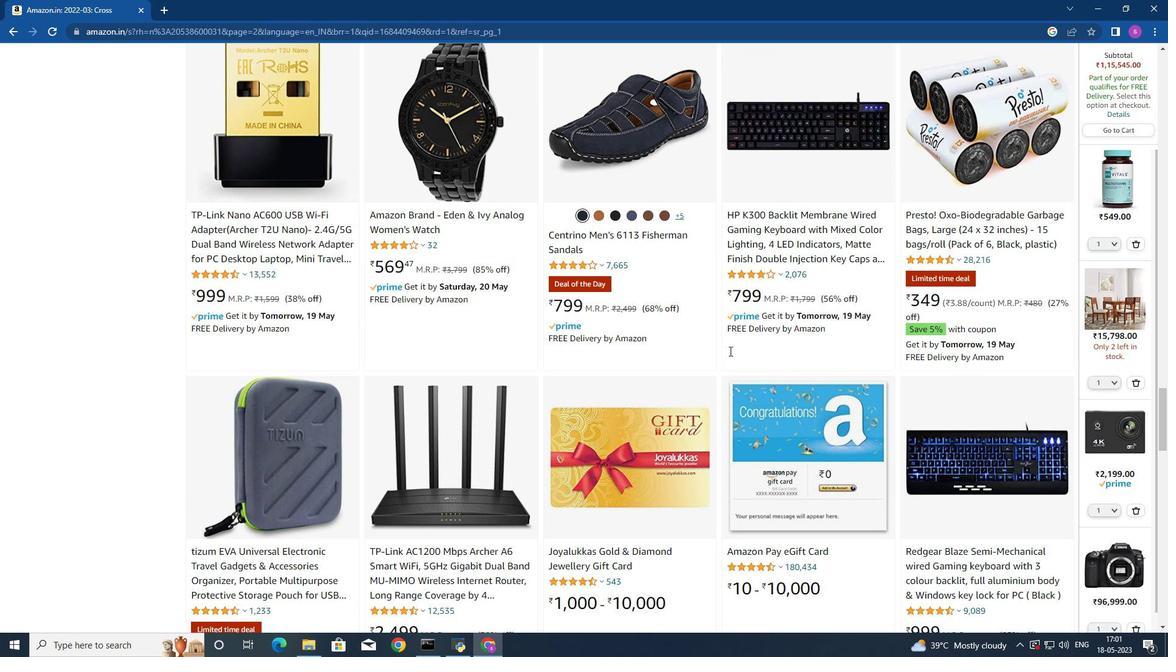 
Action: Mouse scrolled (729, 350) with delta (0, 0)
Screenshot: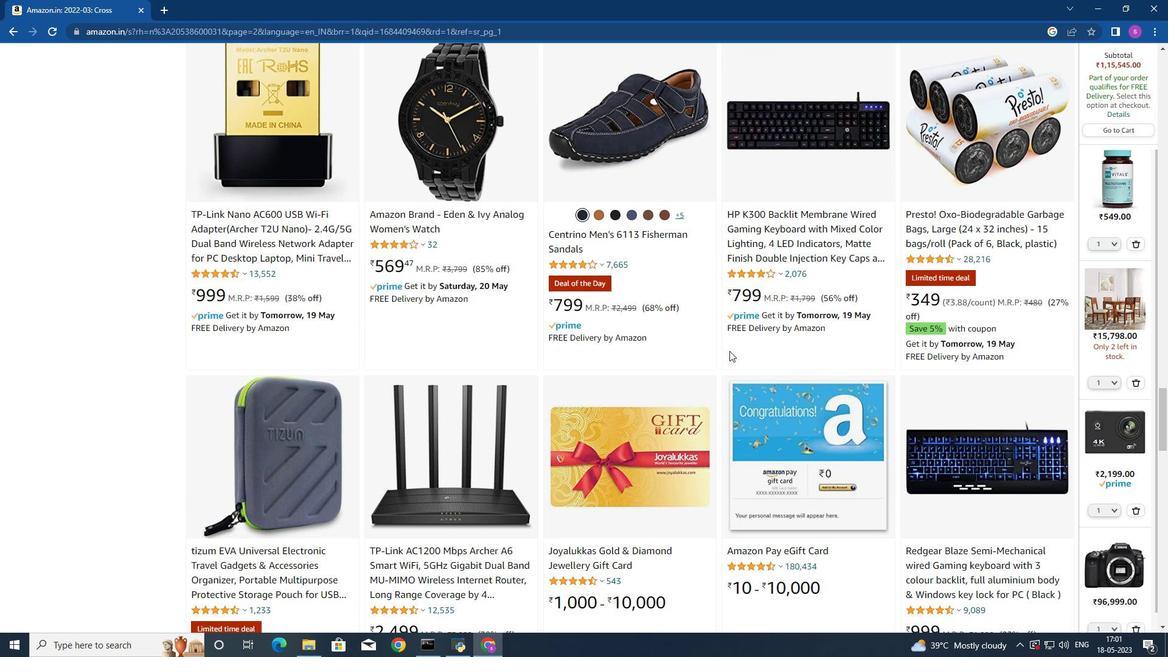 
Action: Mouse scrolled (729, 350) with delta (0, 0)
Screenshot: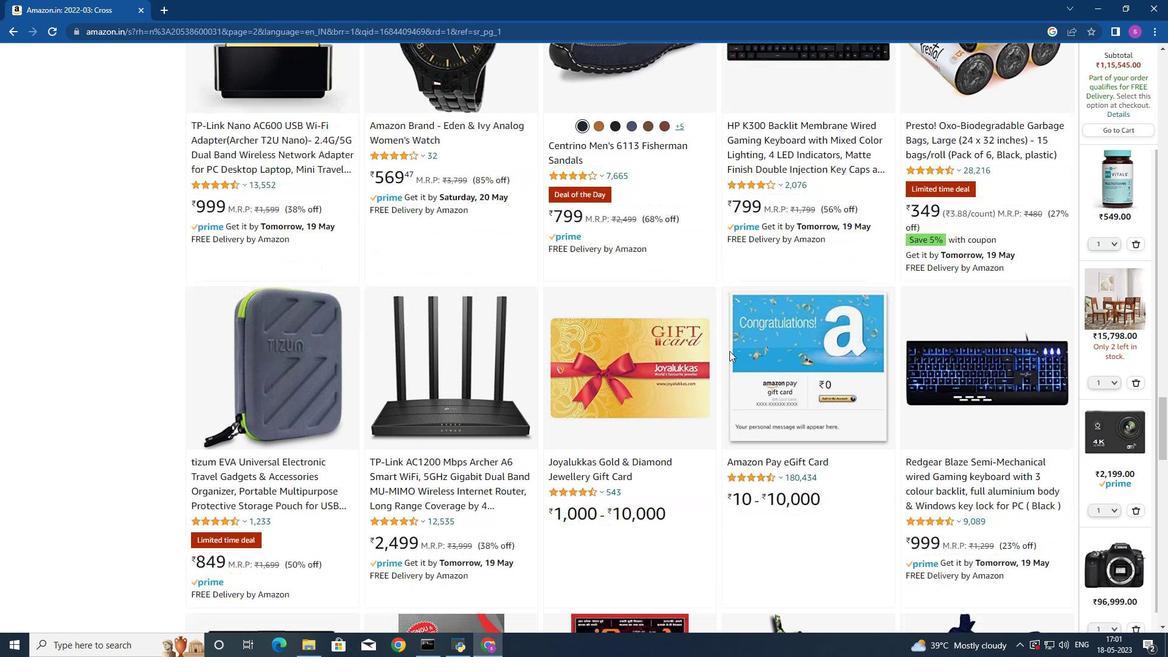 
Action: Mouse scrolled (729, 350) with delta (0, 0)
Screenshot: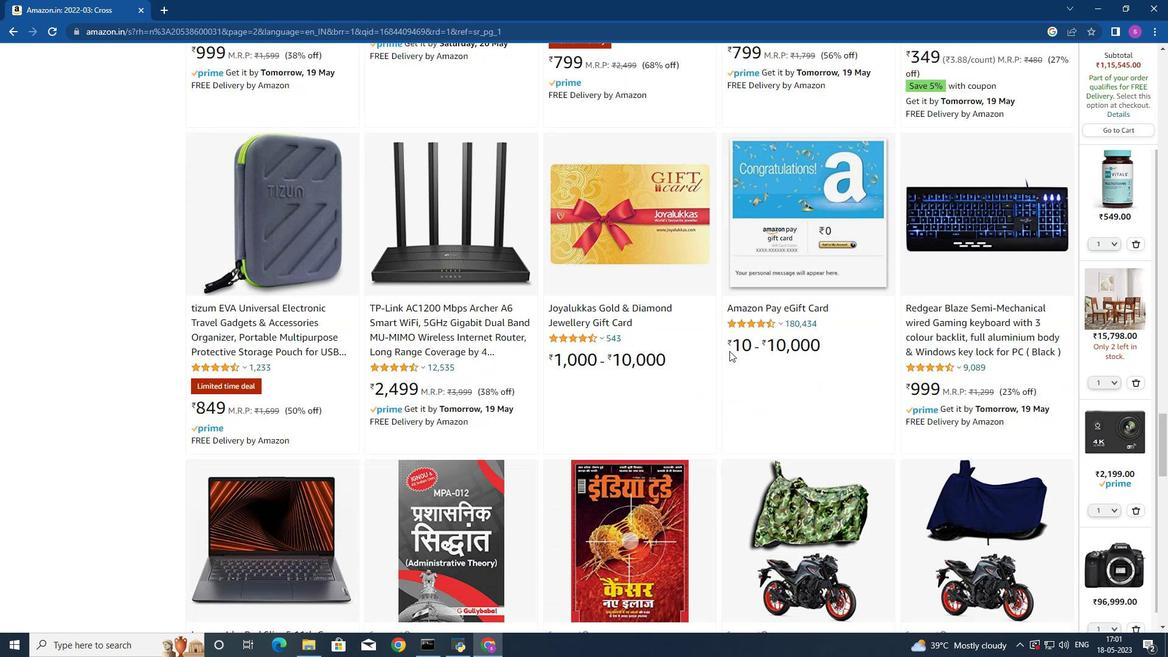 
Action: Mouse moved to (728, 354)
Screenshot: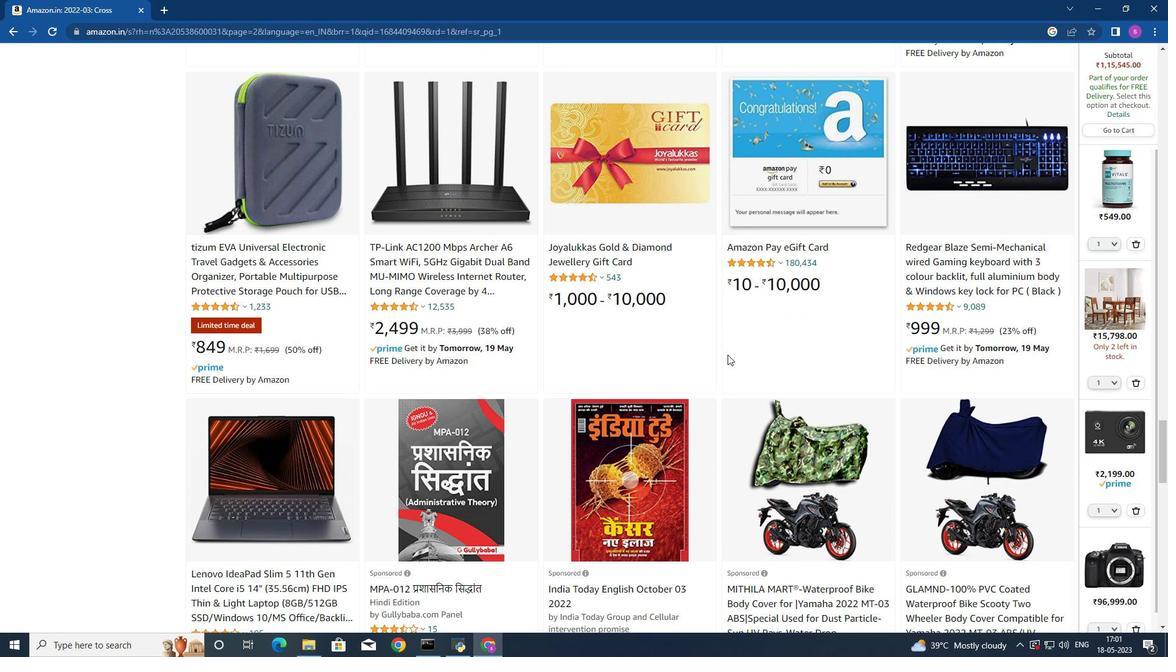 
Action: Mouse scrolled (728, 354) with delta (0, 0)
Screenshot: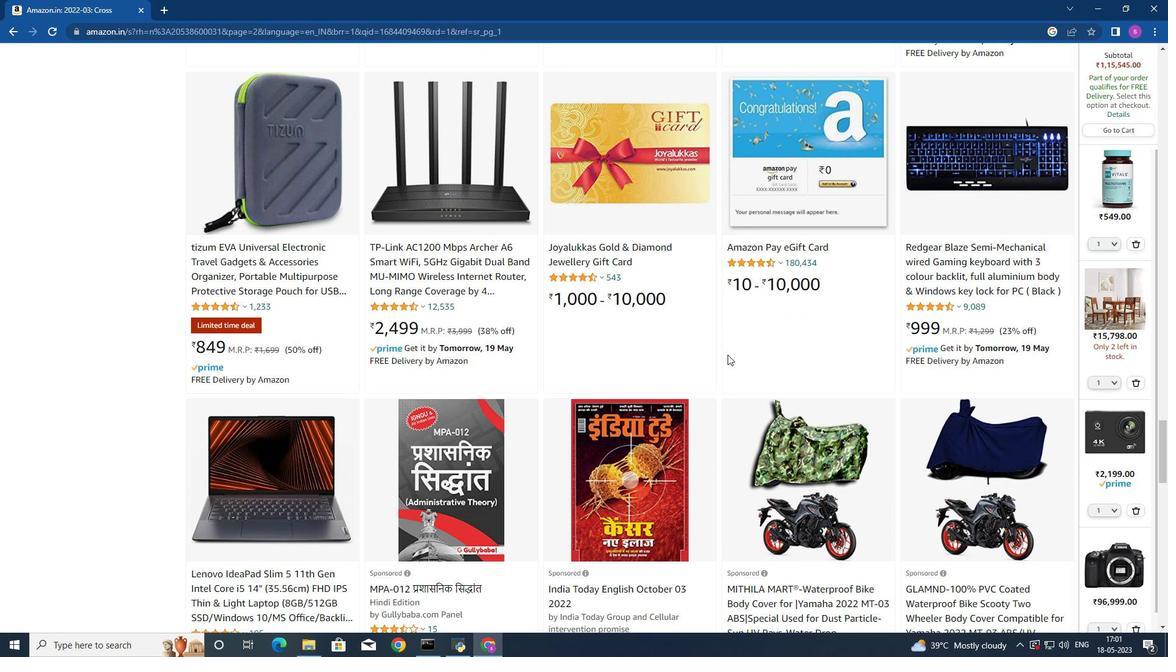 
Action: Mouse scrolled (728, 354) with delta (0, 0)
Screenshot: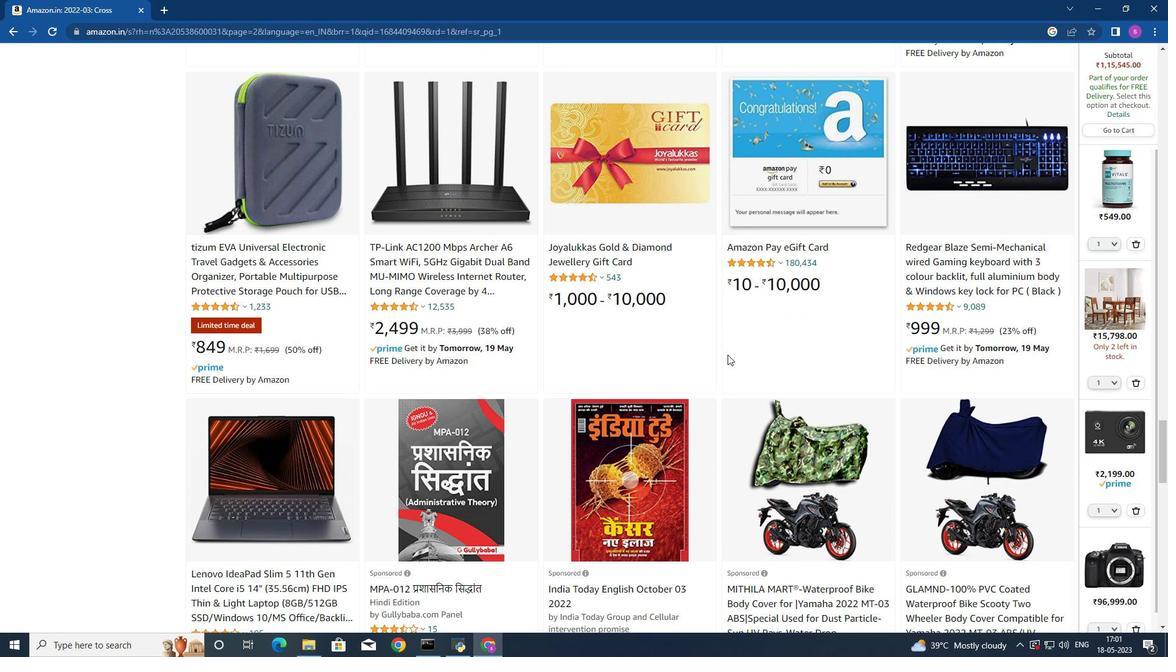 
Action: Mouse scrolled (728, 354) with delta (0, 0)
Screenshot: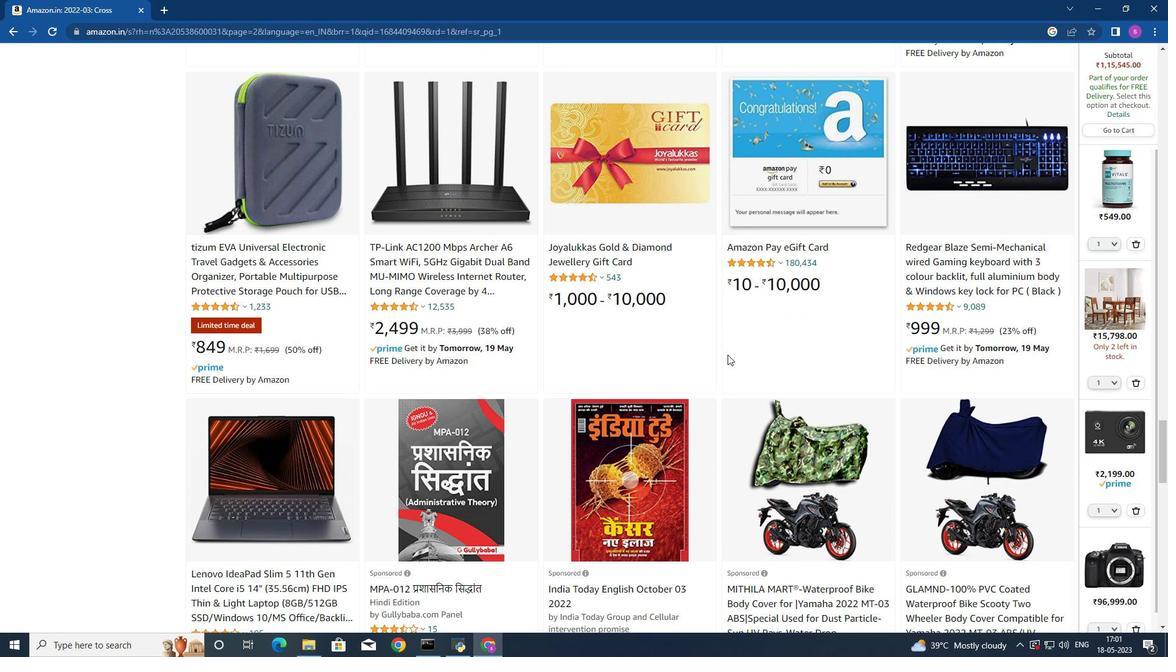 
Action: Mouse scrolled (728, 354) with delta (0, 0)
Screenshot: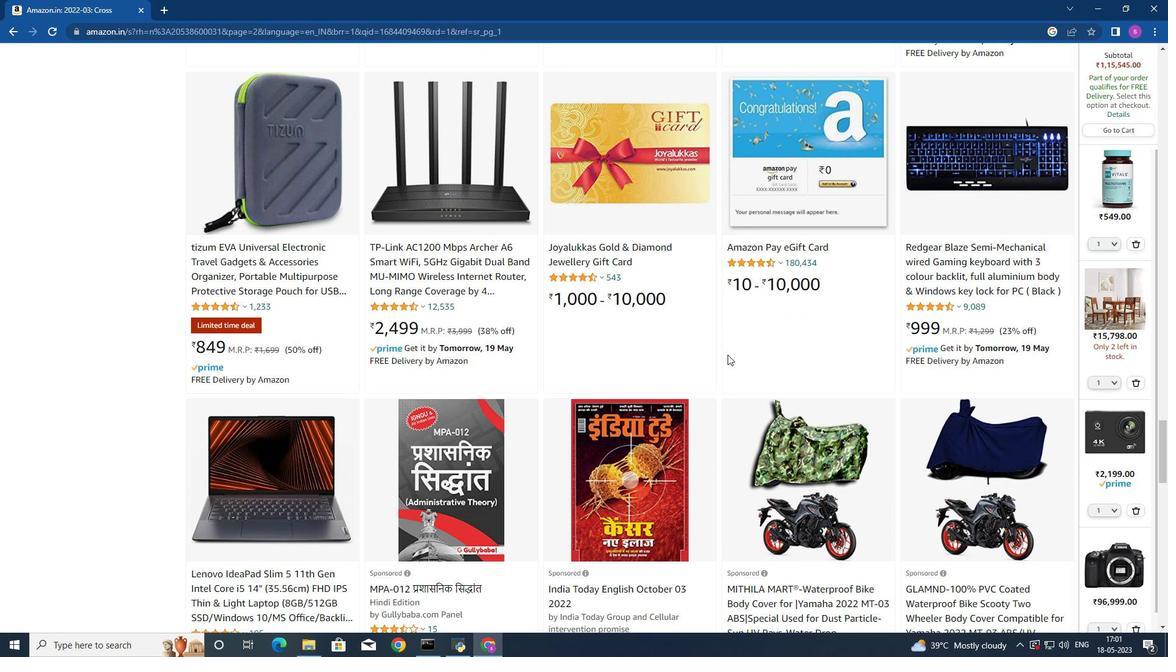 
Action: Mouse scrolled (728, 354) with delta (0, 0)
Screenshot: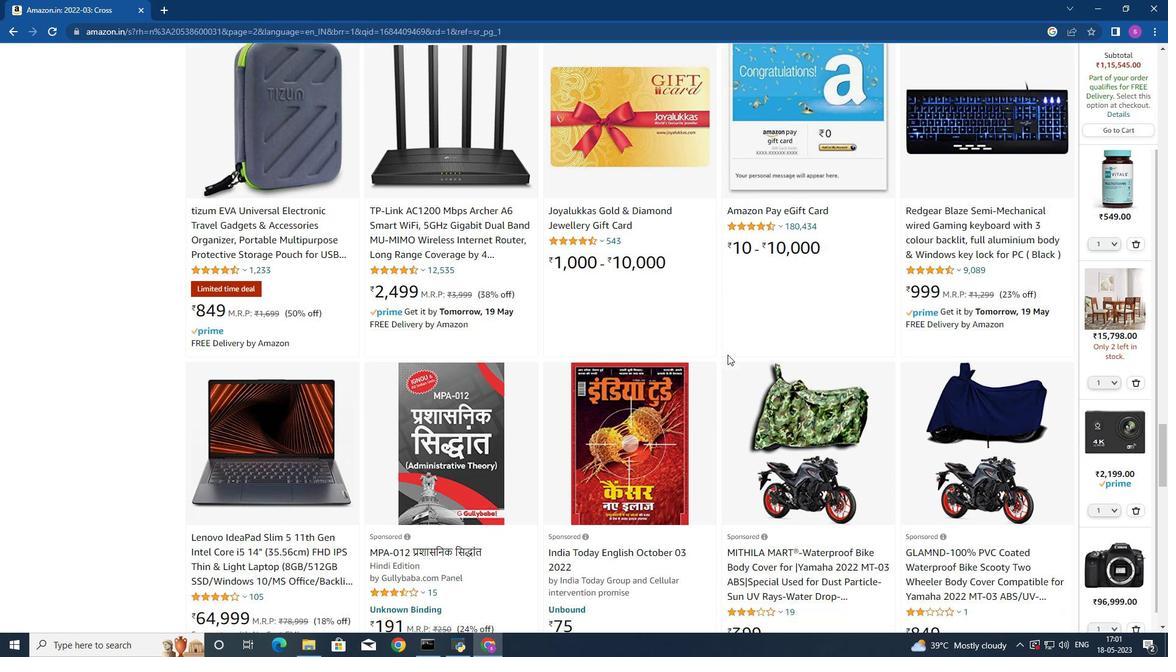 
Action: Mouse moved to (309, 237)
Screenshot: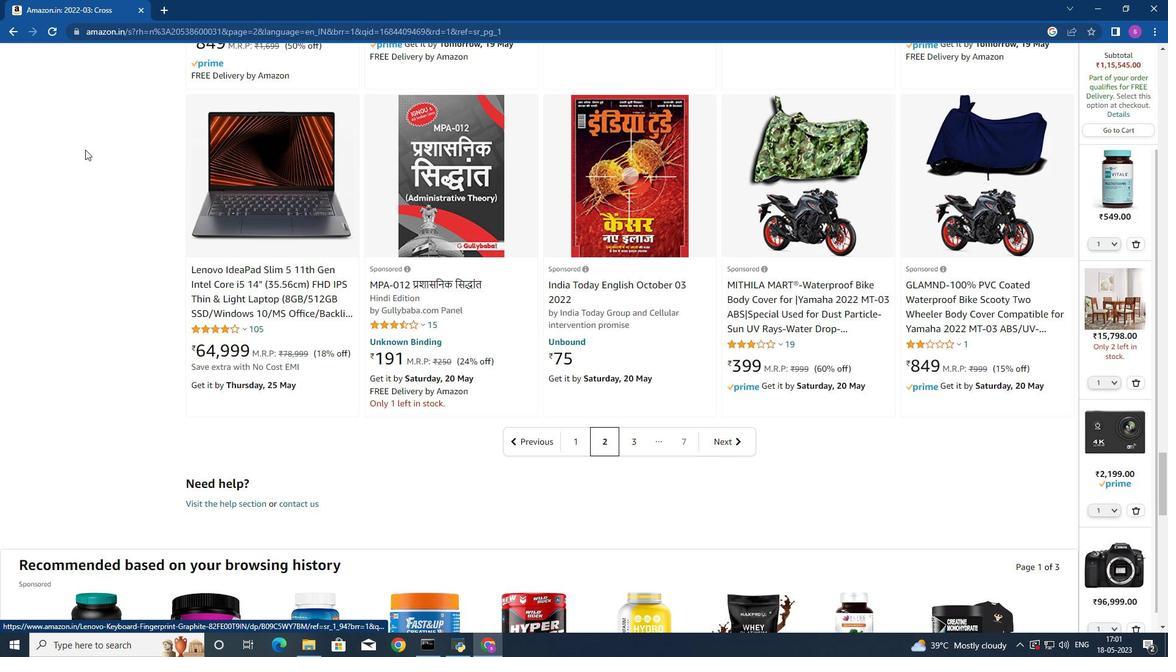 
Action: Mouse scrolled (309, 238) with delta (0, 0)
Screenshot: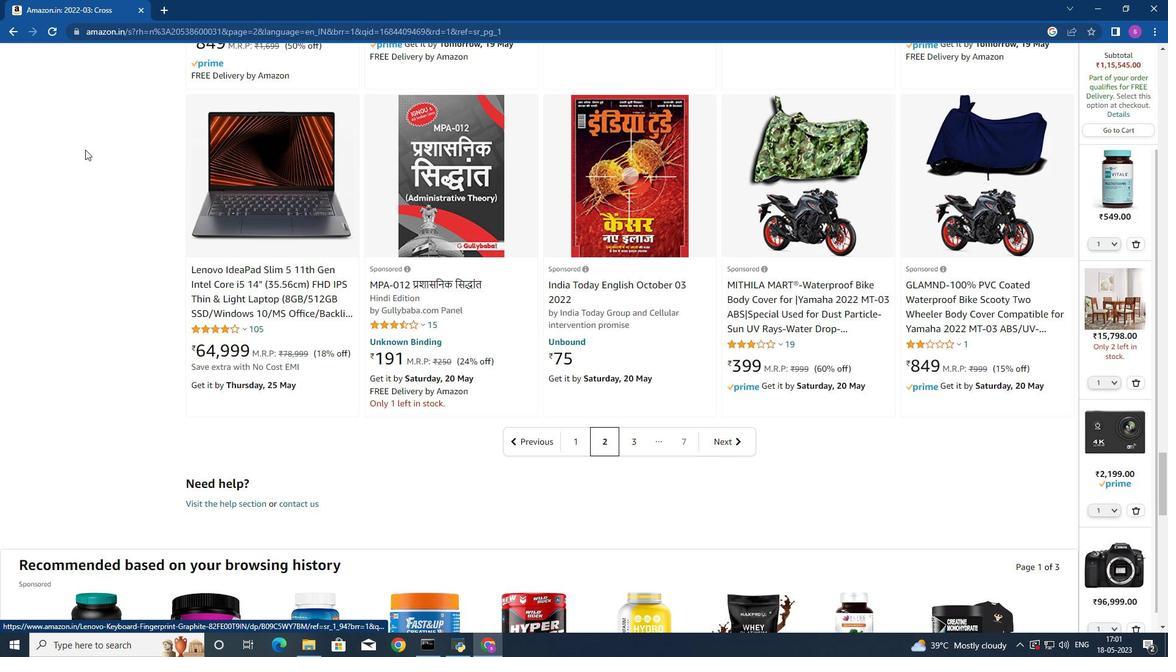 
Action: Mouse moved to (395, 297)
Screenshot: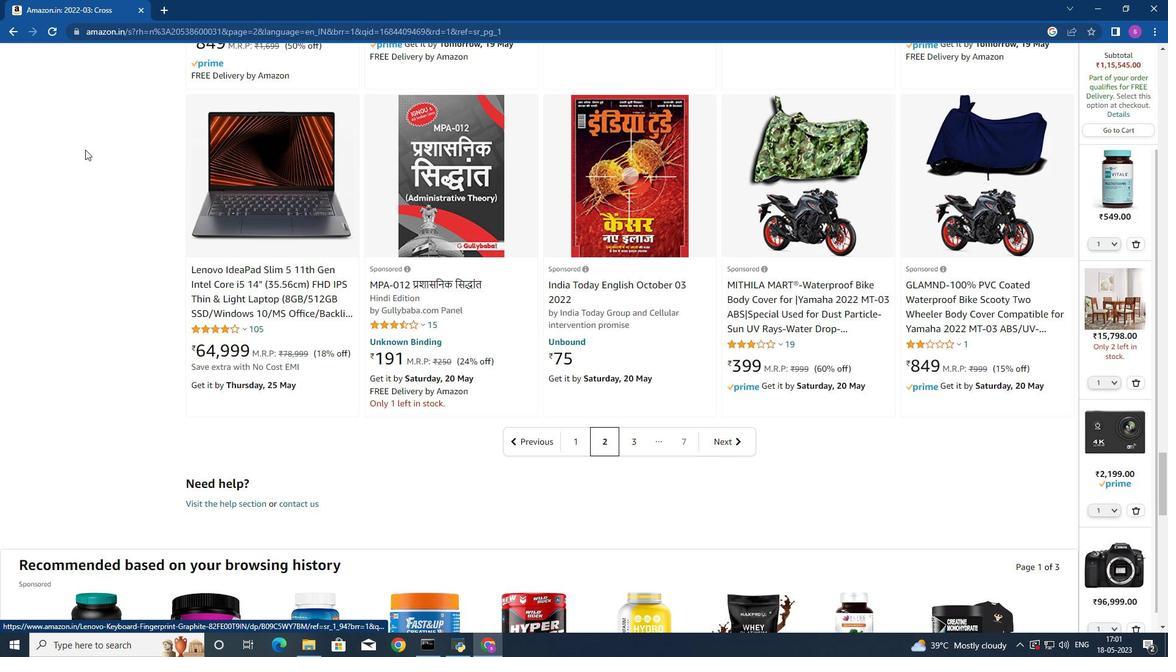 
Action: Mouse scrolled (395, 298) with delta (0, 0)
Screenshot: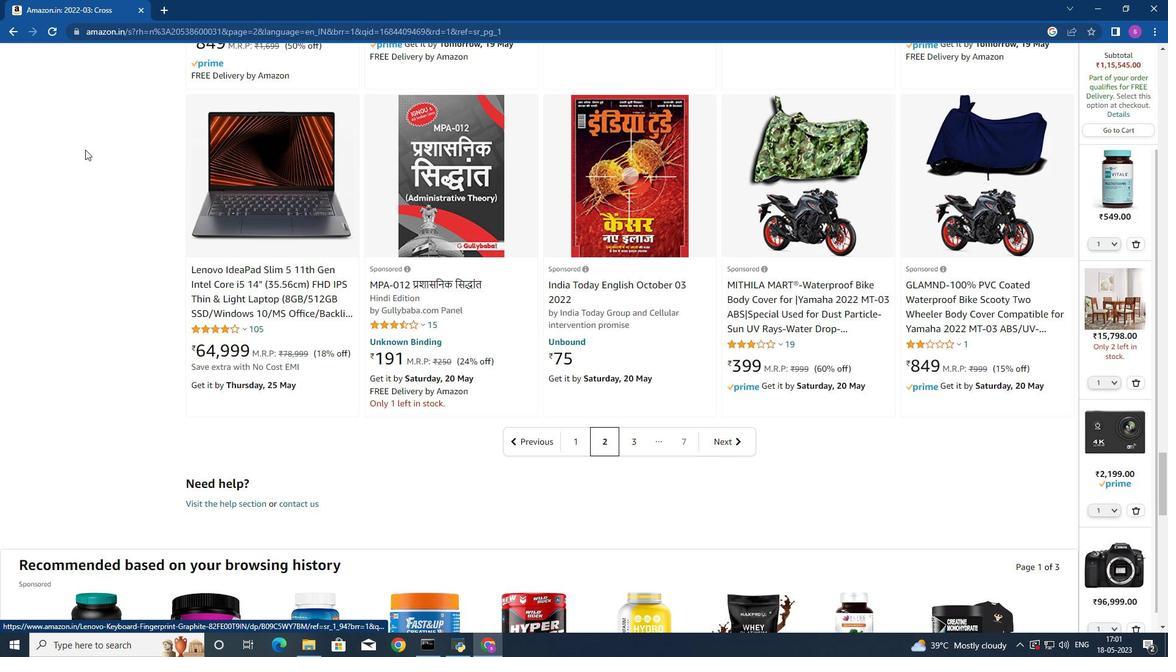 
Action: Mouse moved to (482, 361)
Screenshot: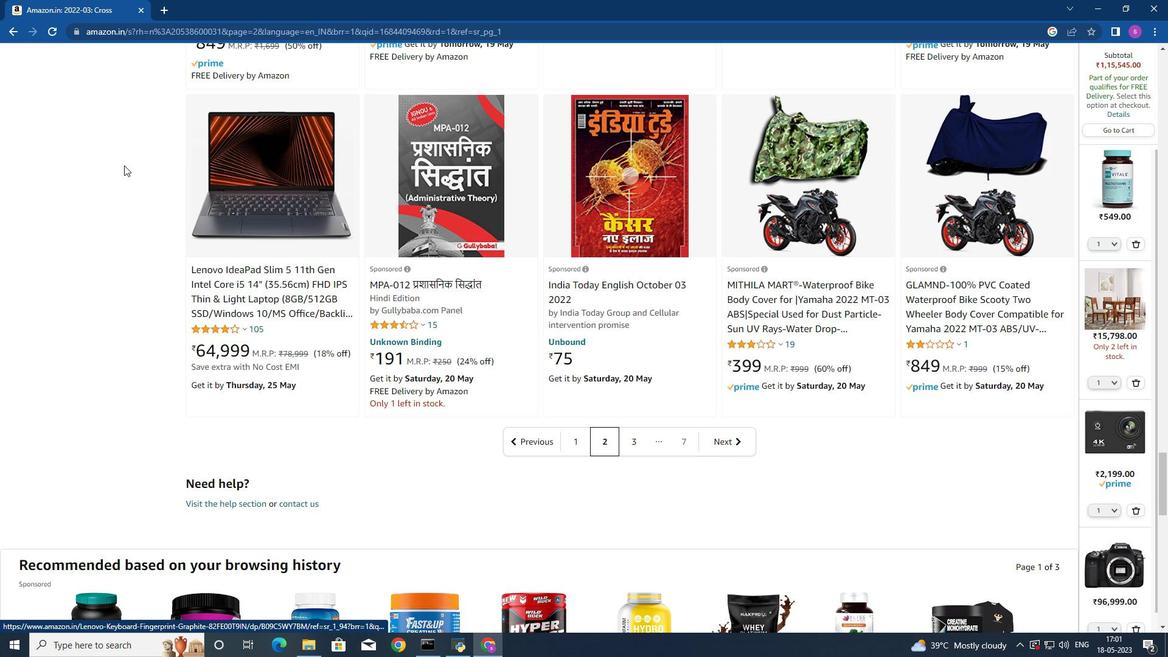 
Action: Mouse scrolled (482, 362) with delta (0, 0)
Screenshot: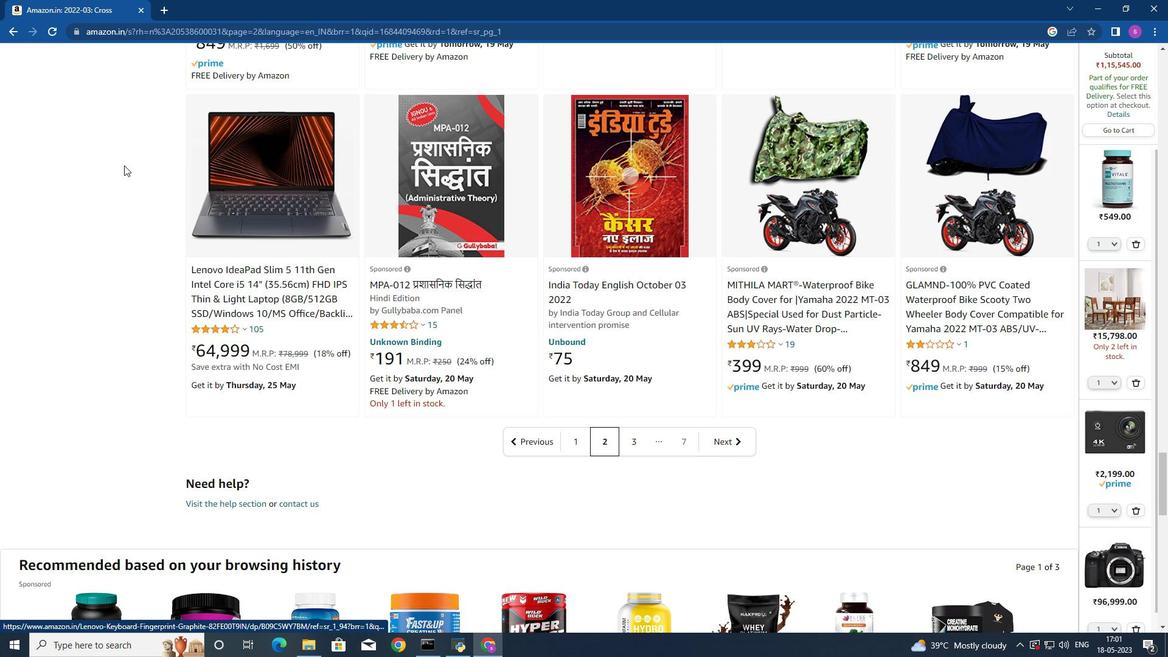 
Action: Mouse moved to (578, 439)
Screenshot: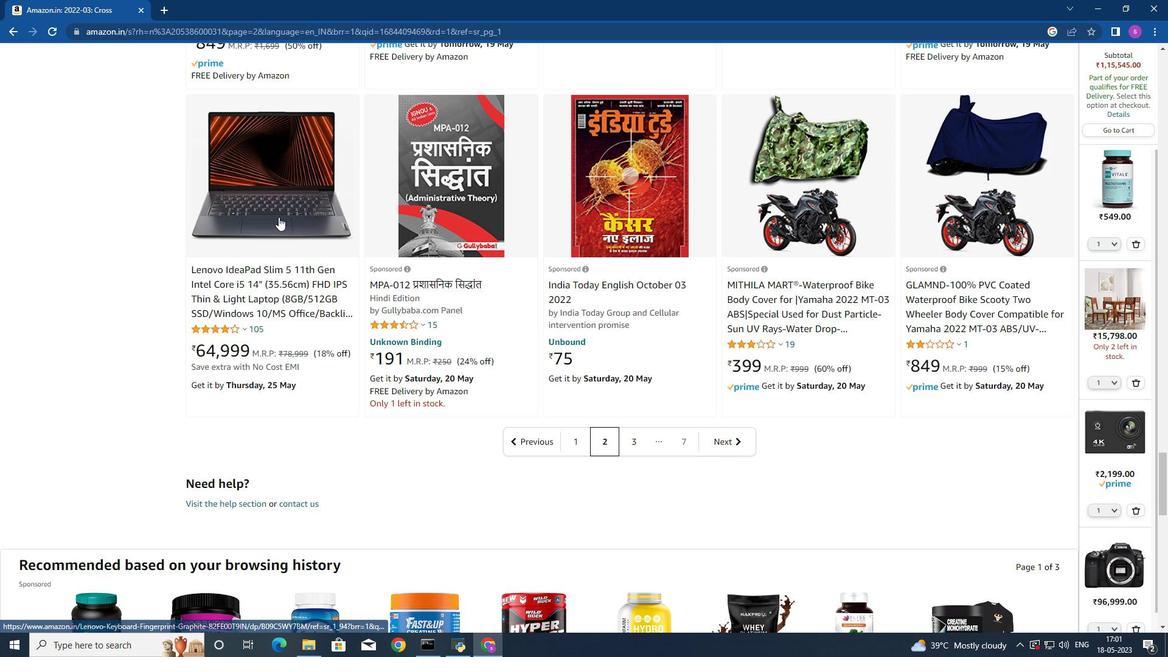 
Action: Mouse scrolled (547, 415) with delta (0, 0)
Screenshot: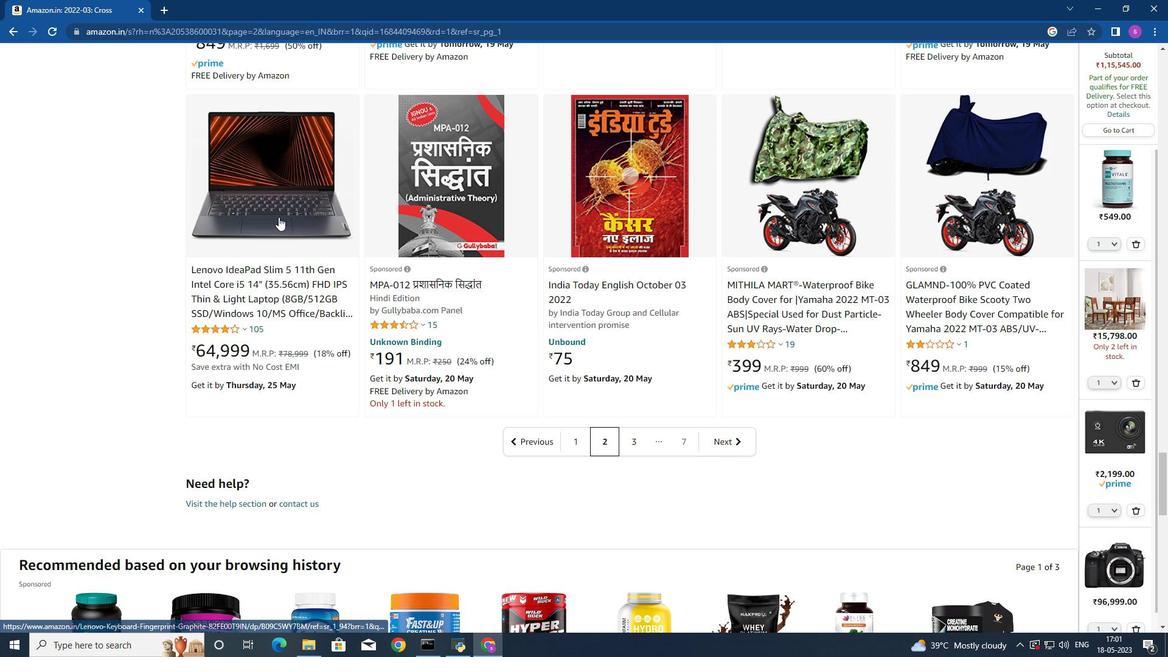 
Action: Mouse moved to (594, 456)
Screenshot: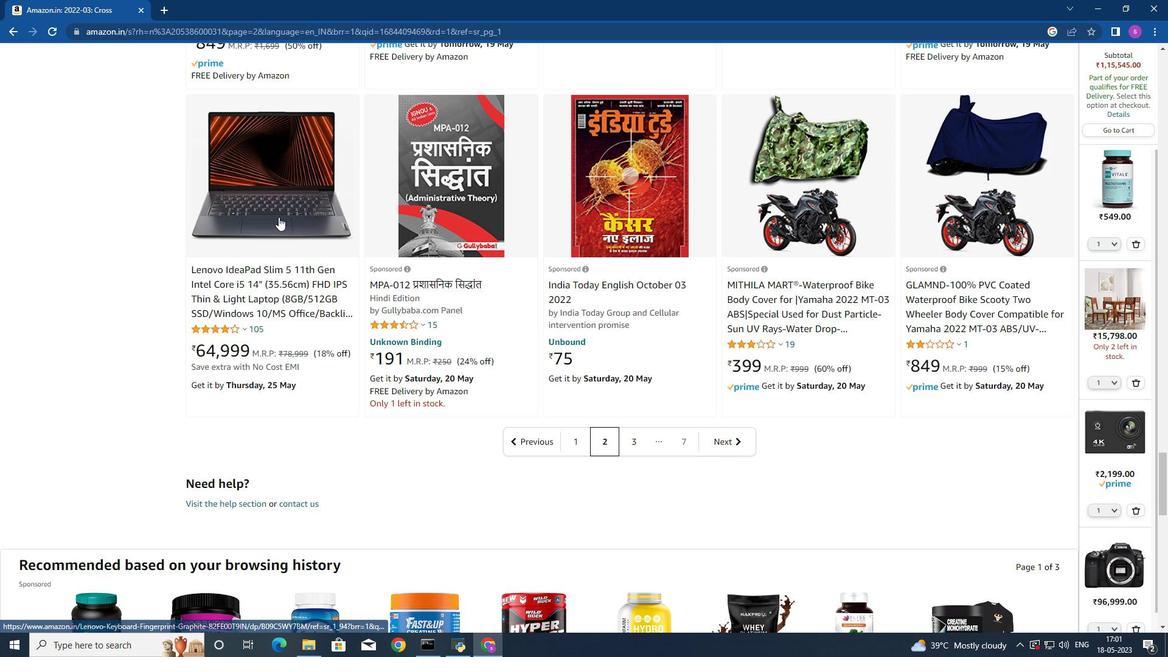 
Action: Mouse scrolled (594, 457) with delta (0, 0)
Screenshot: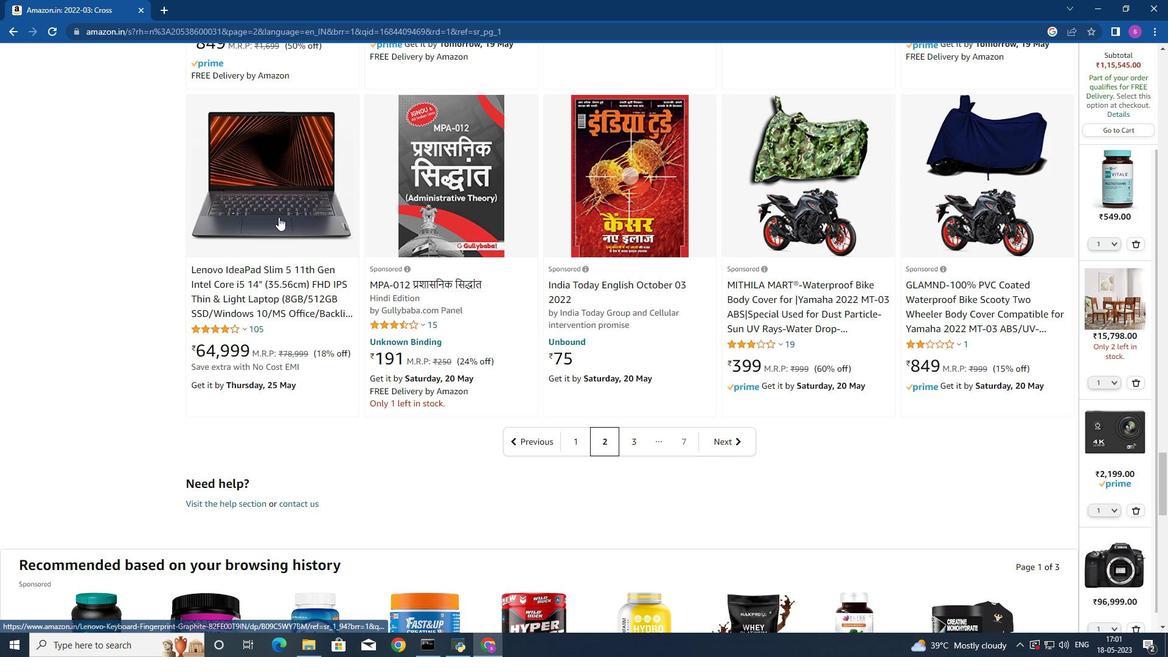 
Action: Mouse moved to (606, 476)
Screenshot: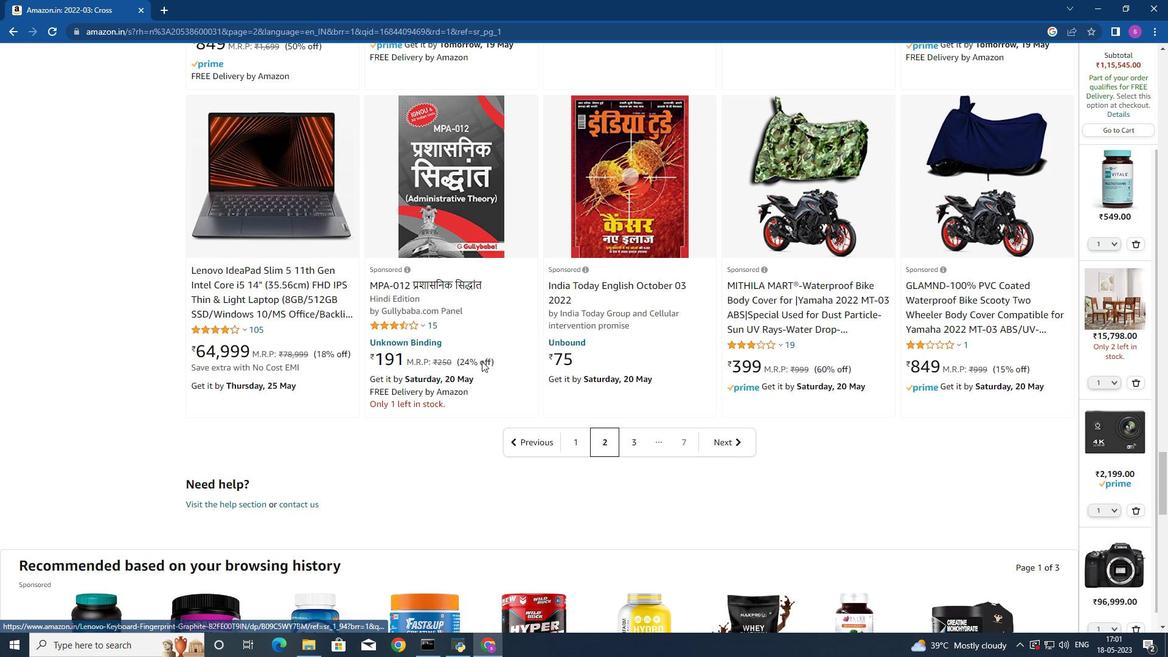 
Action: Mouse scrolled (606, 476) with delta (0, 0)
Screenshot: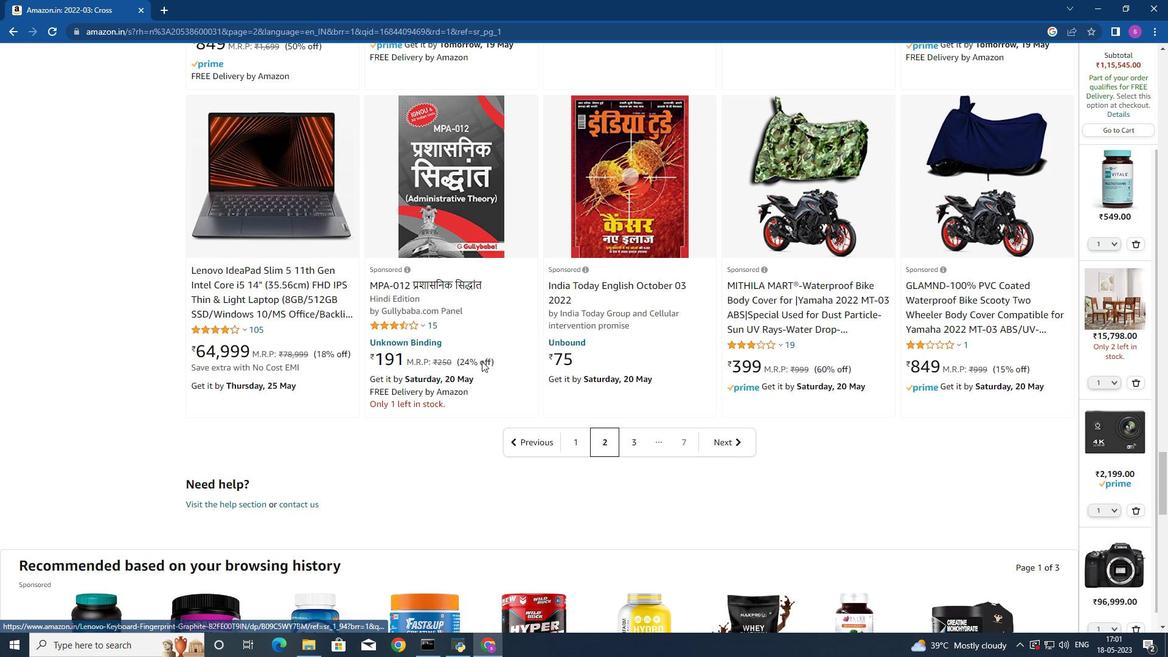 
Action: Mouse moved to (607, 480)
Screenshot: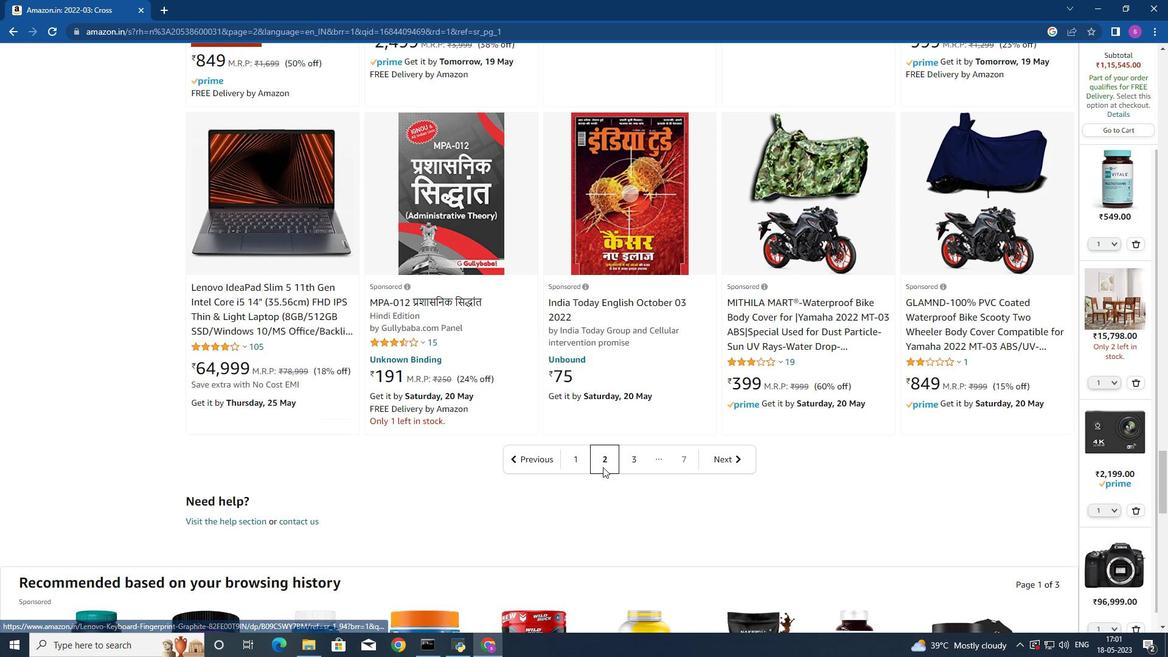 
Action: Mouse scrolled (607, 480) with delta (0, 0)
Screenshot: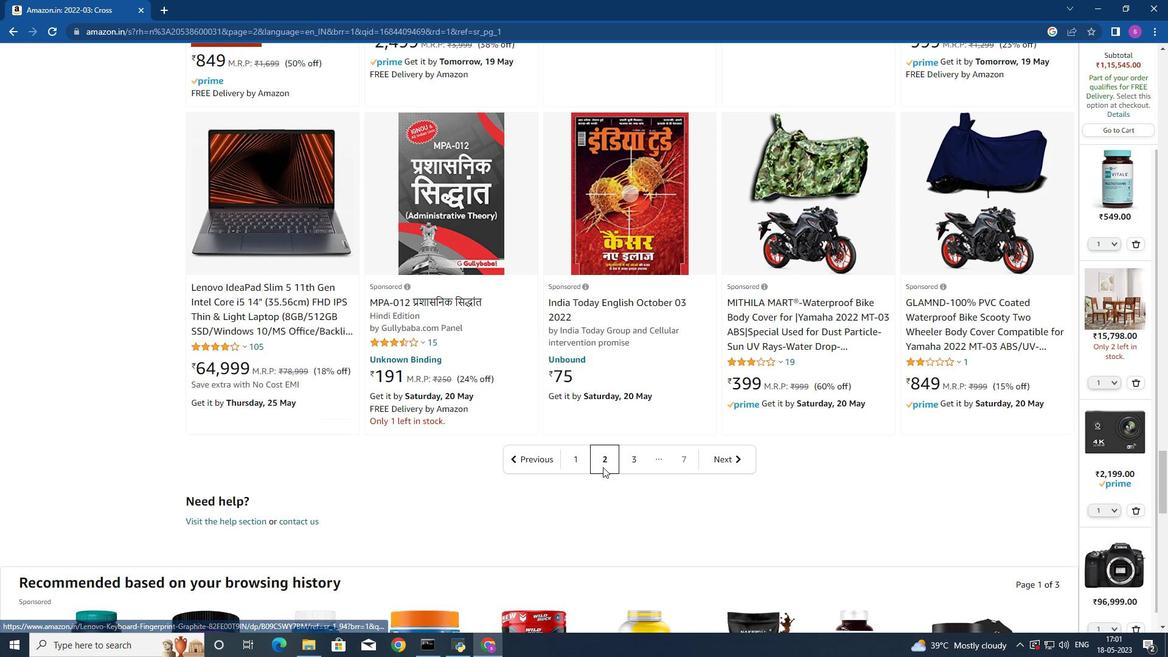 
Action: Mouse moved to (555, 445)
Screenshot: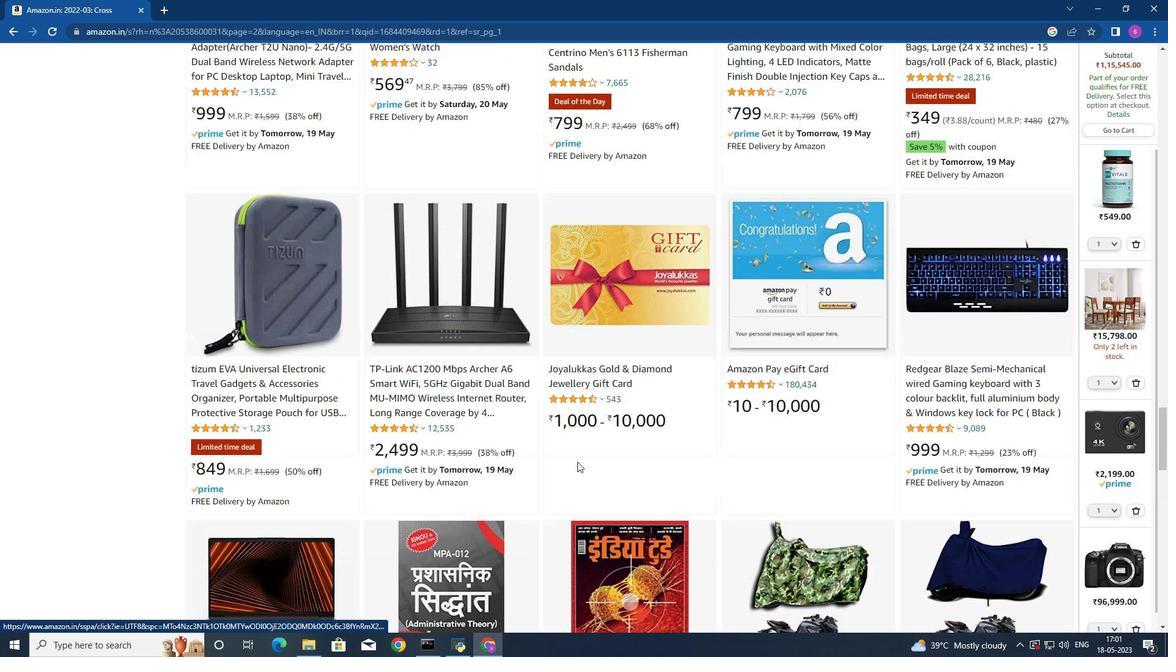 
Action: Mouse scrolled (555, 446) with delta (0, 0)
Screenshot: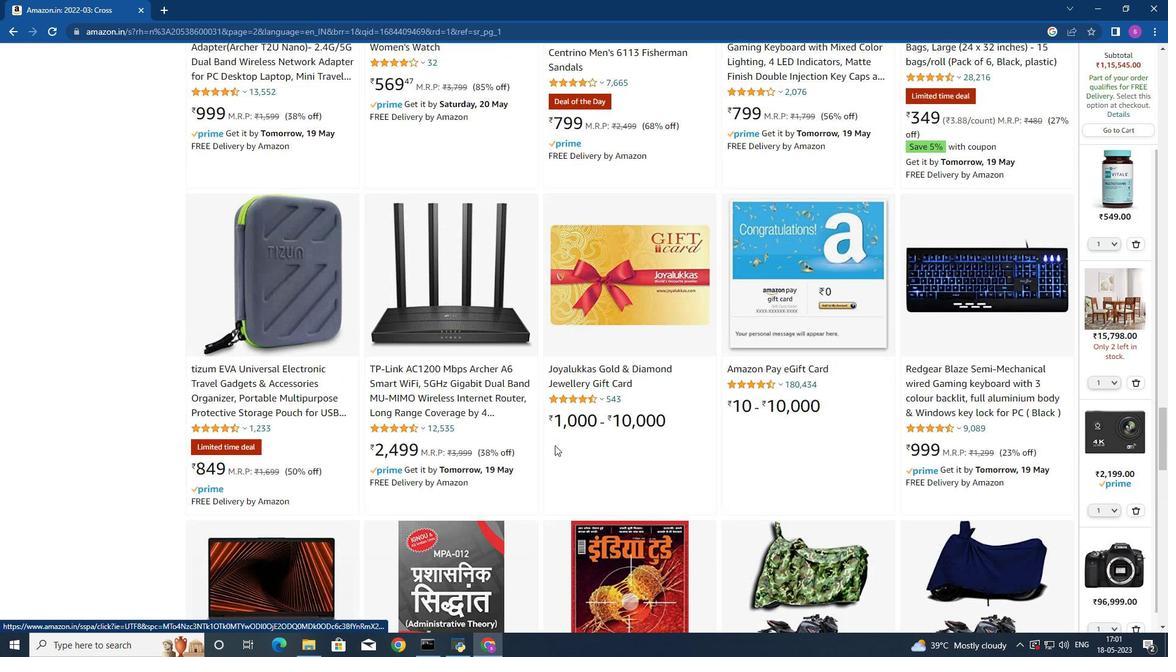 
Action: Mouse scrolled (555, 446) with delta (0, 0)
Screenshot: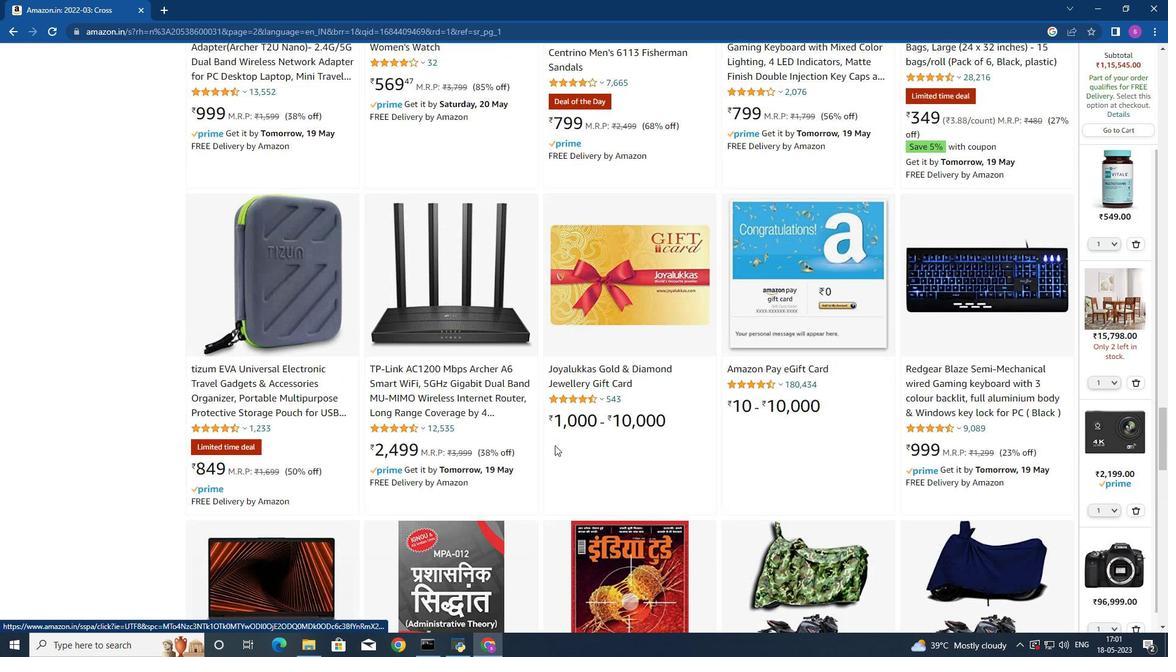 
Action: Mouse scrolled (555, 446) with delta (0, 0)
Screenshot: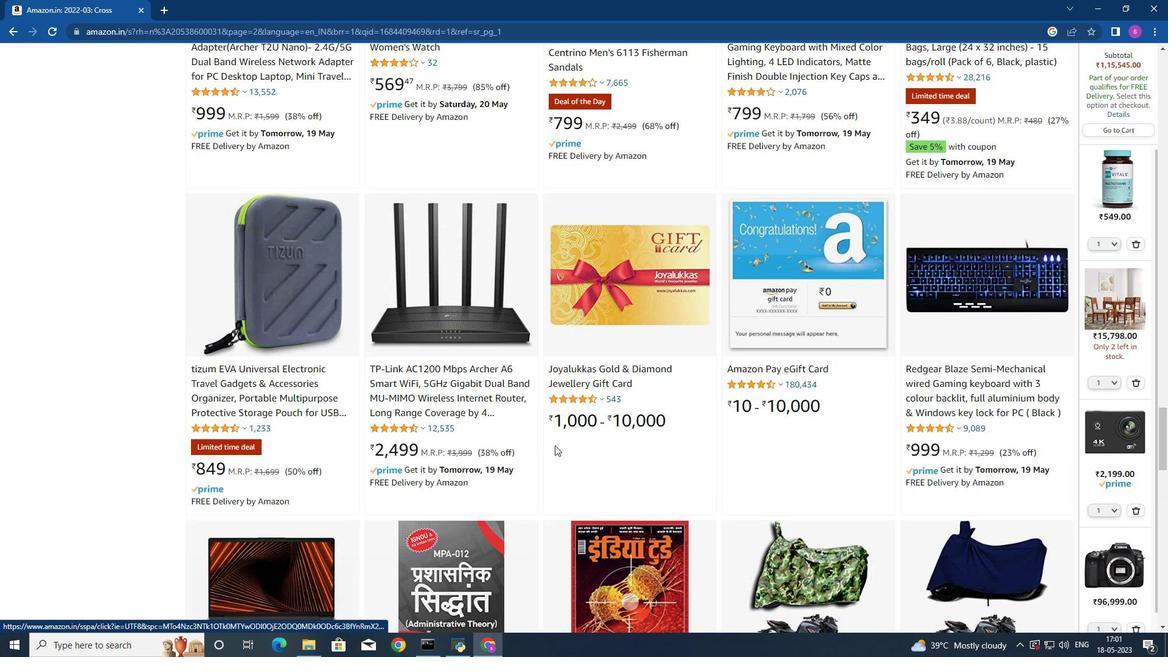 
Action: Mouse scrolled (555, 446) with delta (0, 0)
Screenshot: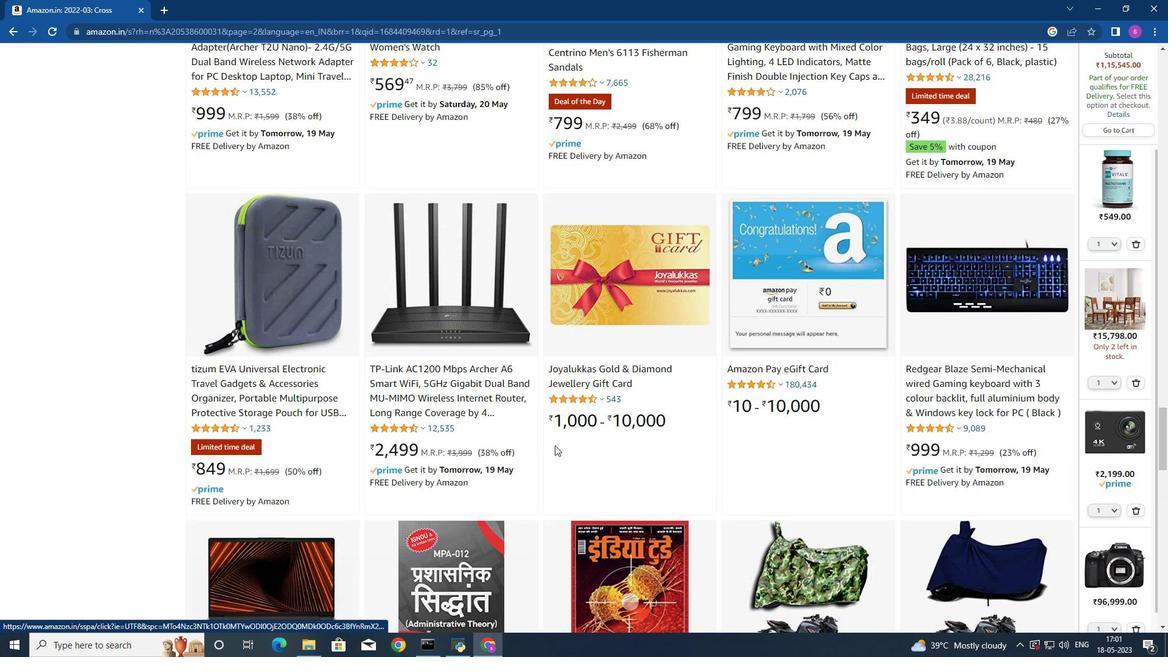 
Action: Mouse scrolled (555, 446) with delta (0, 0)
Screenshot: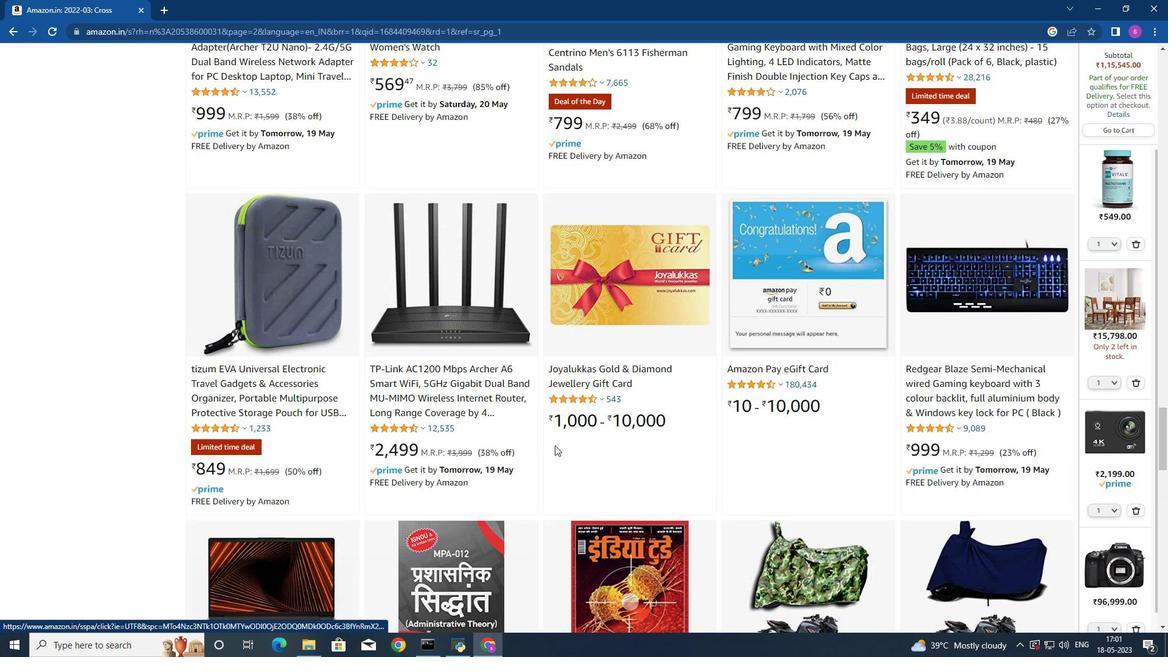 
Action: Mouse scrolled (555, 446) with delta (0, 0)
Screenshot: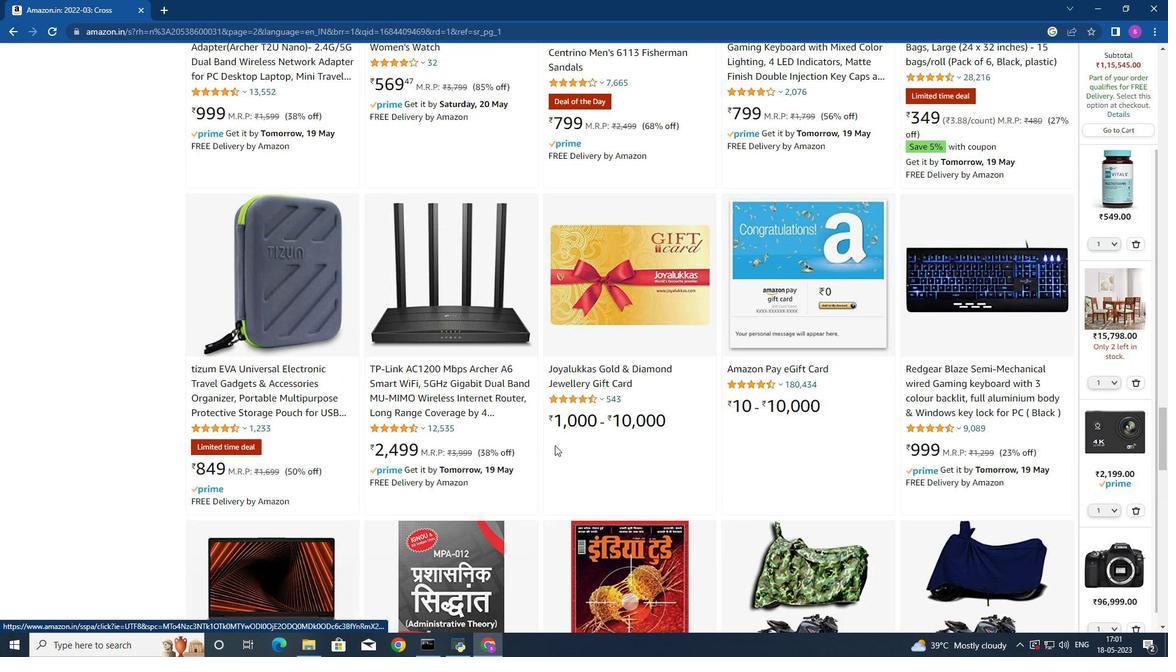 
Action: Mouse moved to (12, 35)
Screenshot: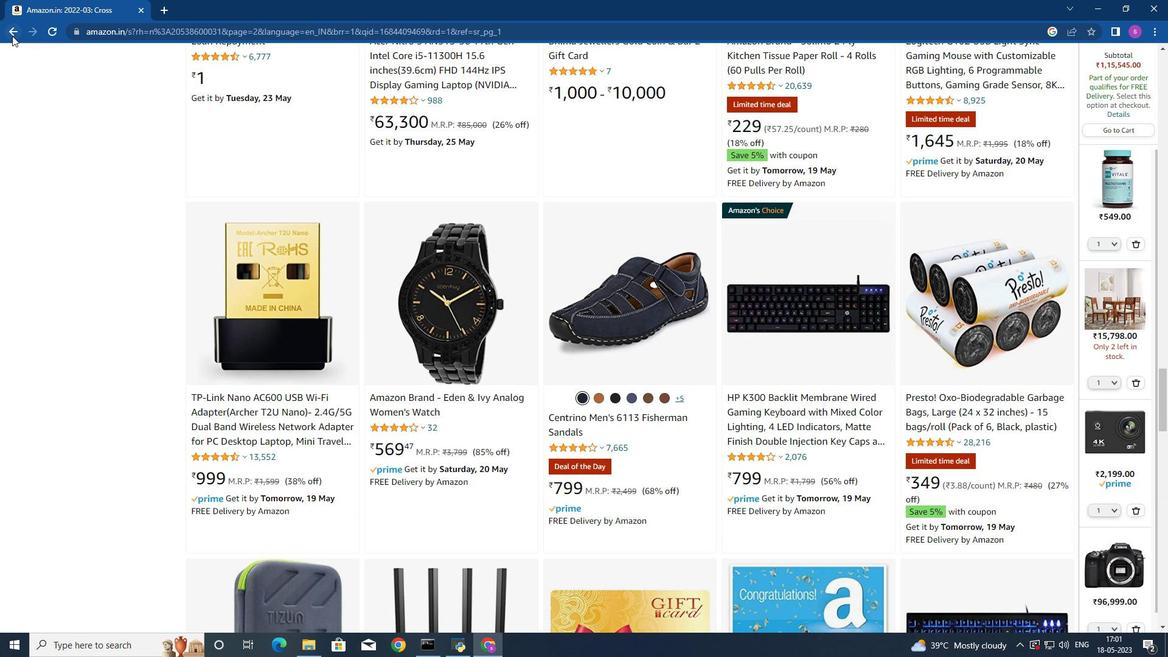 
Action: Mouse pressed left at (12, 35)
Screenshot: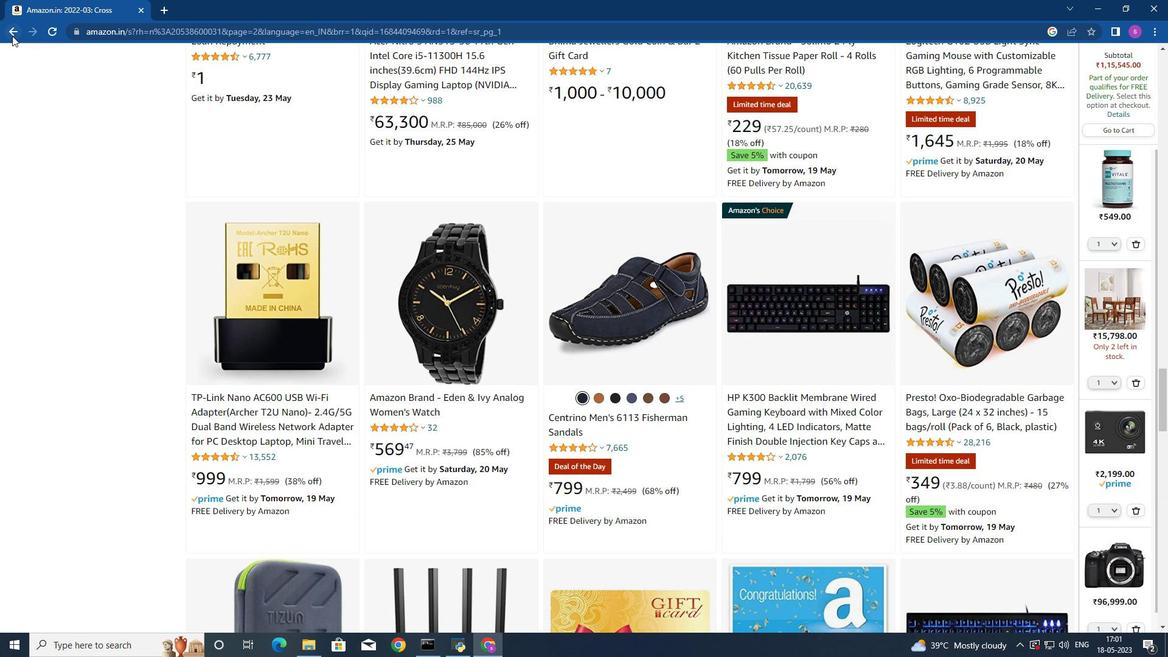 
Action: Mouse moved to (14, 33)
Screenshot: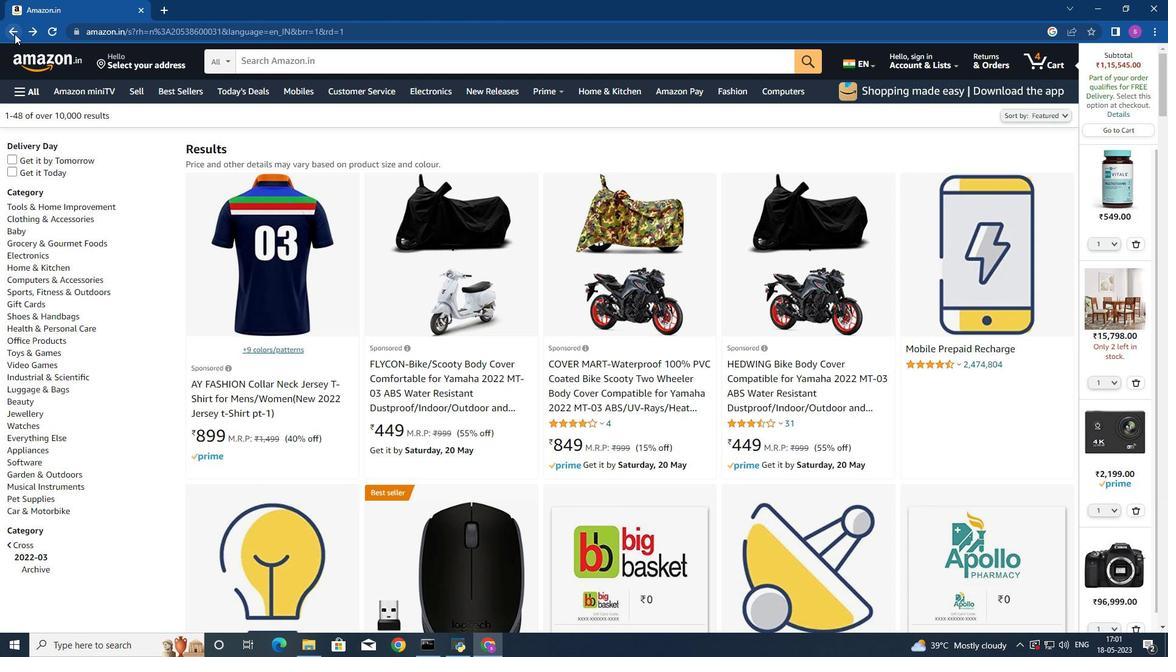 
Action: Mouse pressed left at (14, 33)
Screenshot: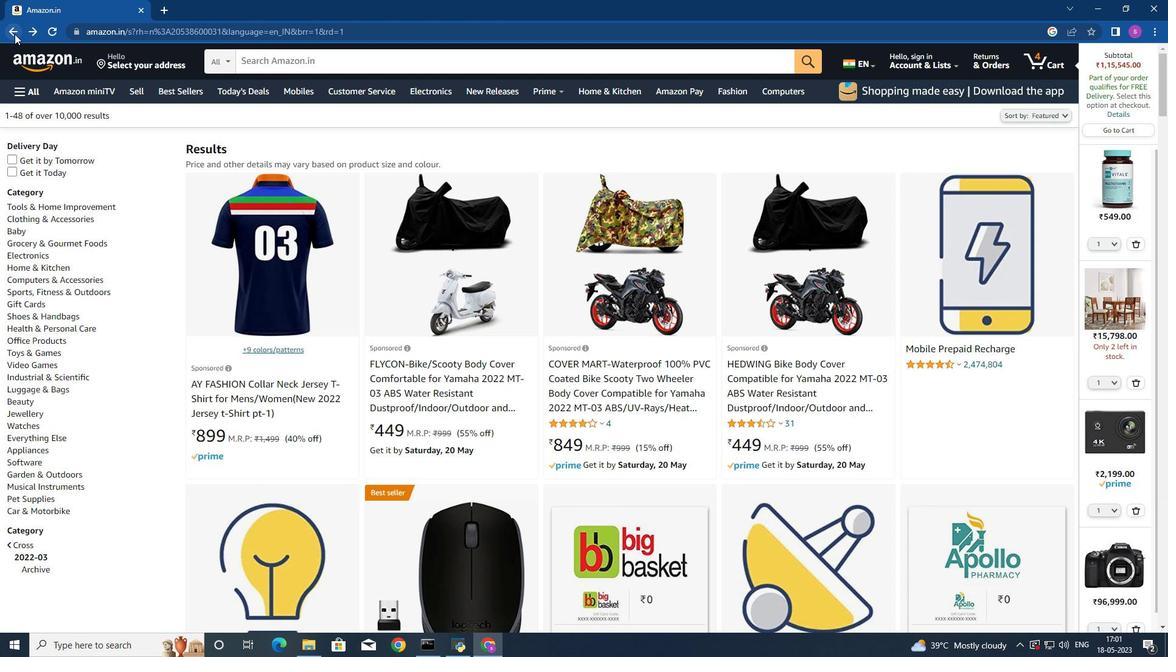 
Action: Mouse moved to (539, 416)
Screenshot: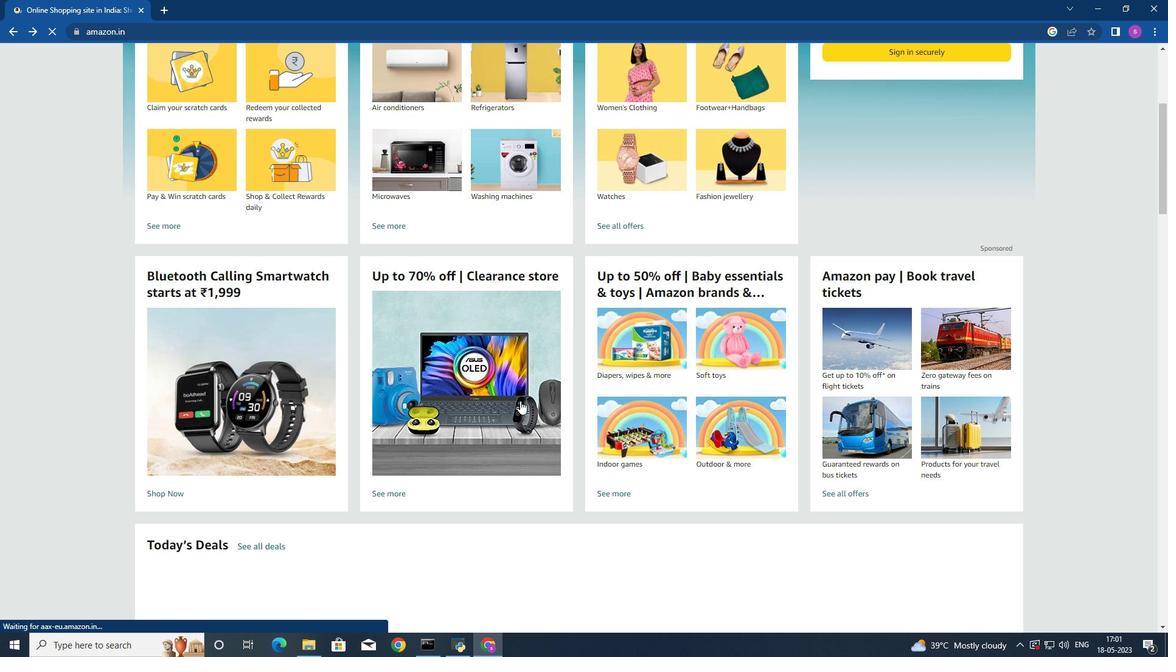 
Action: Mouse scrolled (539, 417) with delta (0, 0)
Screenshot: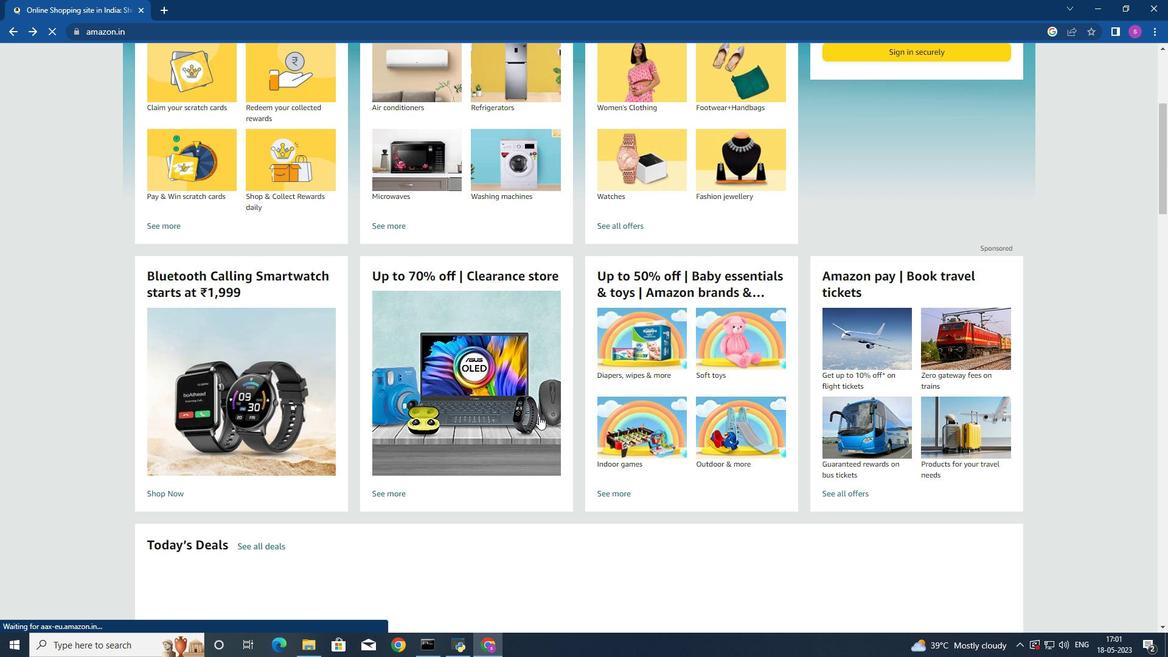 
Action: Mouse moved to (539, 415)
Screenshot: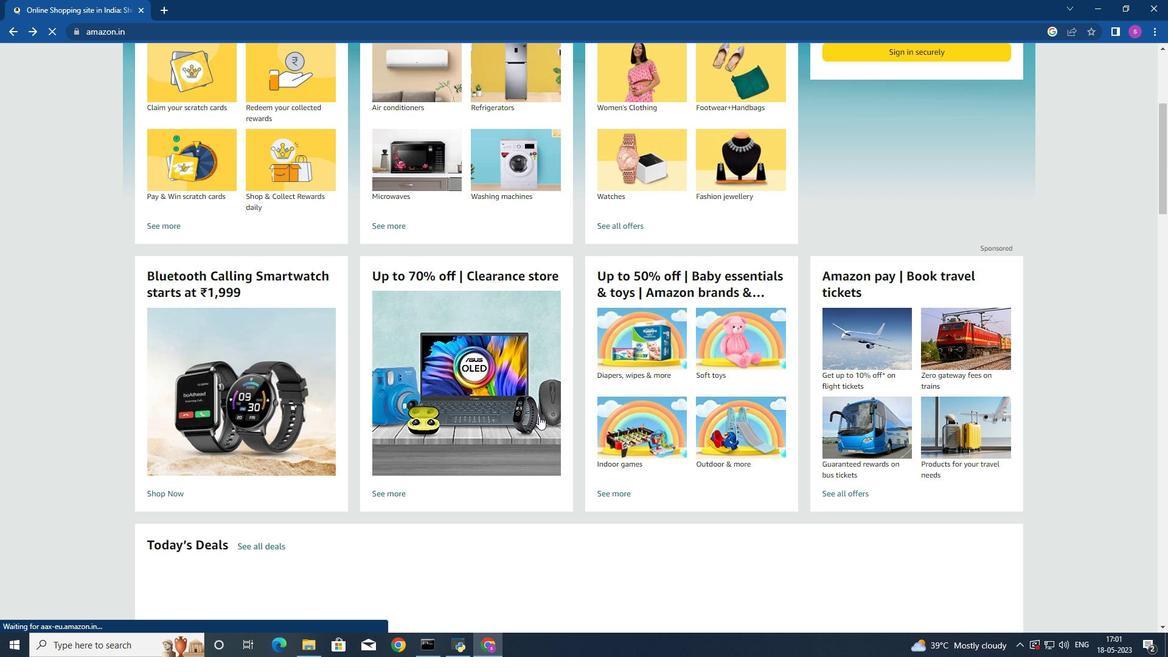 
Action: Mouse scrolled (539, 416) with delta (0, 0)
Screenshot: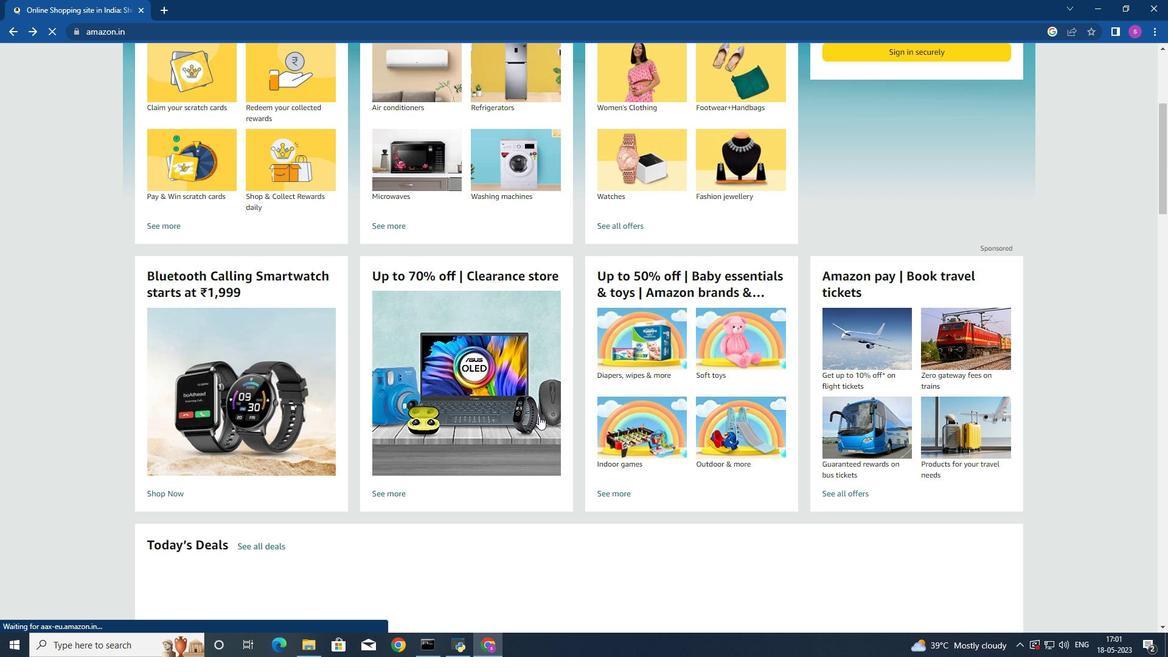 
Action: Mouse moved to (540, 413)
Screenshot: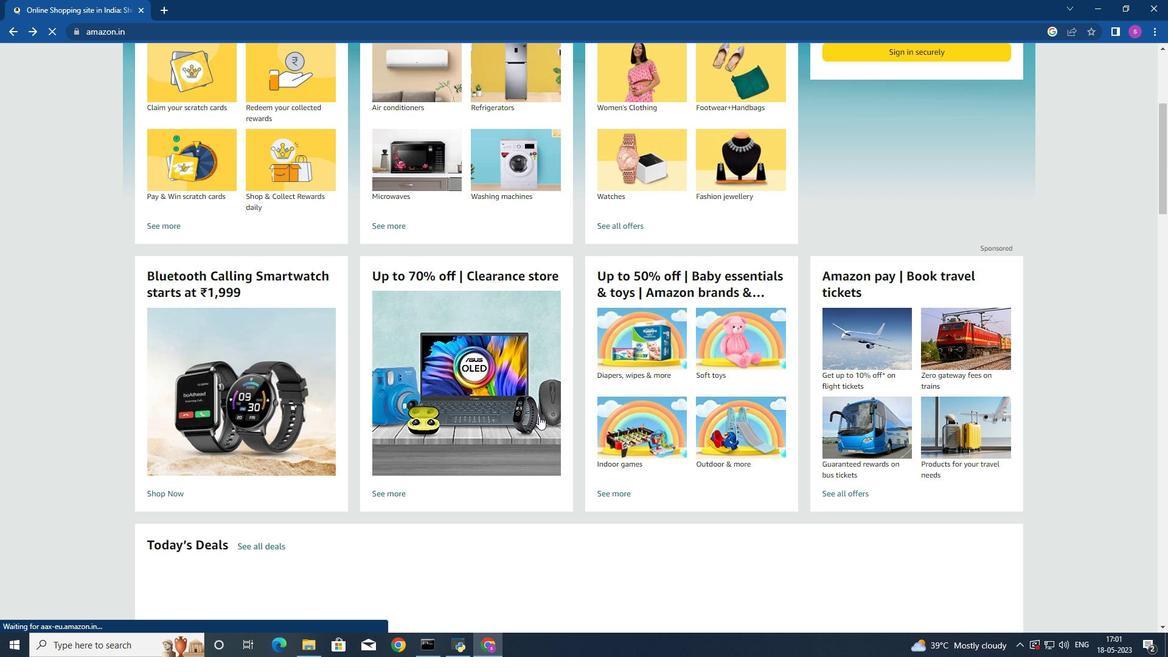 
Action: Mouse scrolled (540, 413) with delta (0, 0)
Screenshot: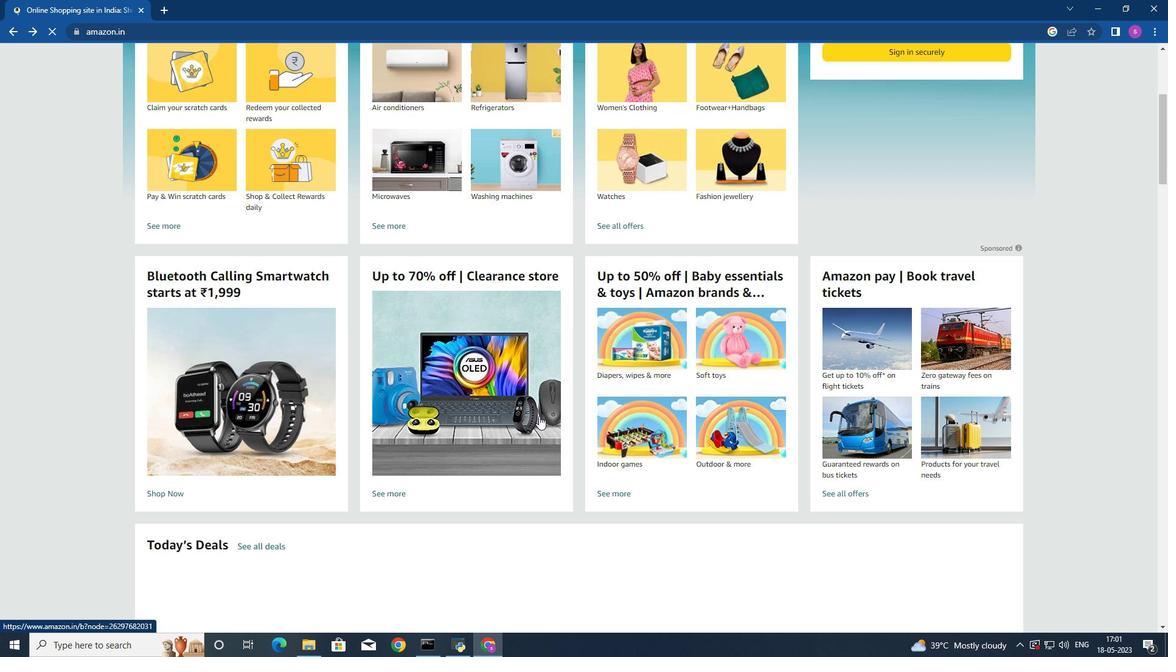 
Action: Mouse moved to (541, 410)
Screenshot: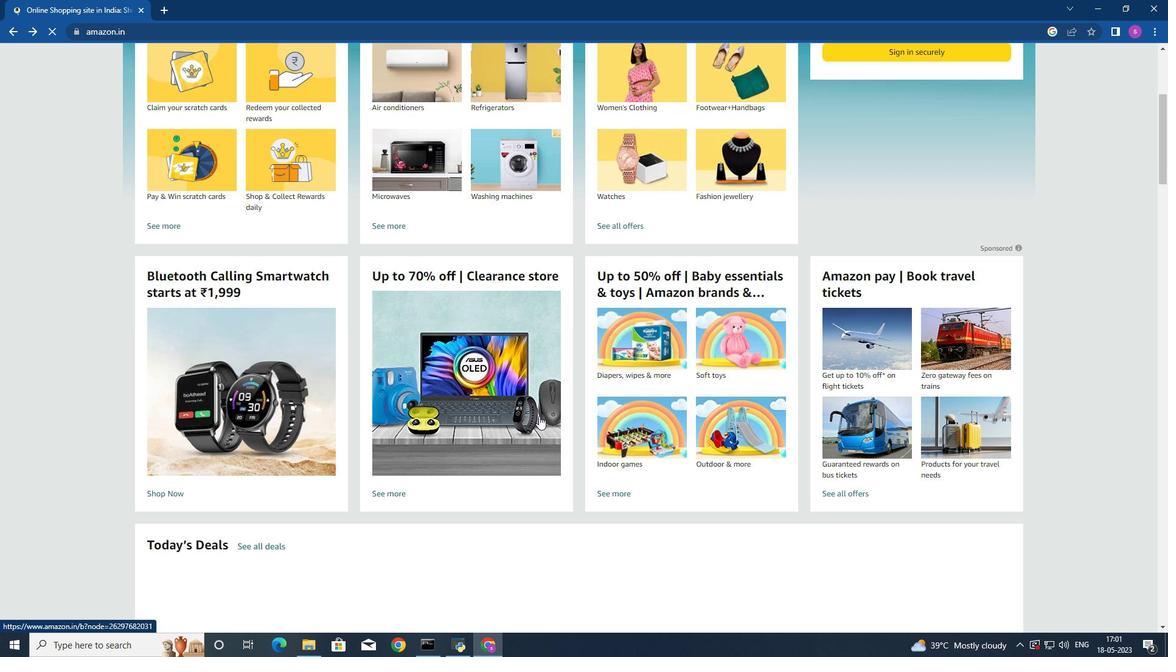 
Action: Mouse scrolled (541, 411) with delta (0, 0)
Screenshot: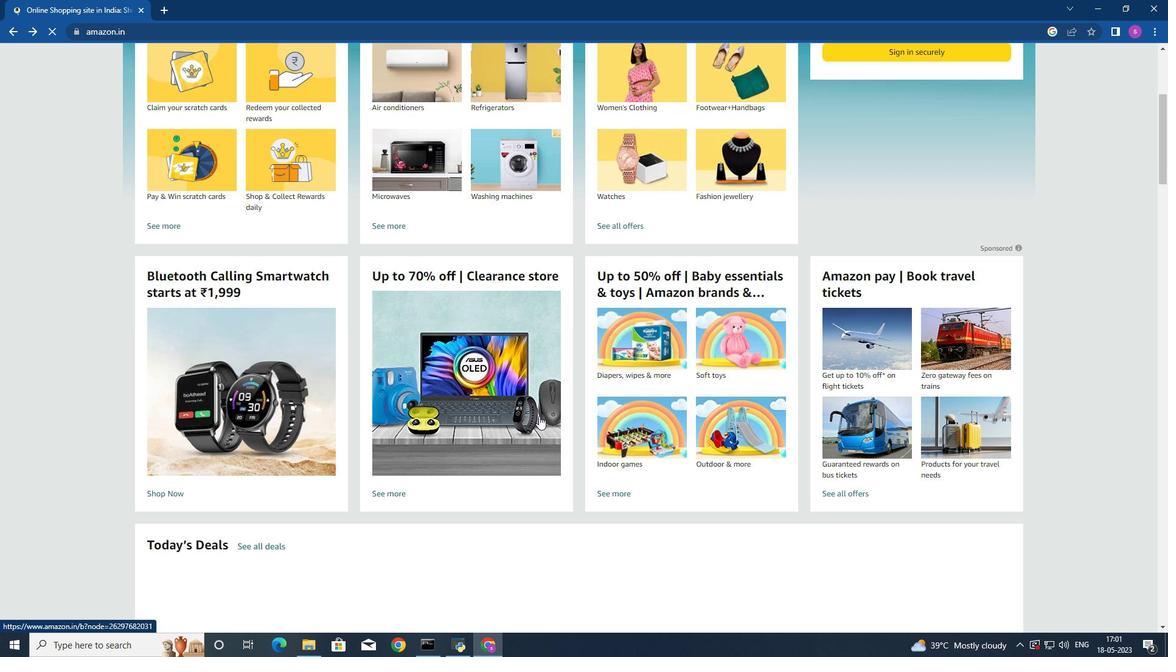 
Action: Mouse moved to (543, 412)
Screenshot: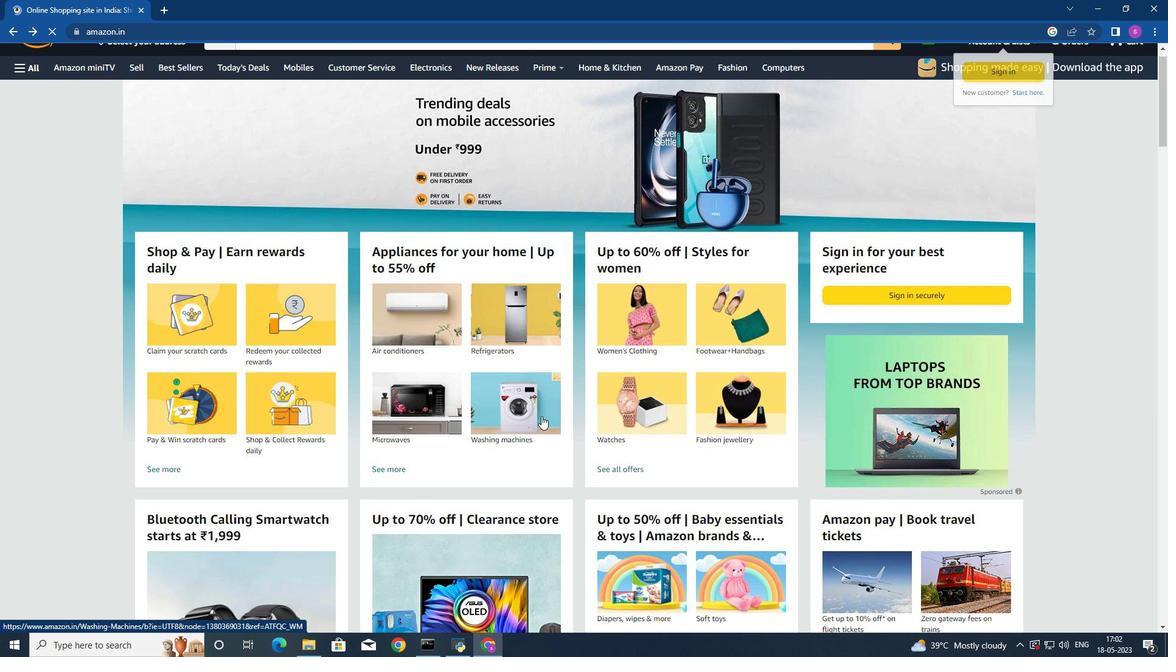 
Action: Mouse scrolled (543, 413) with delta (0, 0)
Screenshot: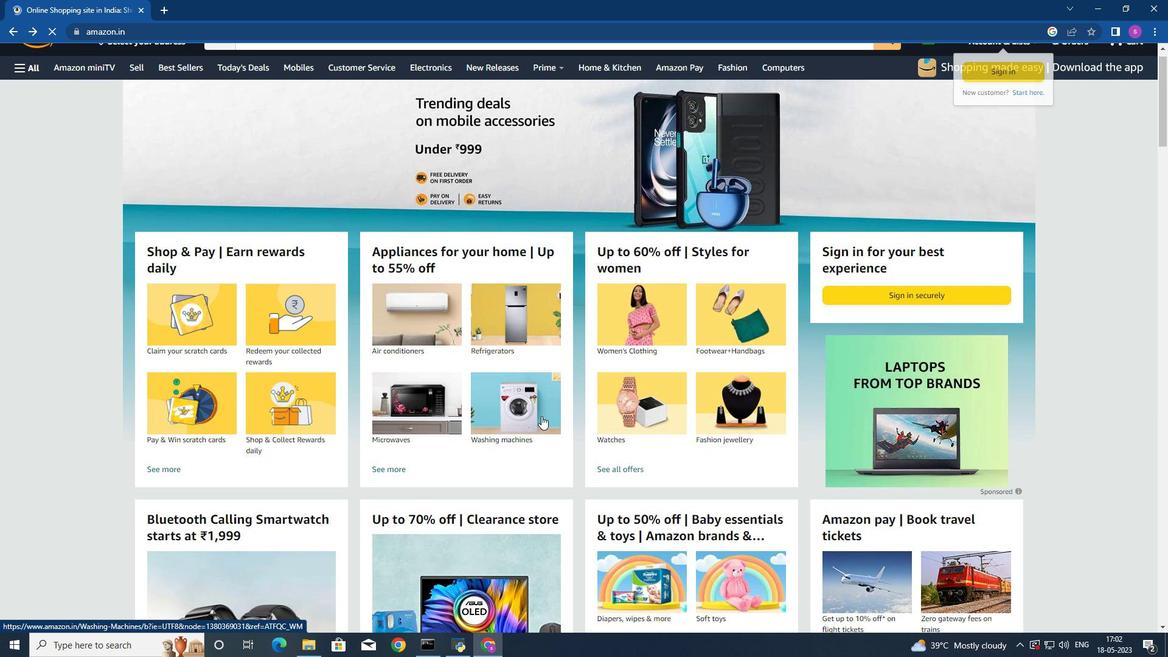 
Action: Mouse scrolled (543, 413) with delta (0, 0)
Screenshot: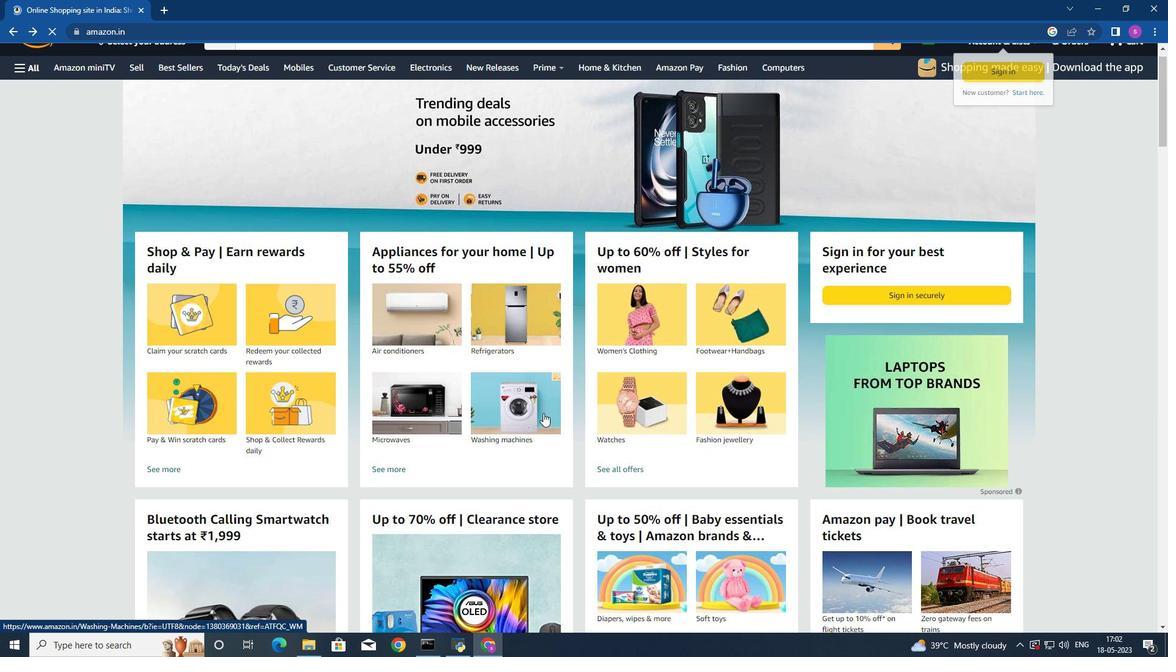 
Action: Mouse moved to (543, 414)
Screenshot: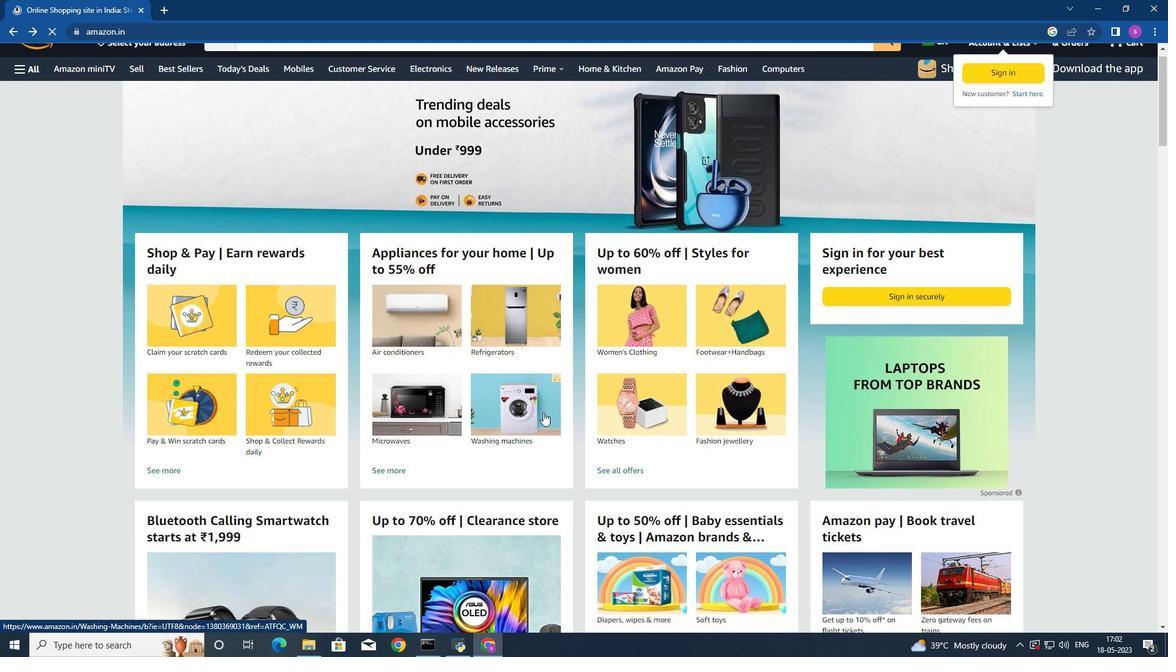 
Action: Mouse scrolled (543, 415) with delta (0, 0)
Screenshot: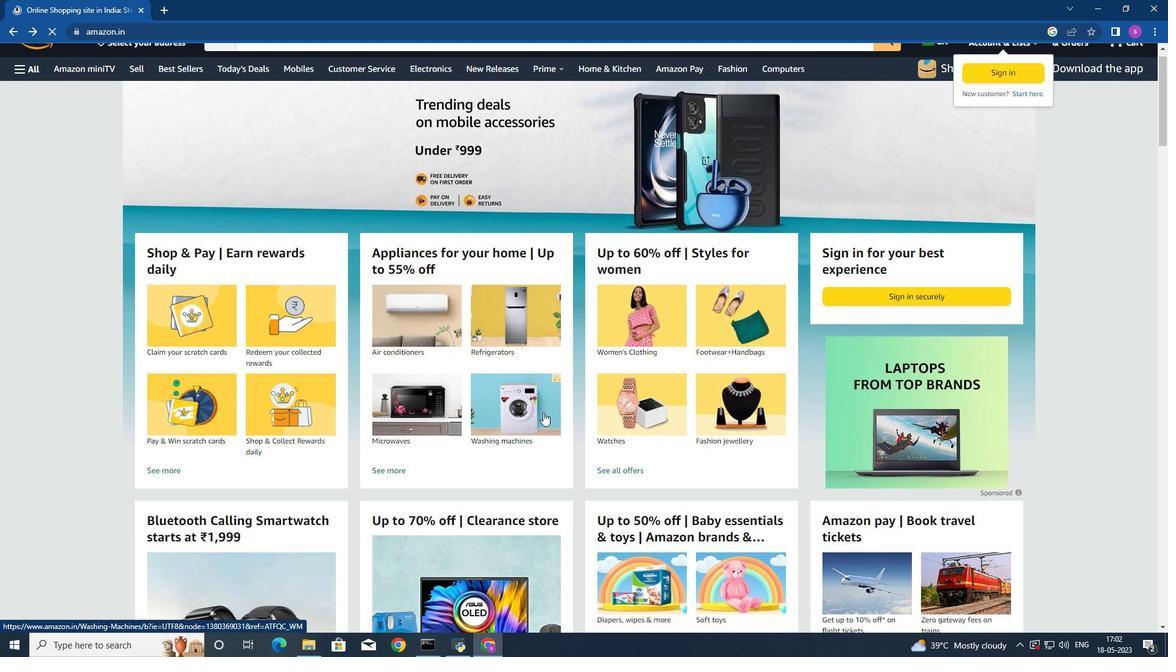 
Action: Mouse moved to (544, 412)
Screenshot: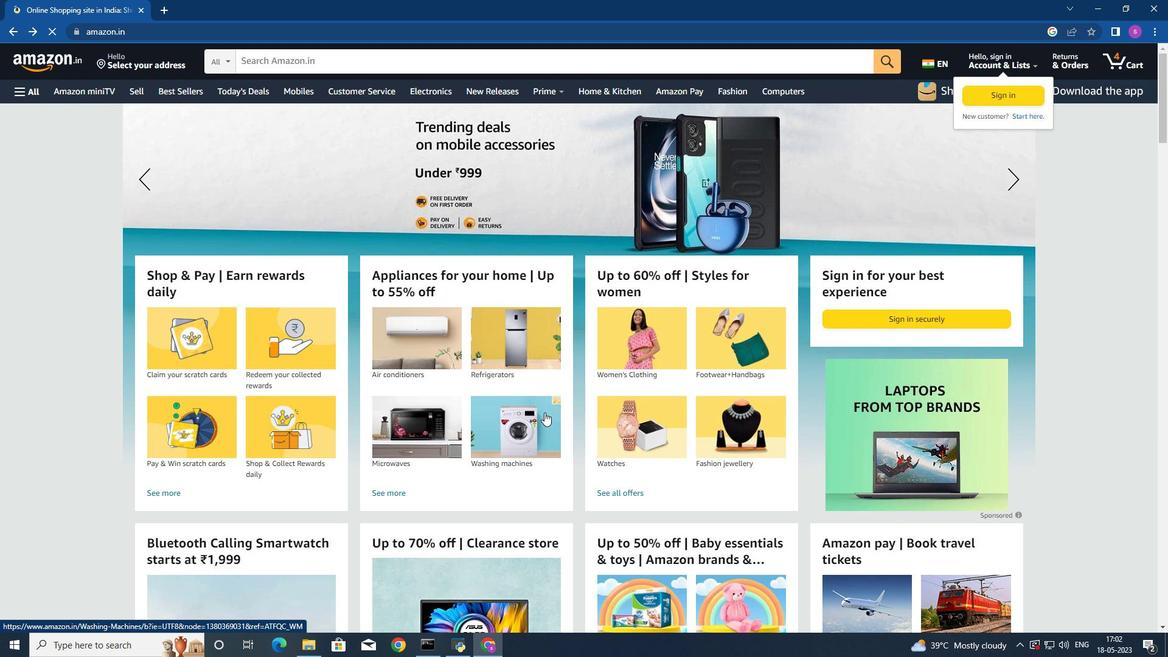 
Action: Mouse scrolled (544, 412) with delta (0, 0)
Screenshot: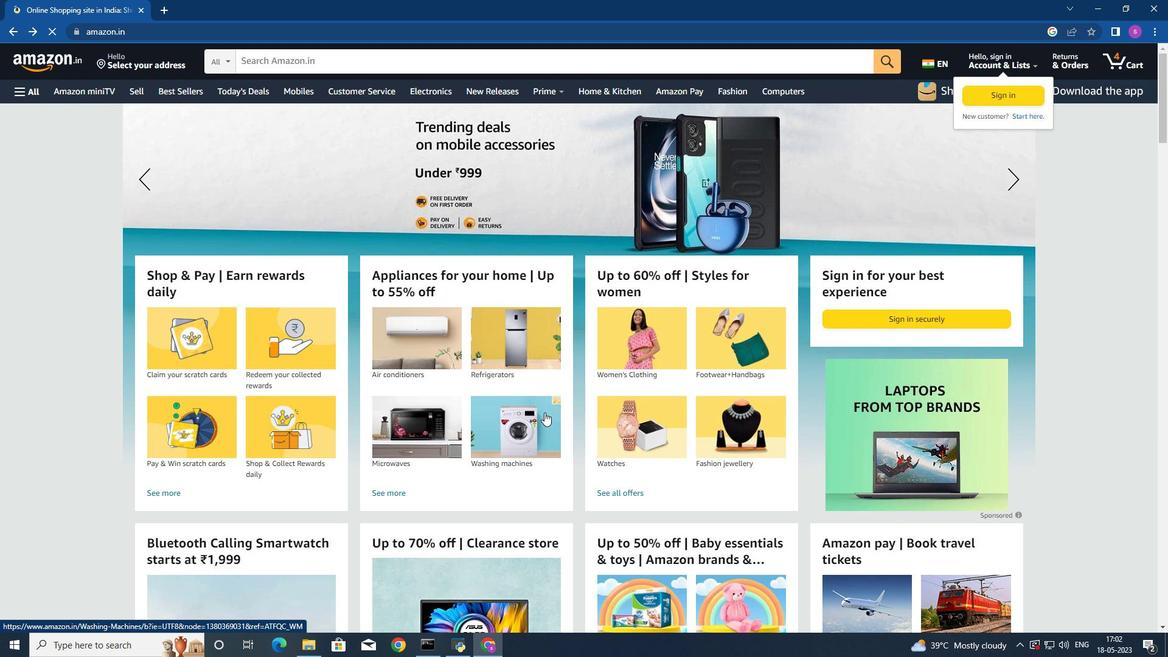
Action: Mouse moved to (544, 413)
Screenshot: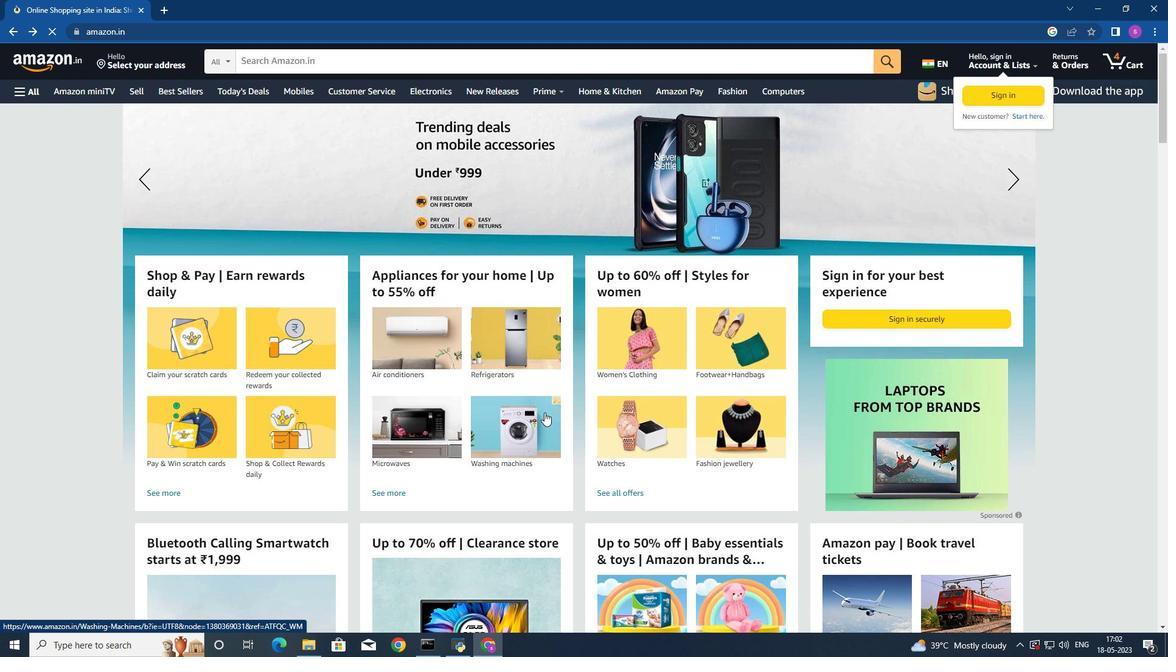 
Action: Mouse scrolled (544, 413) with delta (0, 0)
Screenshot: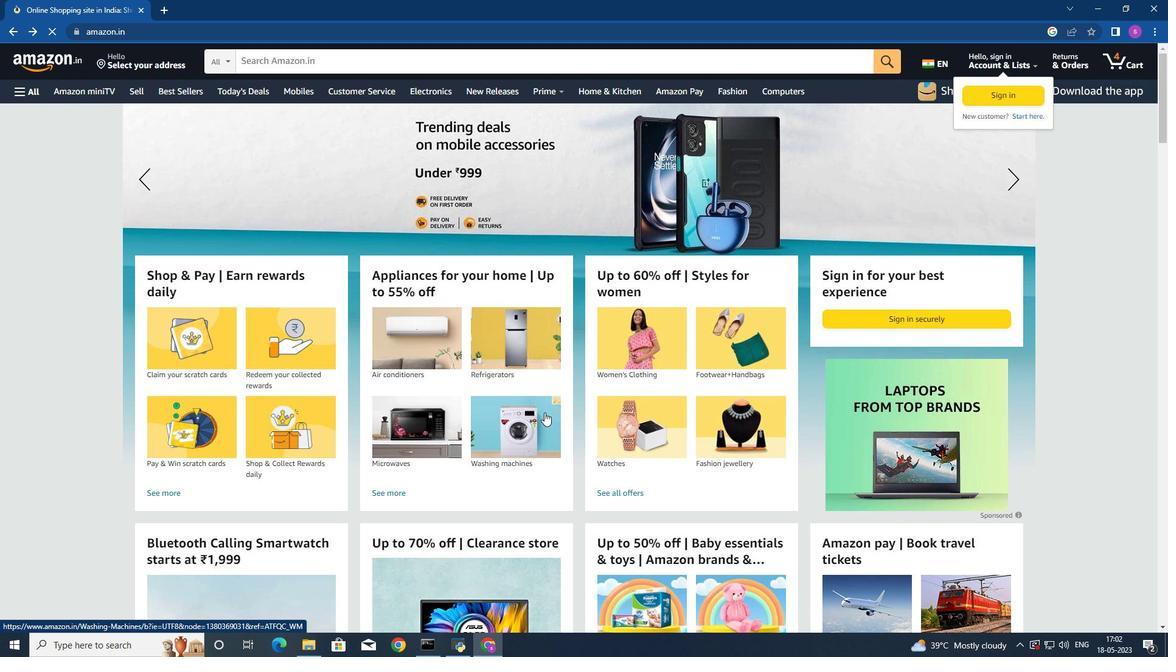 
Action: Mouse moved to (552, 415)
Screenshot: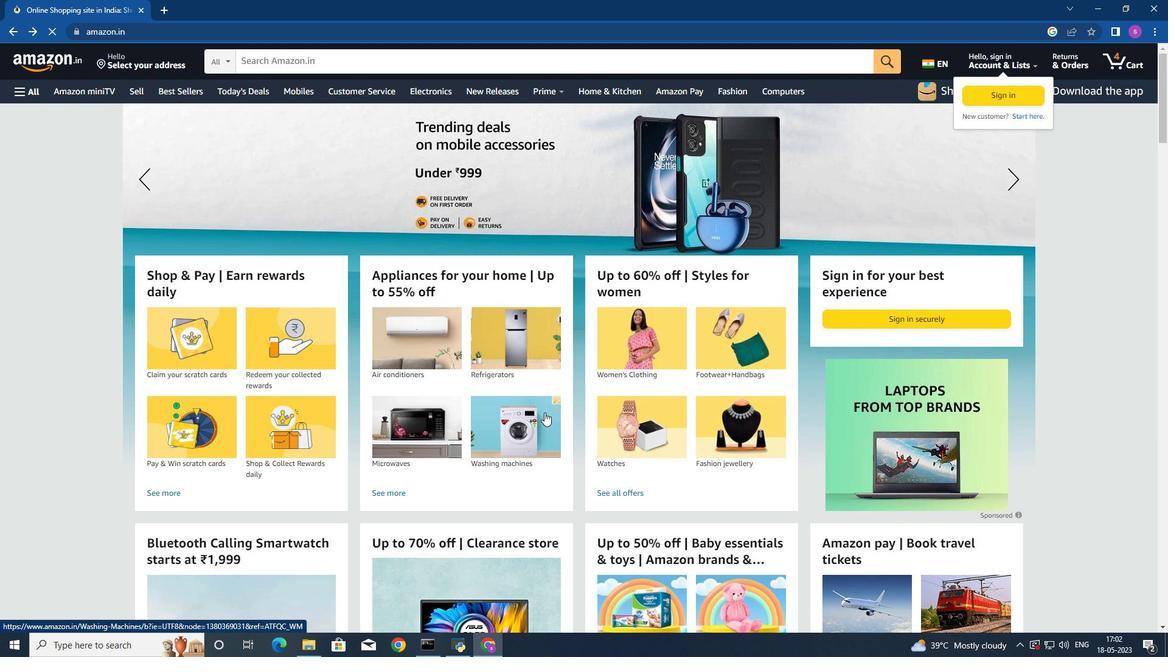 
Action: Mouse scrolled (550, 414) with delta (0, 0)
Screenshot: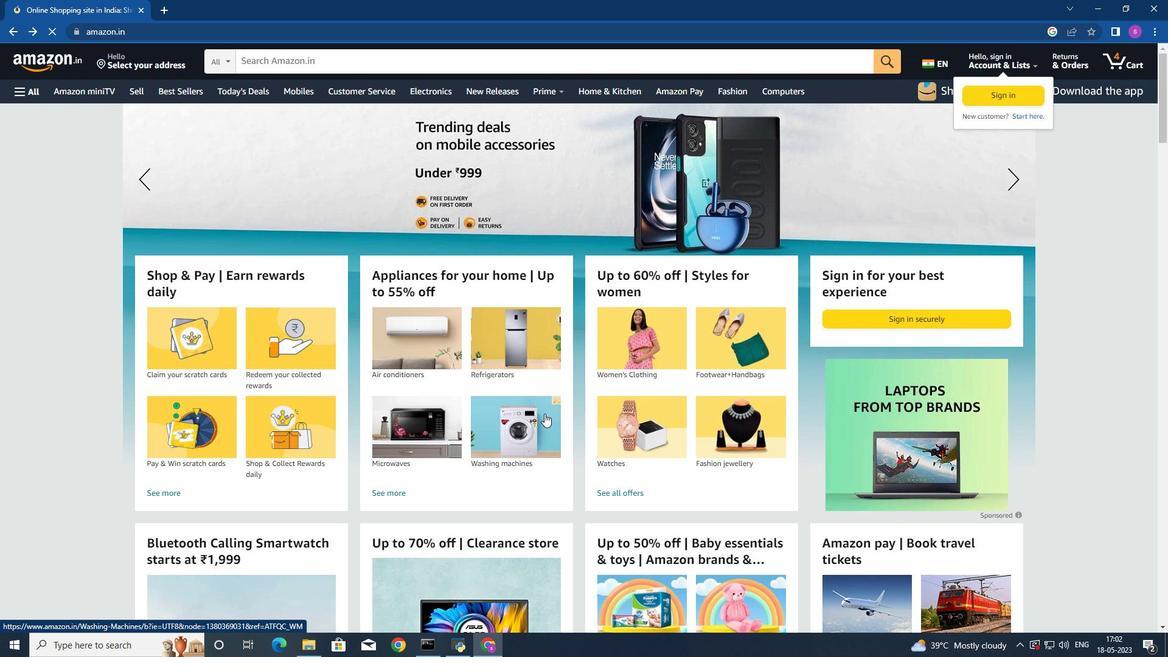 
Action: Mouse moved to (739, 446)
Screenshot: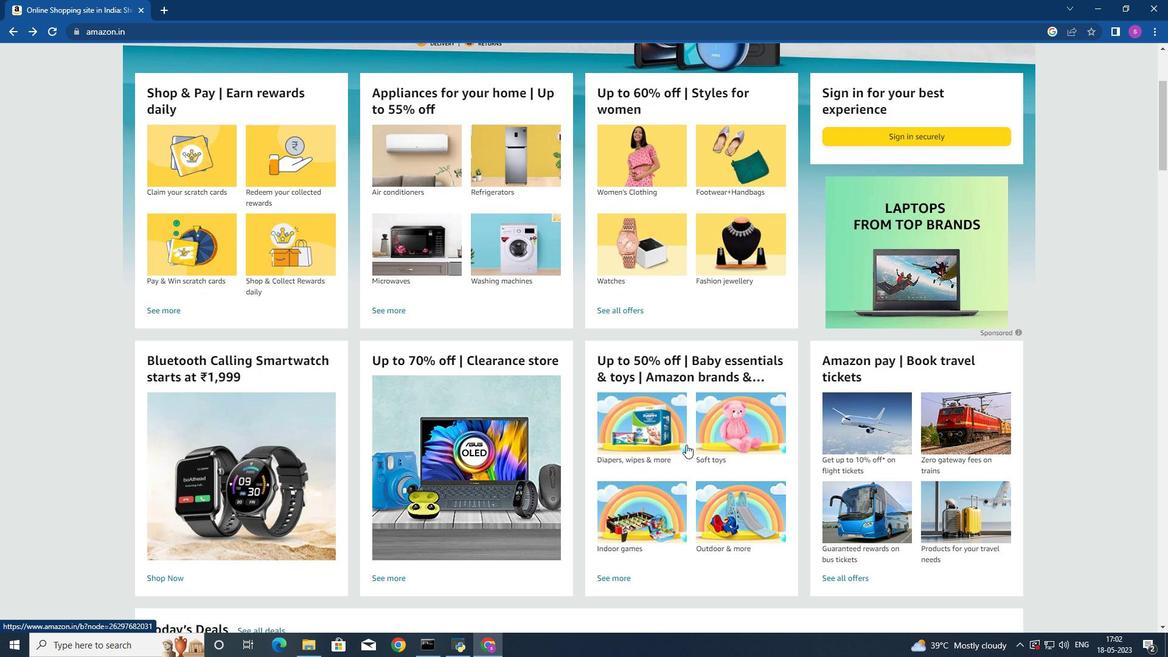 
Action: Mouse scrolled (739, 446) with delta (0, 0)
Screenshot: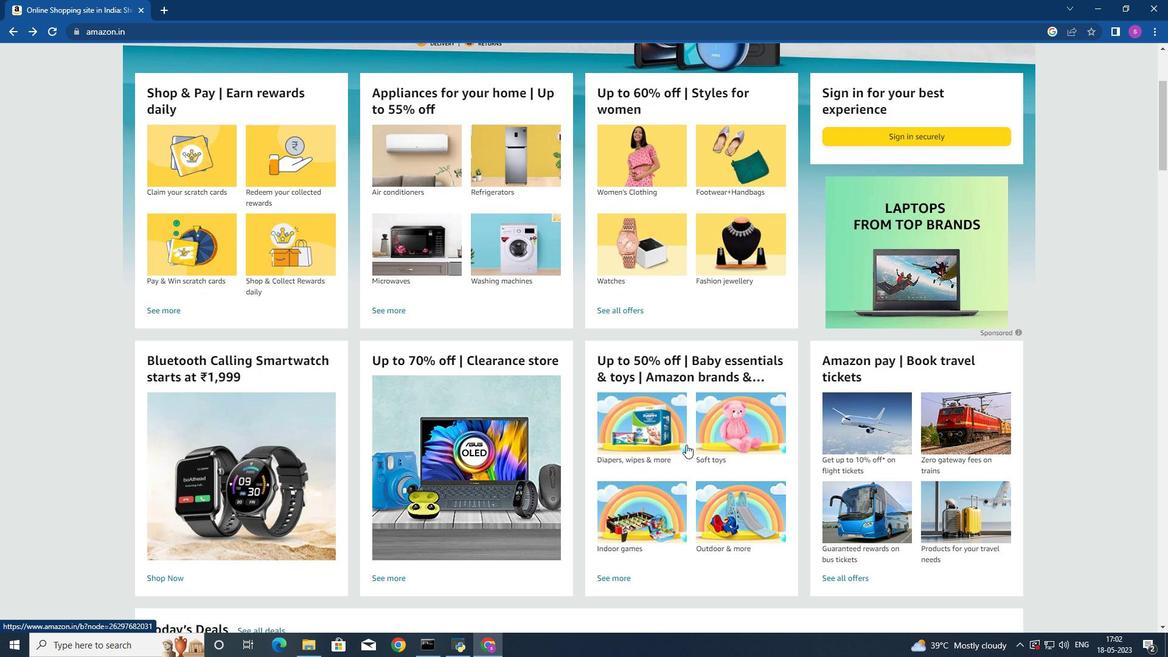 
Action: Mouse moved to (755, 448)
Screenshot: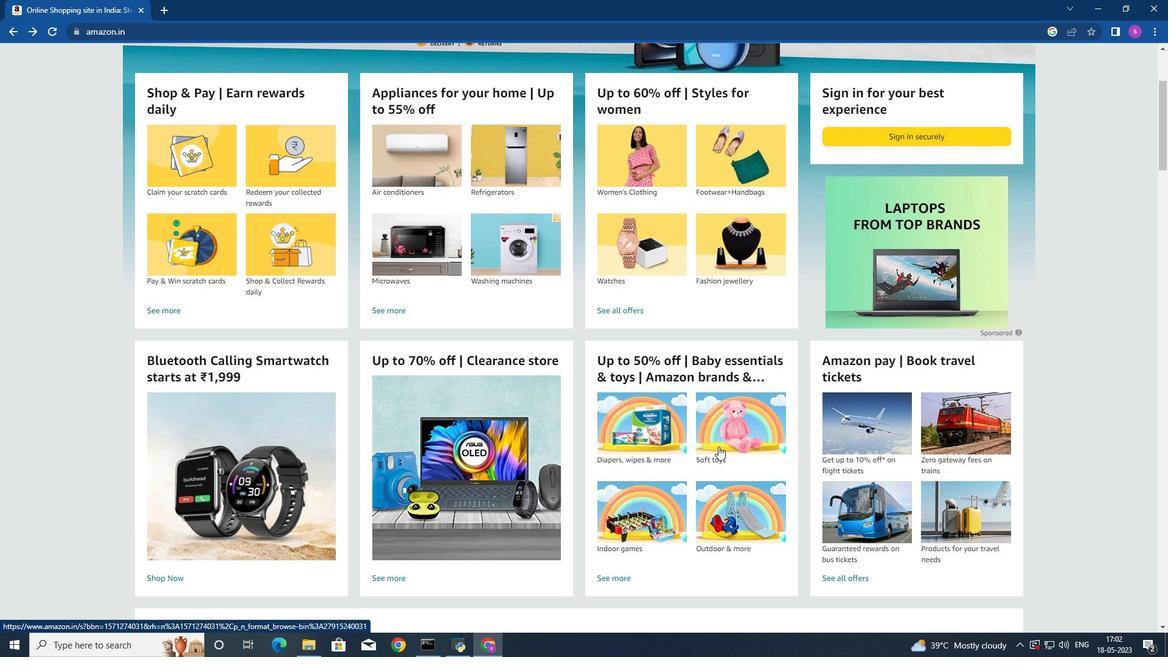 
Action: Mouse scrolled (755, 447) with delta (0, 0)
Screenshot: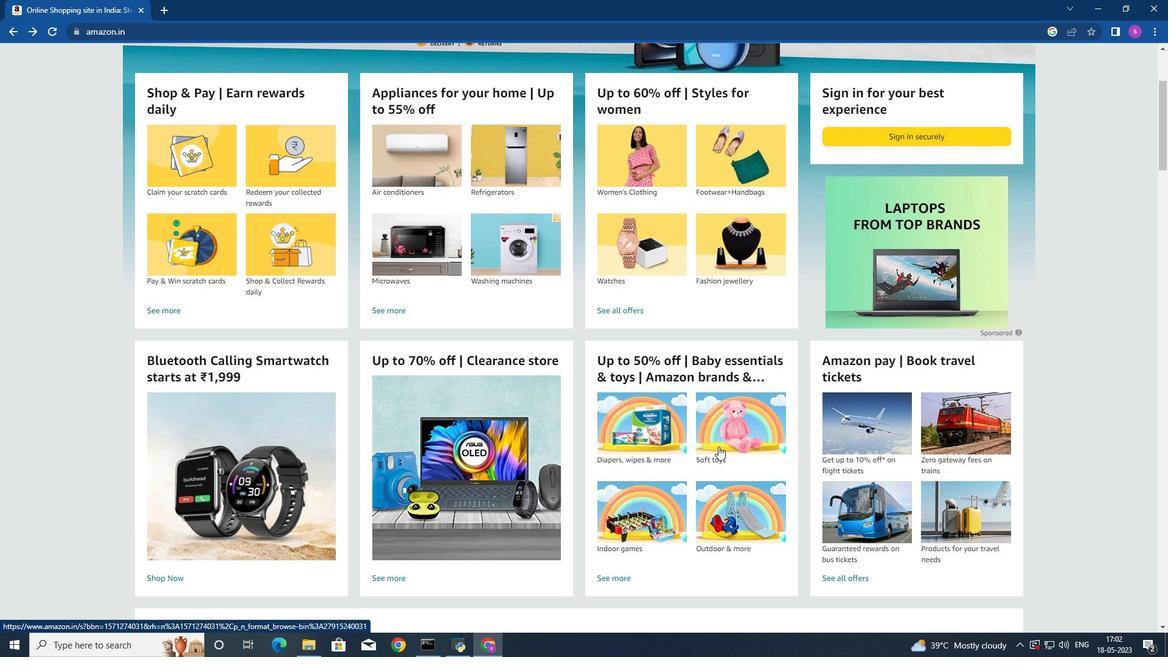 
Action: Mouse moved to (757, 447)
Screenshot: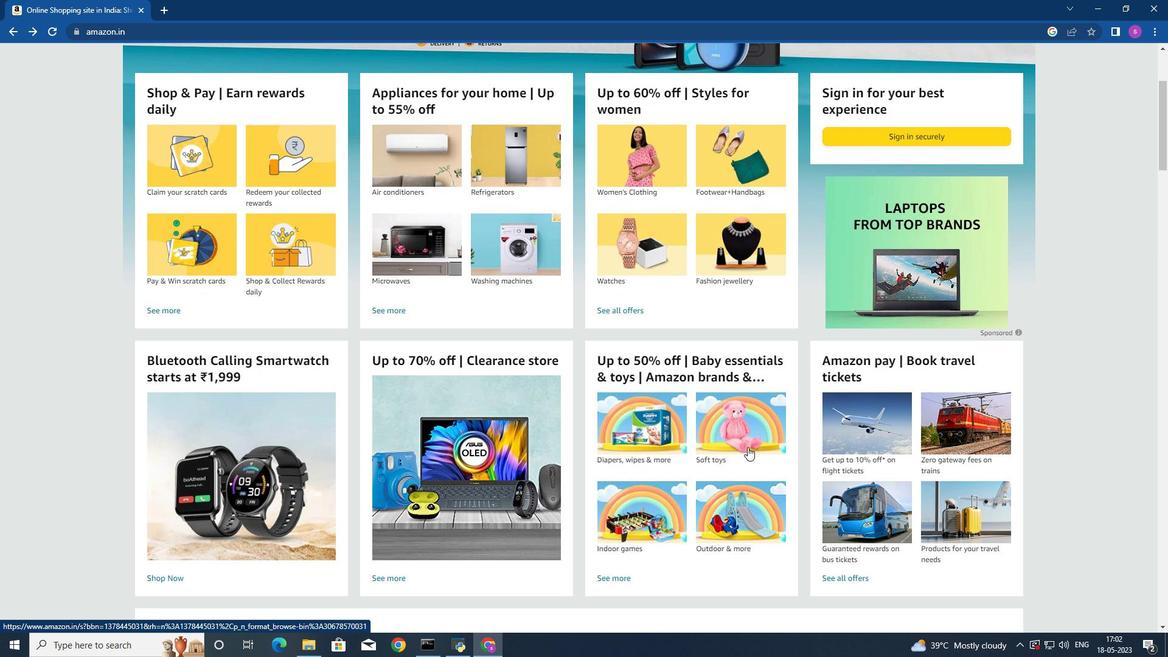 
Action: Mouse scrolled (757, 446) with delta (0, 0)
Screenshot: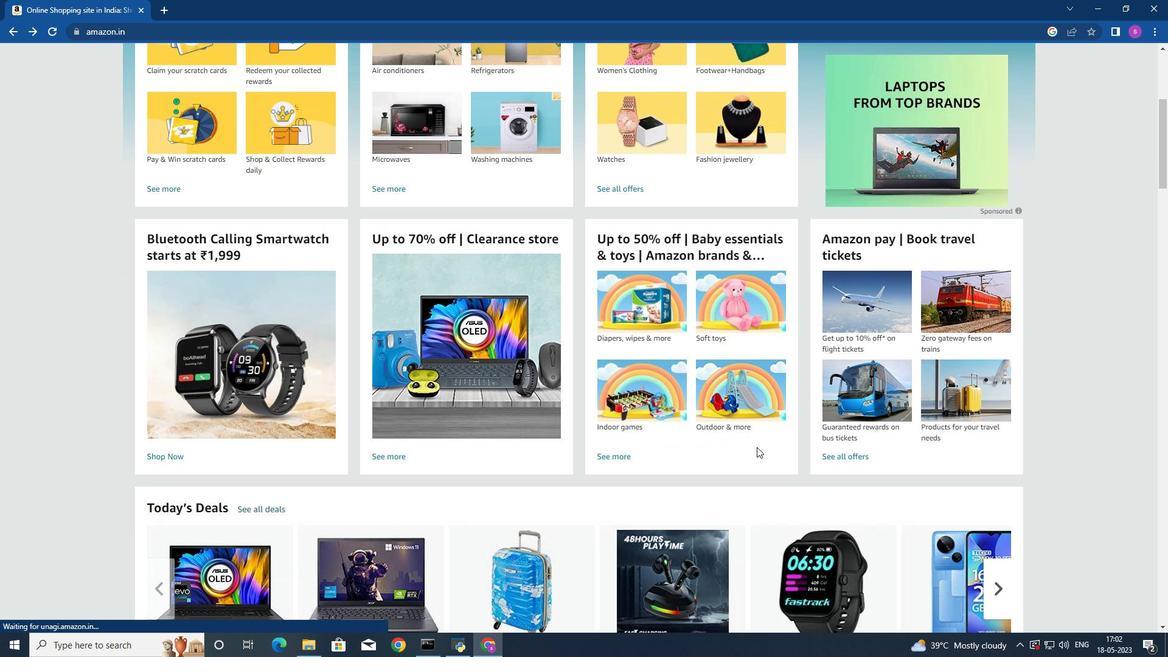 
Action: Mouse scrolled (757, 446) with delta (0, 0)
Screenshot: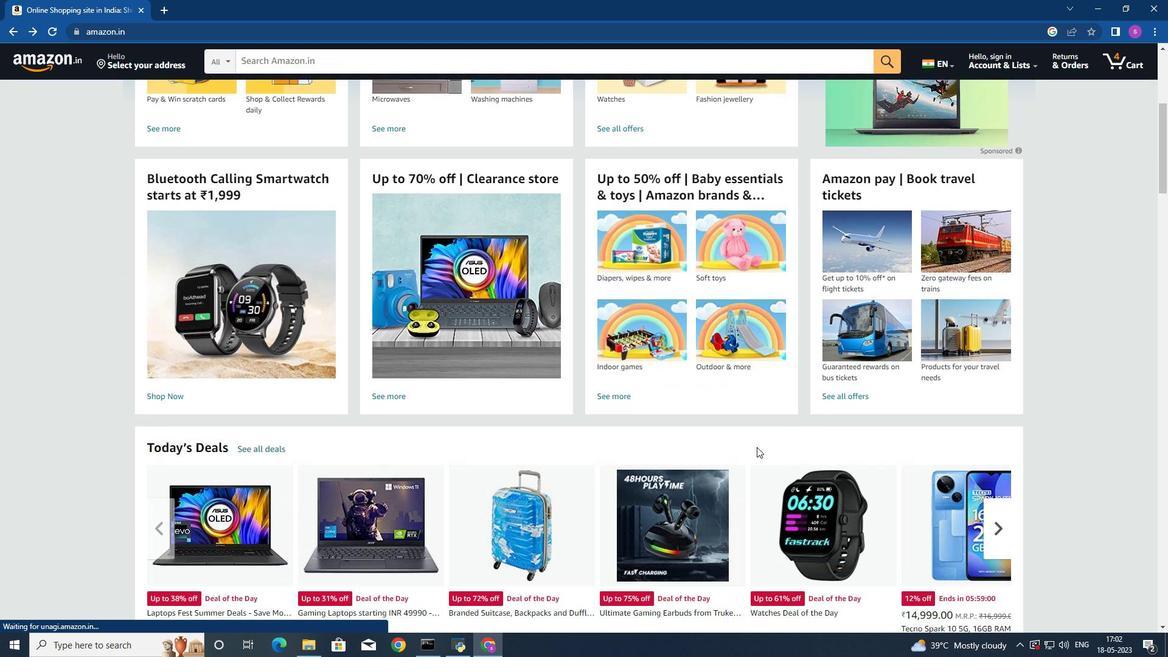 
Action: Mouse scrolled (757, 446) with delta (0, 0)
Screenshot: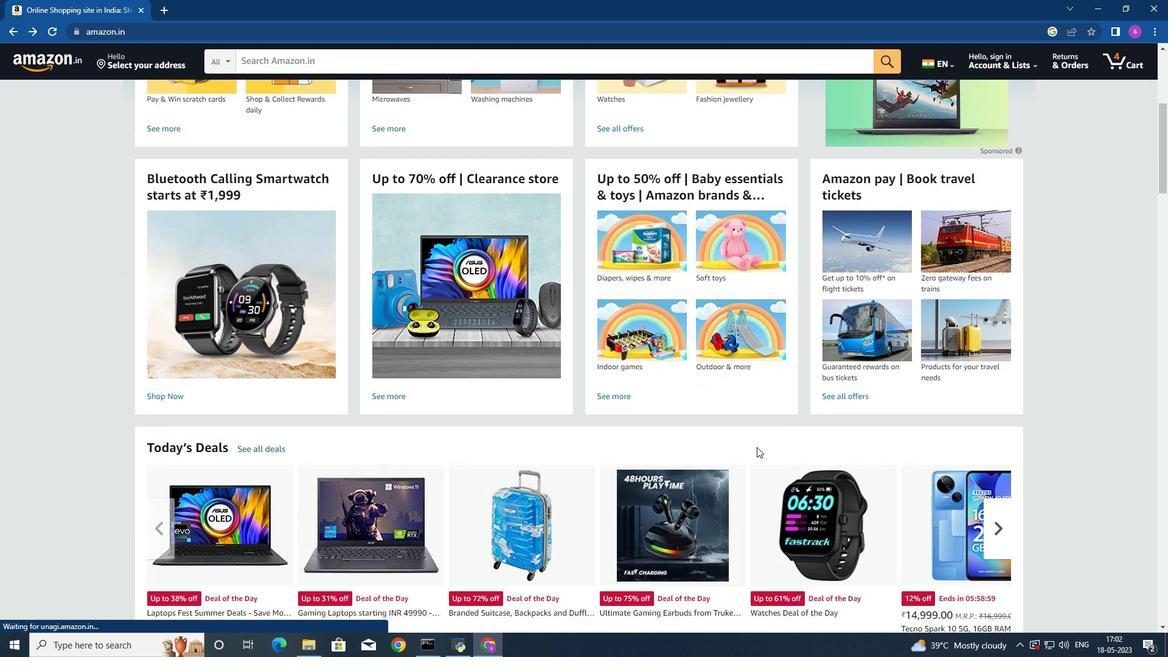 
Action: Mouse scrolled (757, 446) with delta (0, 0)
Screenshot: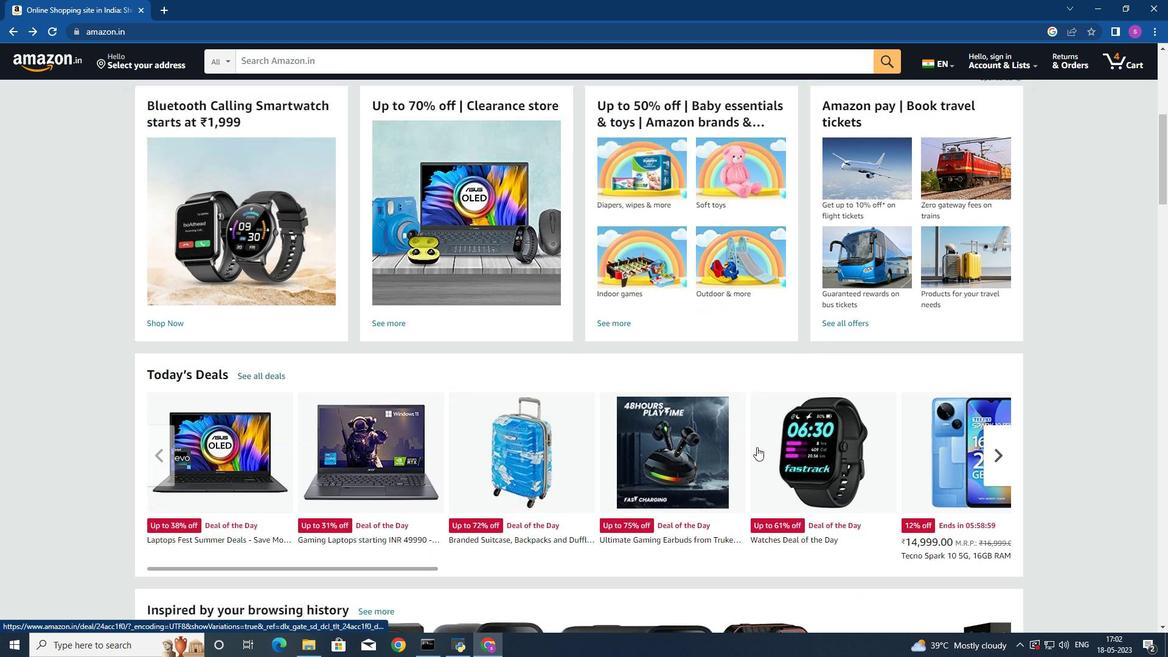 
Action: Mouse moved to (543, 425)
Screenshot: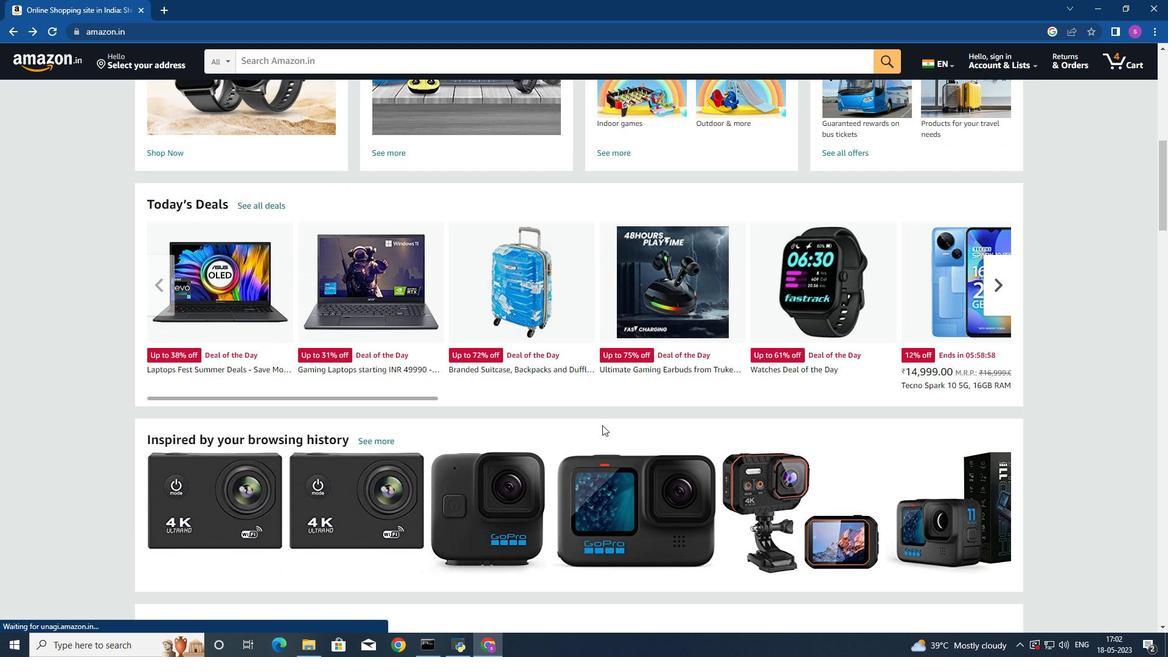
Action: Mouse scrolled (543, 424) with delta (0, 0)
Screenshot: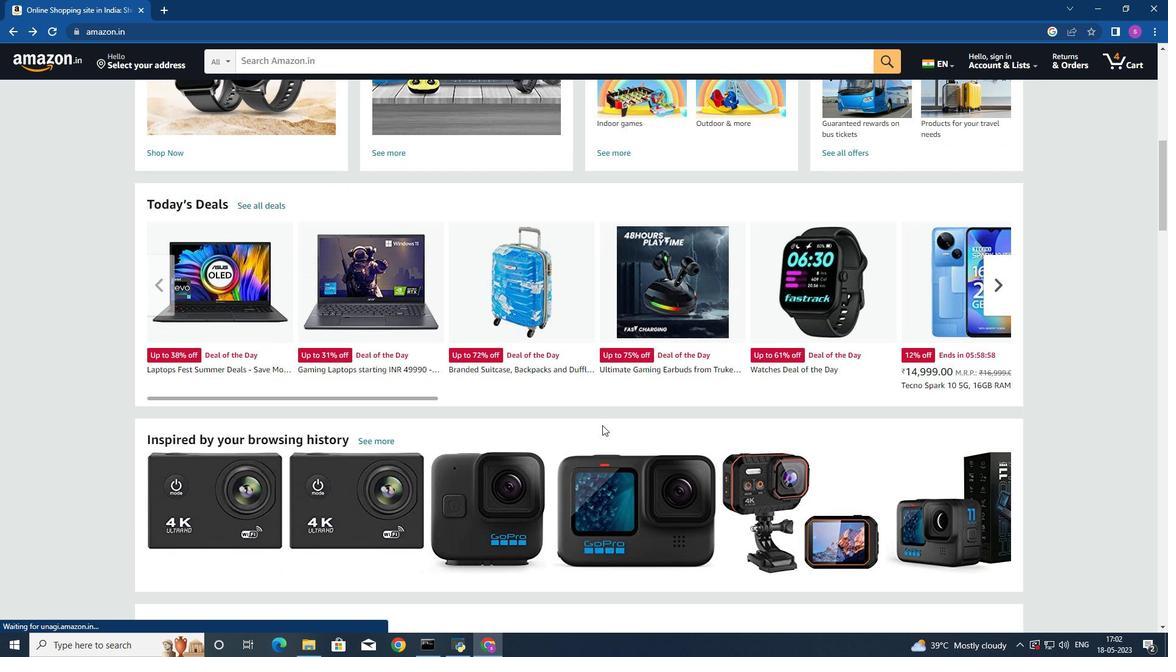 
Action: Mouse moved to (543, 425)
Screenshot: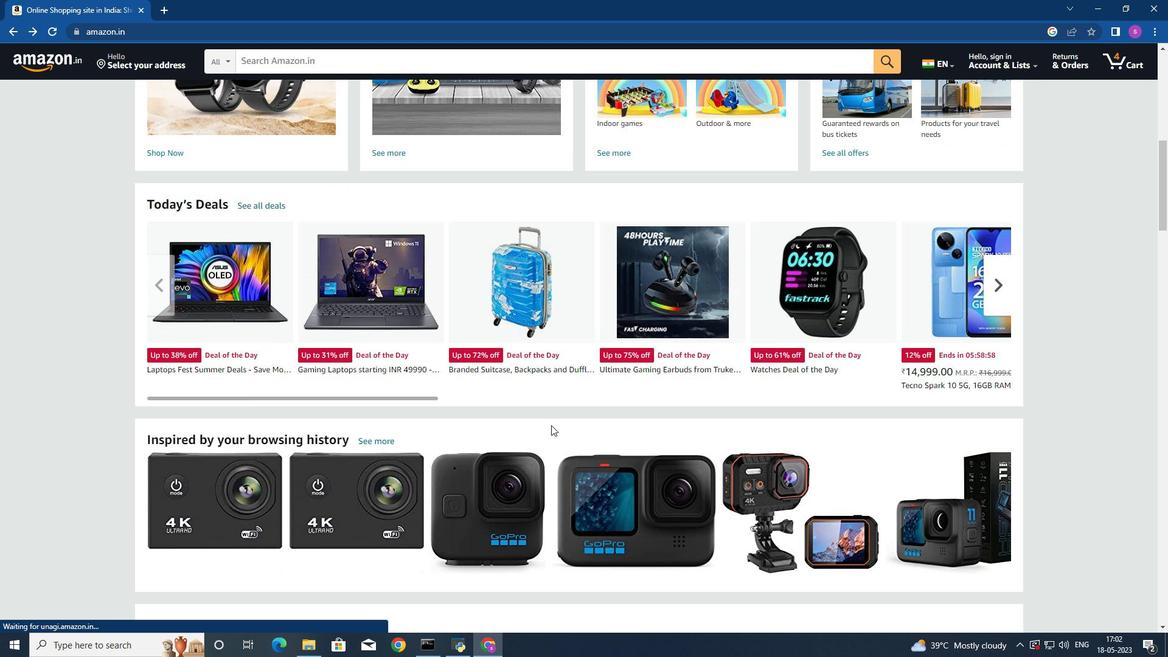 
Action: Mouse scrolled (543, 424) with delta (0, 0)
Screenshot: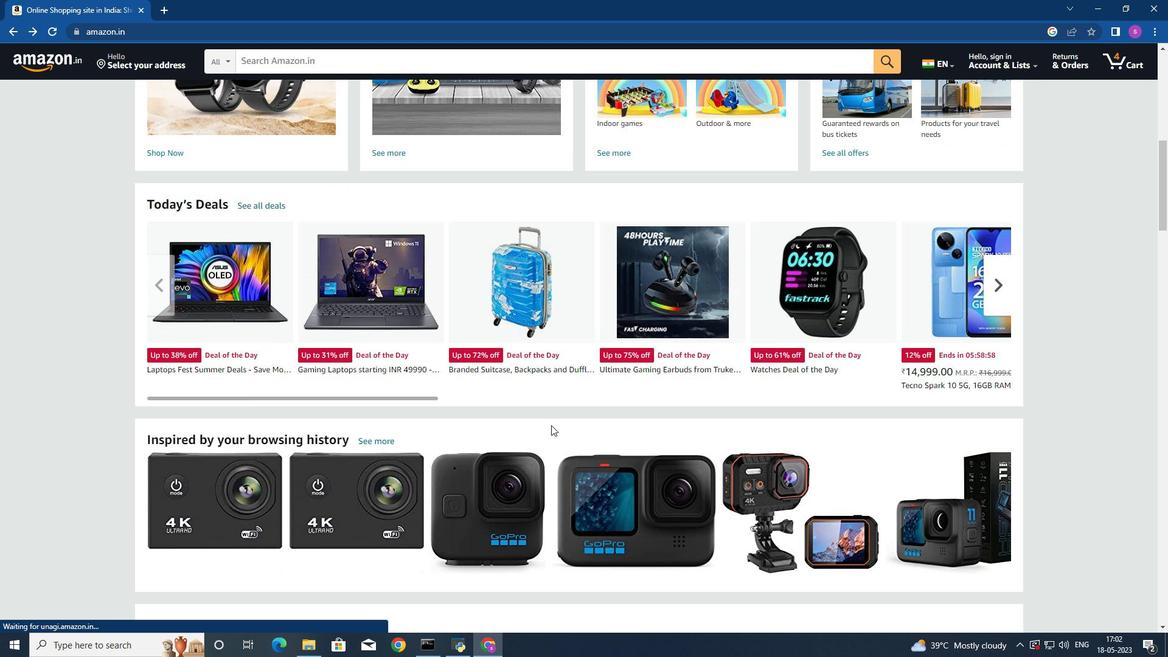 
Action: Mouse scrolled (543, 424) with delta (0, 0)
Screenshot: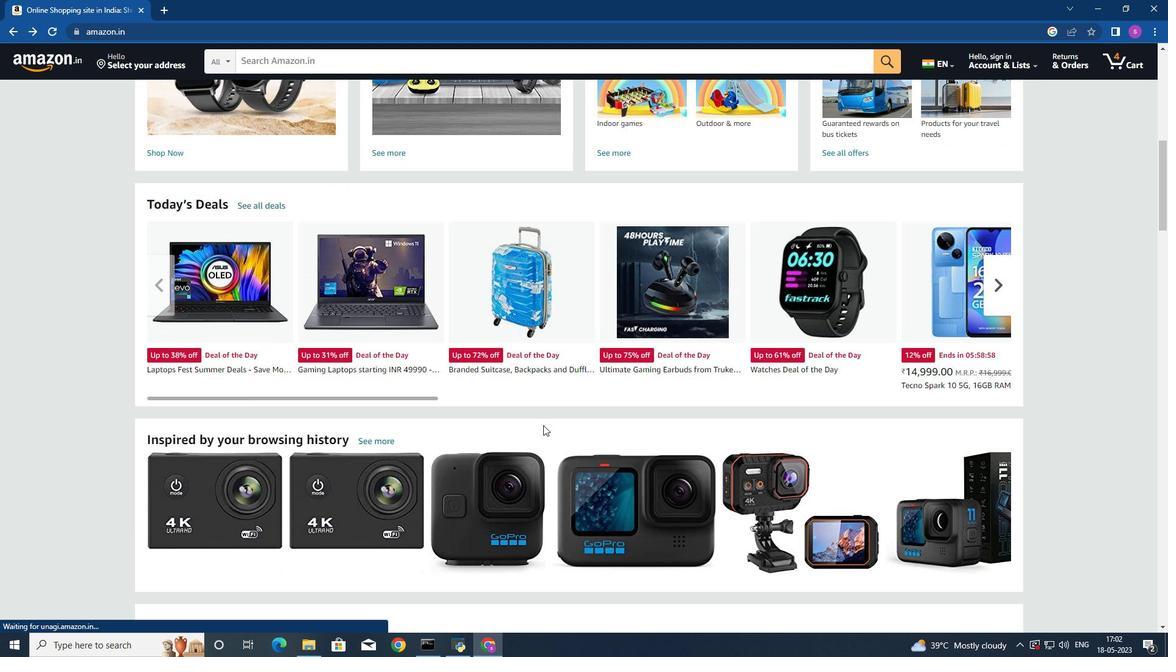 
Action: Mouse scrolled (543, 424) with delta (0, 0)
Screenshot: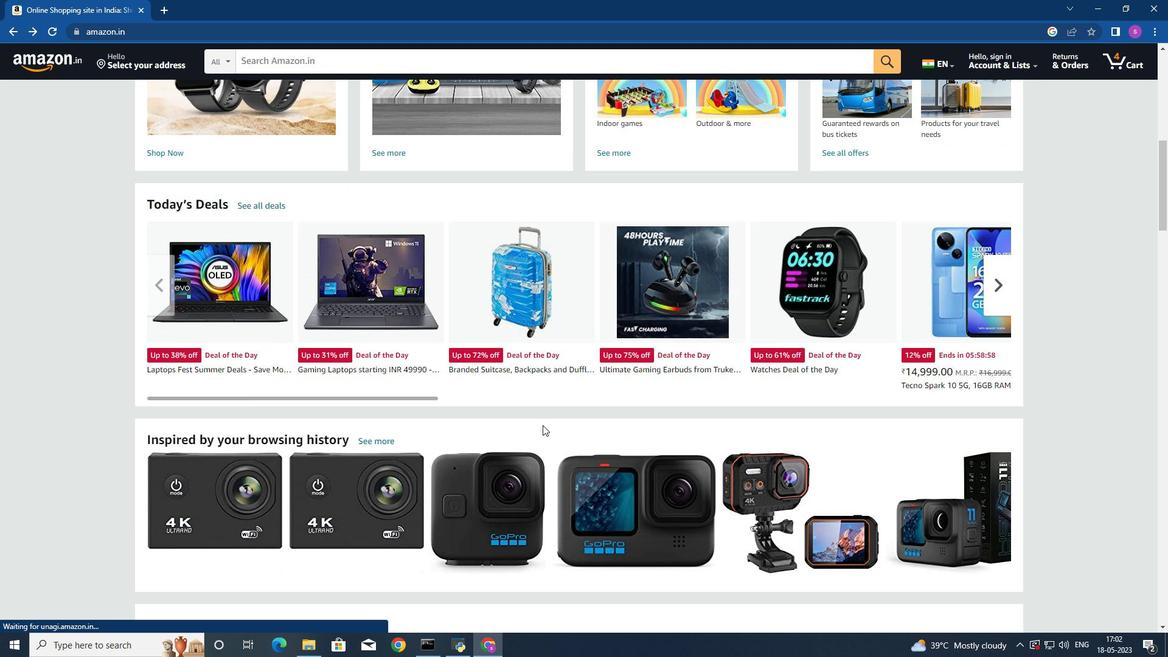 
Action: Mouse scrolled (543, 424) with delta (0, 0)
Screenshot: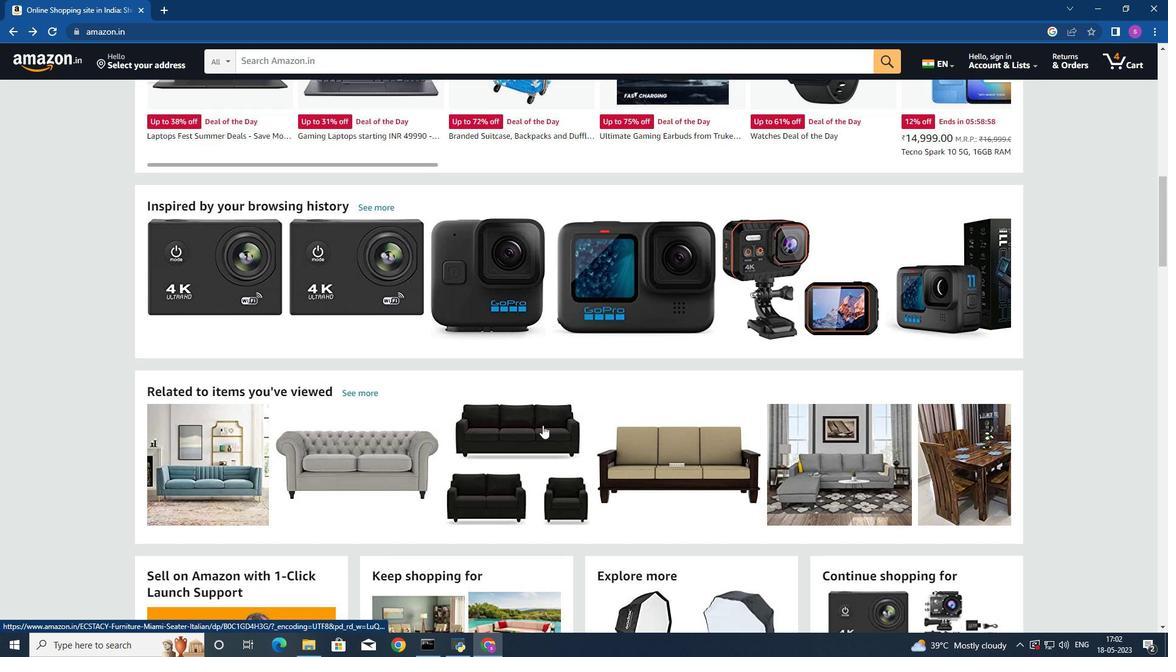 
Action: Mouse moved to (543, 424)
Screenshot: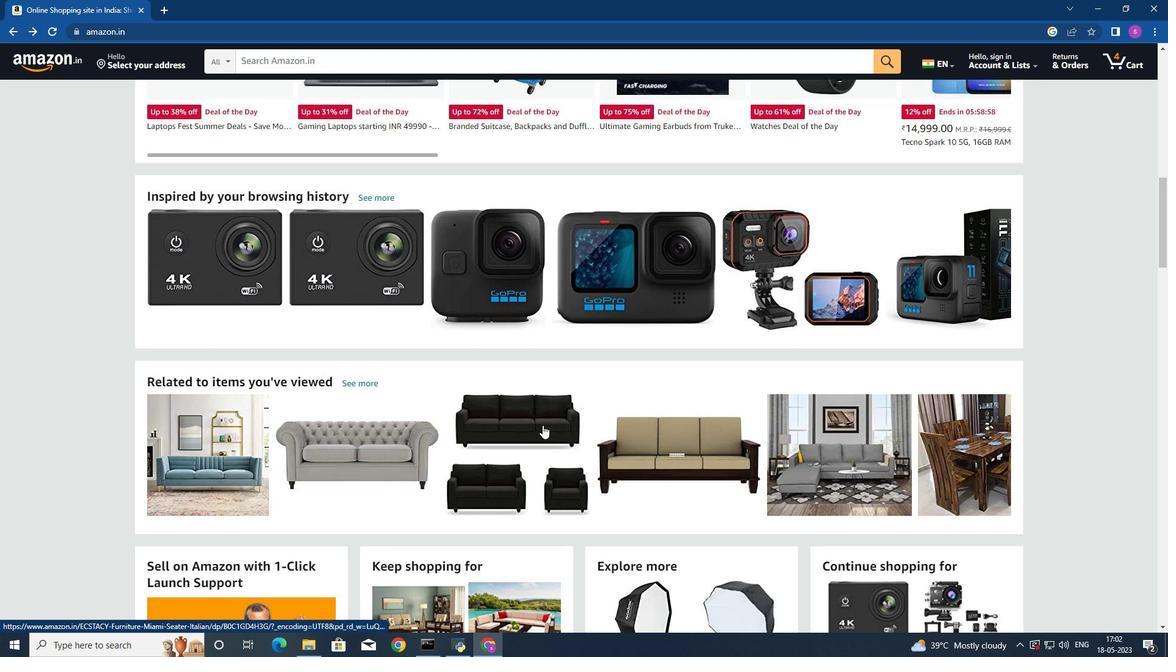 
Action: Mouse scrolled (543, 424) with delta (0, 0)
Screenshot: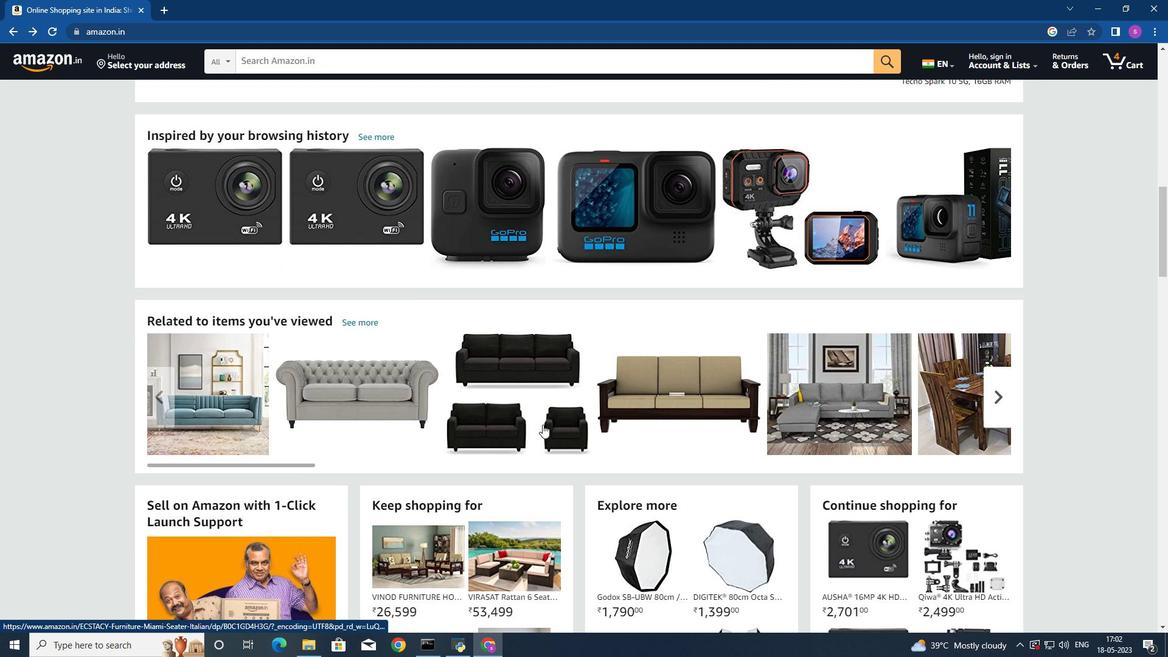 
Action: Mouse scrolled (543, 424) with delta (0, 0)
